 Task: Create an elegant geometric business brochure design.
Action: Mouse moved to (437, 198)
Screenshot: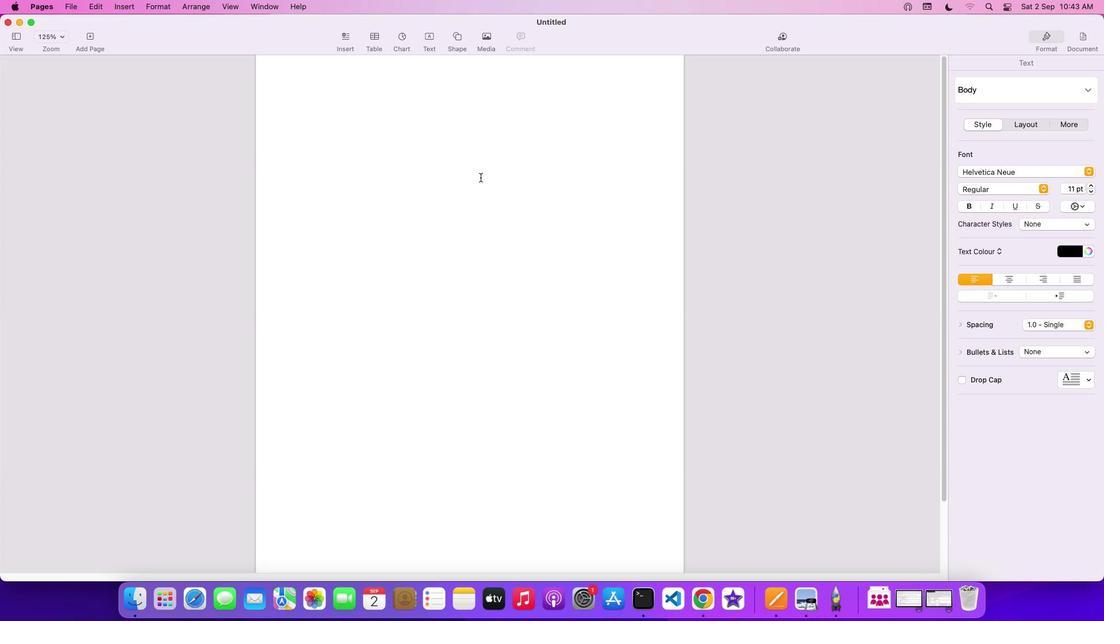 
Action: Mouse pressed left at (437, 198)
Screenshot: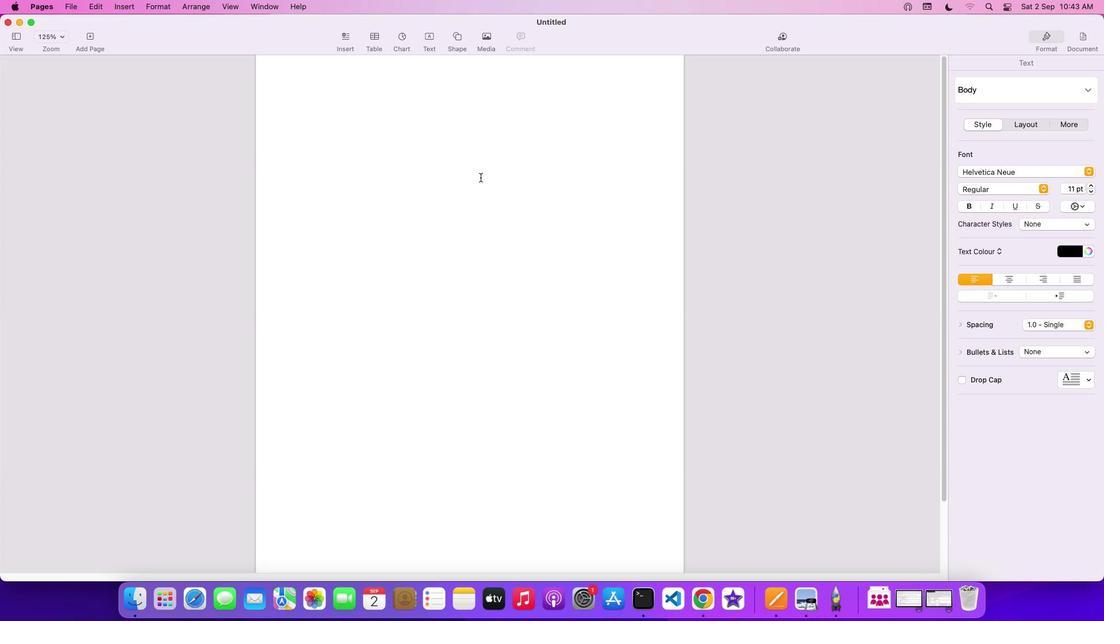
Action: Mouse moved to (413, 183)
Screenshot: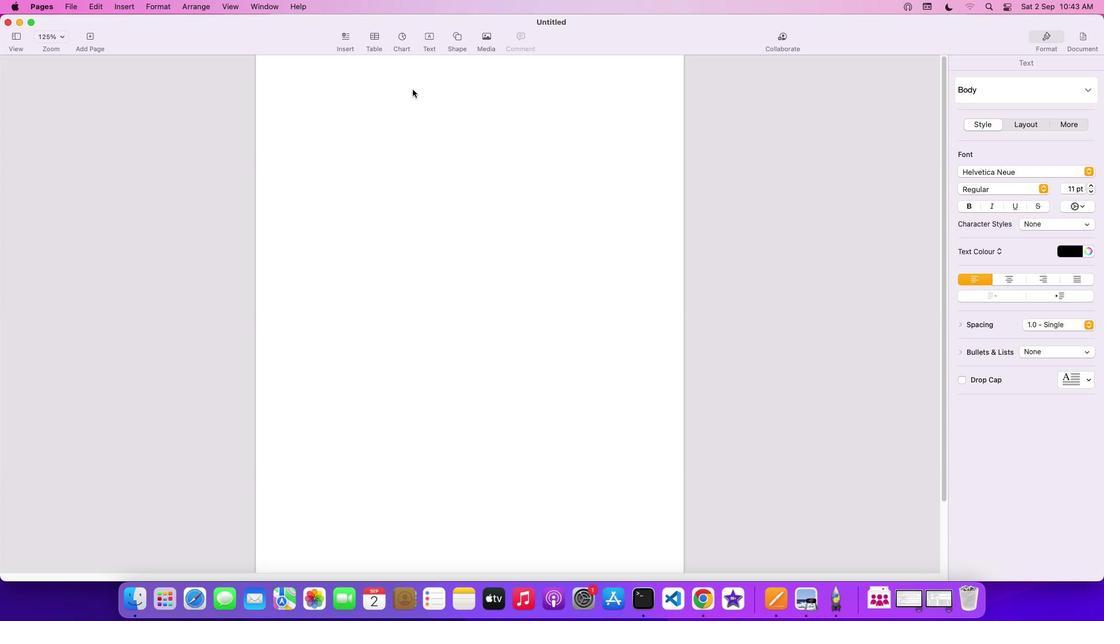 
Action: Mouse scrolled (413, 183) with delta (0, 0)
Screenshot: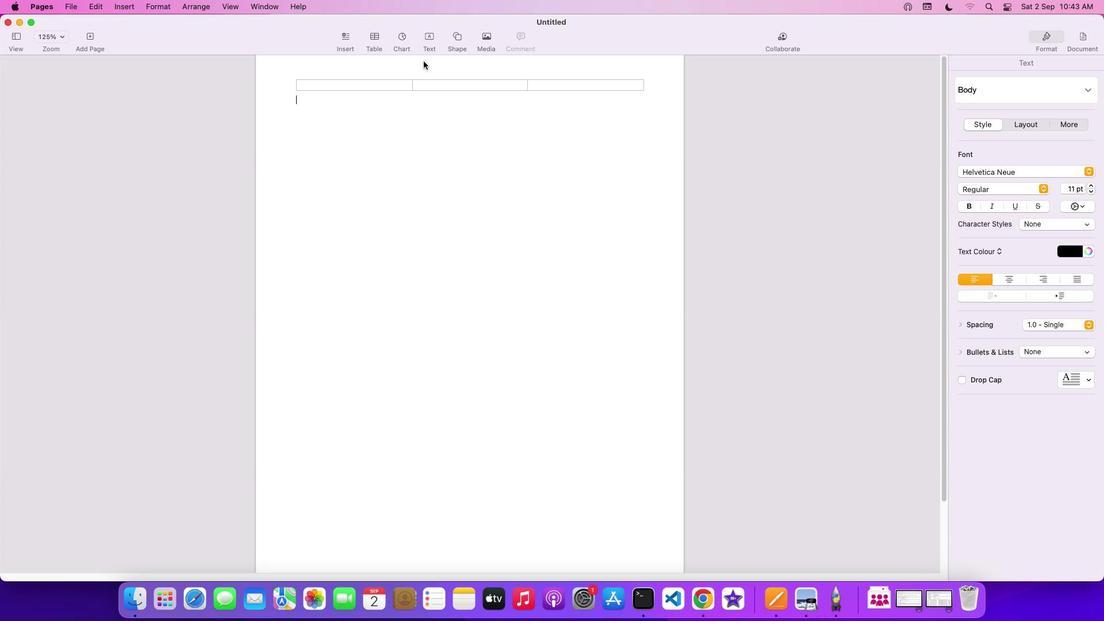 
Action: Mouse scrolled (413, 183) with delta (0, 0)
Screenshot: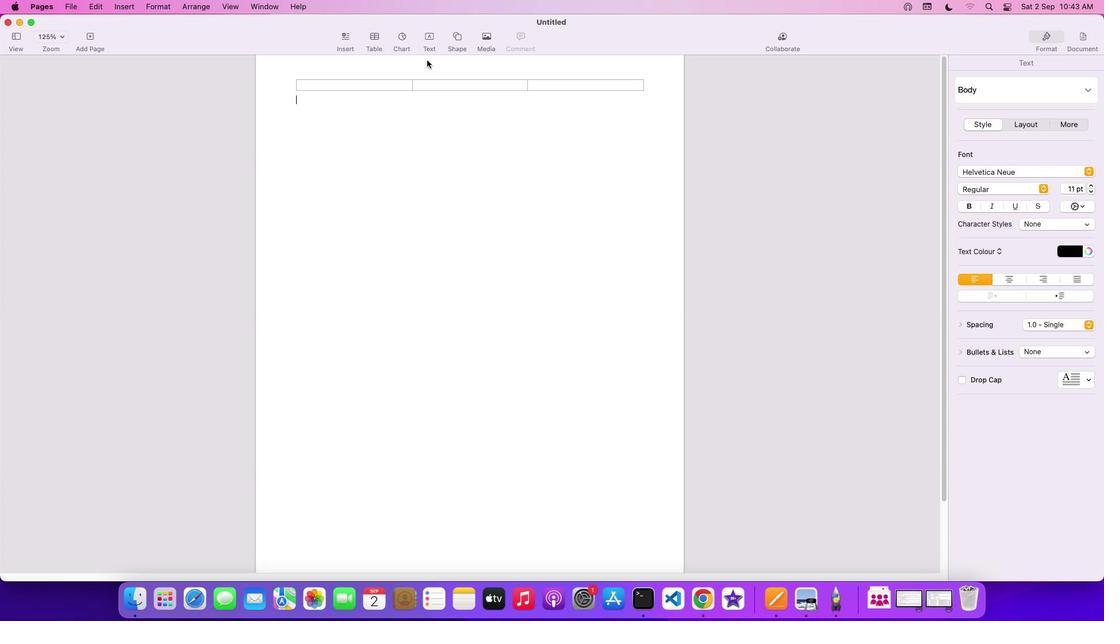 
Action: Mouse scrolled (413, 183) with delta (0, 0)
Screenshot: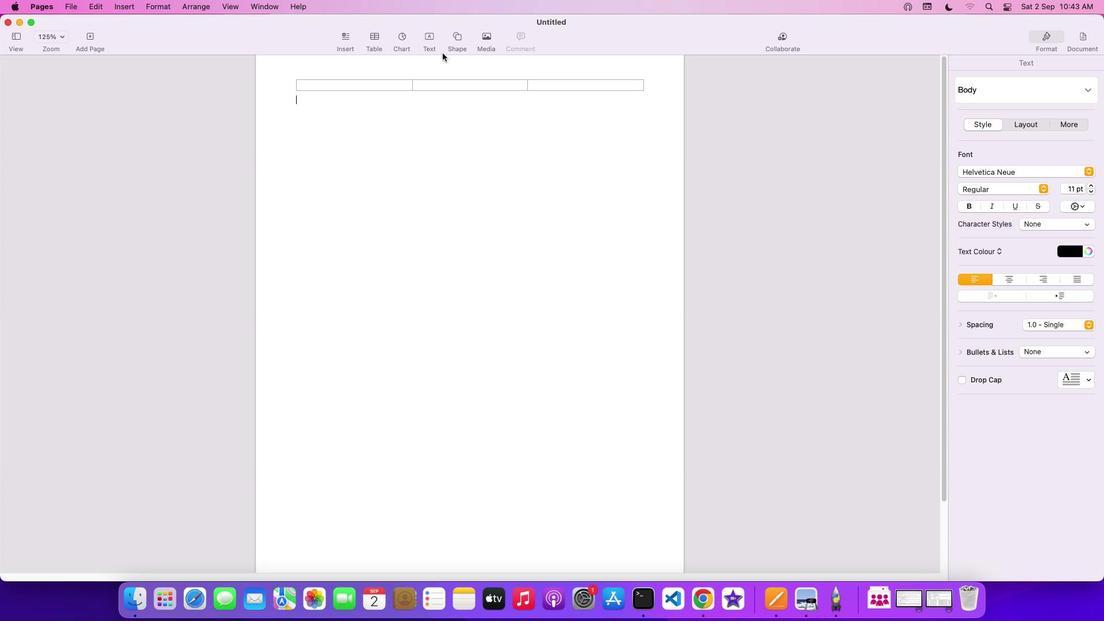 
Action: Mouse moved to (459, 38)
Screenshot: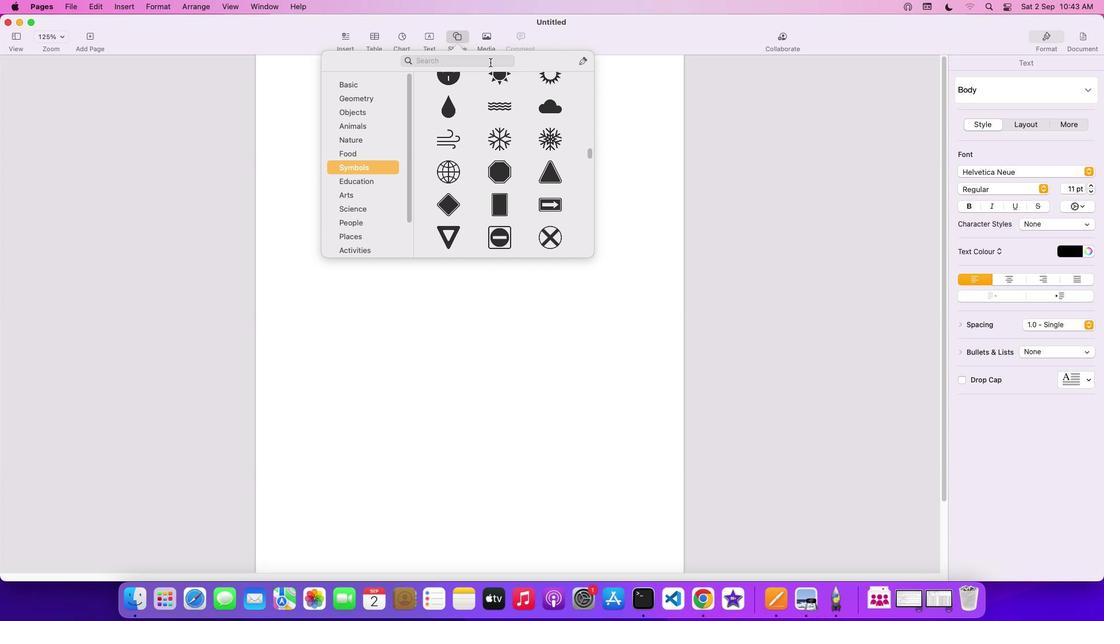
Action: Mouse pressed left at (459, 38)
Screenshot: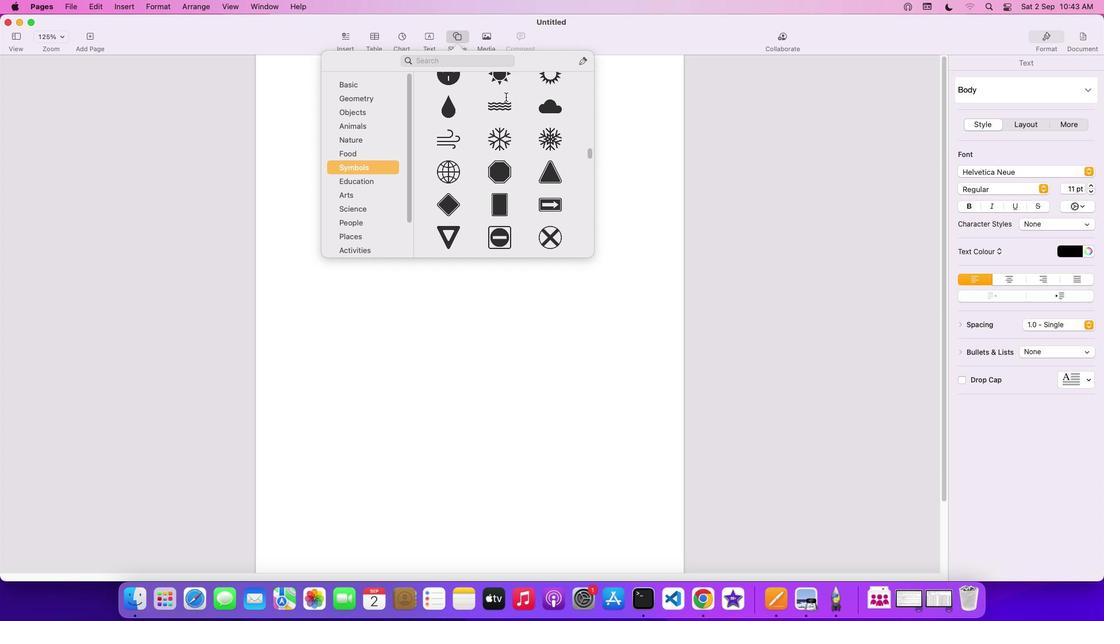 
Action: Mouse moved to (489, 134)
Screenshot: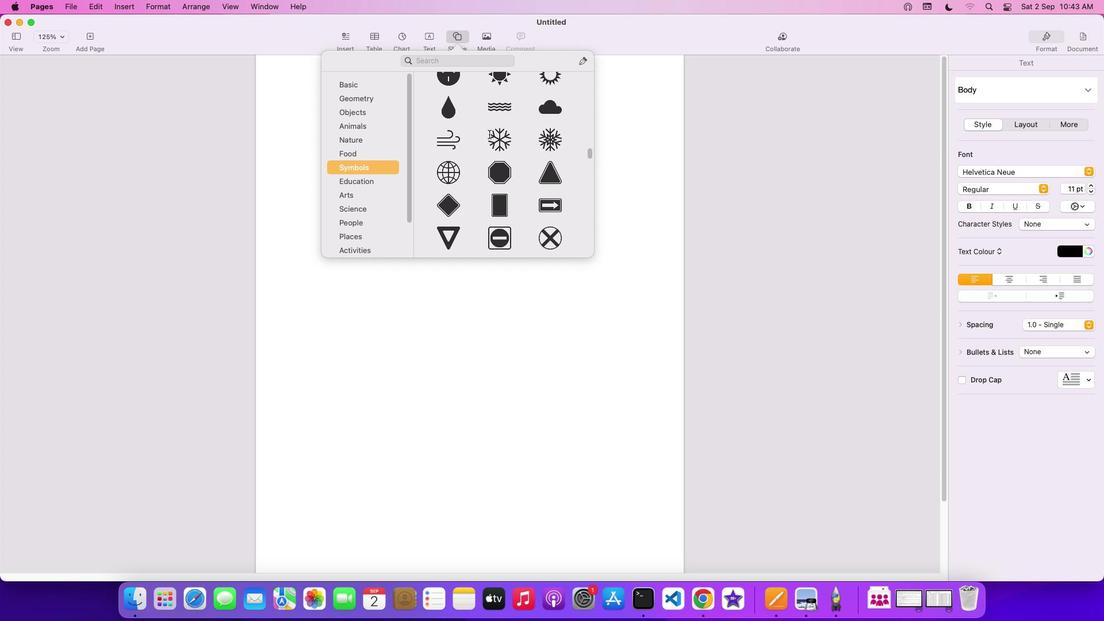 
Action: Mouse scrolled (489, 134) with delta (0, 0)
Screenshot: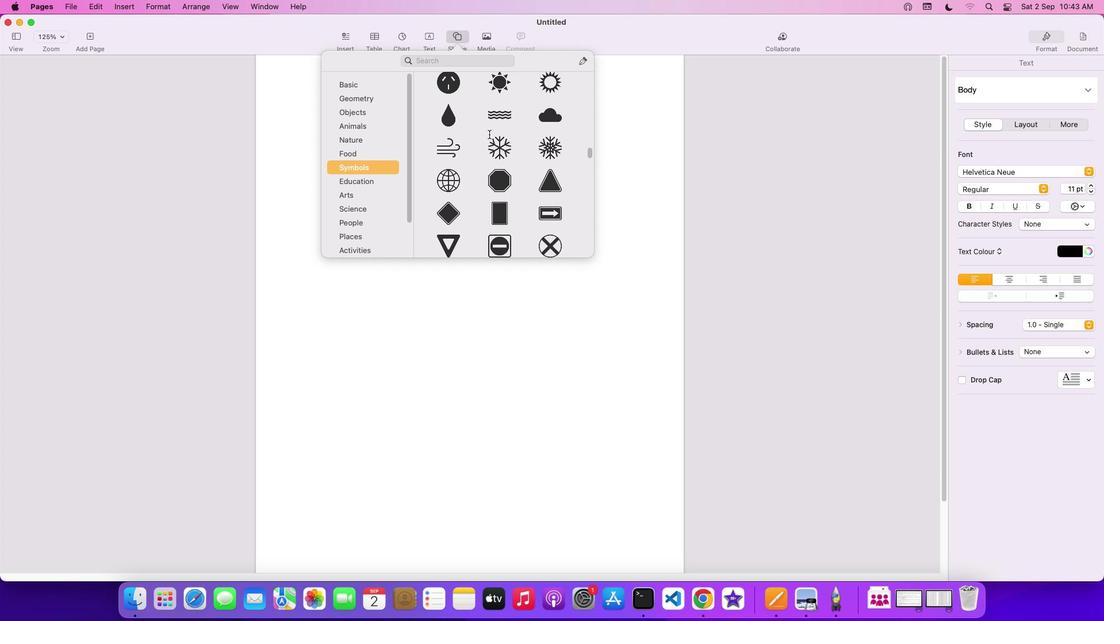 
Action: Mouse scrolled (489, 134) with delta (0, 0)
Screenshot: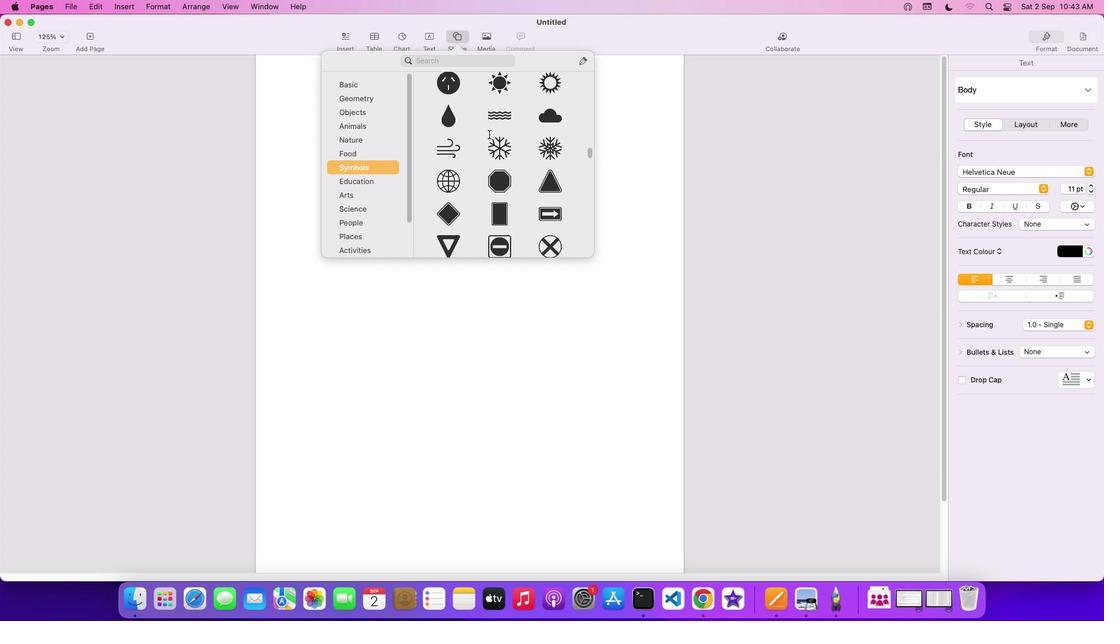 
Action: Mouse scrolled (489, 134) with delta (0, 0)
Screenshot: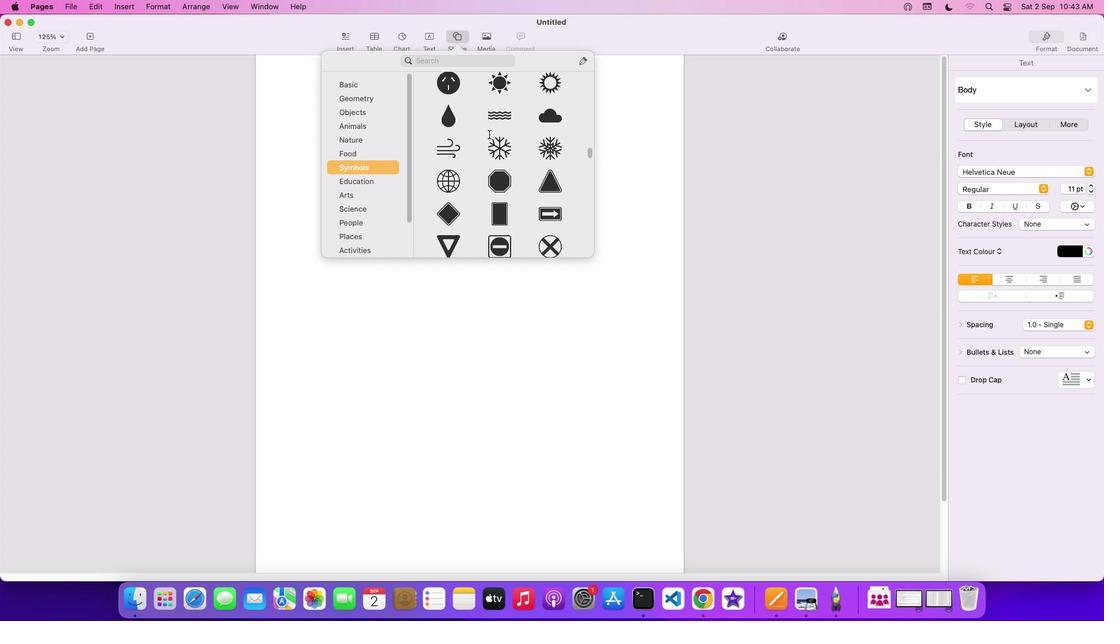 
Action: Mouse scrolled (489, 134) with delta (0, 0)
Screenshot: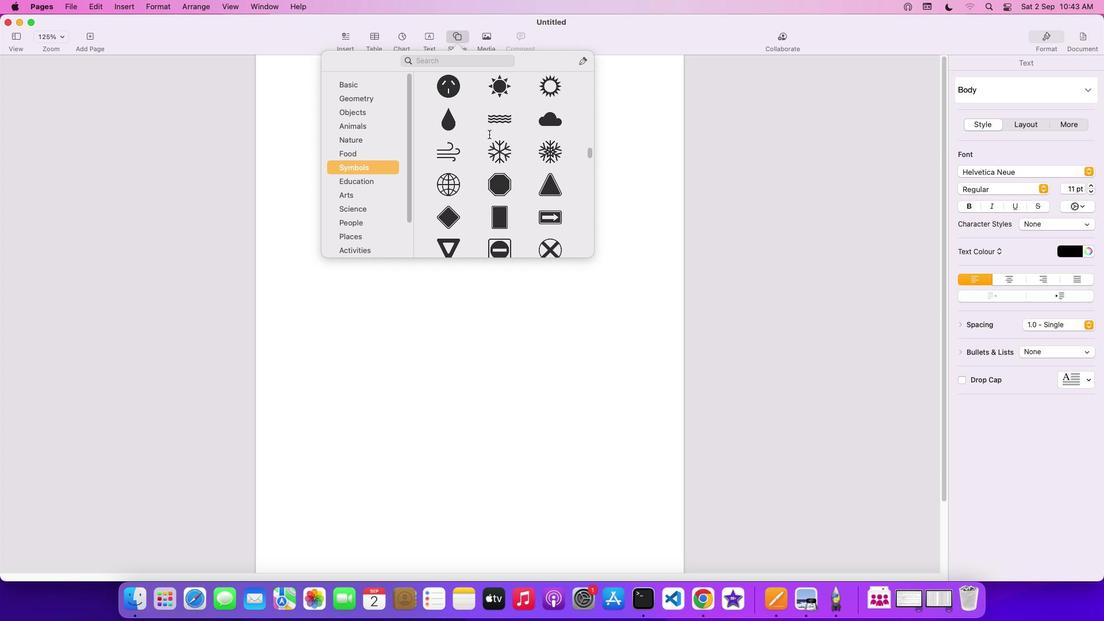 
Action: Mouse scrolled (489, 134) with delta (0, 0)
Screenshot: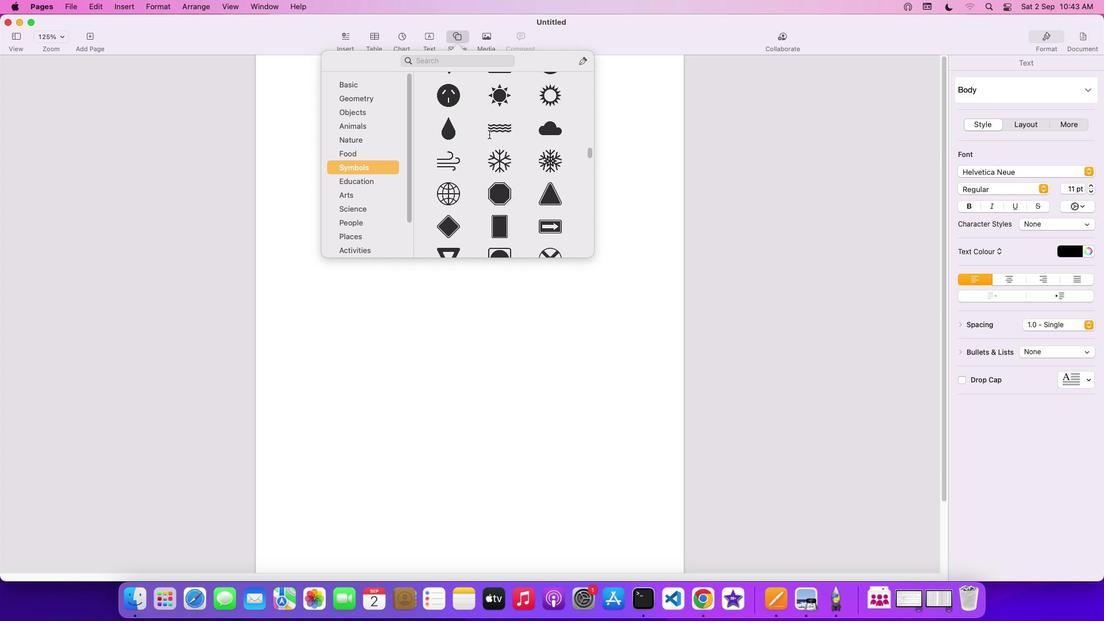 
Action: Mouse scrolled (489, 134) with delta (0, 0)
Screenshot: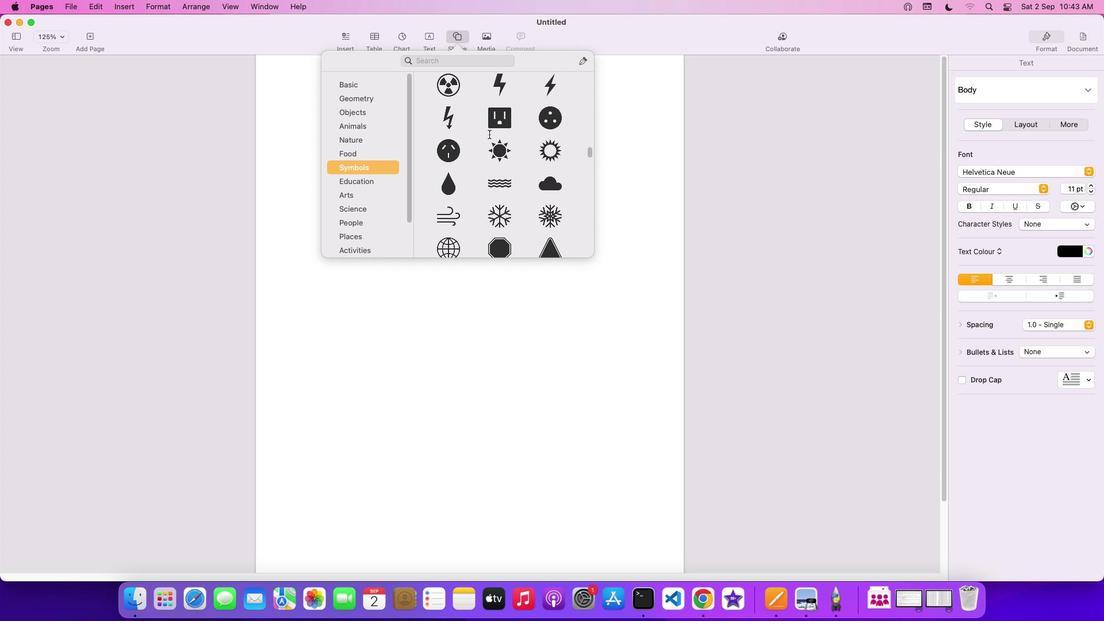 
Action: Mouse scrolled (489, 134) with delta (0, 0)
Screenshot: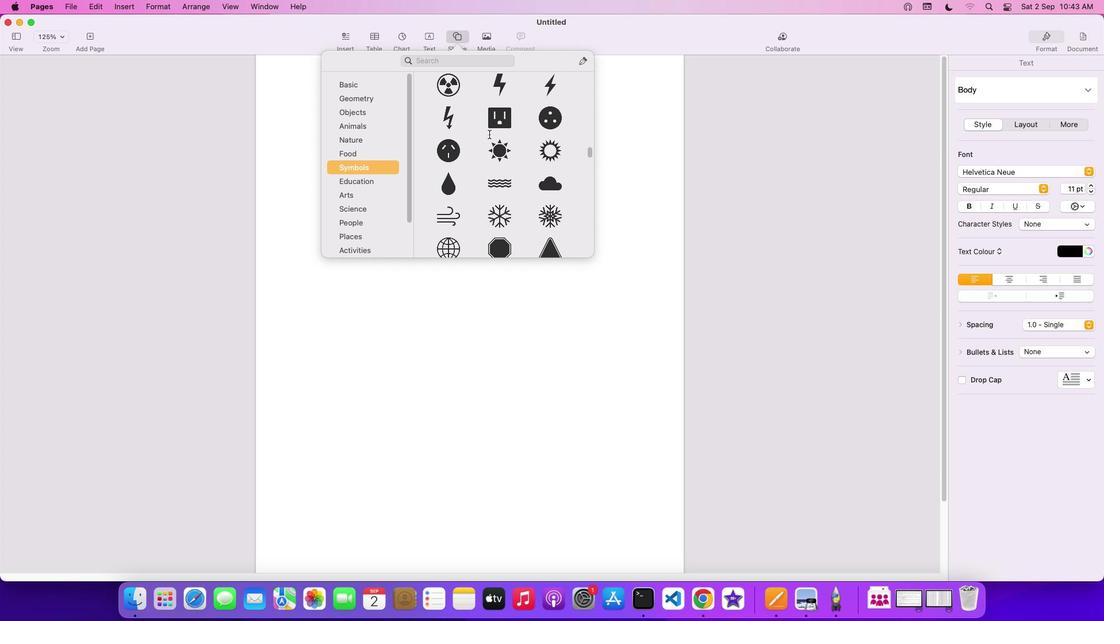 
Action: Mouse scrolled (489, 134) with delta (0, 0)
Screenshot: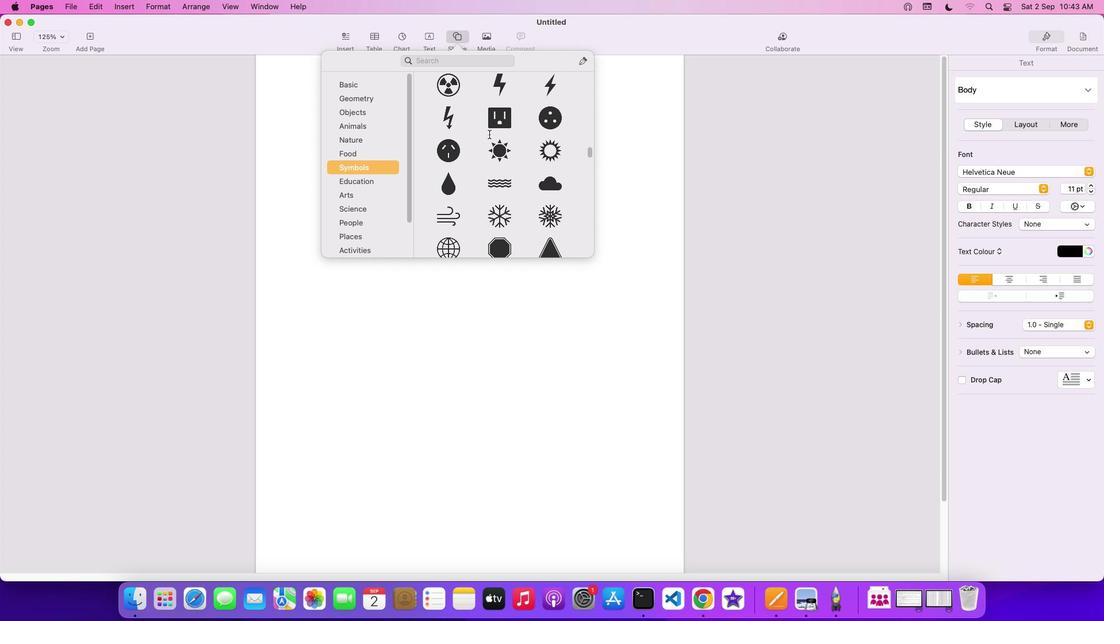 
Action: Mouse scrolled (489, 134) with delta (0, 0)
Screenshot: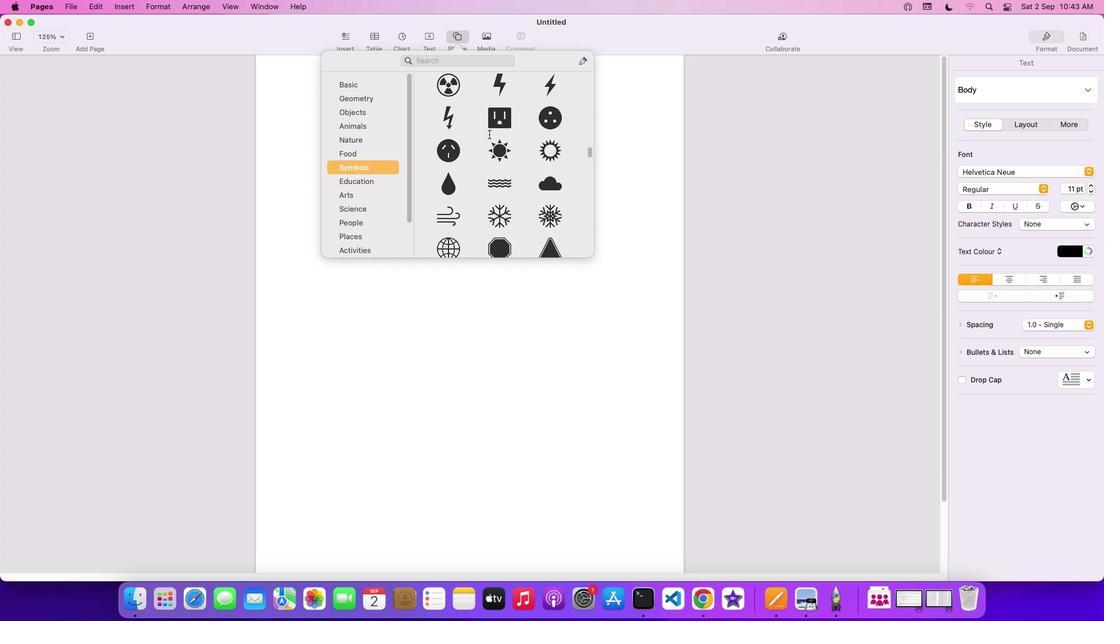 
Action: Mouse scrolled (489, 134) with delta (0, 0)
Screenshot: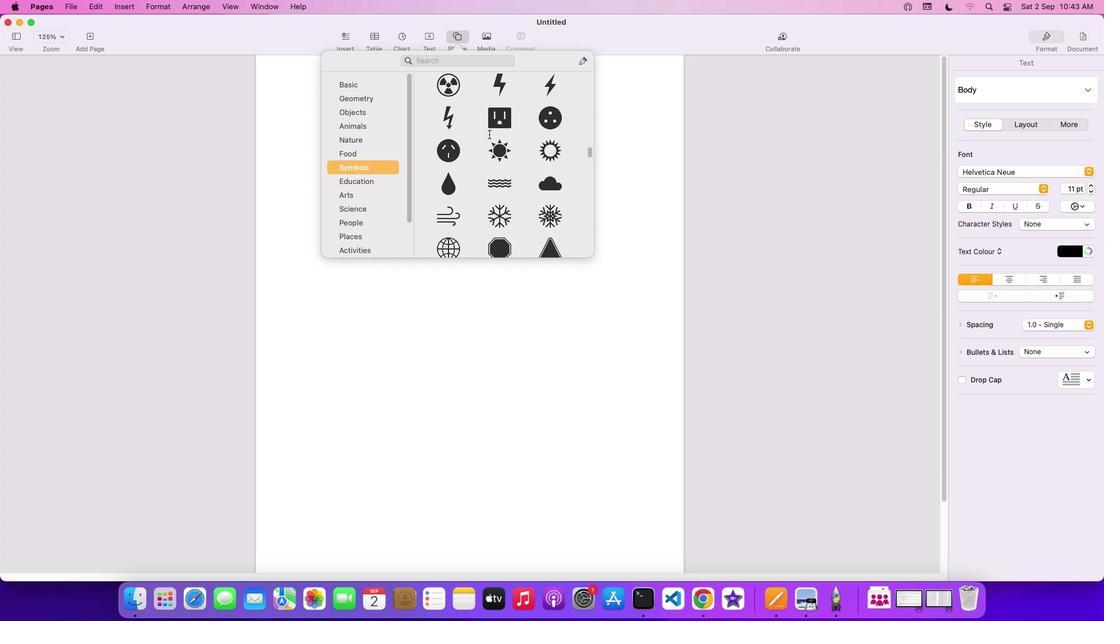 
Action: Mouse scrolled (489, 134) with delta (0, 1)
Screenshot: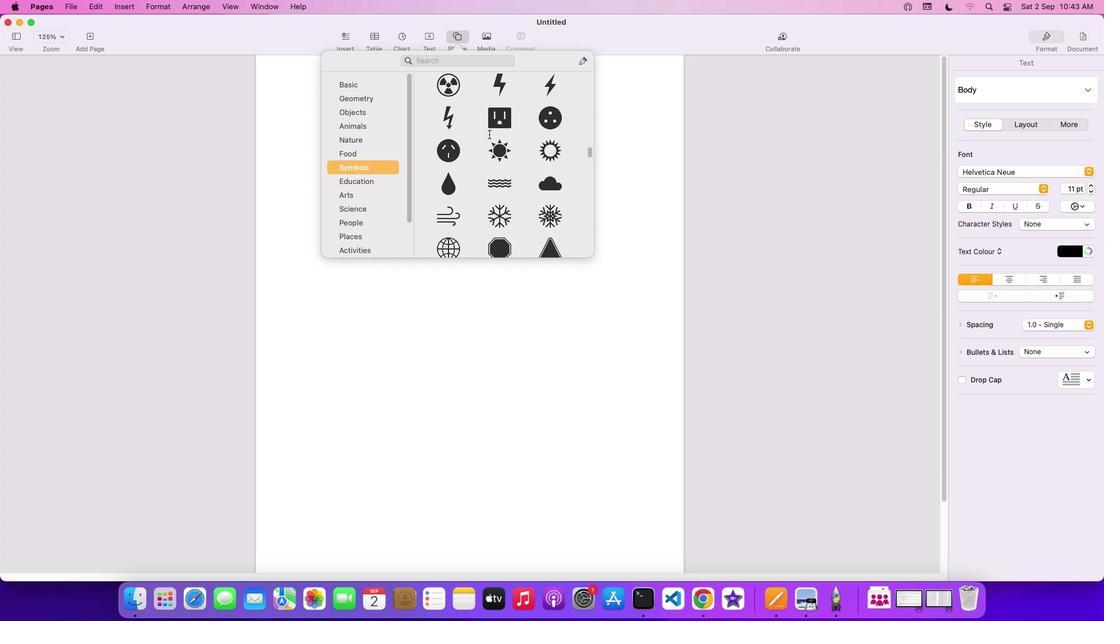 
Action: Mouse scrolled (489, 134) with delta (0, 2)
Screenshot: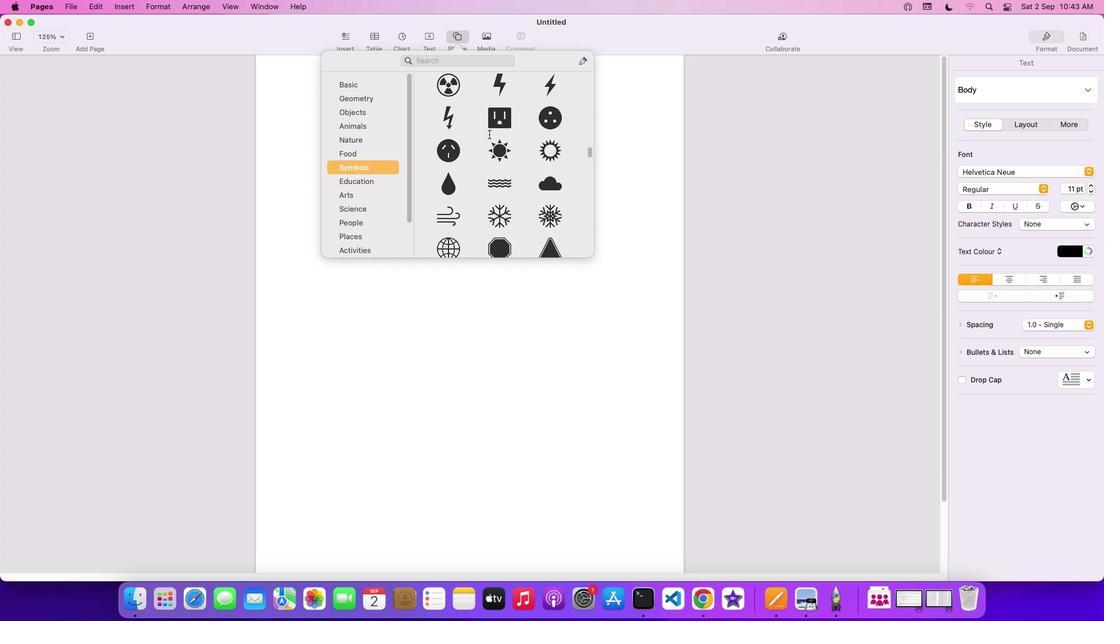 
Action: Mouse scrolled (489, 134) with delta (0, 0)
Screenshot: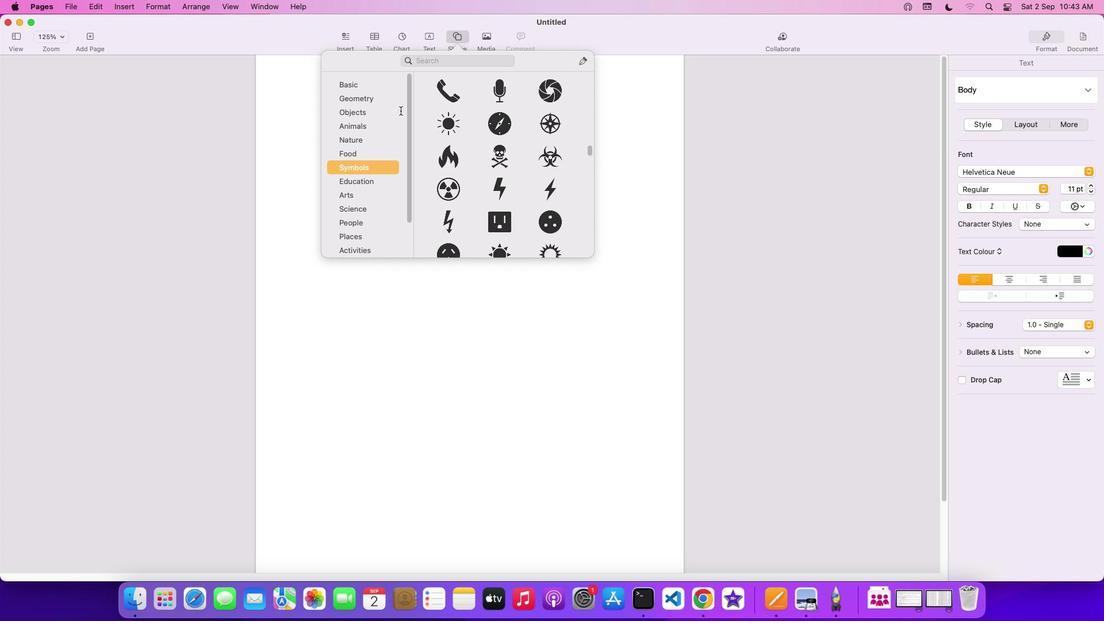 
Action: Mouse scrolled (489, 134) with delta (0, 0)
Screenshot: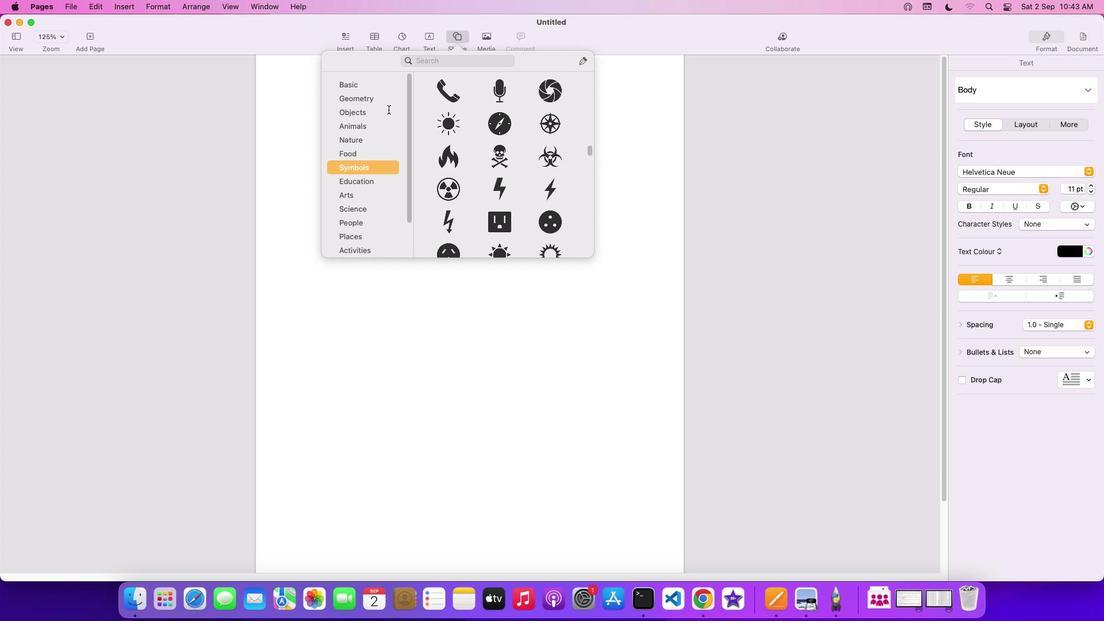 
Action: Mouse scrolled (489, 134) with delta (0, 1)
Screenshot: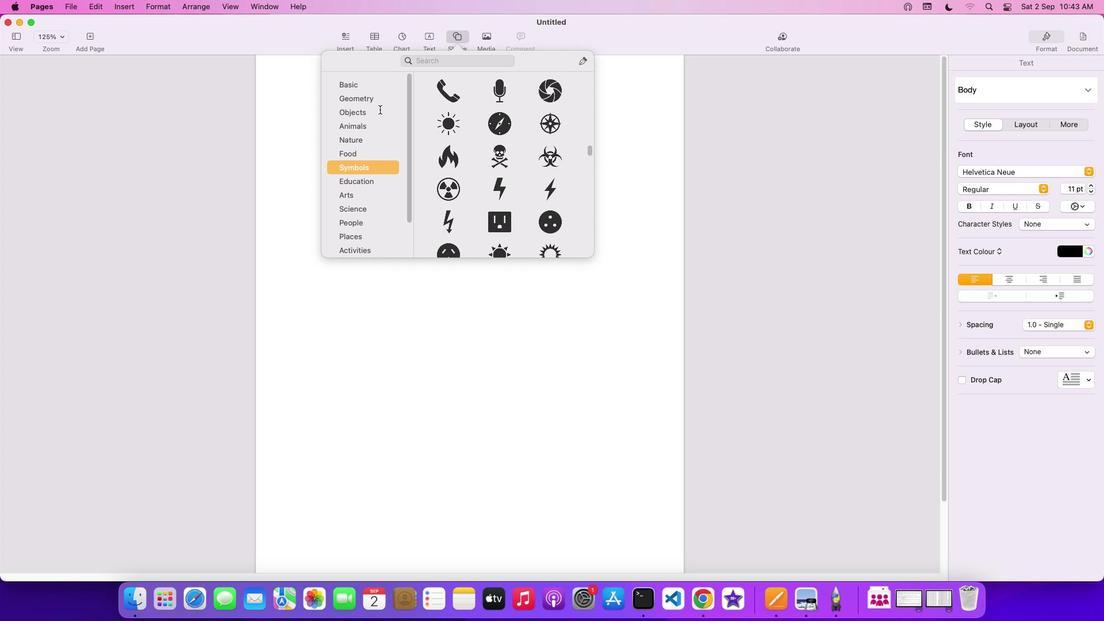 
Action: Mouse scrolled (489, 134) with delta (0, 2)
Screenshot: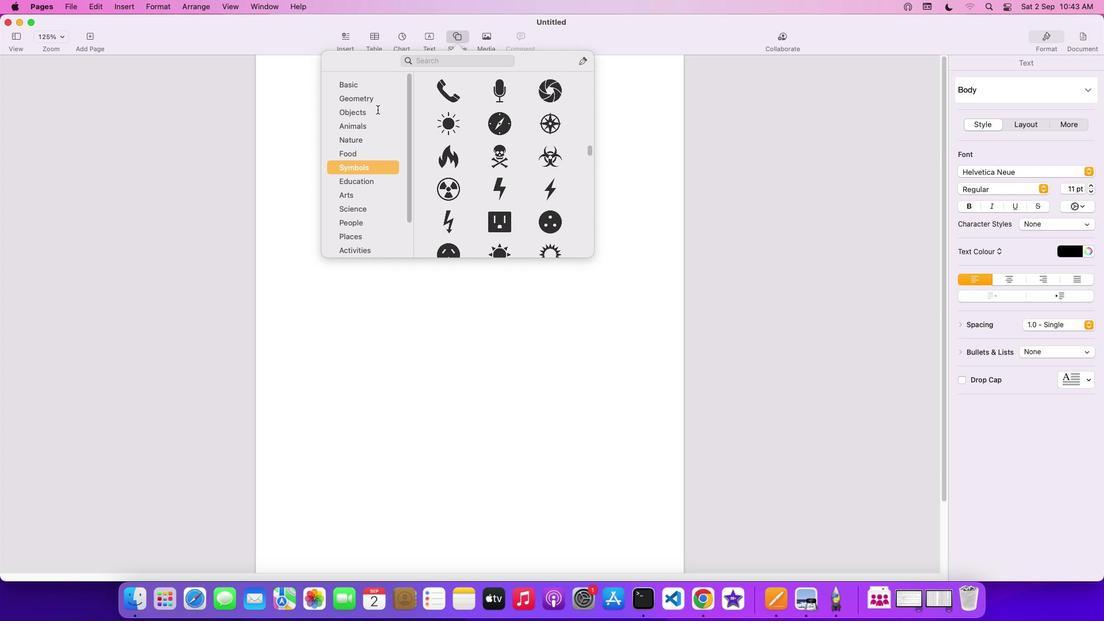 
Action: Mouse scrolled (489, 134) with delta (0, 0)
Screenshot: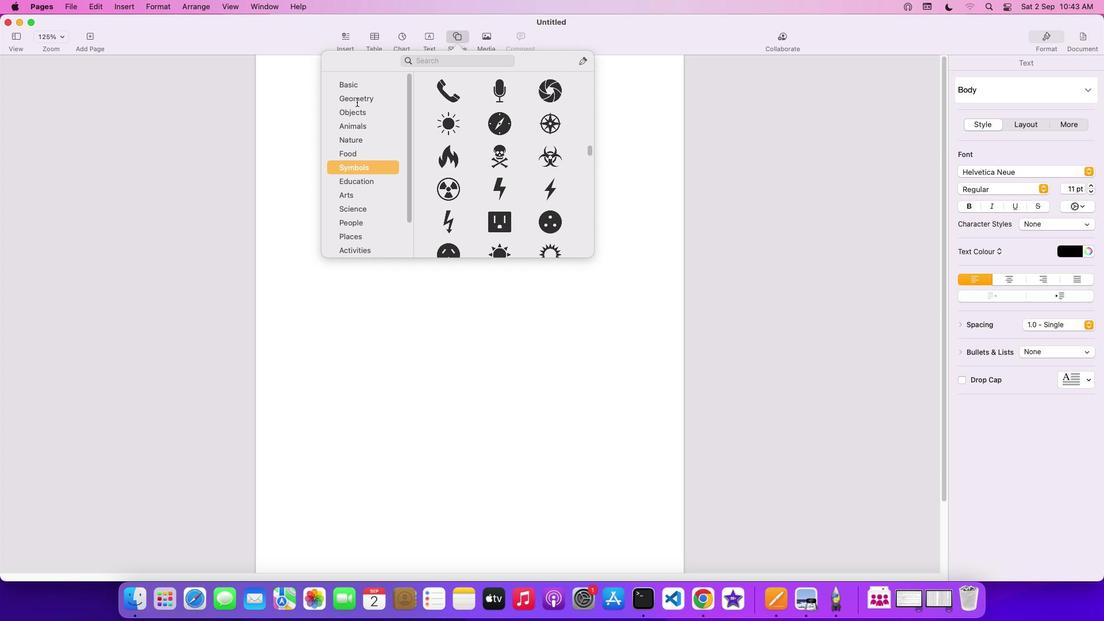 
Action: Mouse scrolled (489, 134) with delta (0, 0)
Screenshot: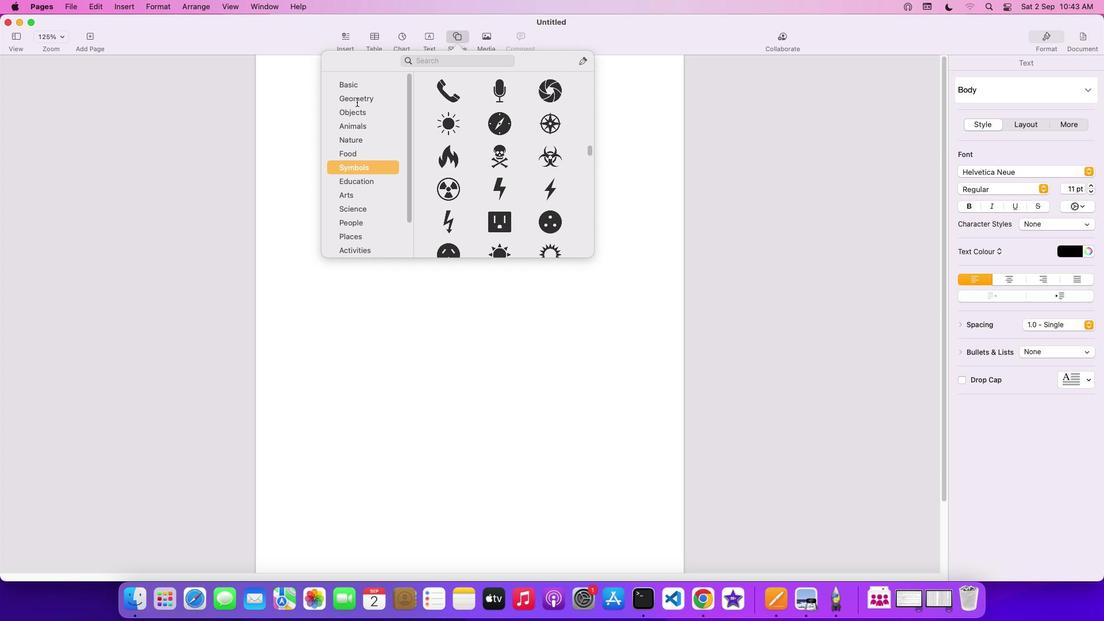 
Action: Mouse scrolled (489, 134) with delta (0, 1)
Screenshot: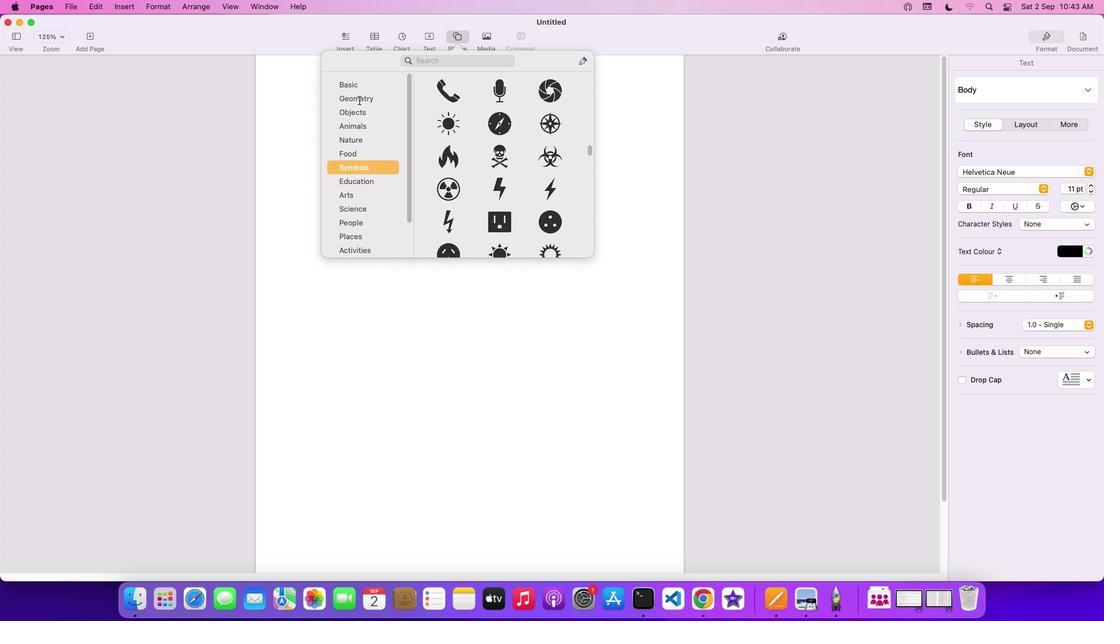 
Action: Mouse scrolled (489, 134) with delta (0, 2)
Screenshot: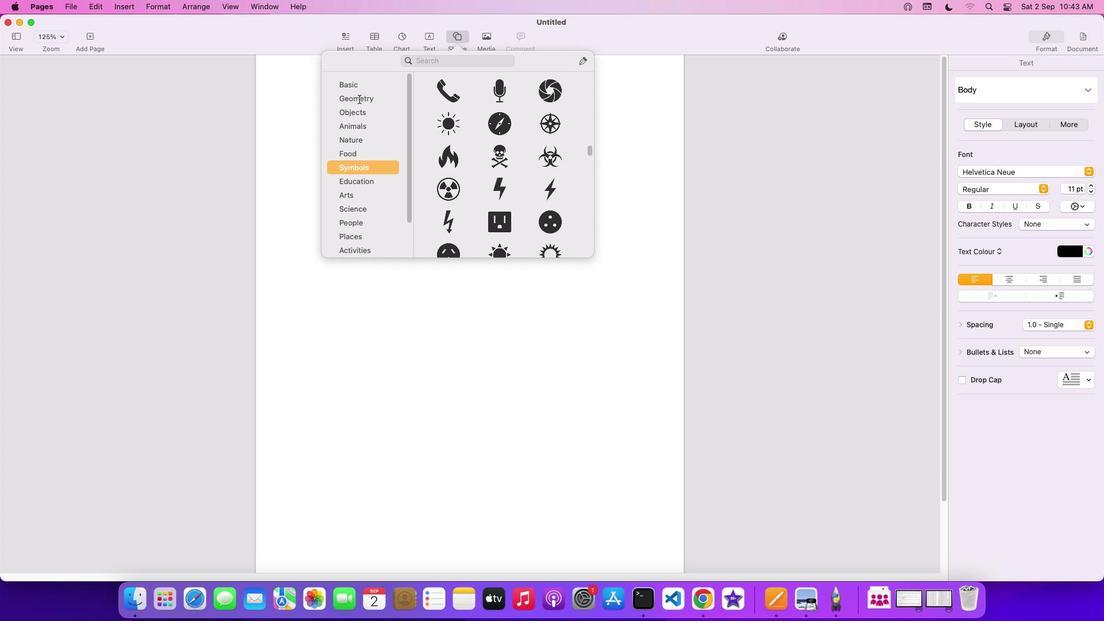 
Action: Mouse moved to (355, 86)
Screenshot: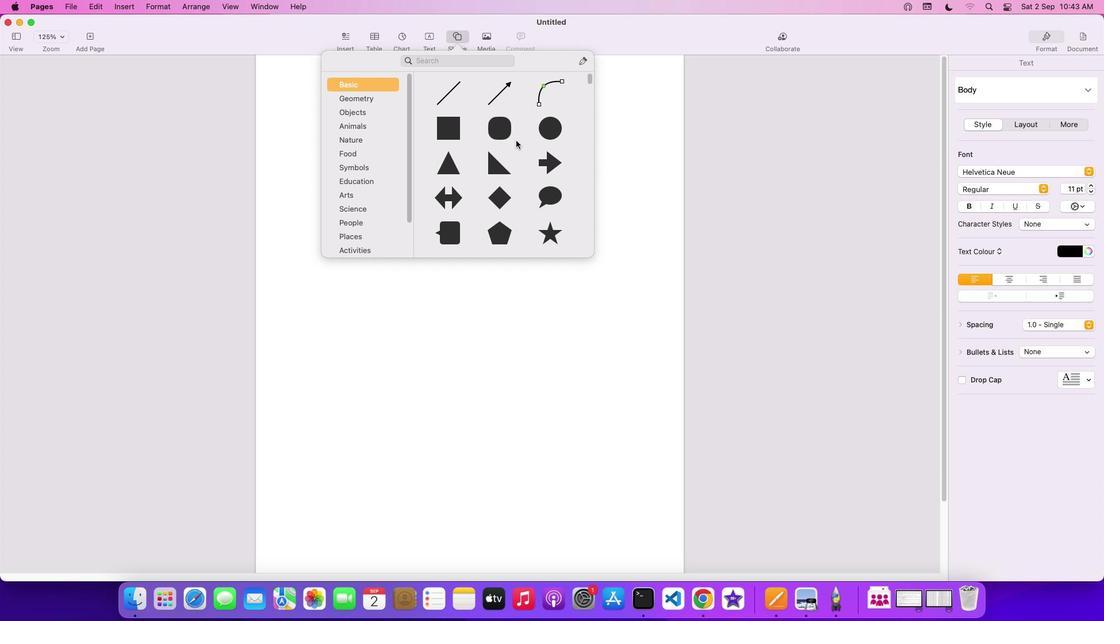 
Action: Mouse pressed left at (355, 86)
Screenshot: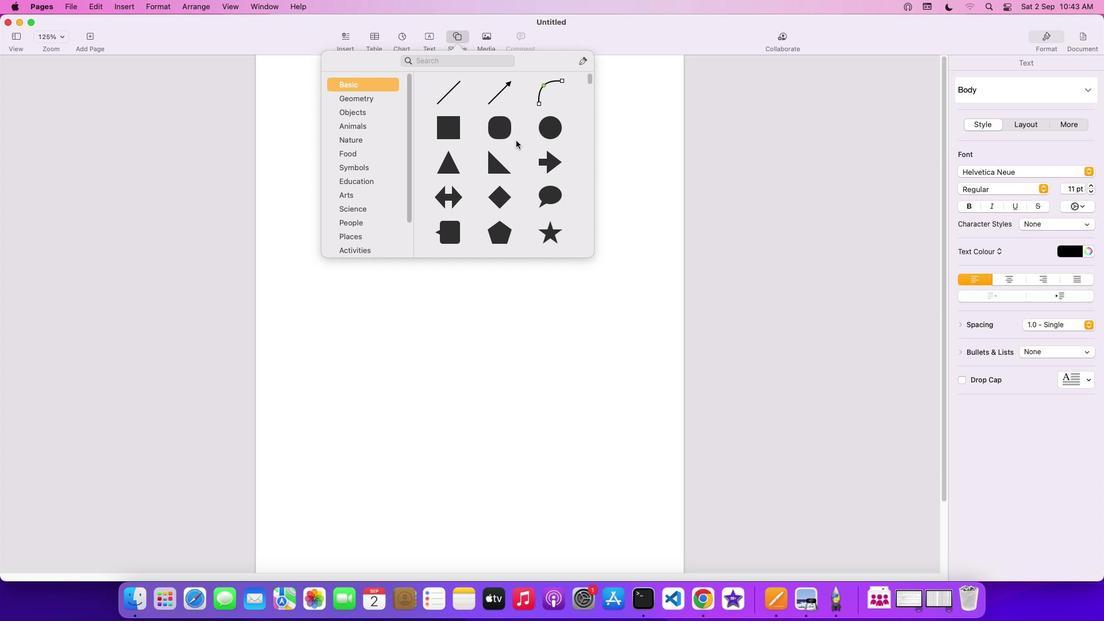 
Action: Mouse moved to (516, 140)
Screenshot: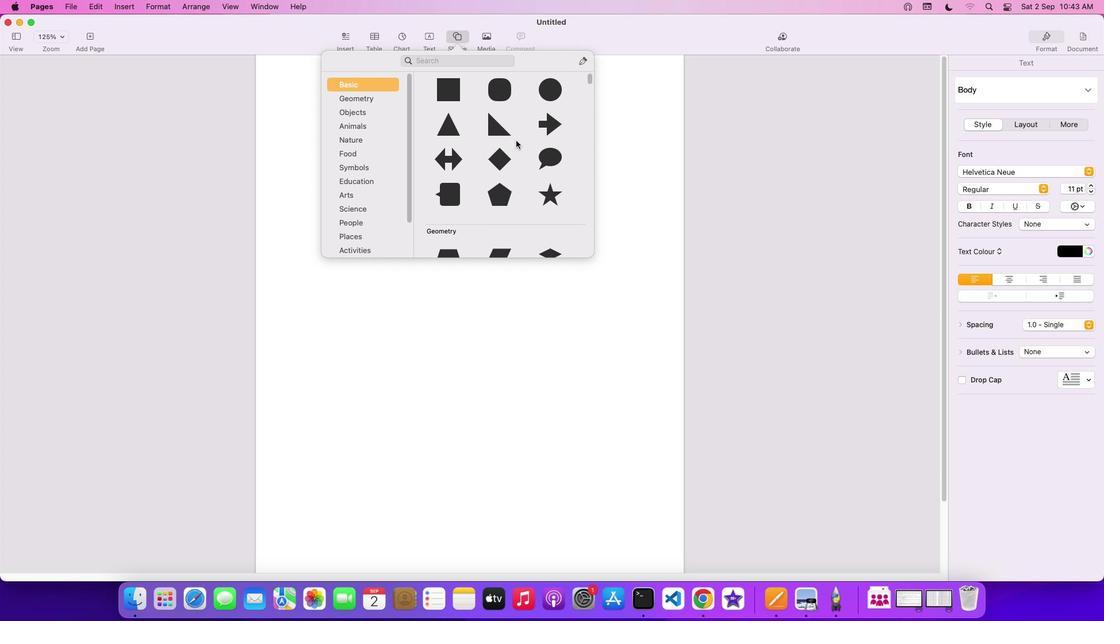 
Action: Mouse scrolled (516, 140) with delta (0, 0)
Screenshot: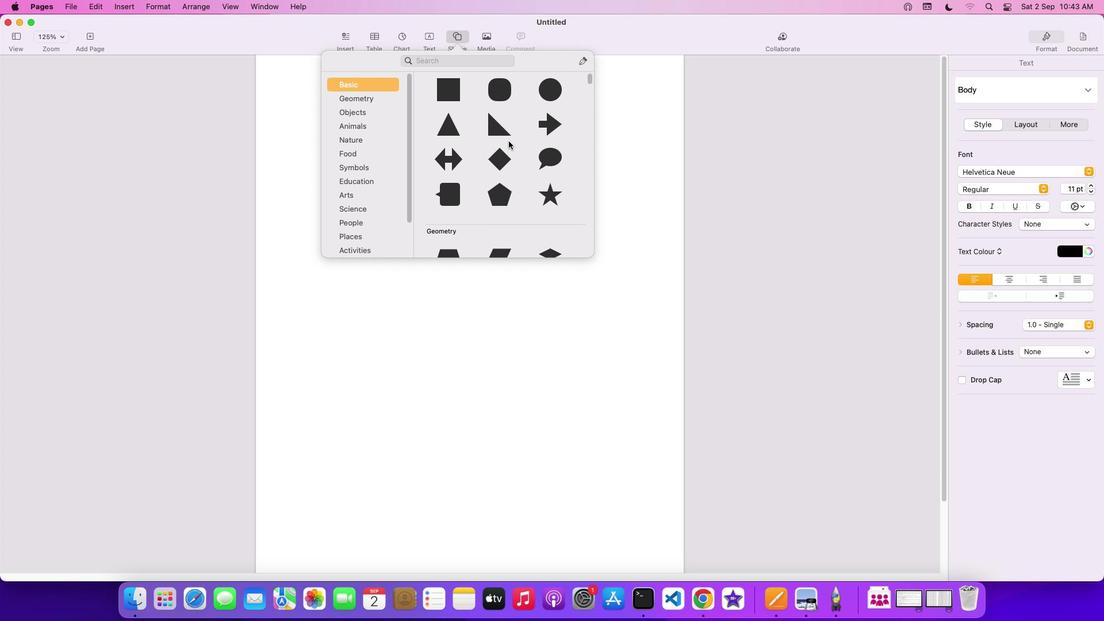 
Action: Mouse scrolled (516, 140) with delta (0, 0)
Screenshot: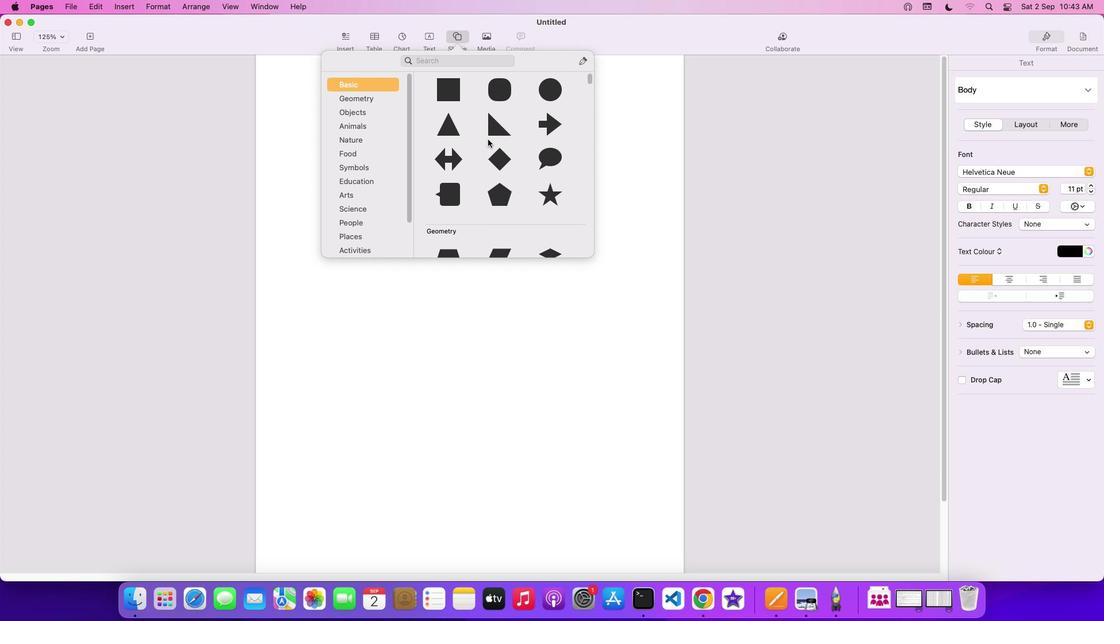 
Action: Mouse scrolled (516, 140) with delta (0, -1)
Screenshot: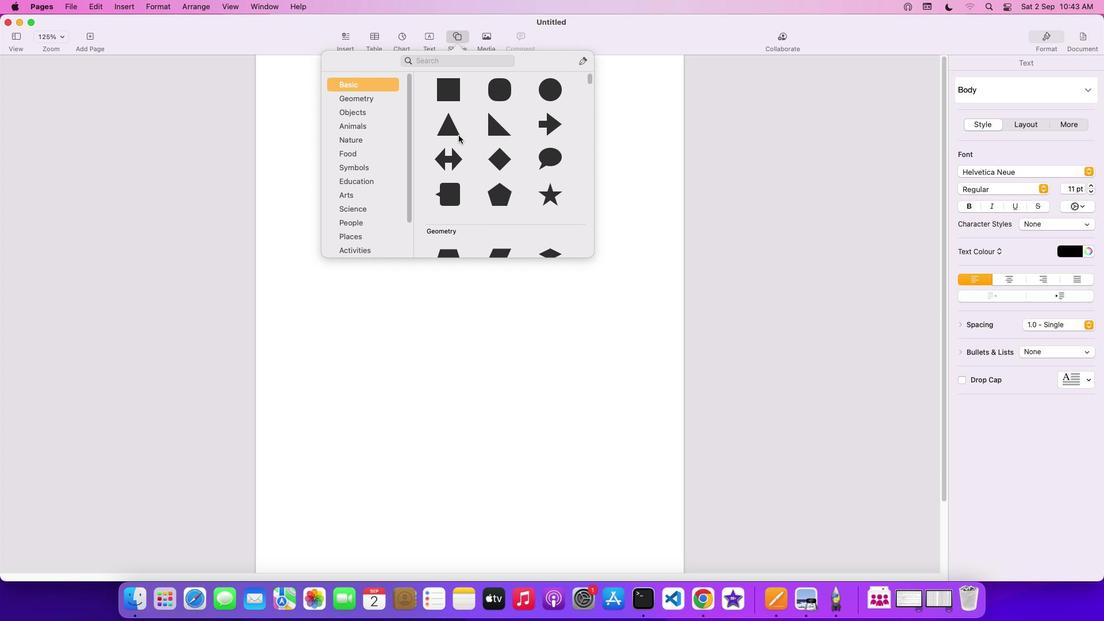 
Action: Mouse scrolled (516, 140) with delta (0, -1)
Screenshot: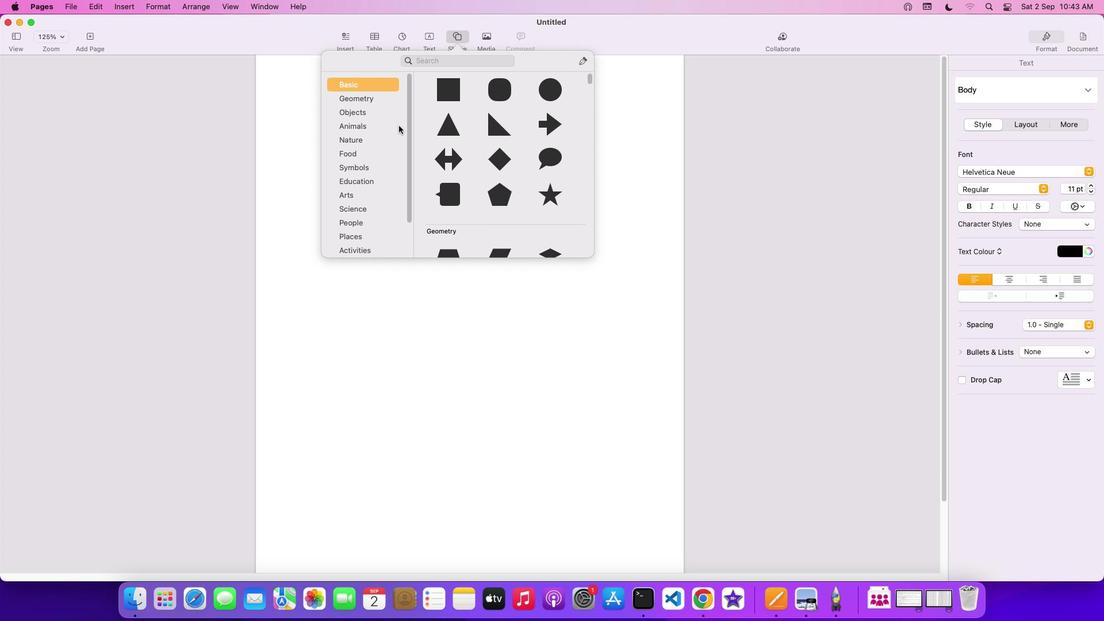 
Action: Mouse moved to (535, 207)
Screenshot: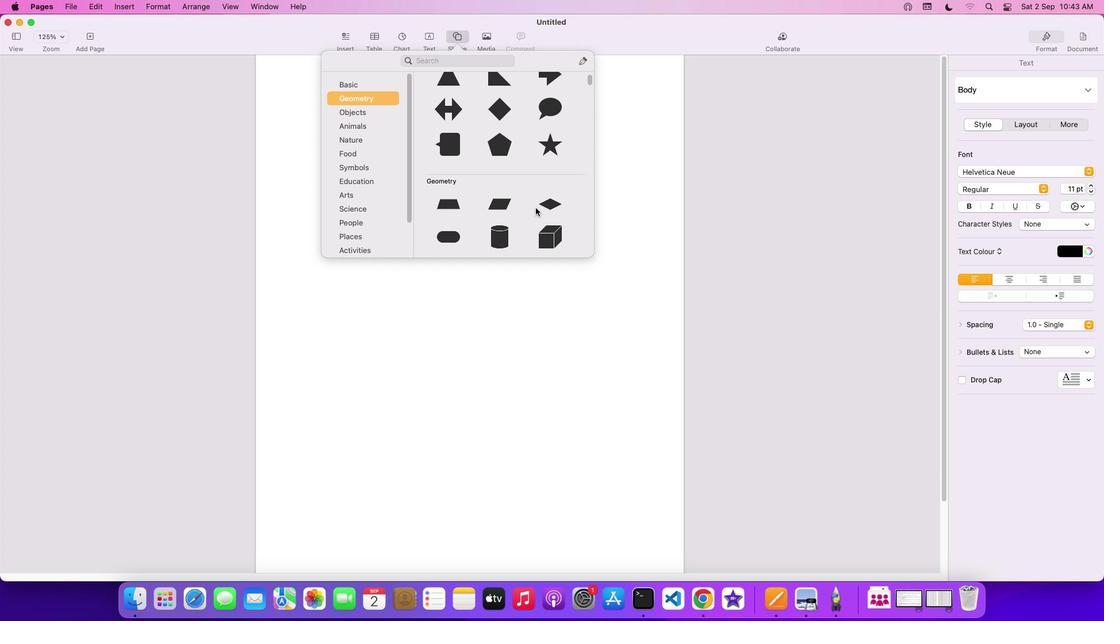 
Action: Mouse scrolled (535, 207) with delta (0, 0)
Screenshot: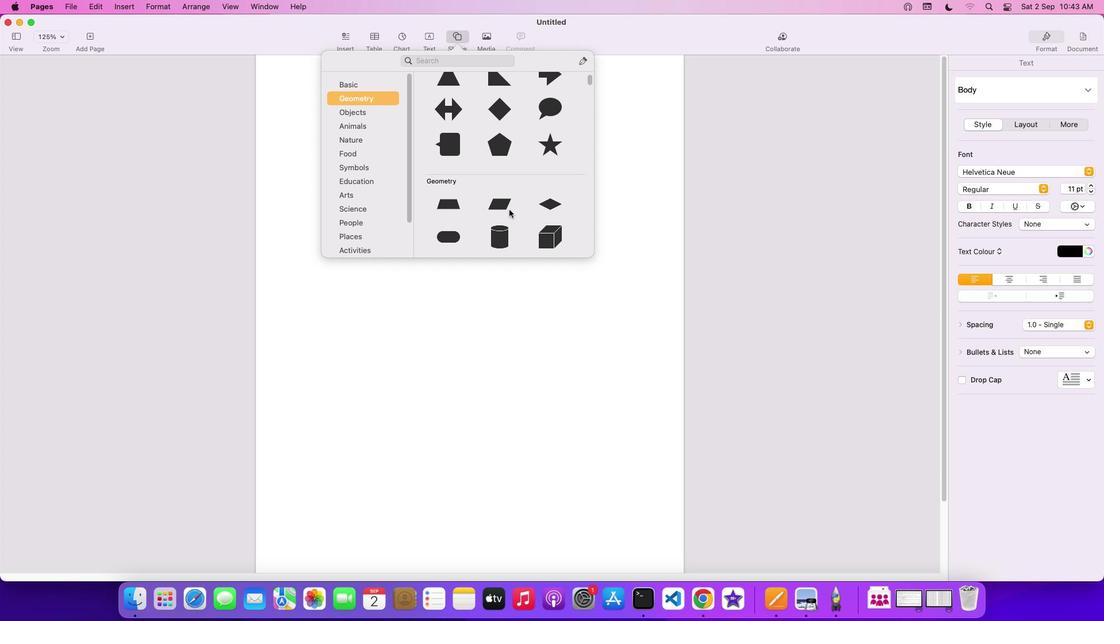 
Action: Mouse scrolled (535, 207) with delta (0, 0)
Screenshot: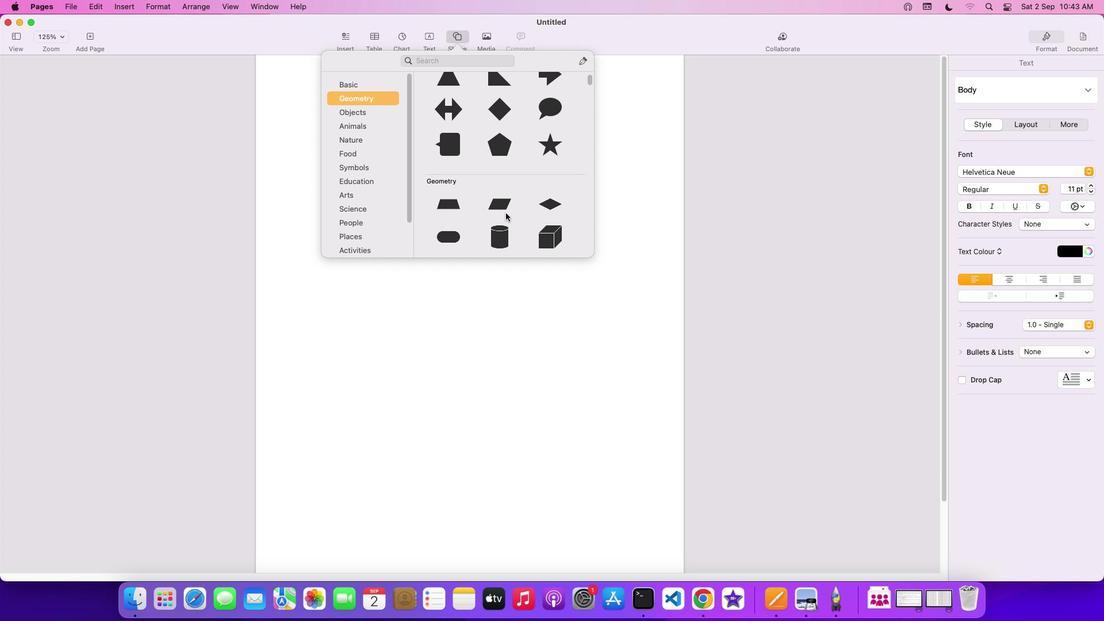 
Action: Mouse scrolled (535, 207) with delta (0, -1)
Screenshot: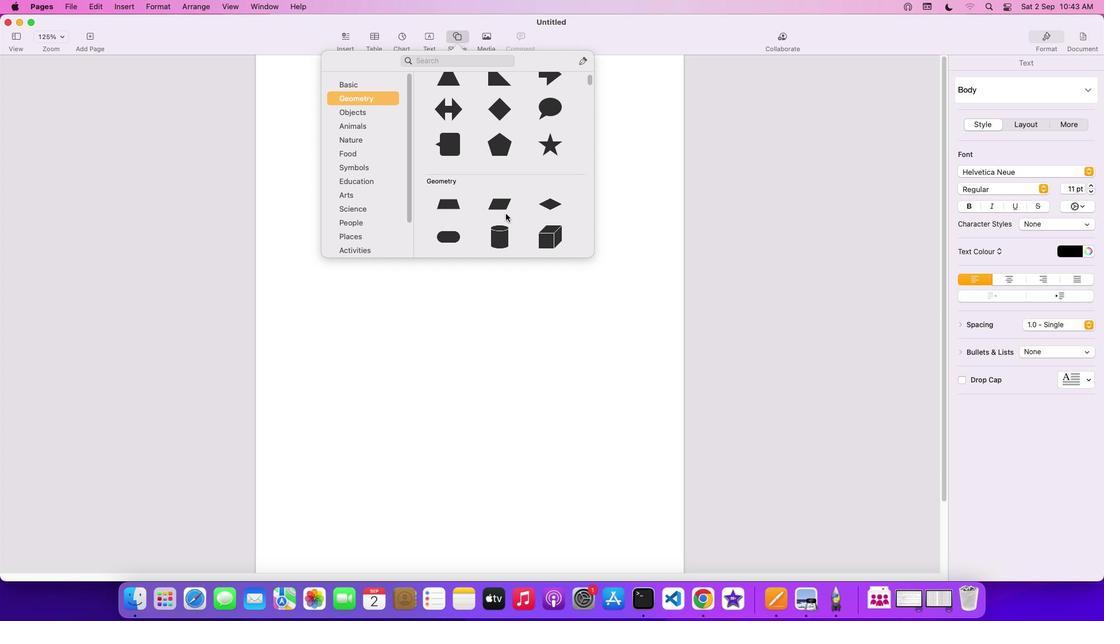 
Action: Mouse scrolled (535, 207) with delta (0, 0)
Screenshot: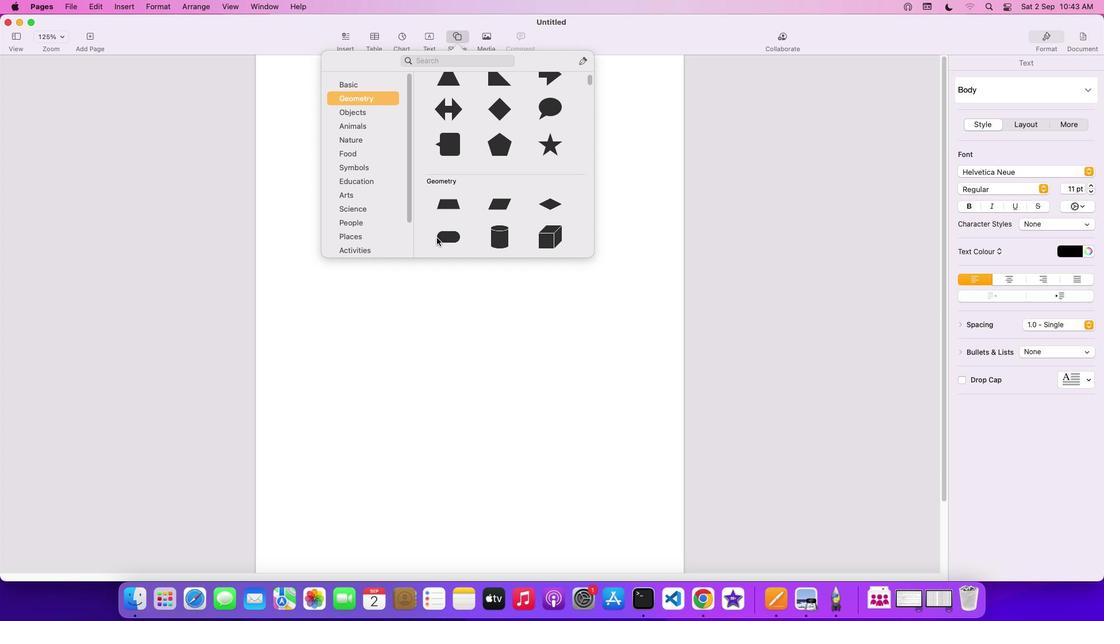 
Action: Mouse scrolled (535, 207) with delta (0, 0)
Screenshot: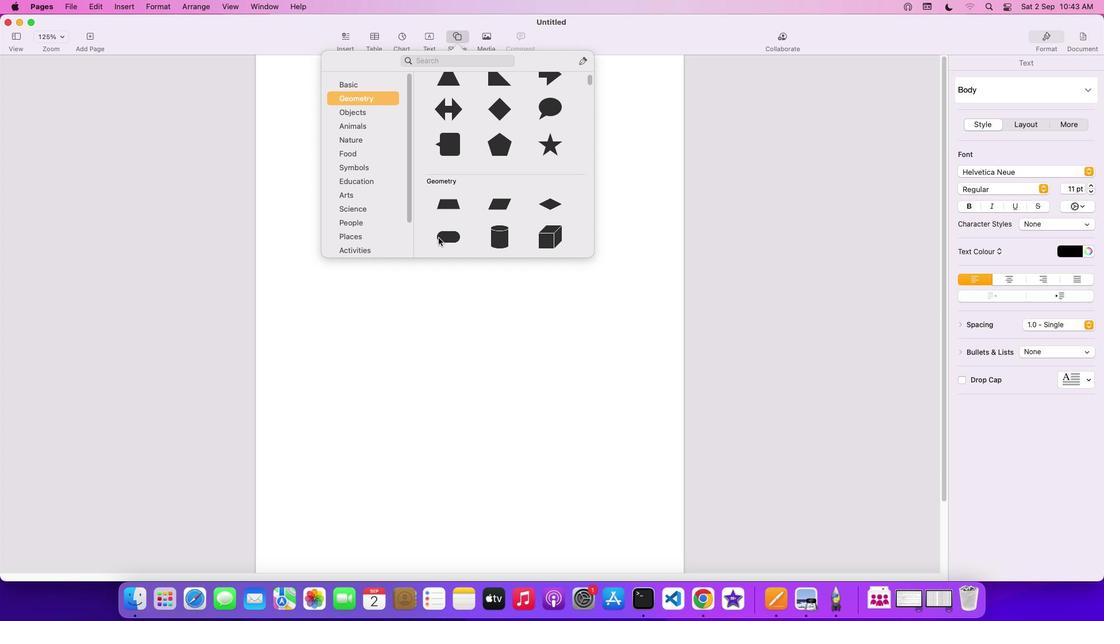 
Action: Mouse scrolled (535, 207) with delta (0, -1)
Screenshot: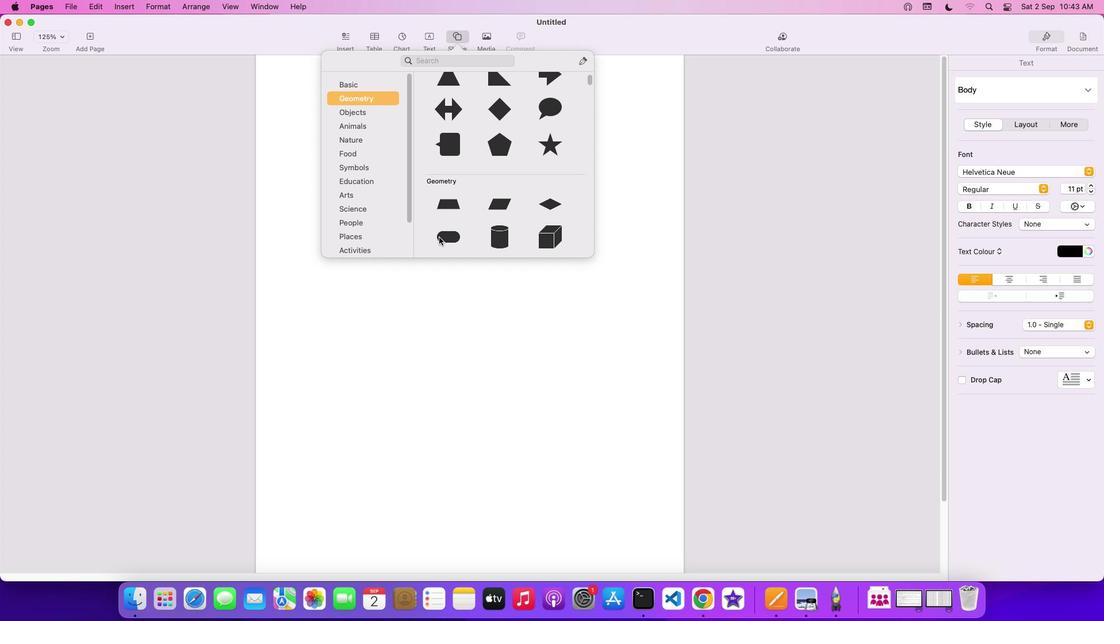
Action: Mouse moved to (440, 237)
Screenshot: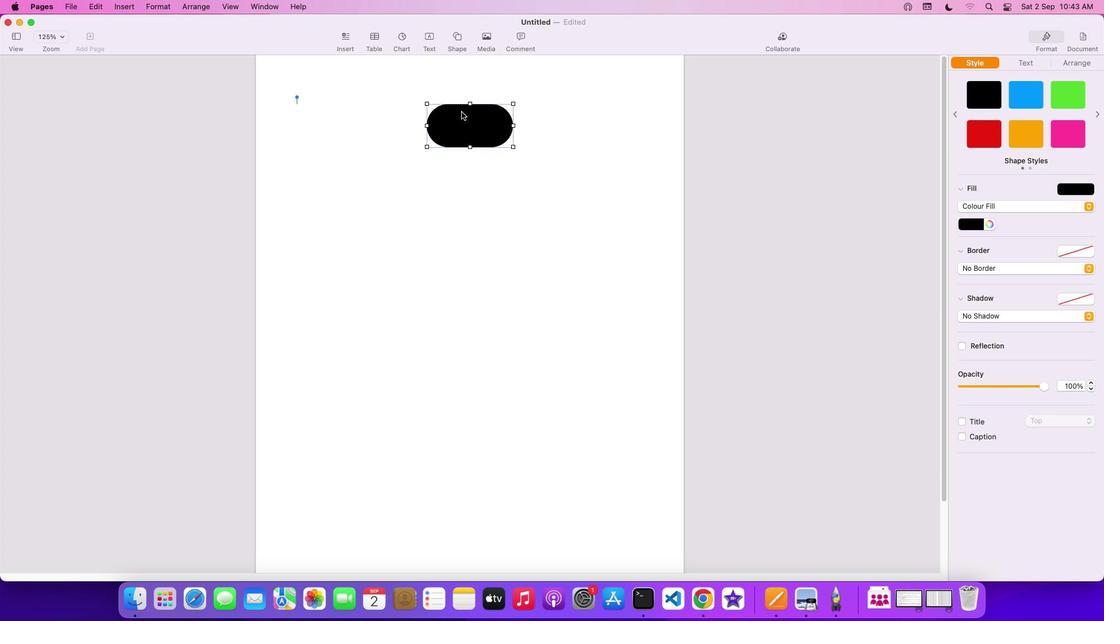 
Action: Mouse pressed left at (440, 237)
Screenshot: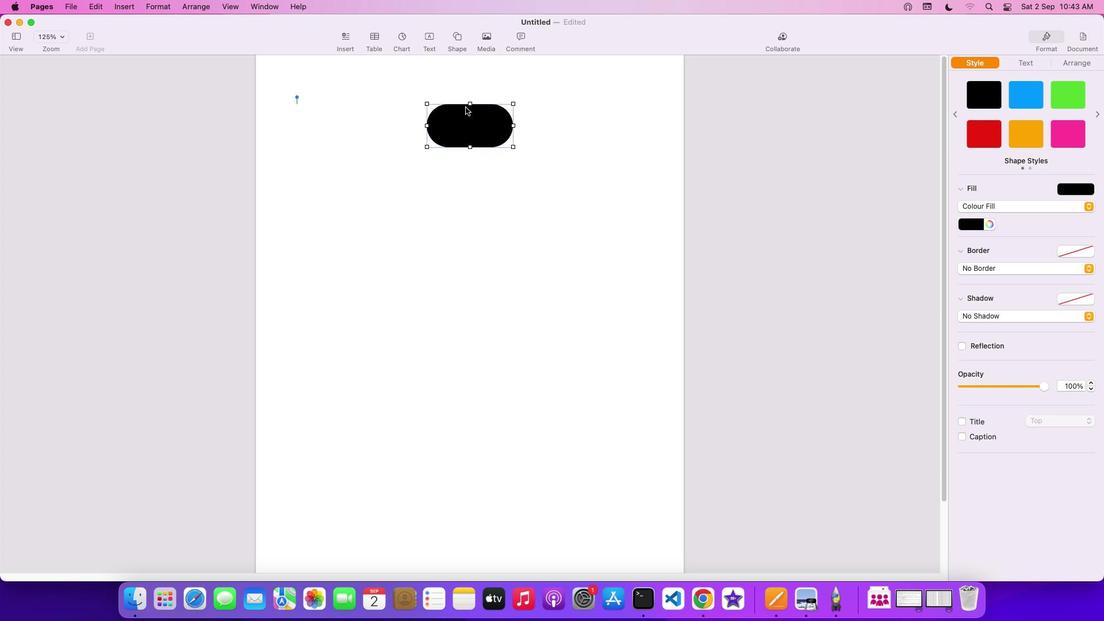 
Action: Mouse moved to (459, 128)
Screenshot: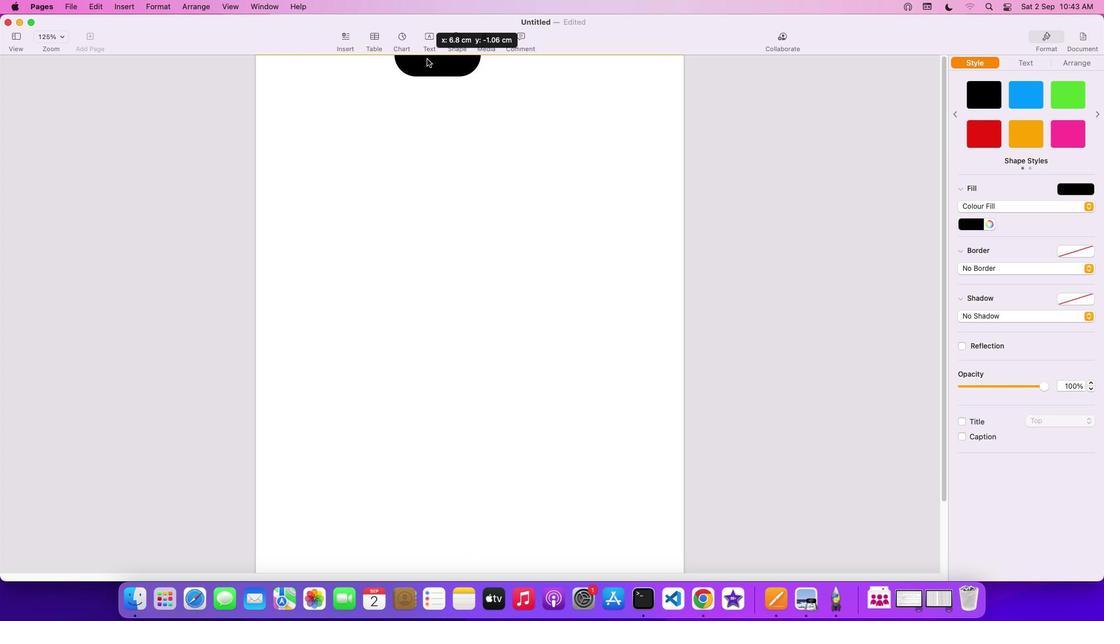 
Action: Mouse pressed left at (459, 128)
Screenshot: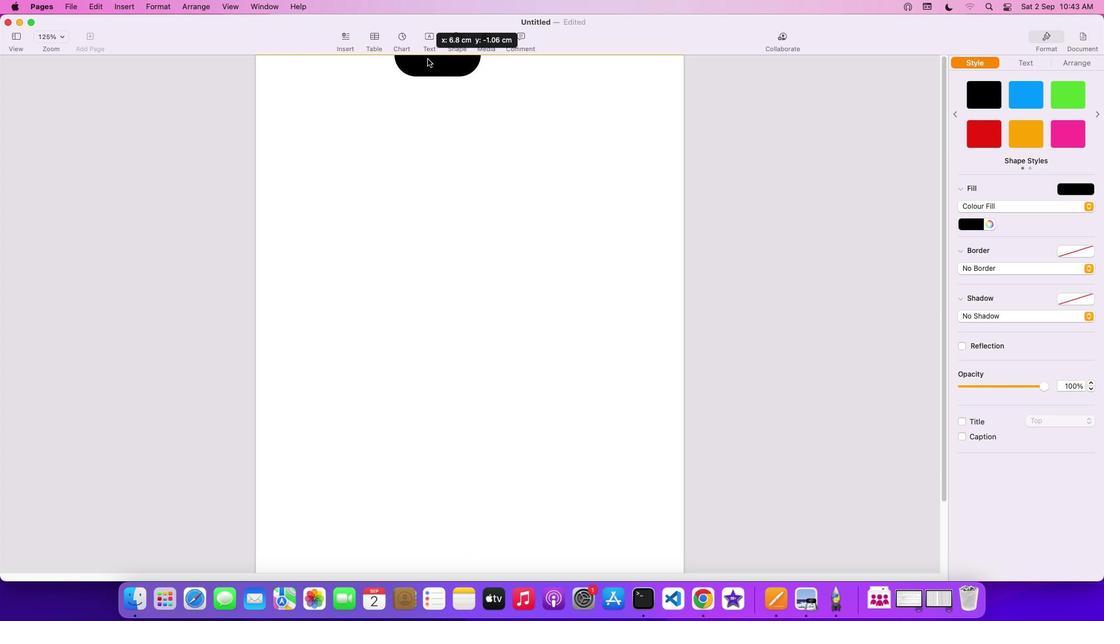 
Action: Mouse moved to (484, 75)
Screenshot: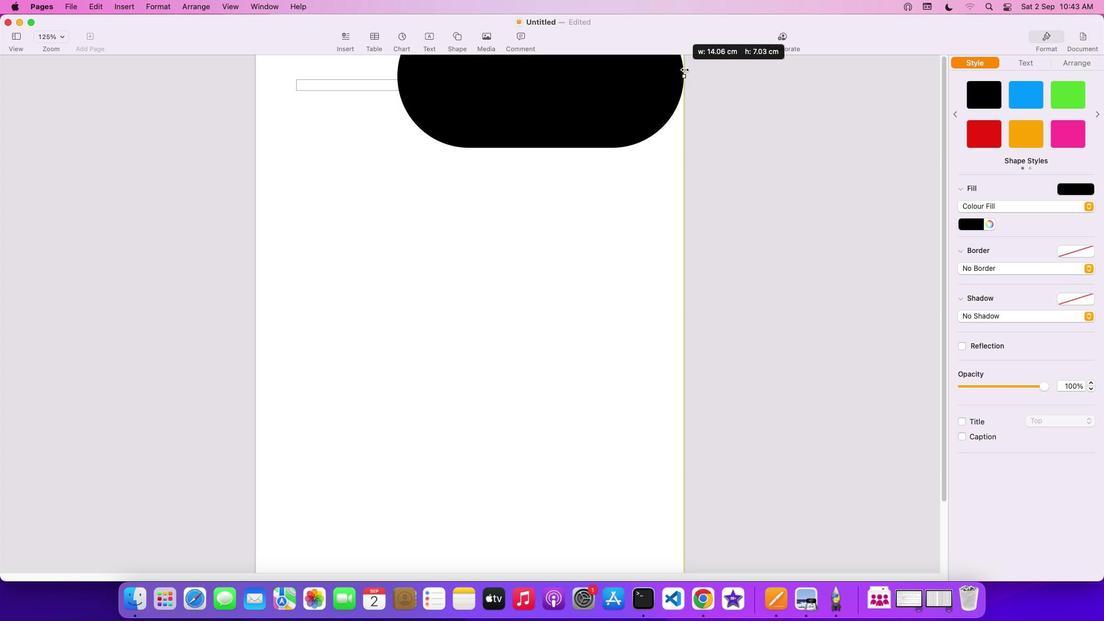
Action: Mouse pressed left at (484, 75)
Screenshot: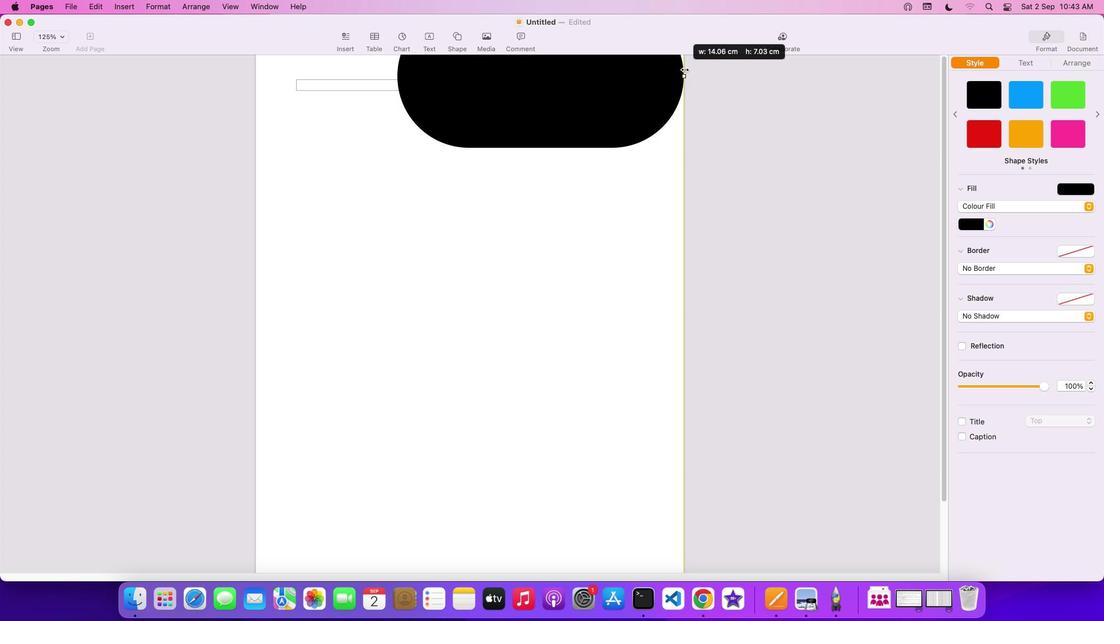 
Action: Mouse moved to (399, 126)
Screenshot: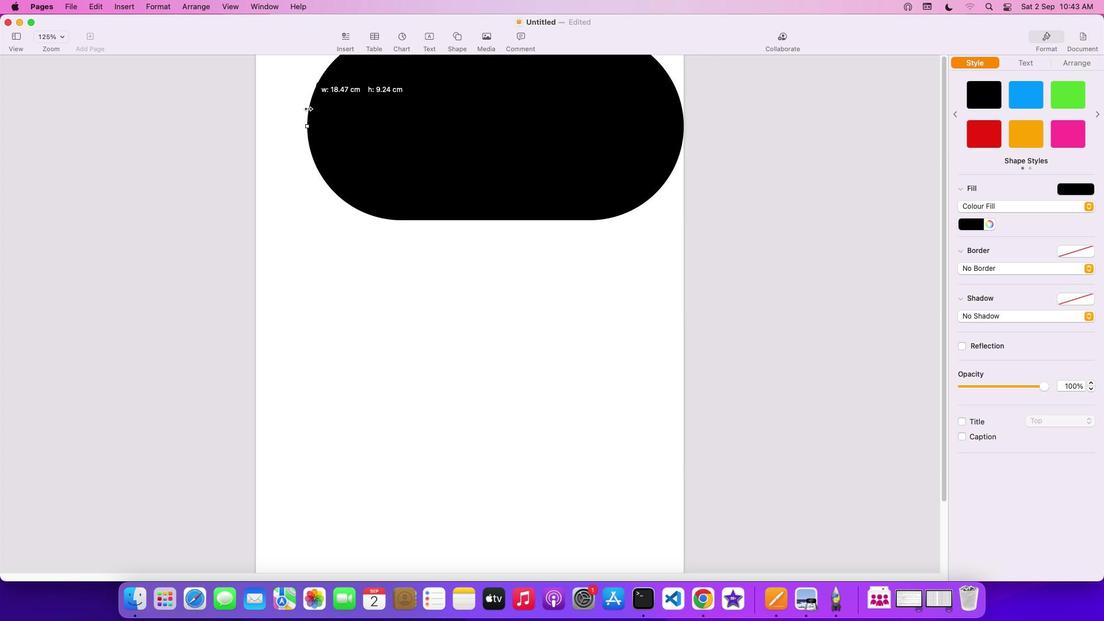 
Action: Mouse pressed left at (399, 126)
Screenshot: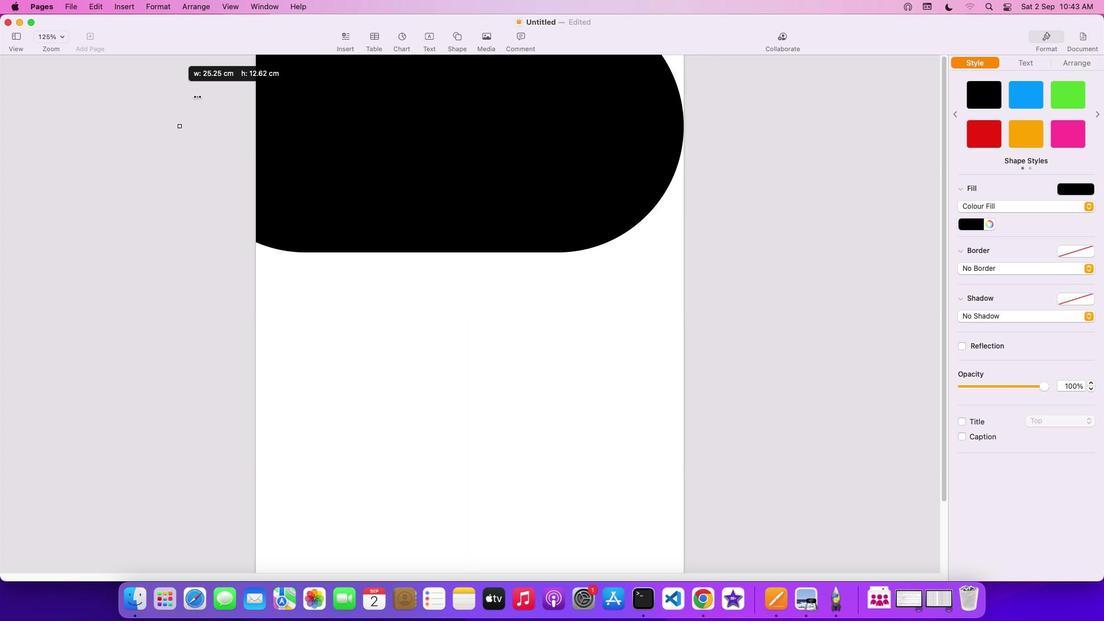 
Action: Mouse moved to (1053, 44)
Screenshot: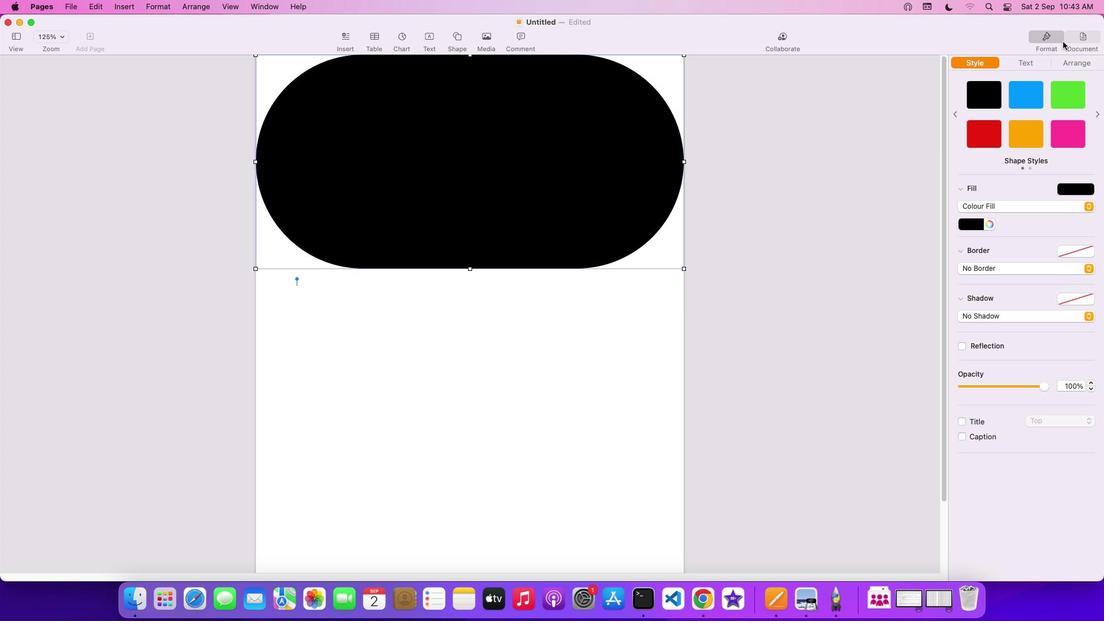 
Action: Mouse pressed left at (1053, 44)
Screenshot: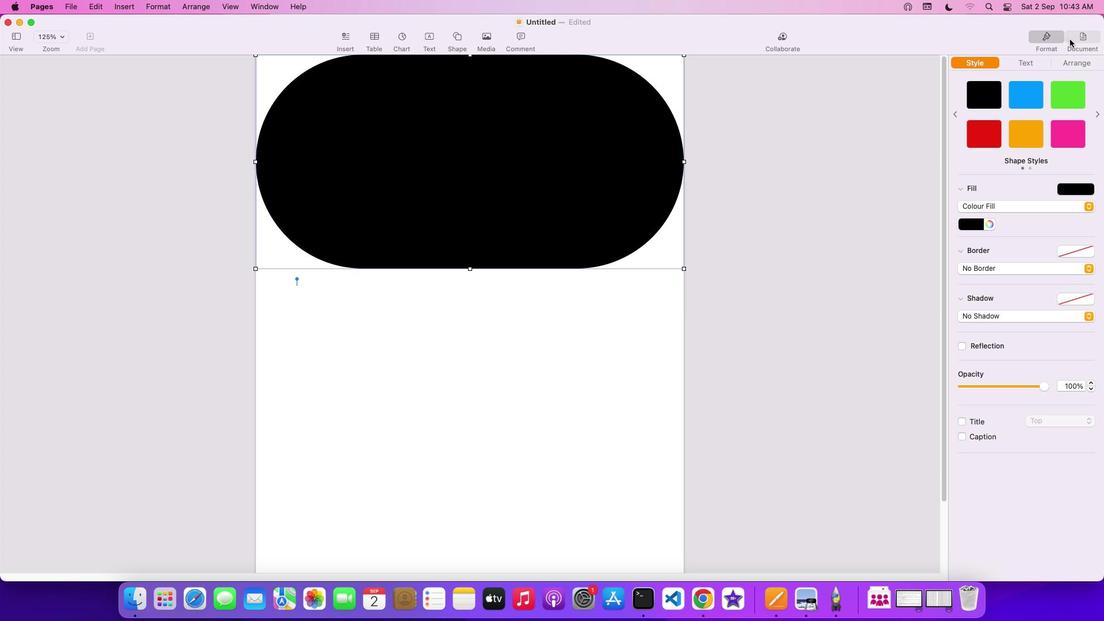 
Action: Mouse moved to (1042, 59)
Screenshot: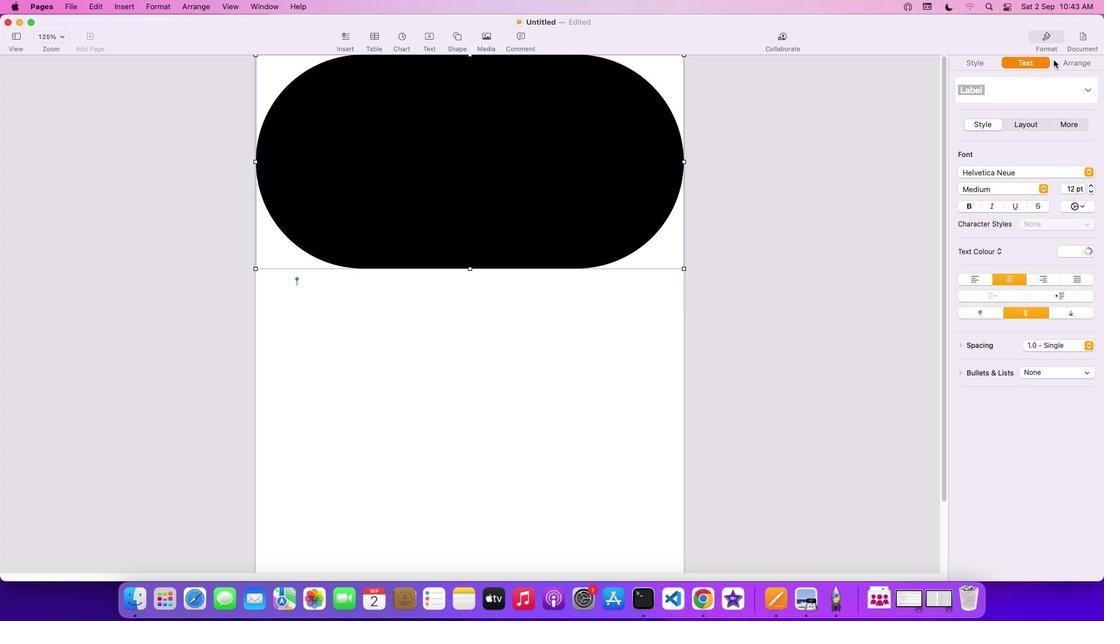 
Action: Mouse pressed left at (1042, 59)
Screenshot: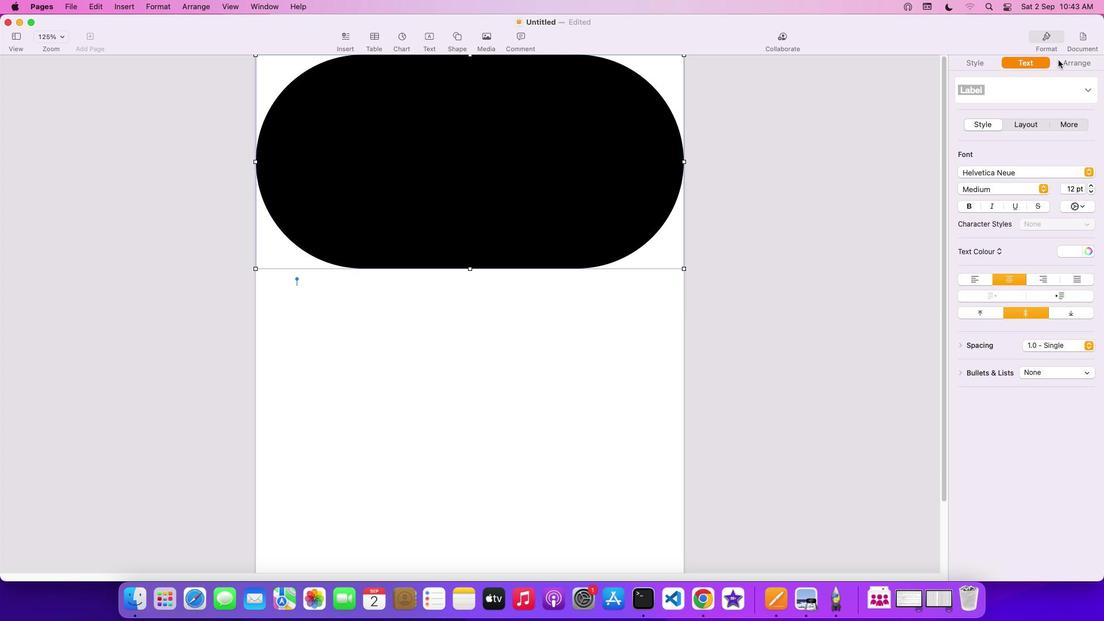 
Action: Mouse moved to (1066, 62)
Screenshot: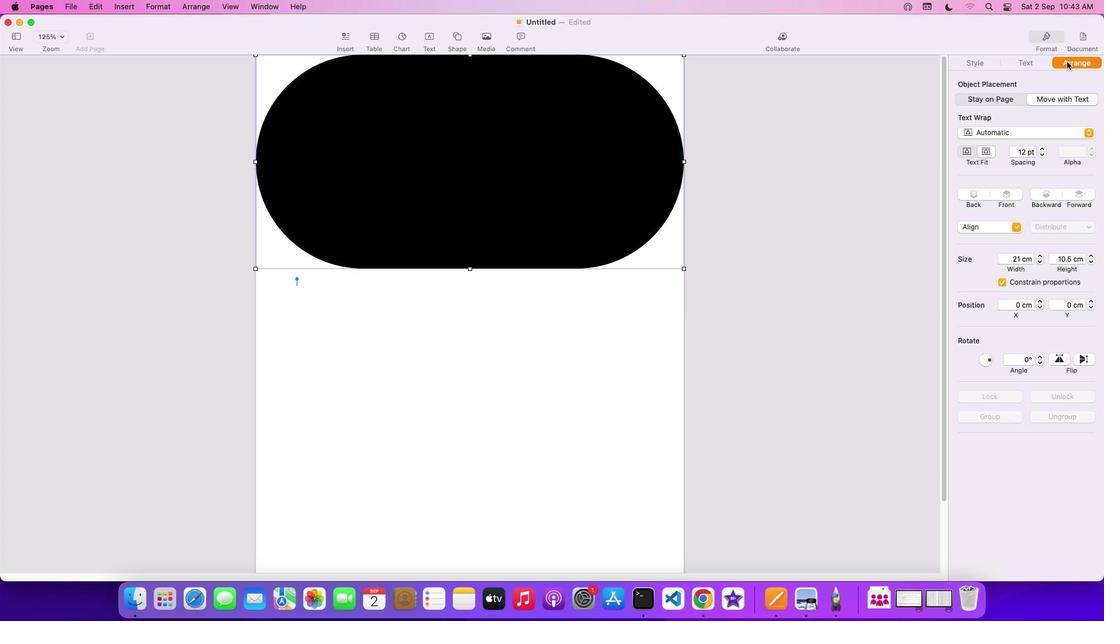 
Action: Mouse pressed left at (1066, 62)
Screenshot: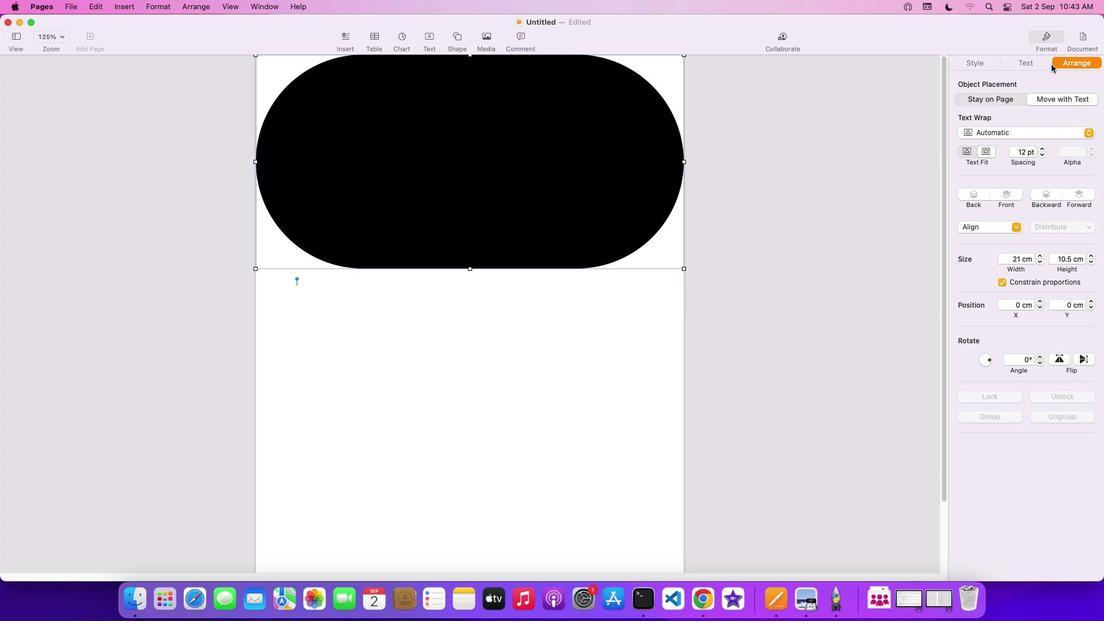 
Action: Mouse moved to (978, 96)
Screenshot: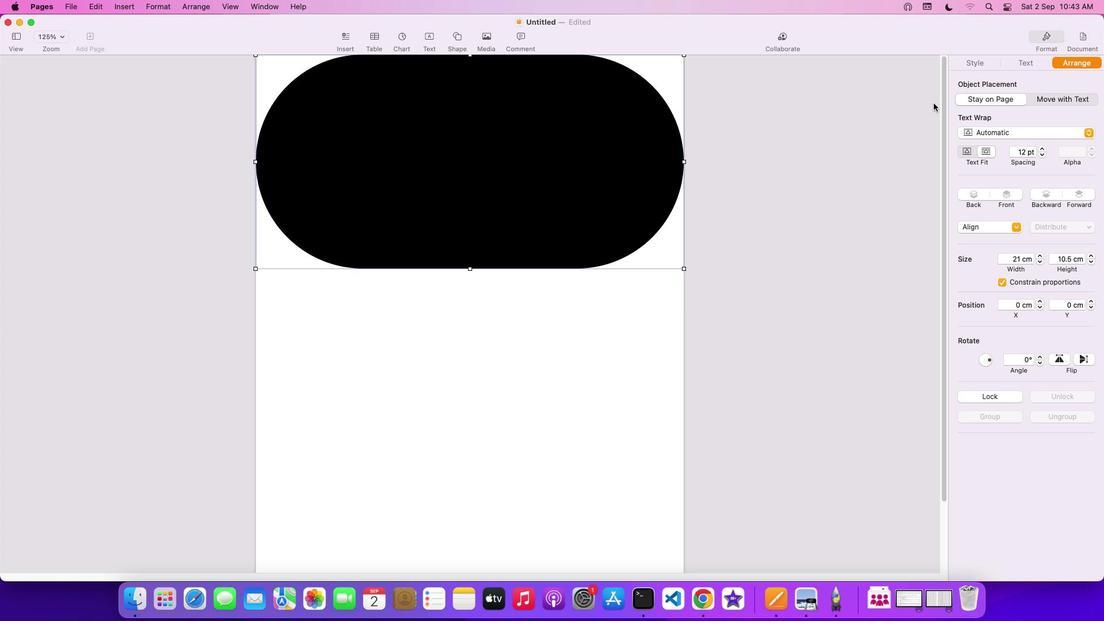 
Action: Mouse pressed left at (978, 96)
Screenshot: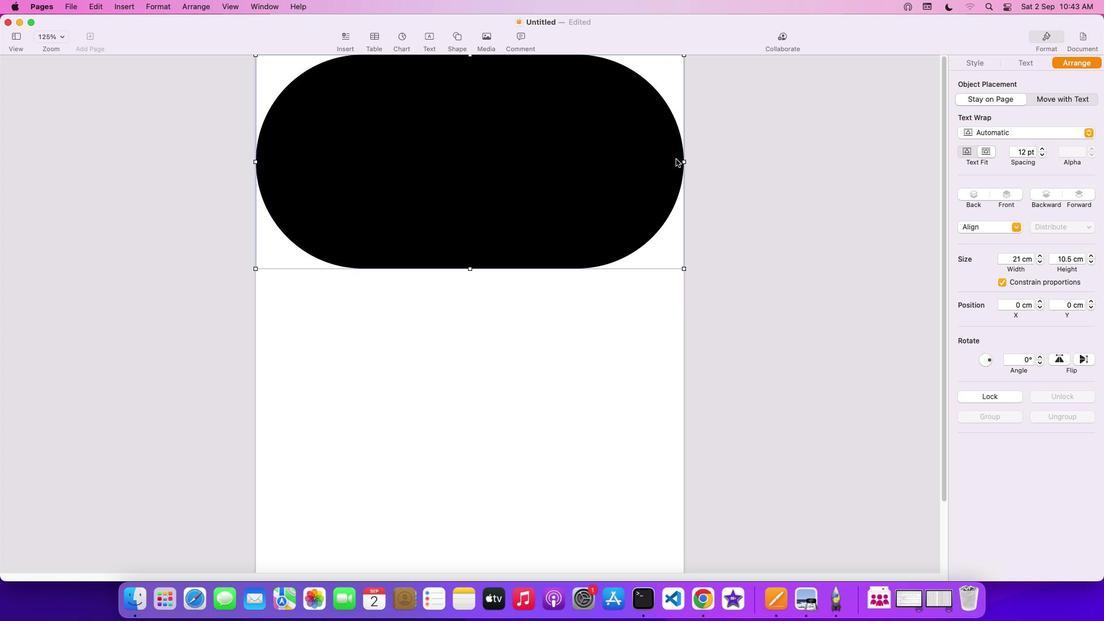 
Action: Mouse moved to (553, 166)
Screenshot: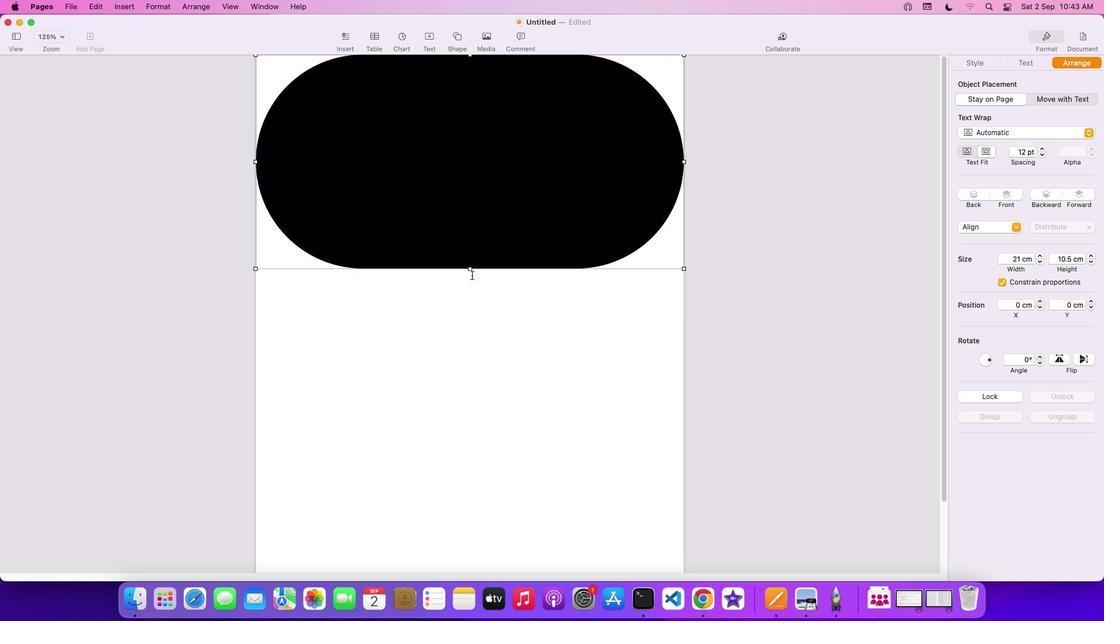 
Action: Mouse pressed left at (553, 166)
Screenshot: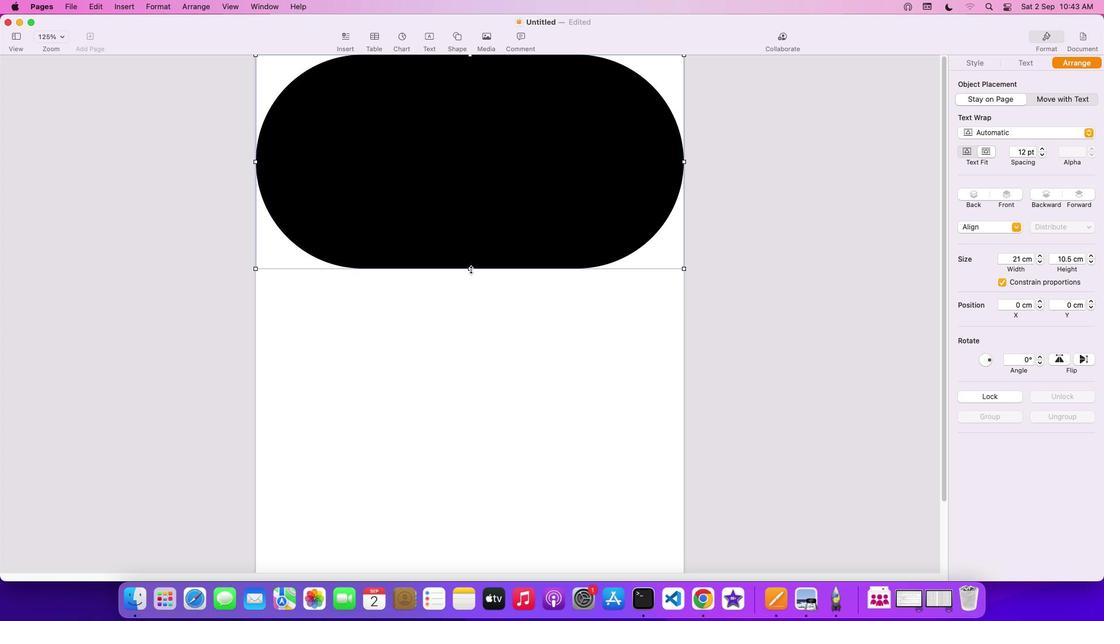 
Action: Mouse moved to (470, 268)
Screenshot: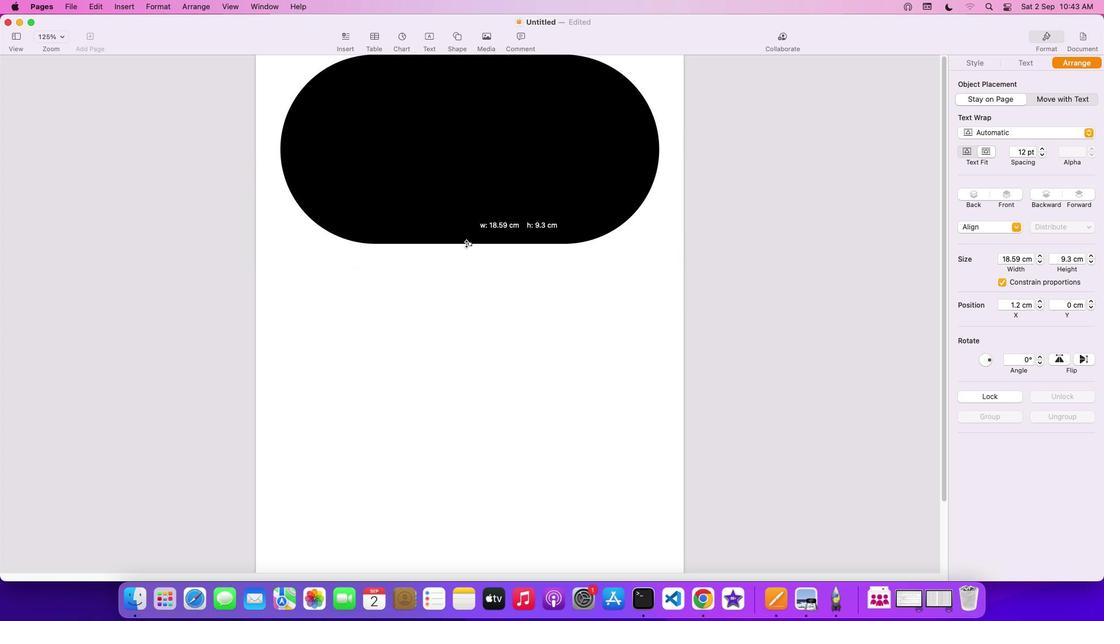 
Action: Mouse pressed left at (470, 268)
Screenshot: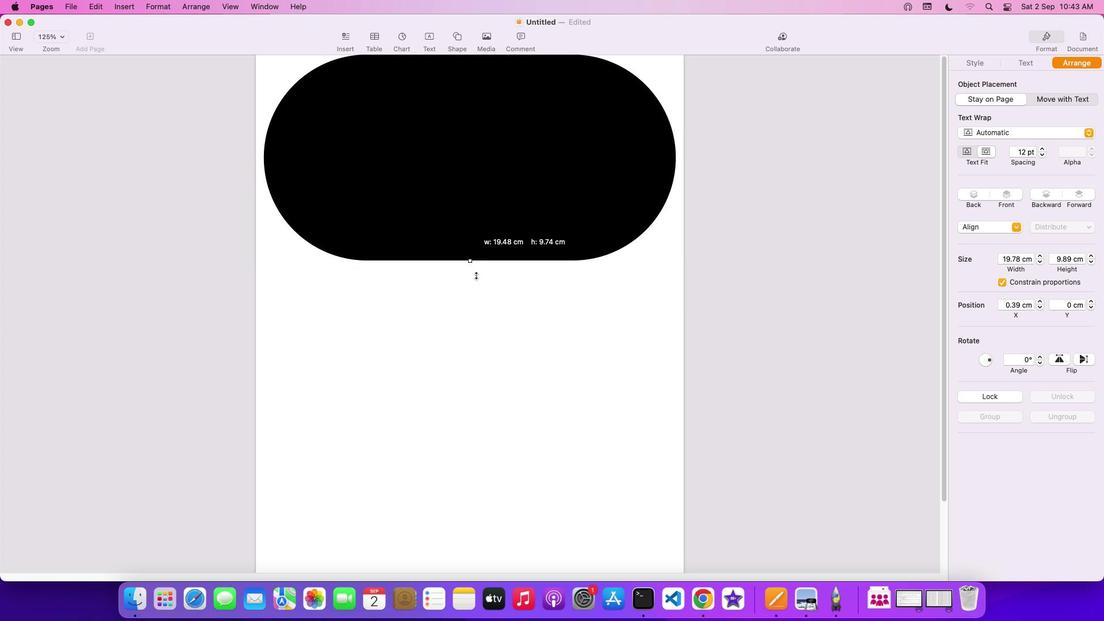 
Action: Mouse moved to (495, 206)
Screenshot: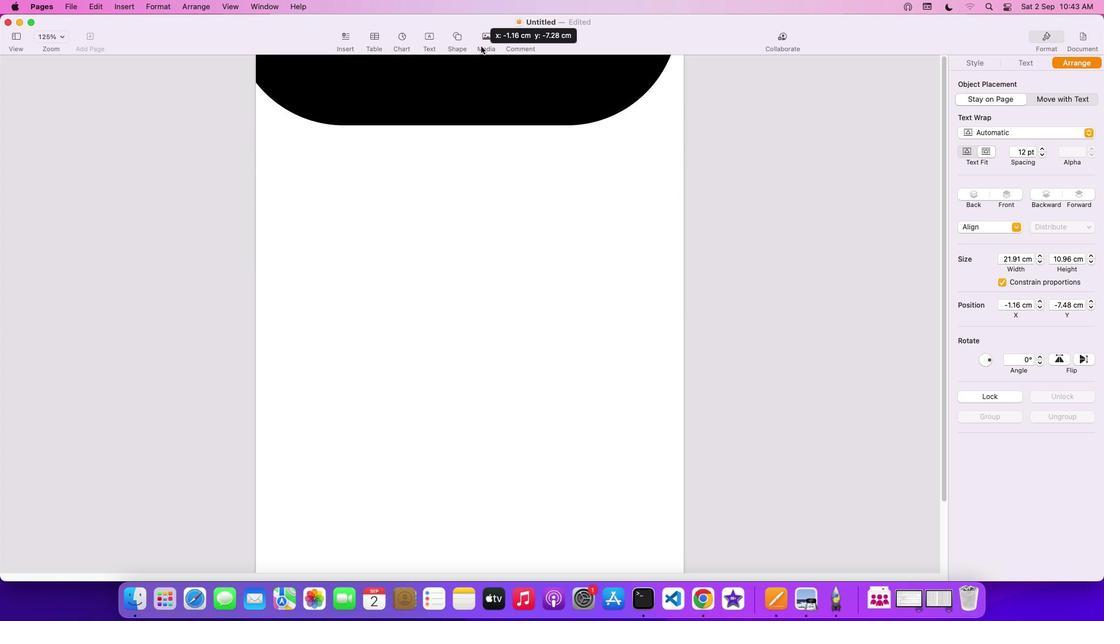 
Action: Mouse pressed left at (495, 206)
Screenshot: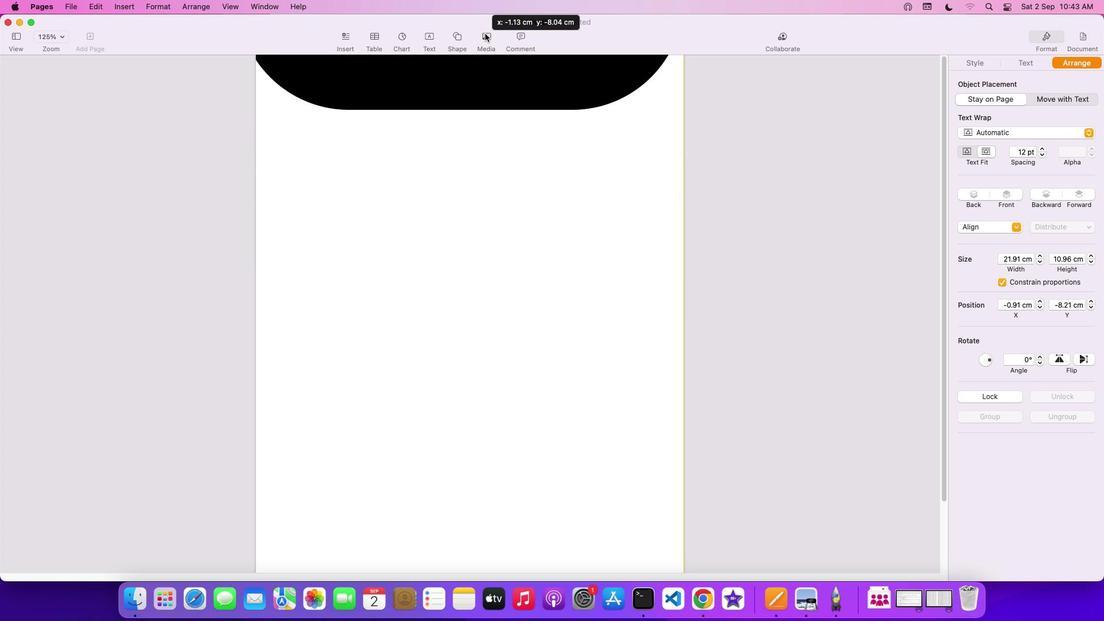 
Action: Mouse moved to (489, 67)
Screenshot: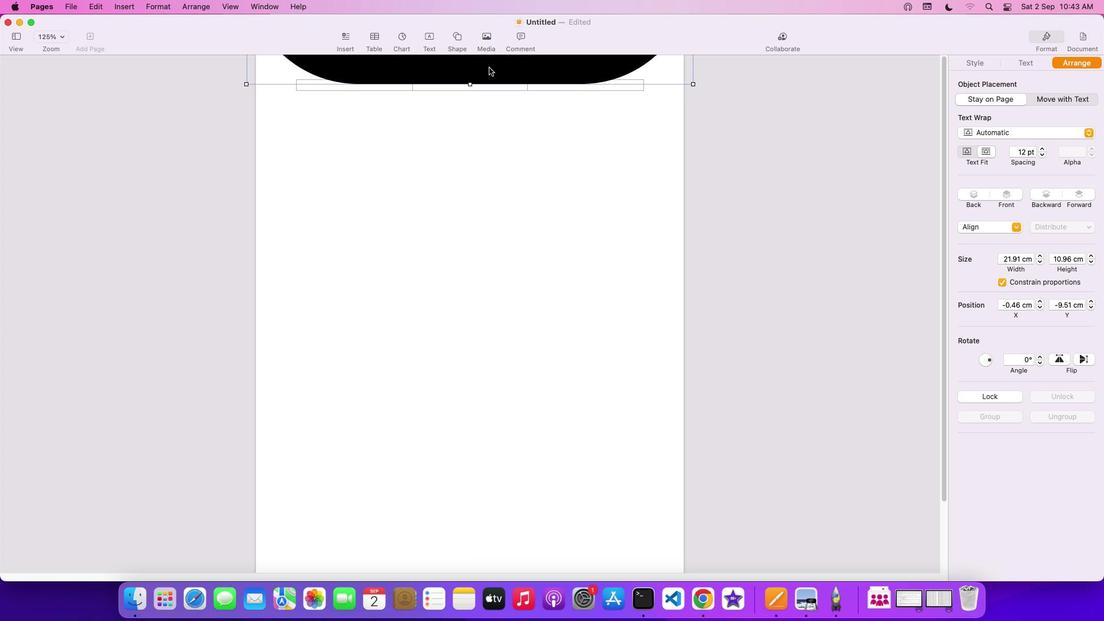 
Action: Mouse pressed left at (489, 67)
Screenshot: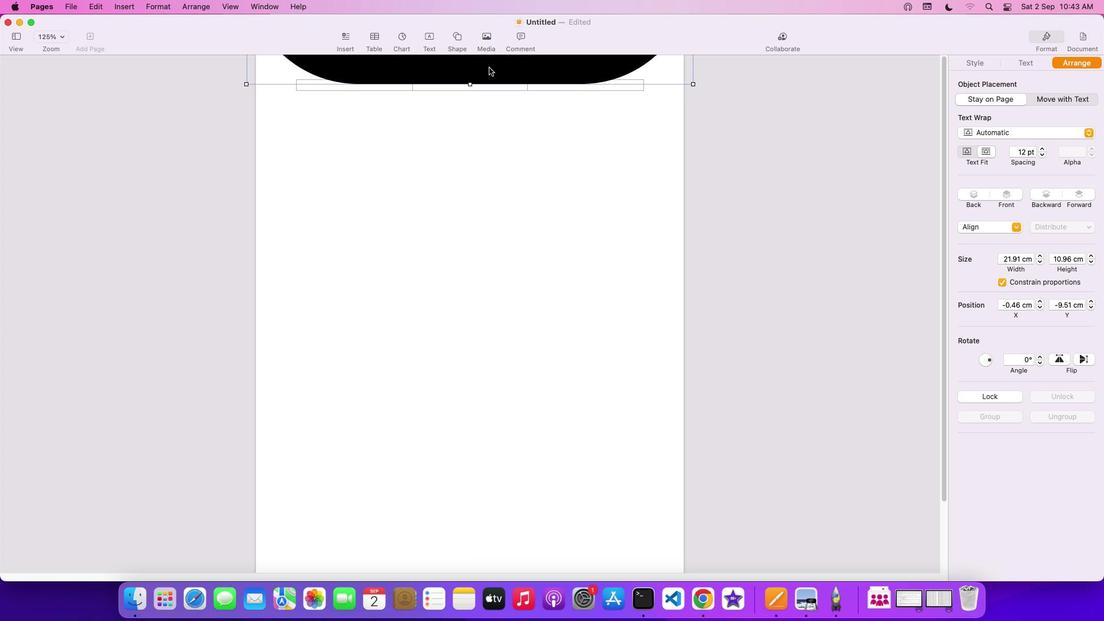 
Action: Mouse pressed left at (489, 67)
Screenshot: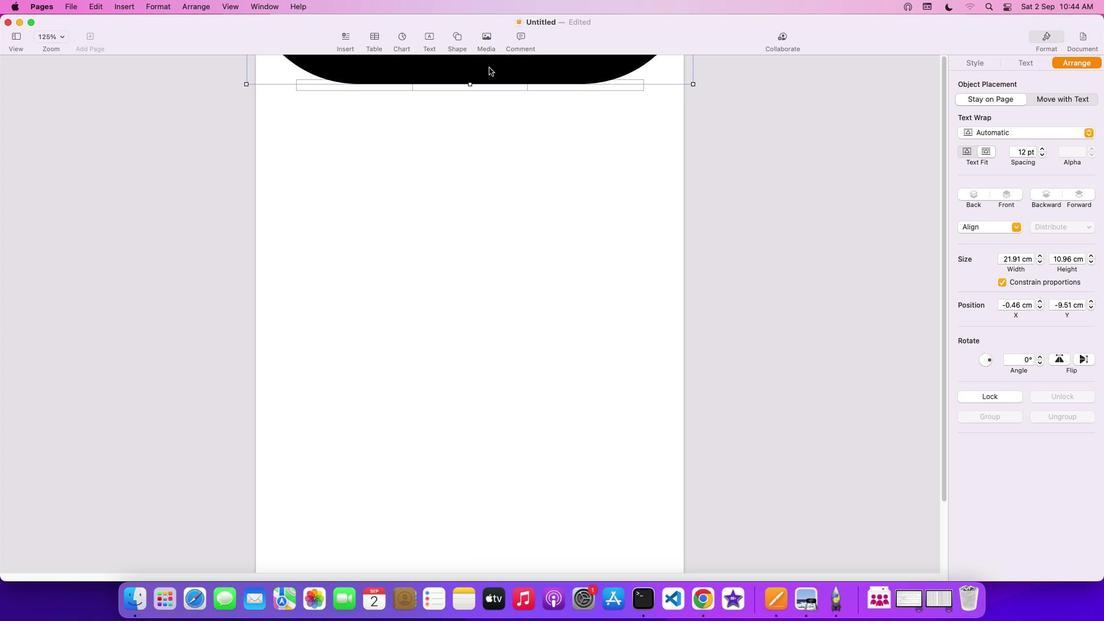 
Action: Mouse pressed left at (489, 67)
Screenshot: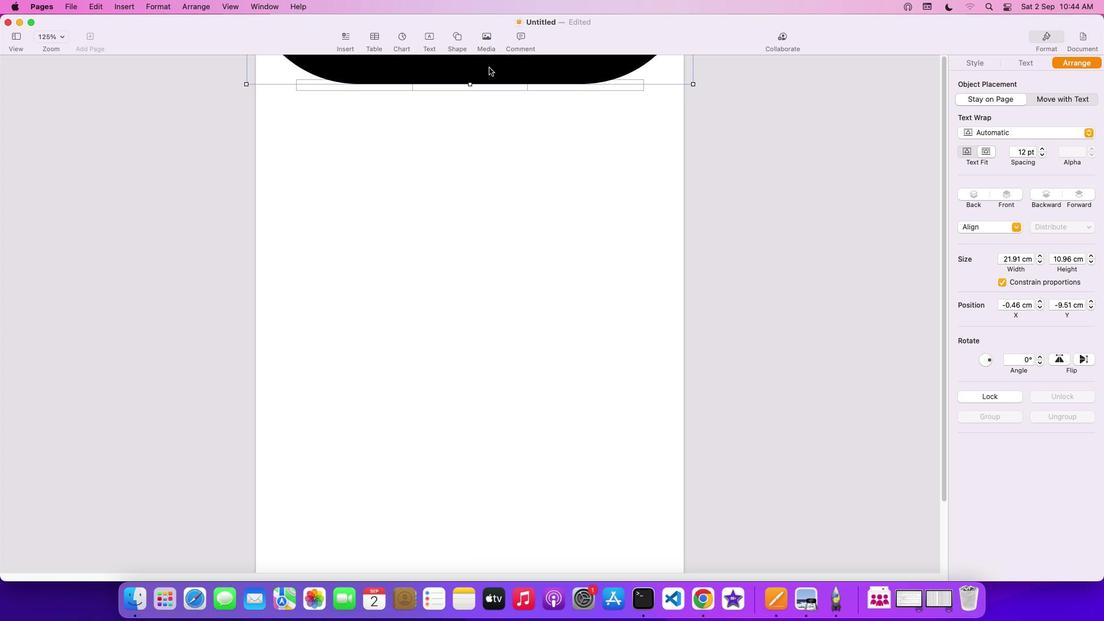 
Action: Mouse moved to (982, 58)
Screenshot: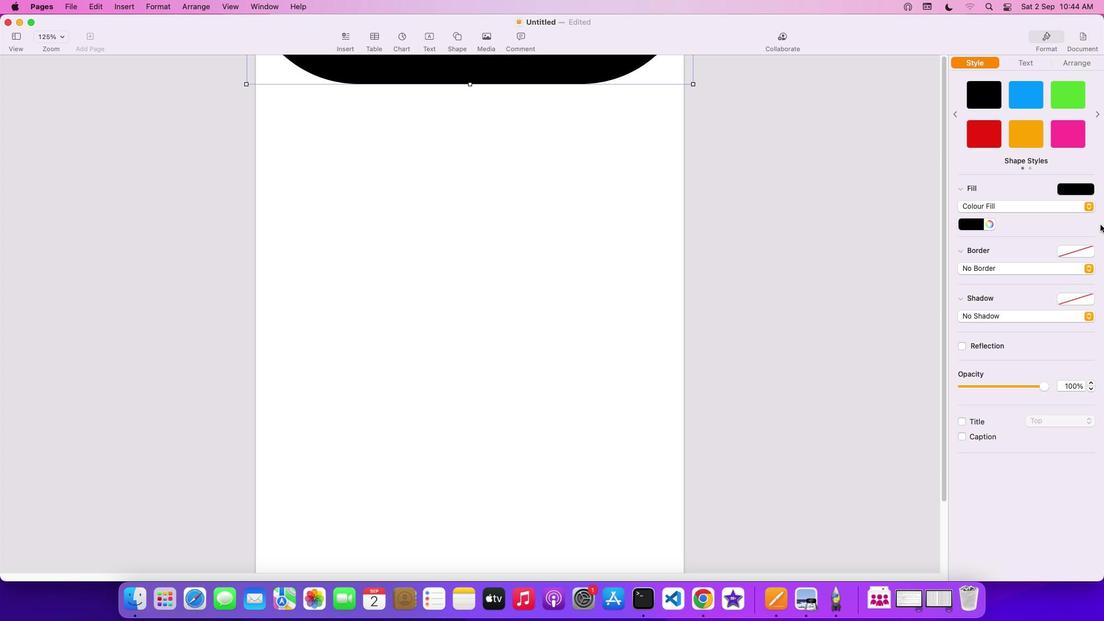 
Action: Mouse pressed left at (982, 58)
Screenshot: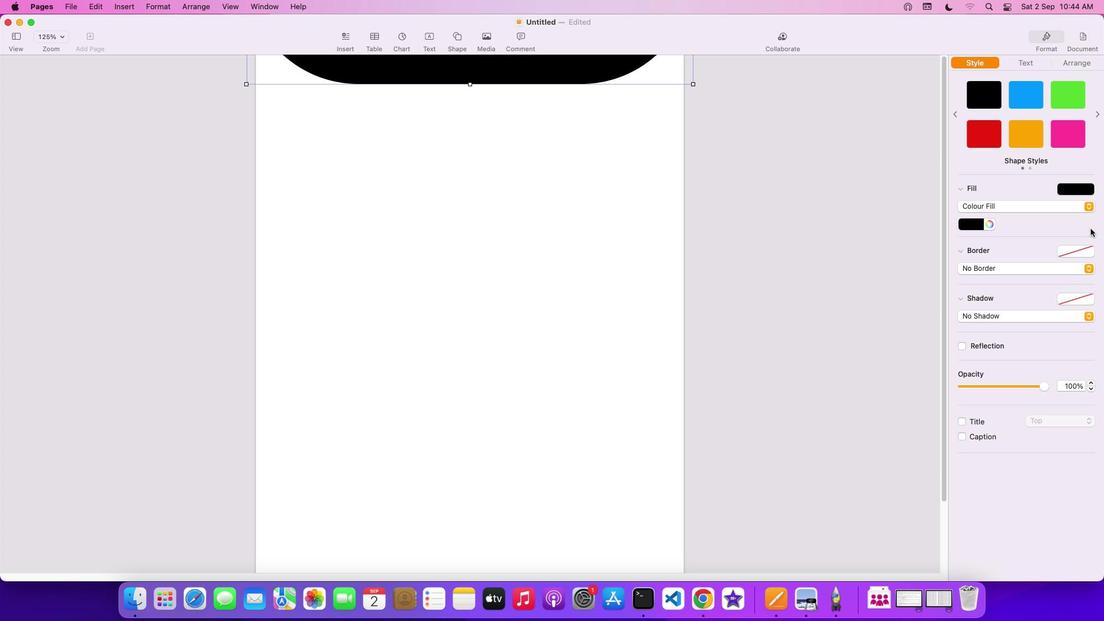 
Action: Mouse moved to (986, 225)
Screenshot: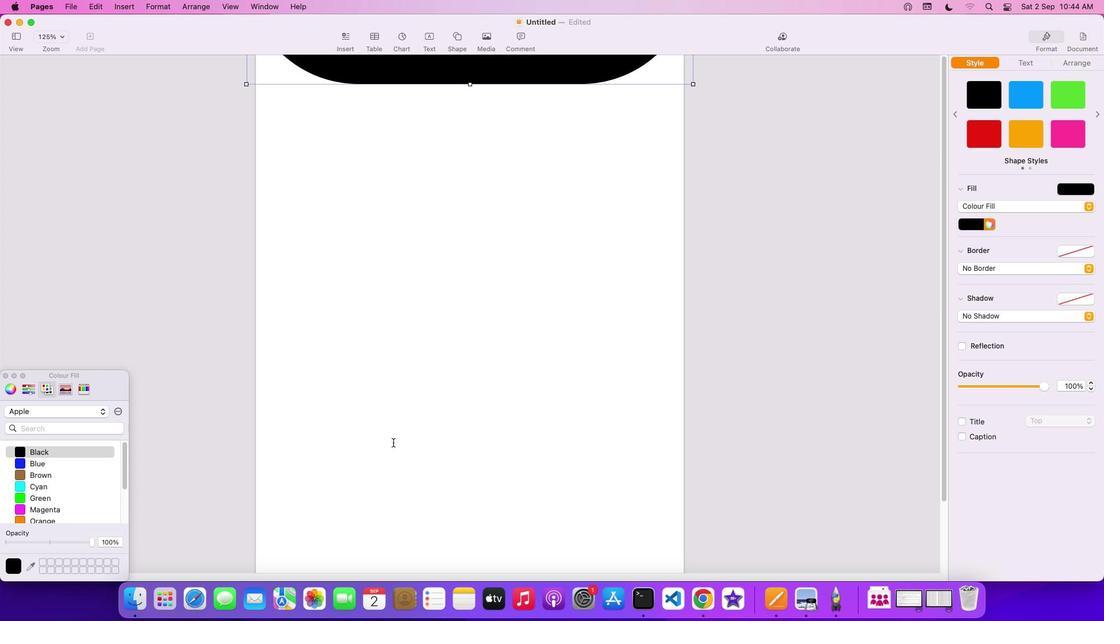 
Action: Mouse pressed left at (986, 225)
Screenshot: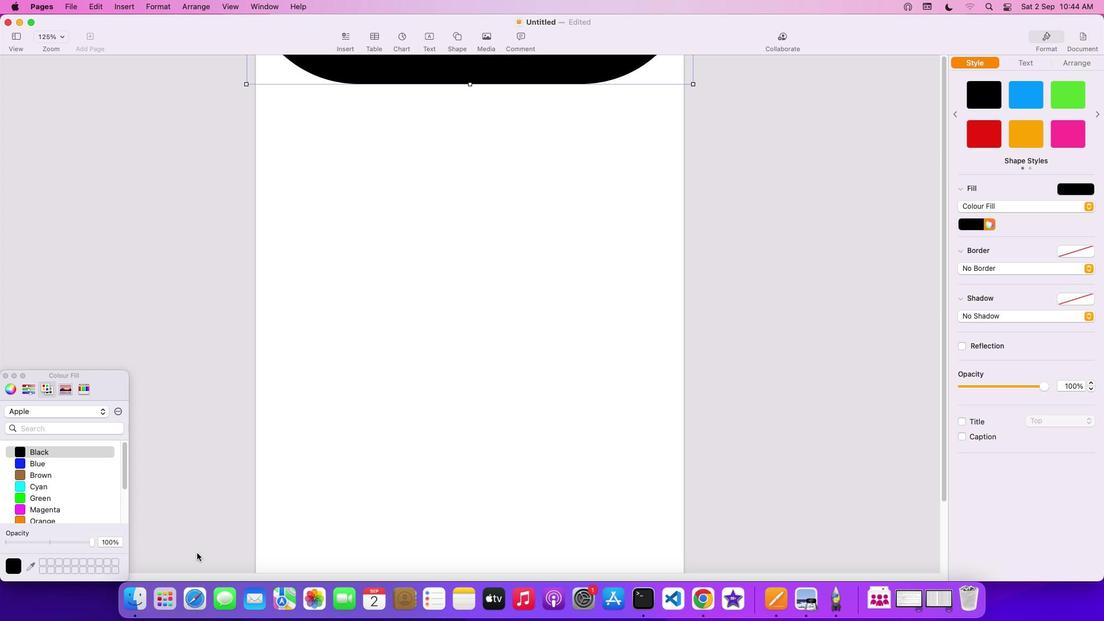 
Action: Mouse moved to (10, 389)
Screenshot: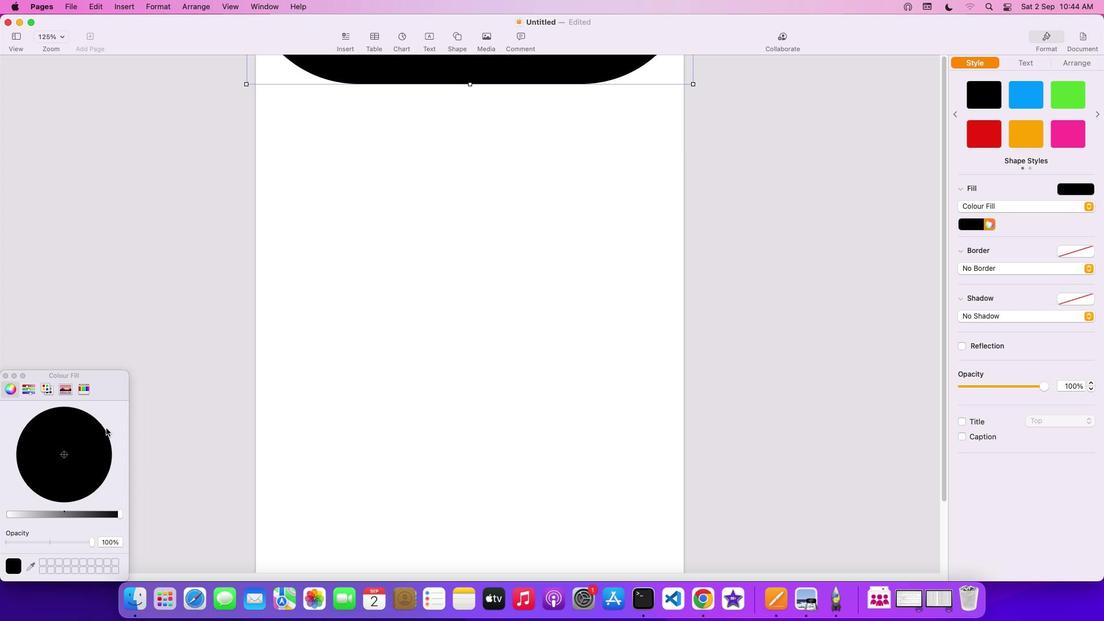 
Action: Mouse pressed left at (10, 389)
Screenshot: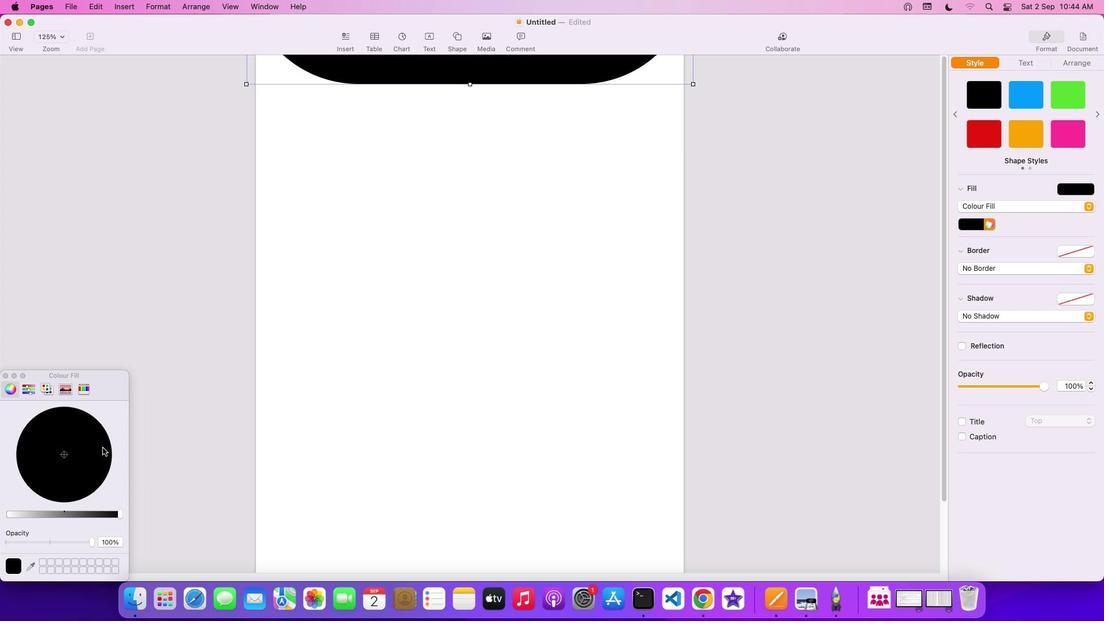 
Action: Mouse moved to (68, 484)
Screenshot: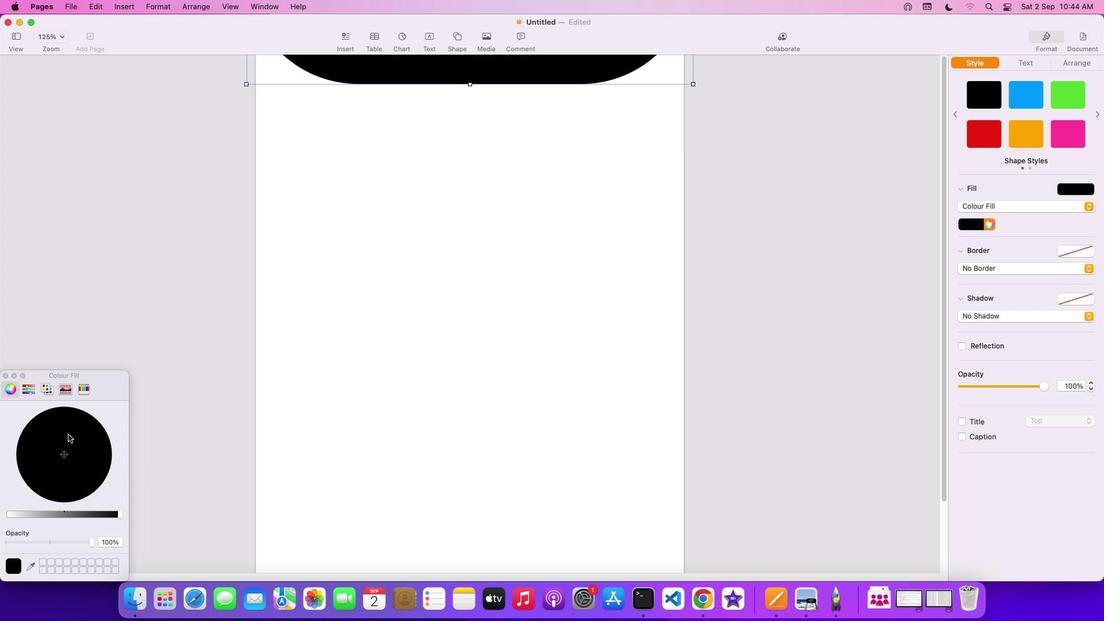 
Action: Mouse scrolled (68, 484) with delta (0, 0)
Screenshot: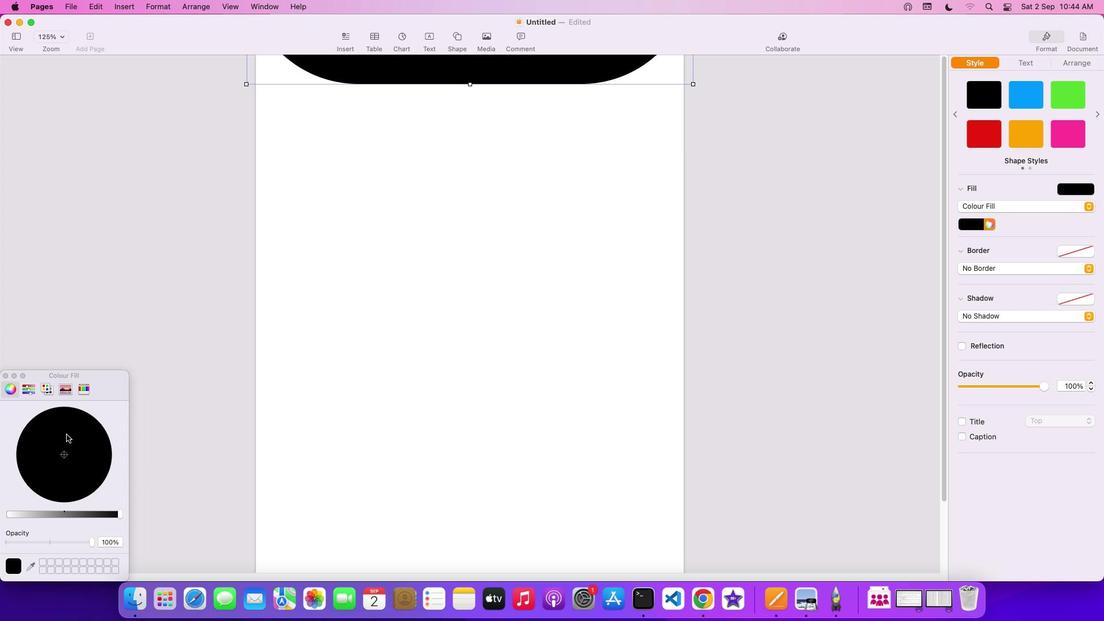 
Action: Mouse scrolled (68, 484) with delta (0, 0)
Screenshot: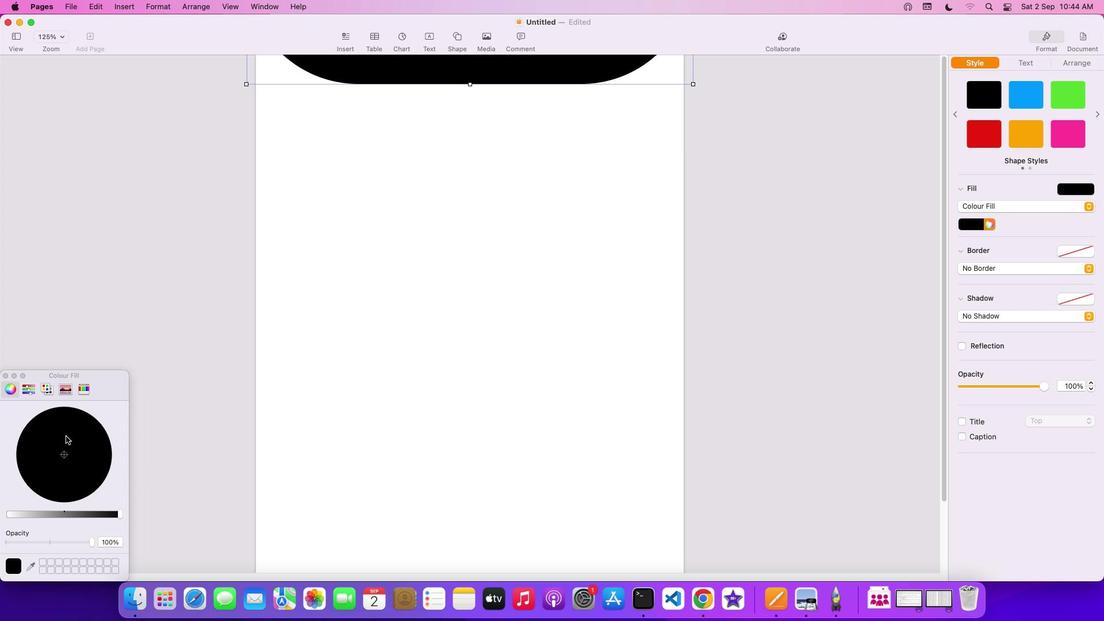 
Action: Mouse scrolled (68, 484) with delta (0, -1)
Screenshot: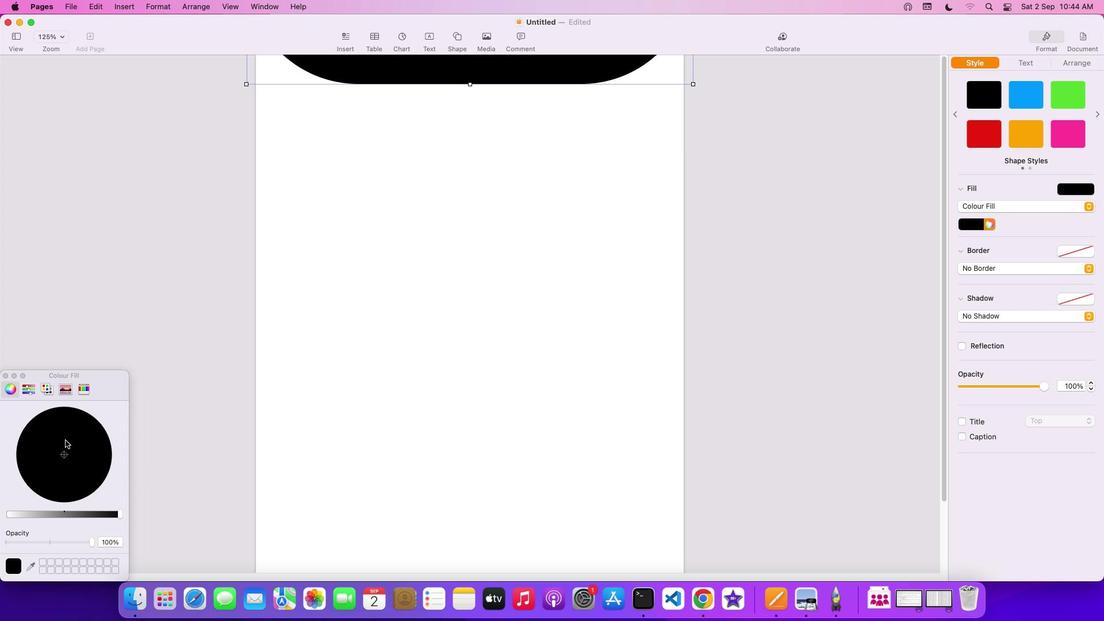 
Action: Mouse moved to (33, 389)
Screenshot: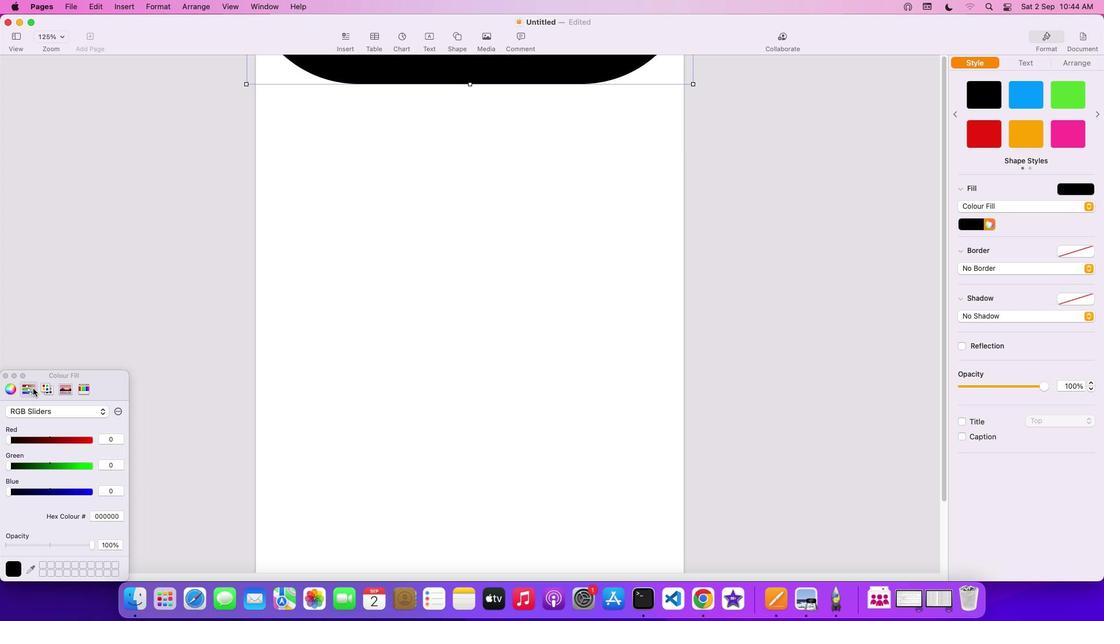 
Action: Mouse pressed left at (33, 389)
Screenshot: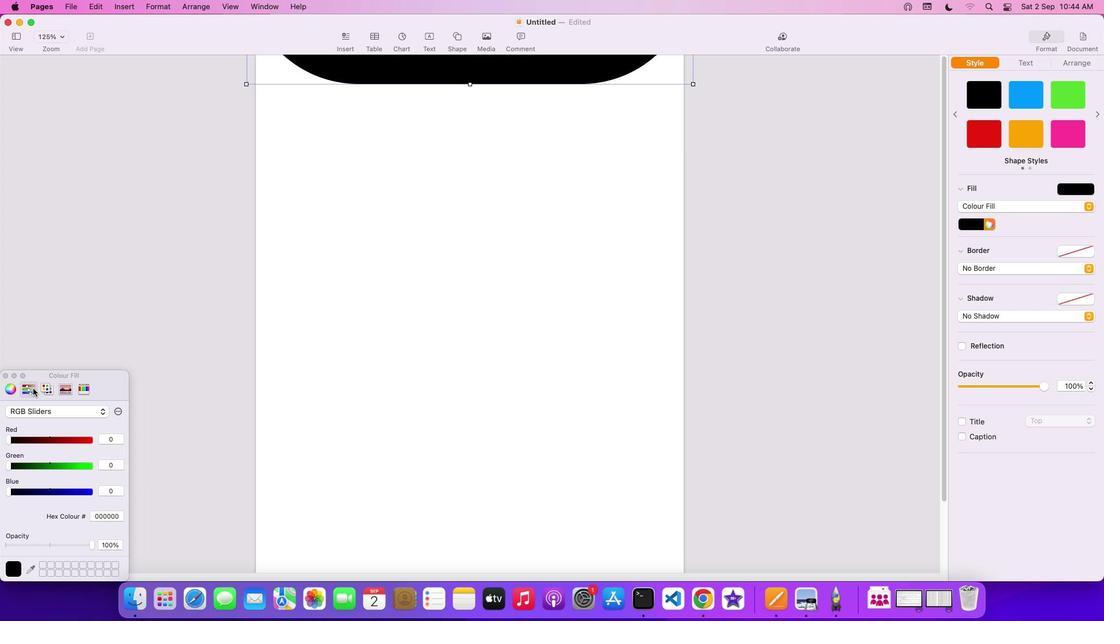
Action: Mouse moved to (51, 387)
Screenshot: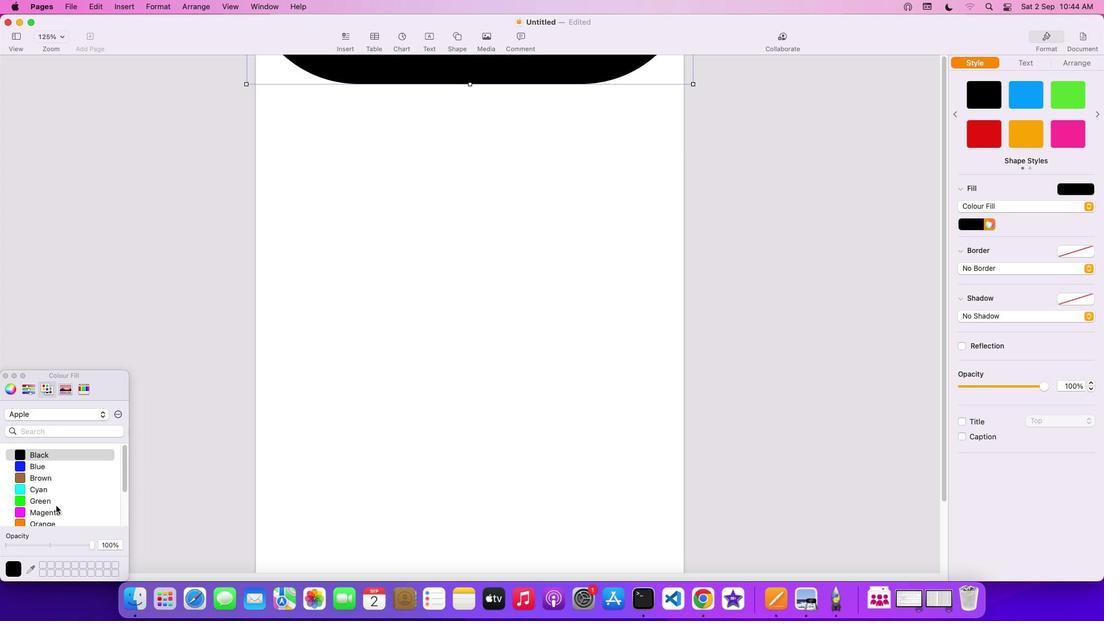
Action: Mouse pressed left at (51, 387)
Screenshot: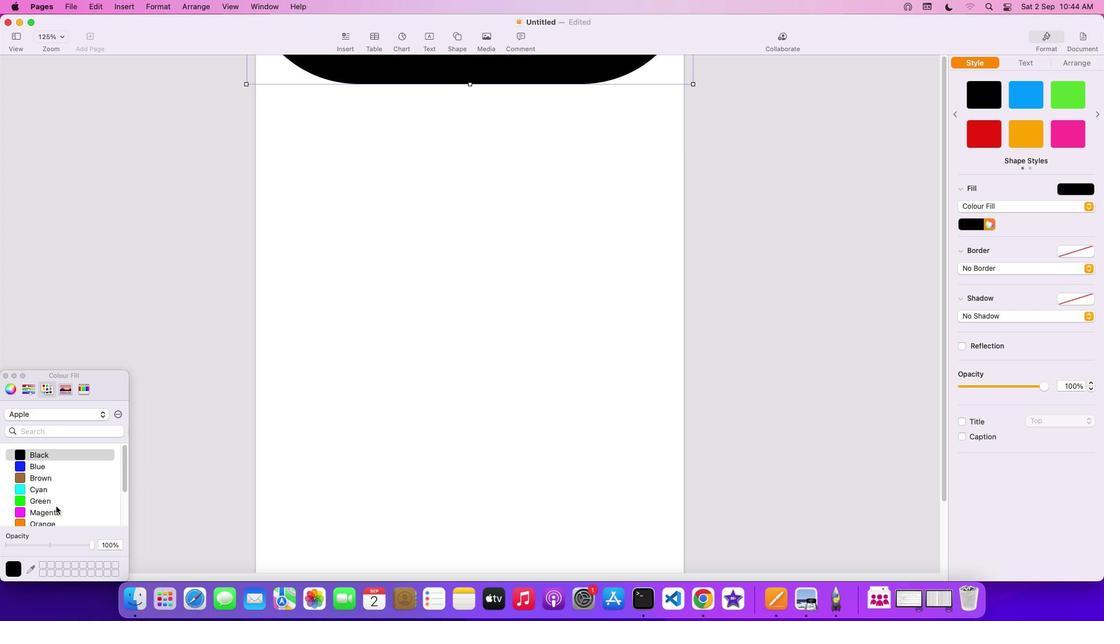
Action: Mouse moved to (52, 513)
Screenshot: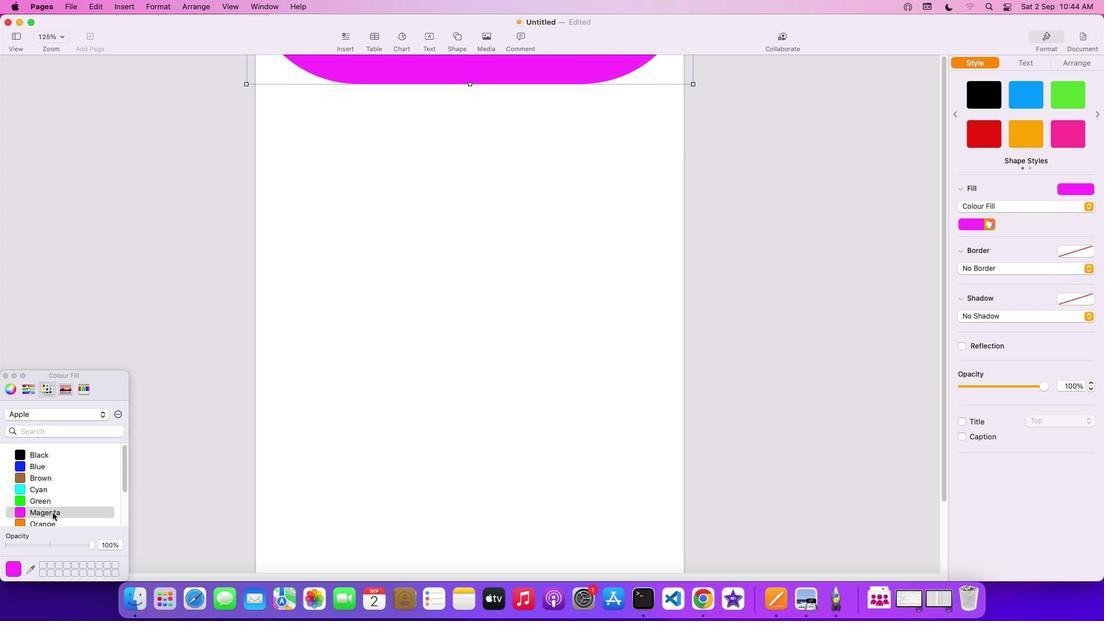 
Action: Mouse pressed left at (52, 513)
Screenshot: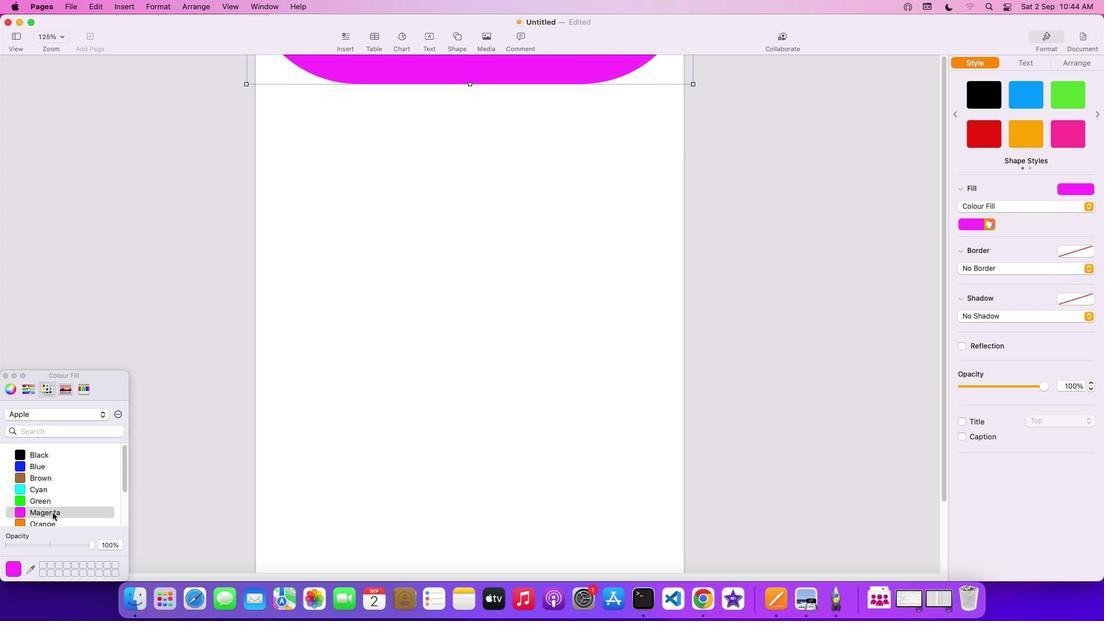 
Action: Mouse moved to (66, 386)
Screenshot: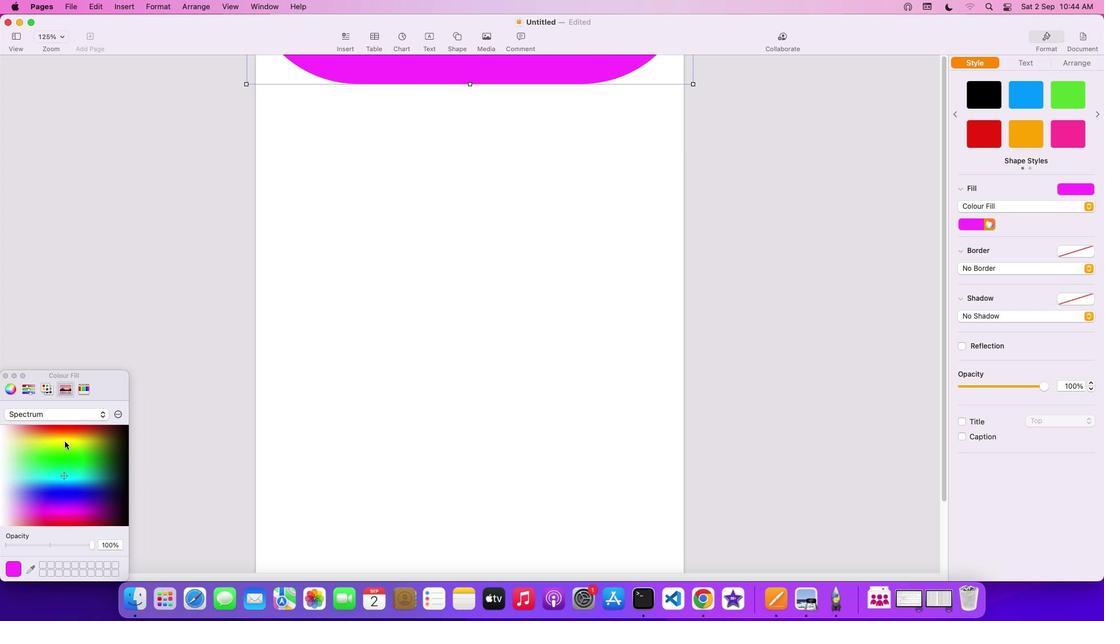 
Action: Mouse pressed left at (66, 386)
Screenshot: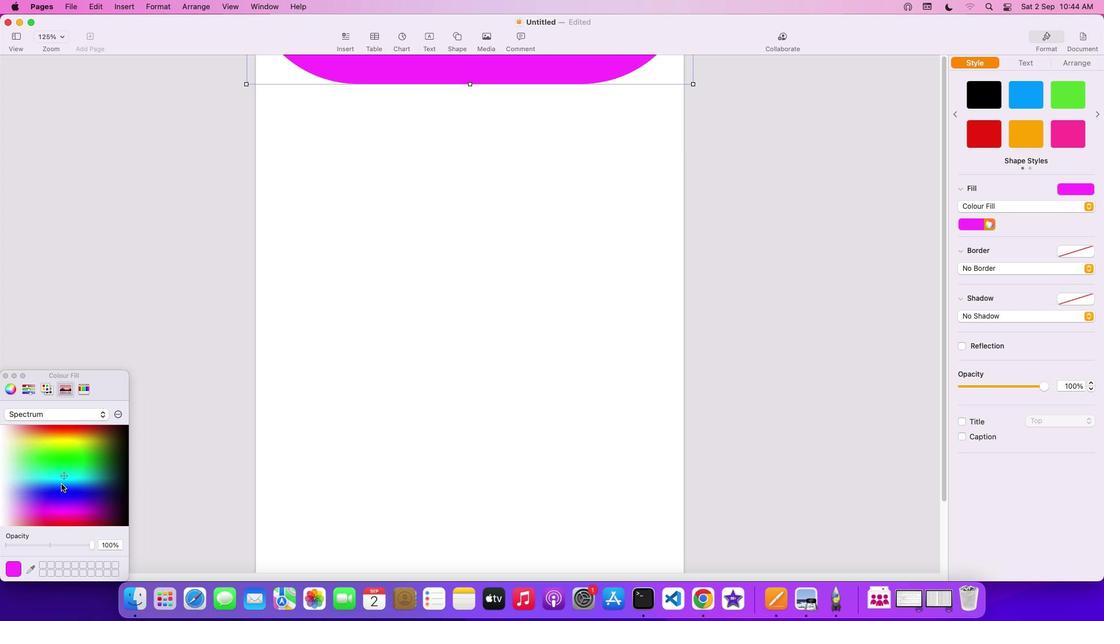 
Action: Mouse moved to (66, 472)
Screenshot: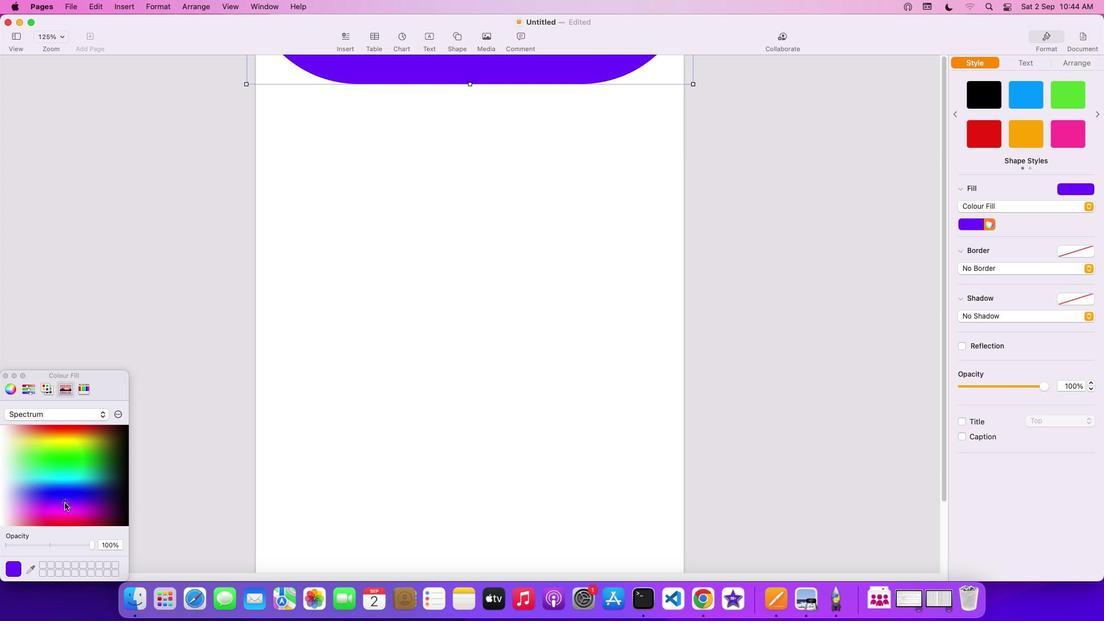 
Action: Mouse pressed left at (66, 472)
Screenshot: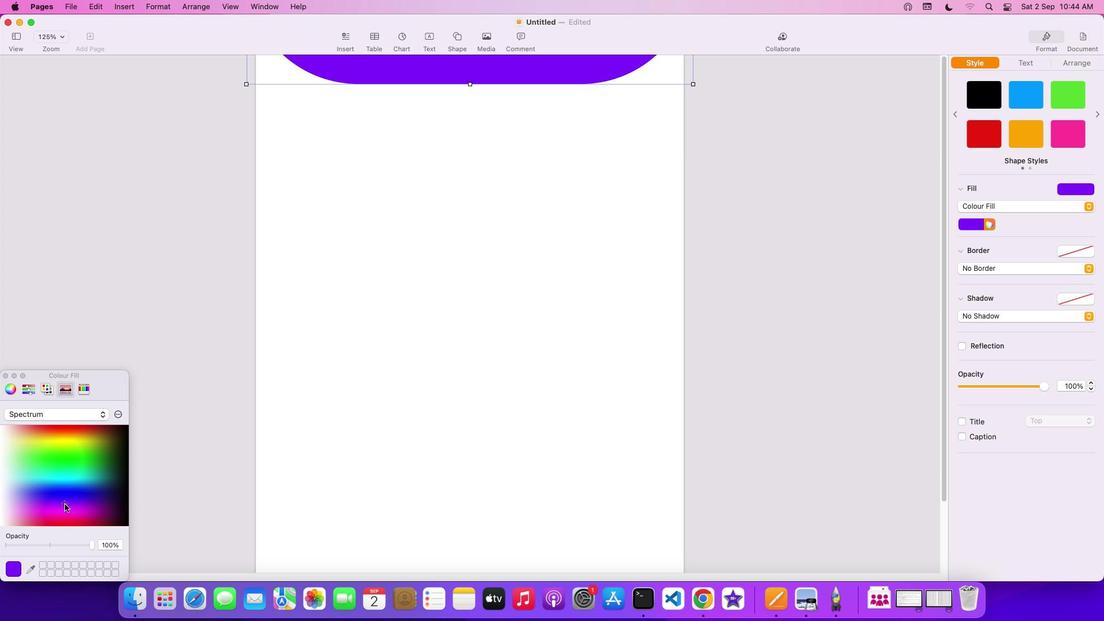 
Action: Mouse moved to (86, 390)
Screenshot: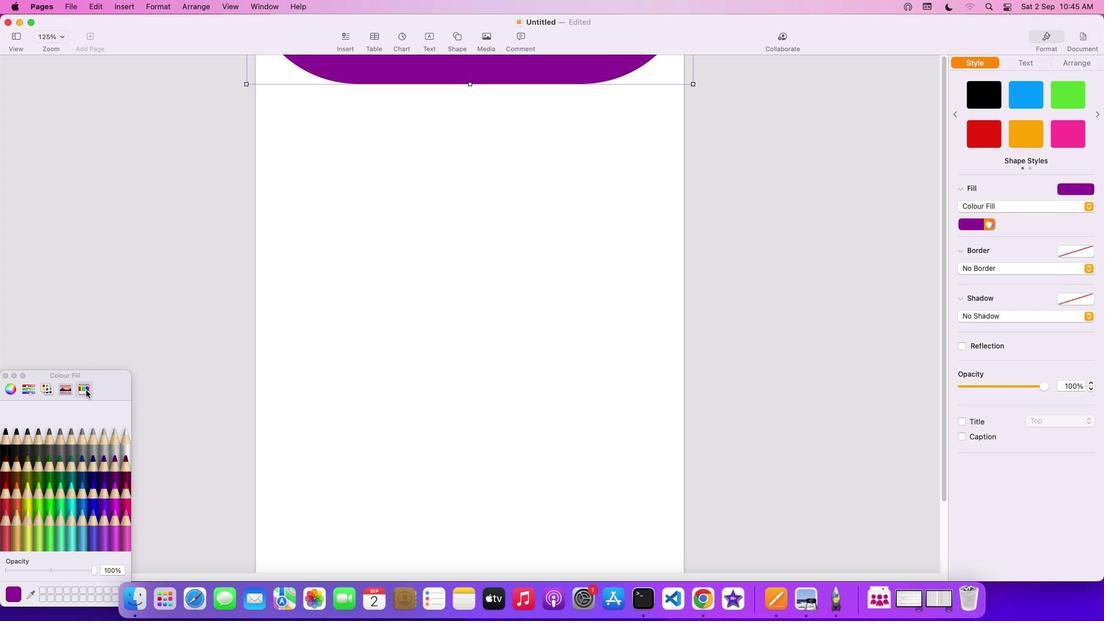 
Action: Mouse pressed left at (86, 390)
Screenshot: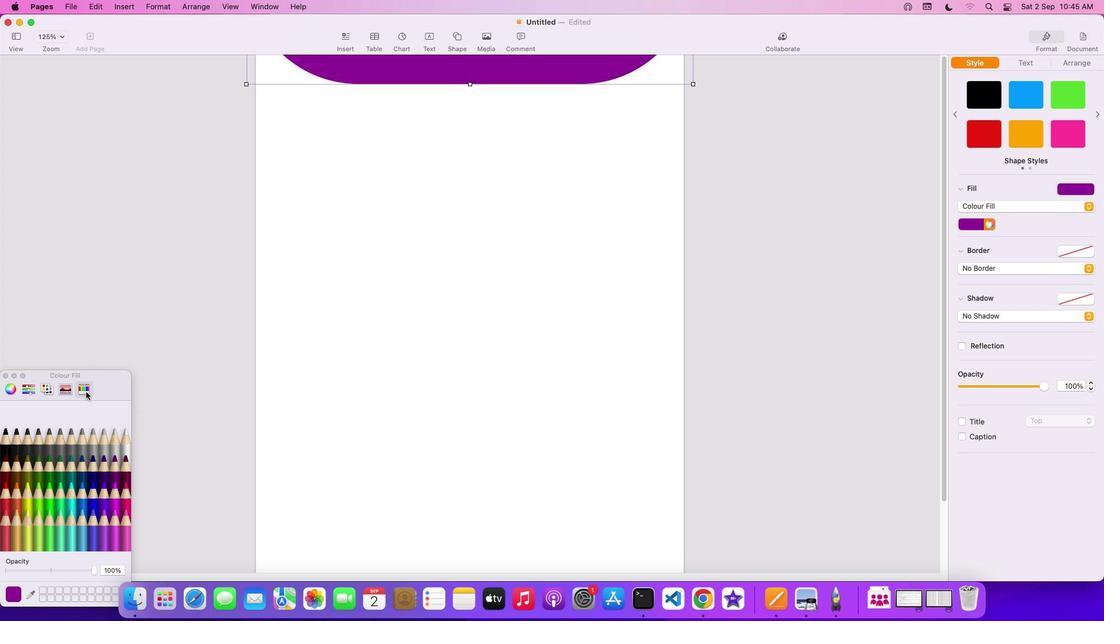 
Action: Mouse moved to (112, 497)
Screenshot: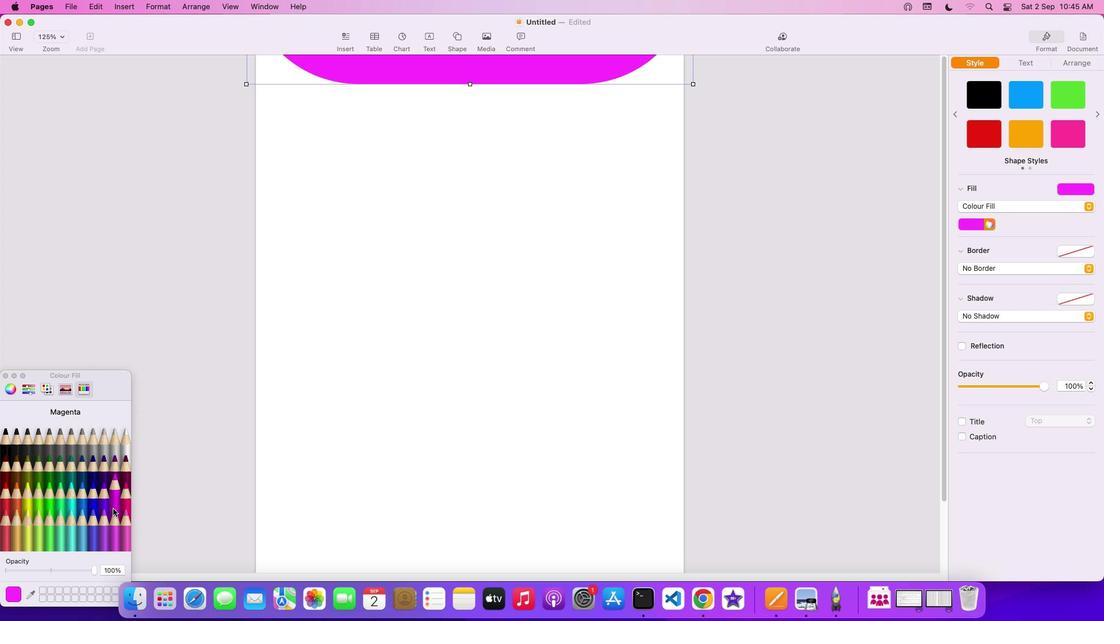 
Action: Mouse pressed left at (112, 497)
Screenshot: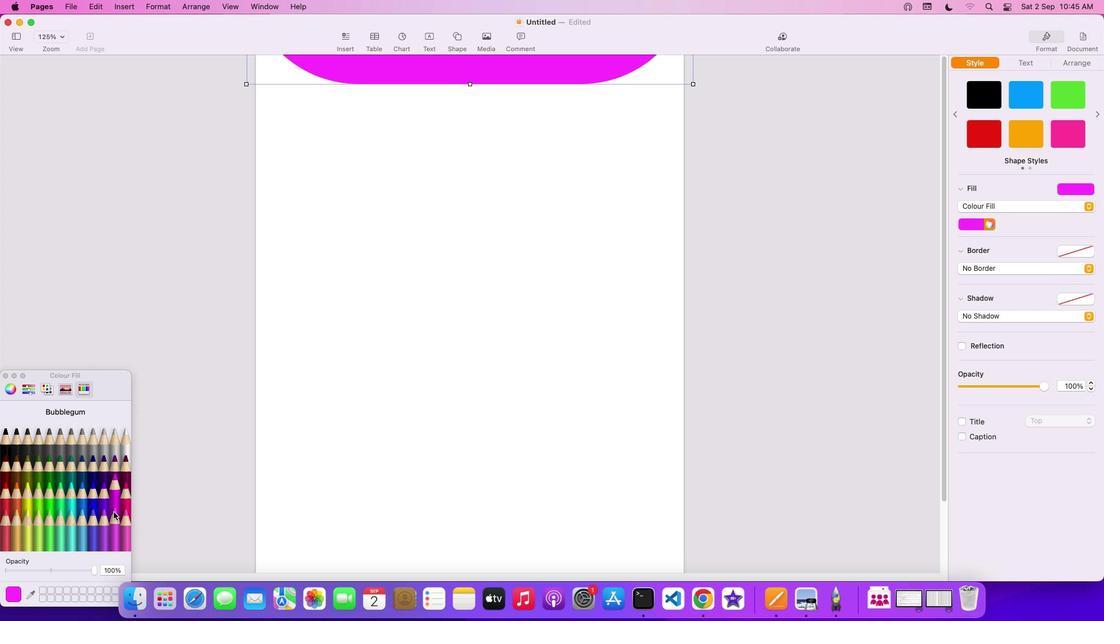 
Action: Mouse moved to (112, 523)
Screenshot: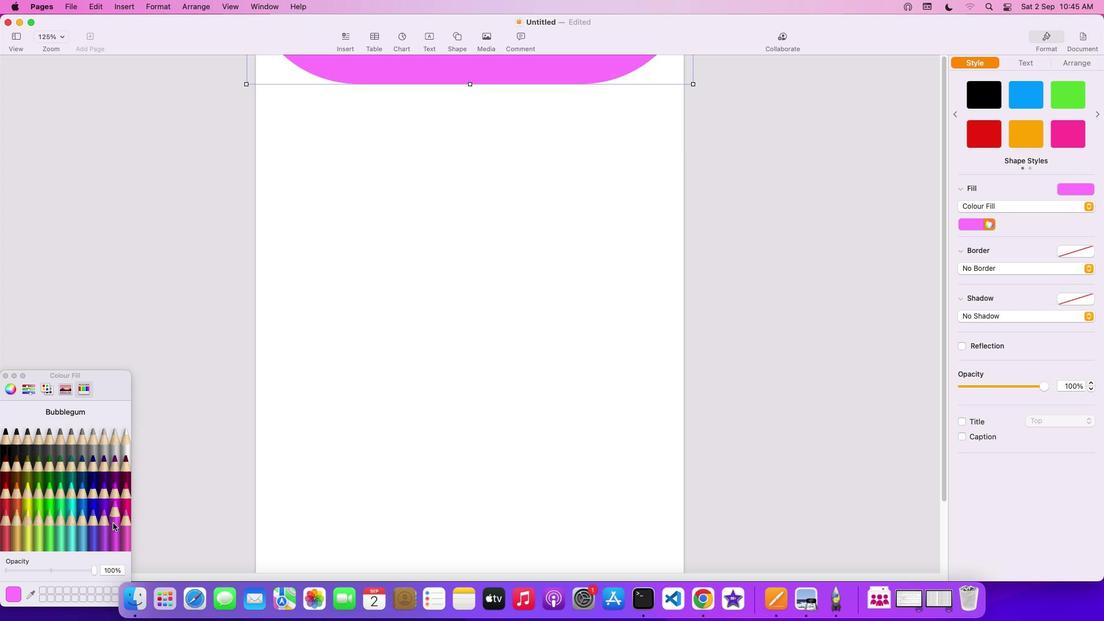 
Action: Mouse pressed left at (112, 523)
Screenshot: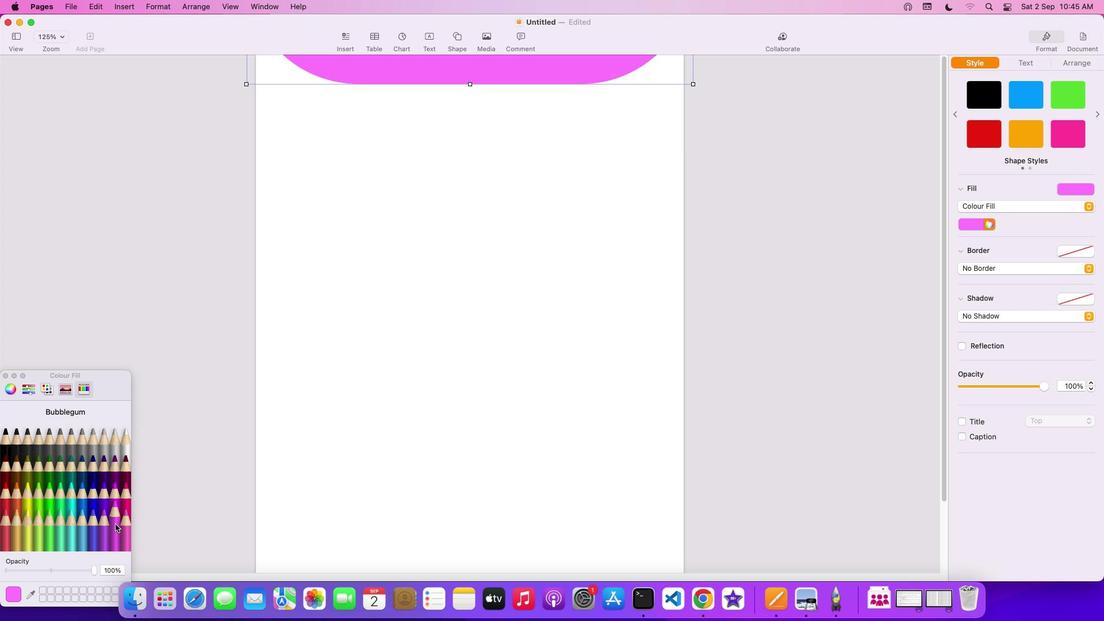 
Action: Mouse moved to (105, 530)
Screenshot: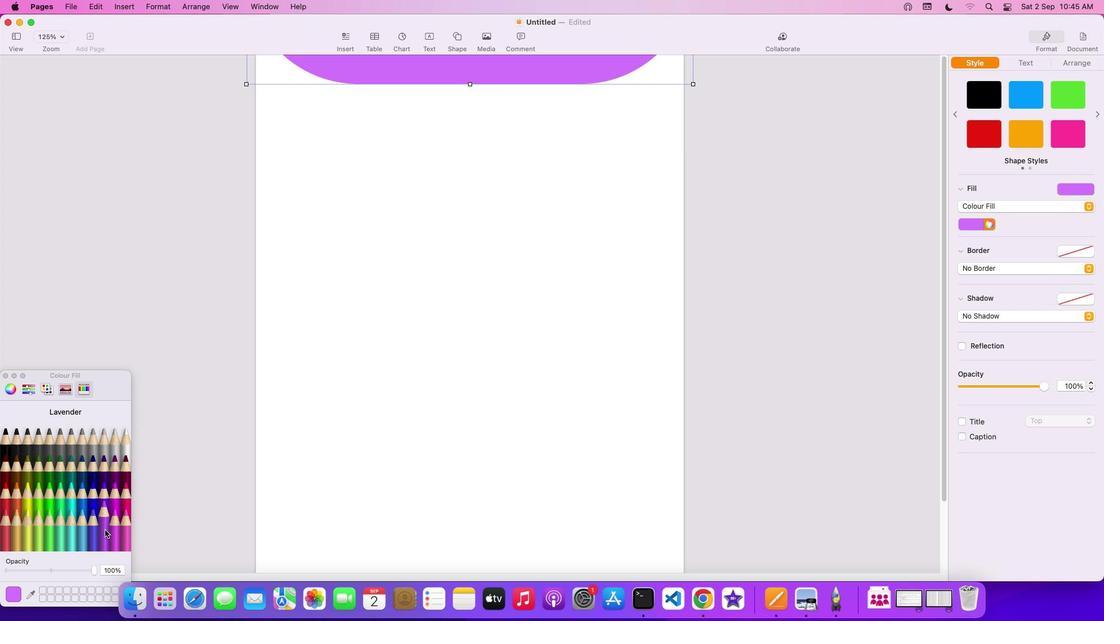 
Action: Mouse pressed left at (105, 530)
Screenshot: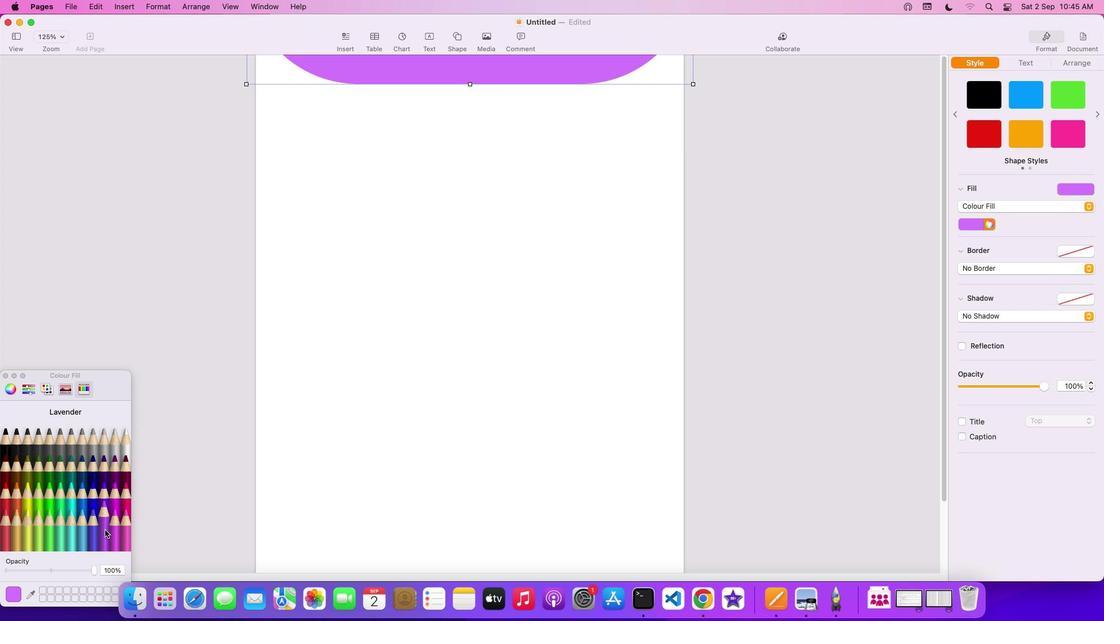 
Action: Mouse moved to (122, 532)
Screenshot: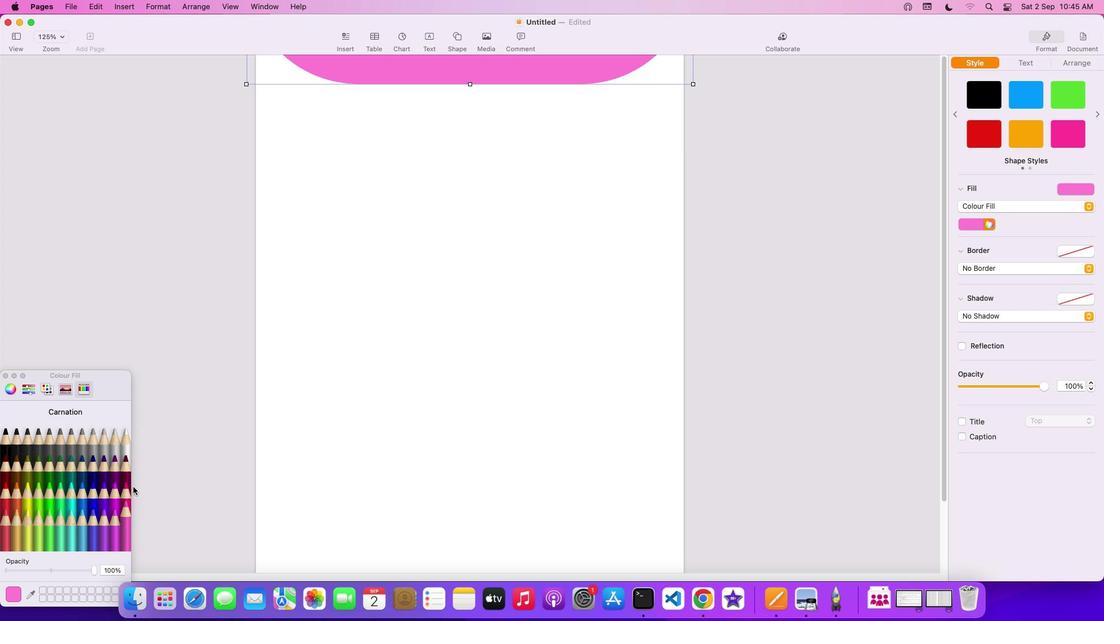 
Action: Mouse pressed left at (122, 532)
Screenshot: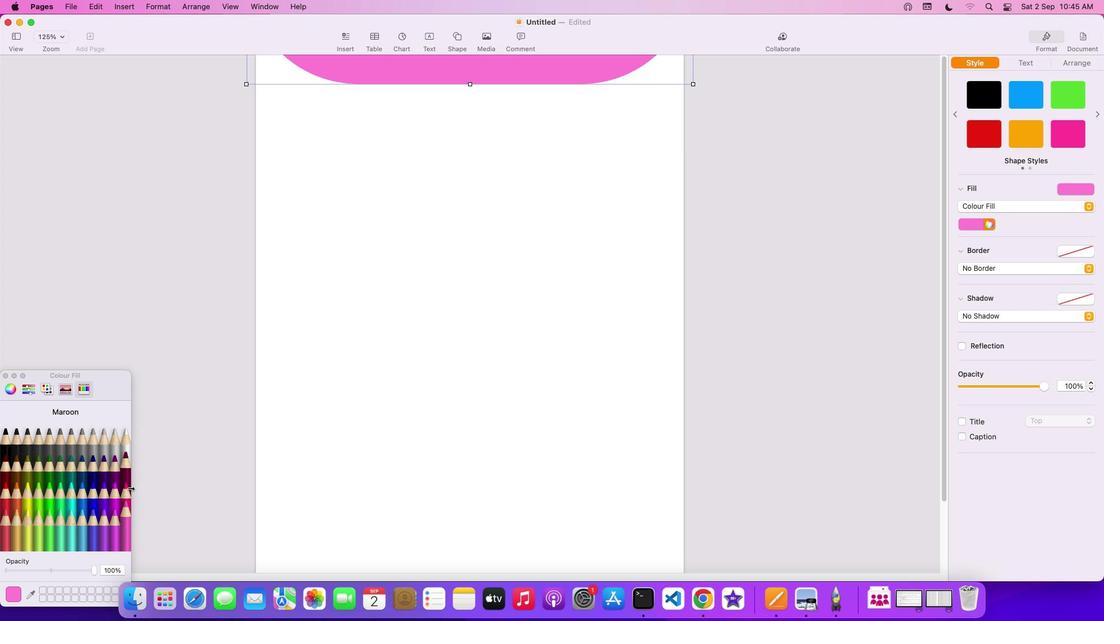 
Action: Mouse moved to (125, 491)
Screenshot: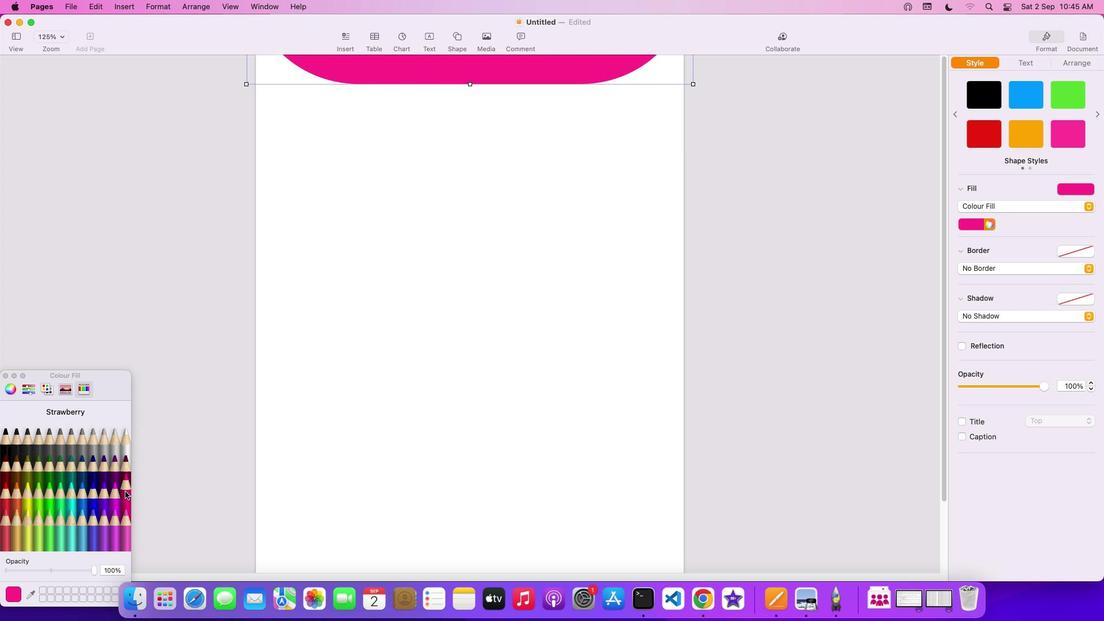 
Action: Mouse pressed left at (125, 491)
Screenshot: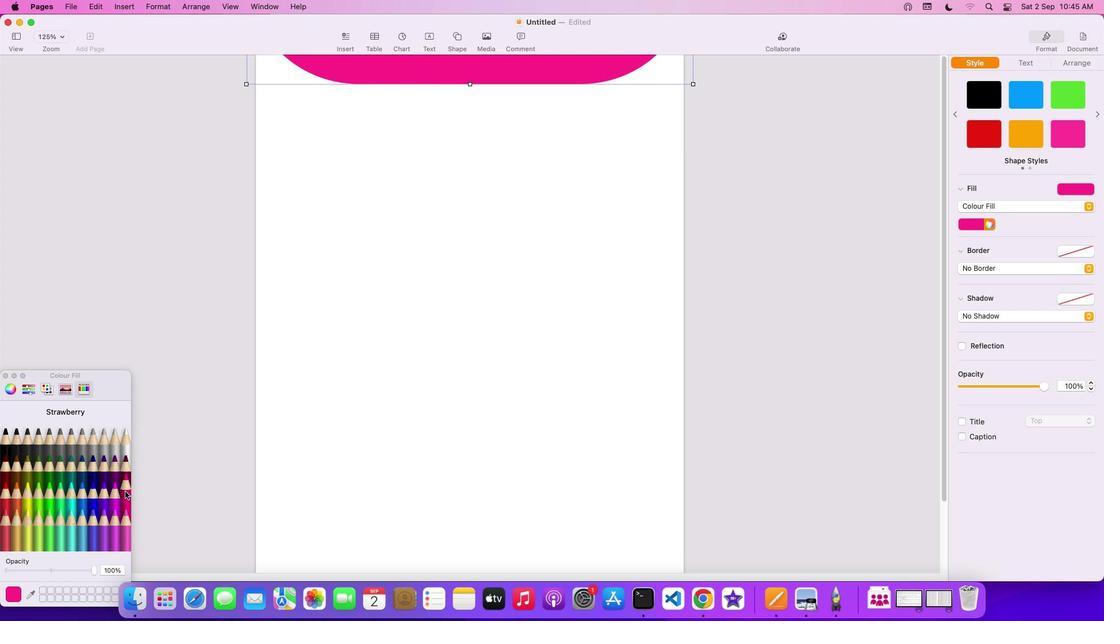 
Action: Mouse moved to (123, 490)
Screenshot: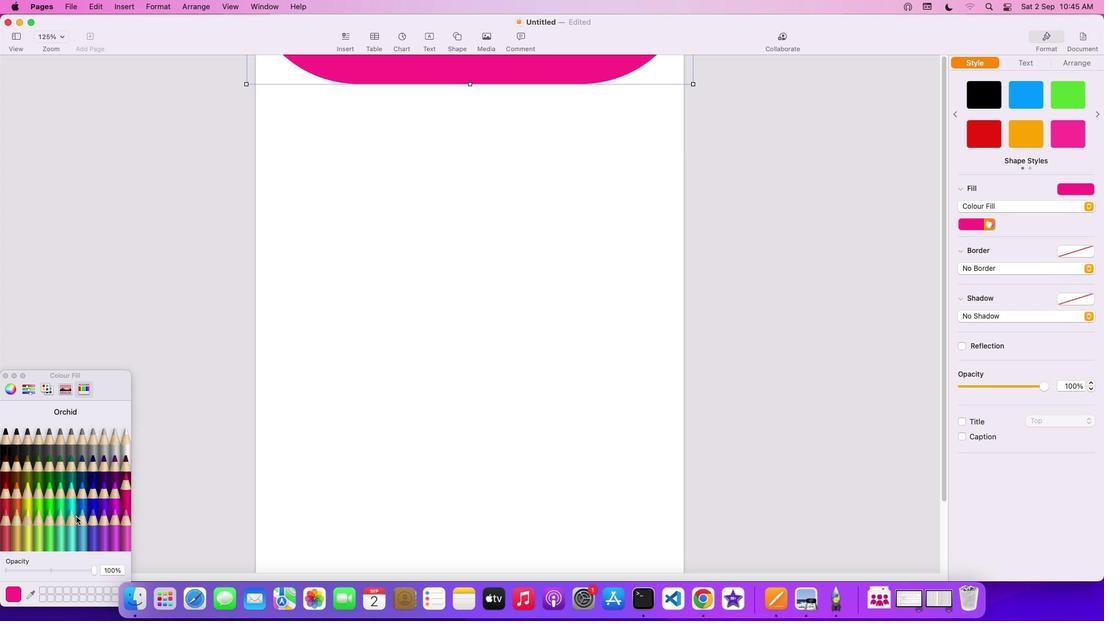 
Action: Mouse pressed left at (123, 490)
Screenshot: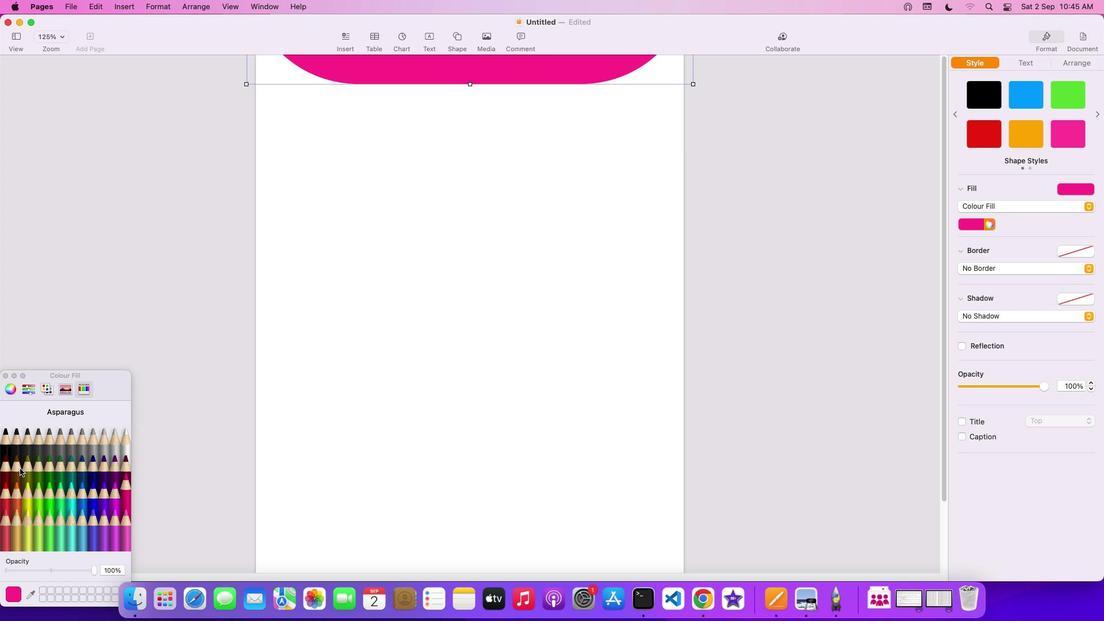 
Action: Mouse moved to (1043, 385)
Screenshot: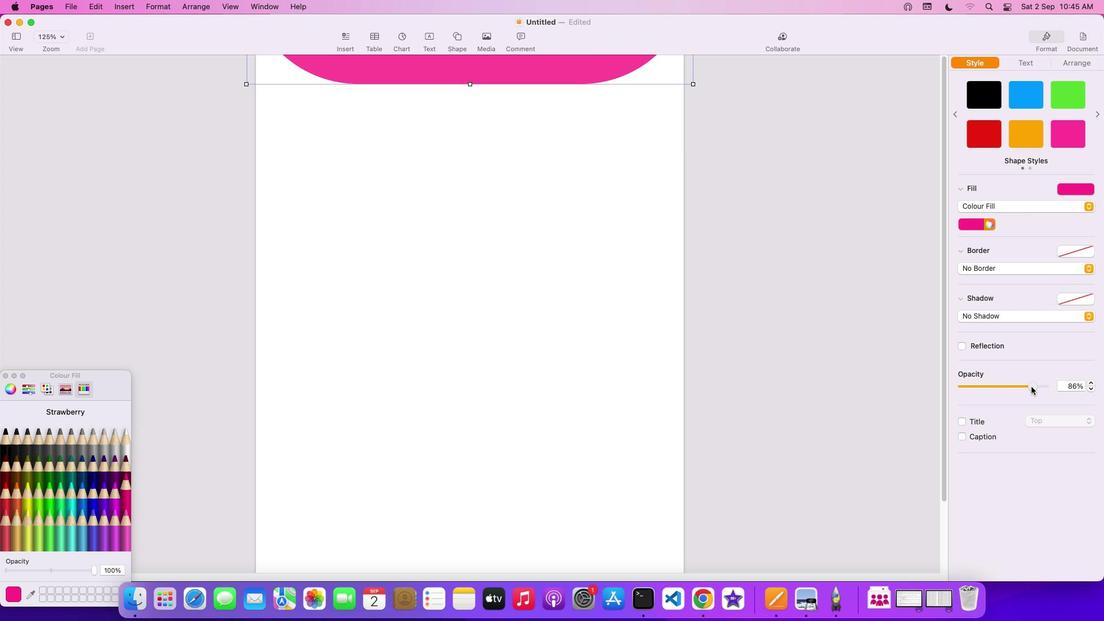 
Action: Mouse pressed left at (1043, 385)
Screenshot: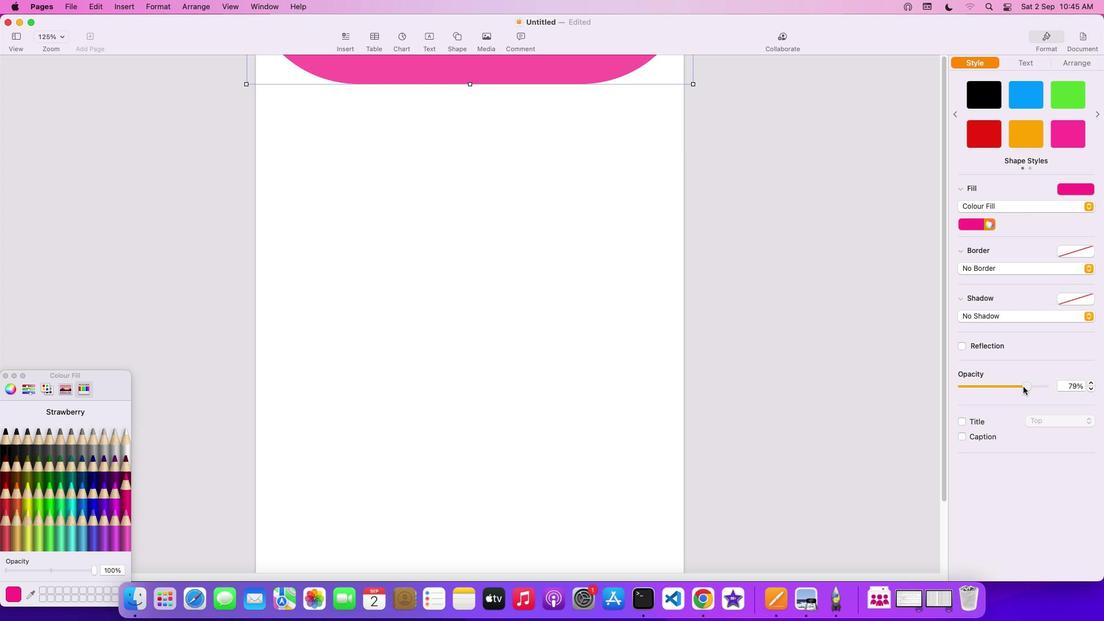 
Action: Mouse moved to (1088, 208)
Screenshot: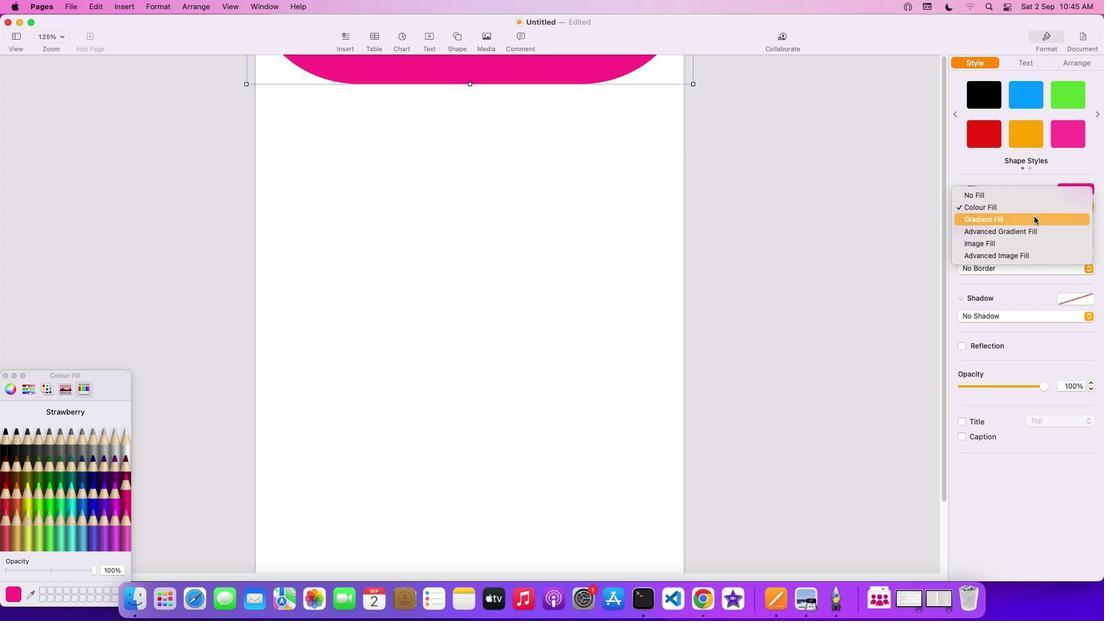 
Action: Mouse pressed left at (1088, 208)
Screenshot: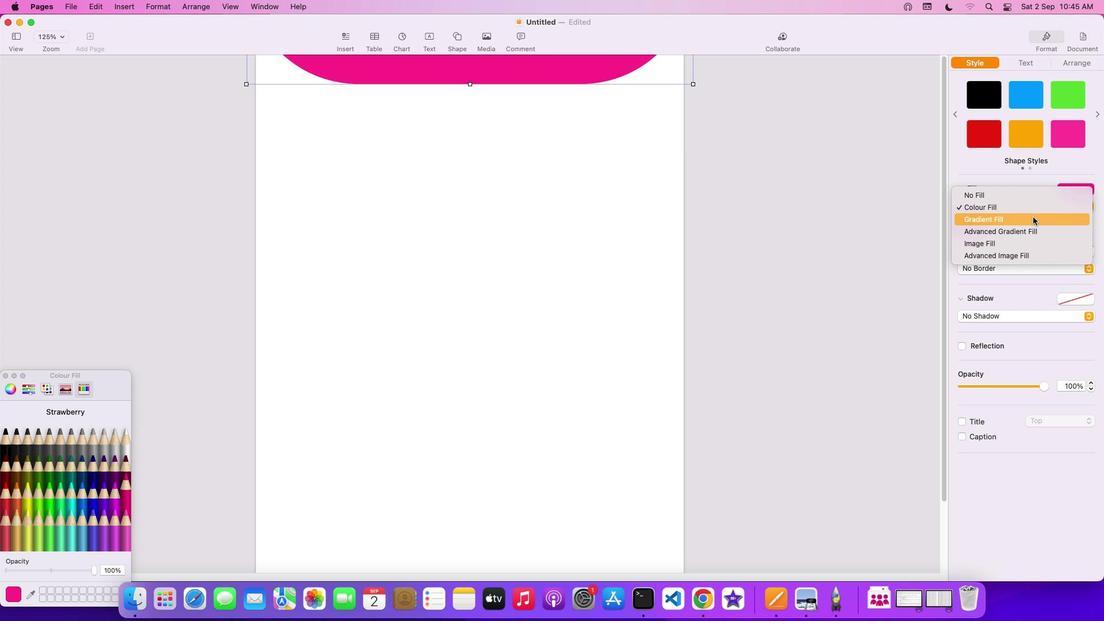 
Action: Mouse moved to (1032, 219)
Screenshot: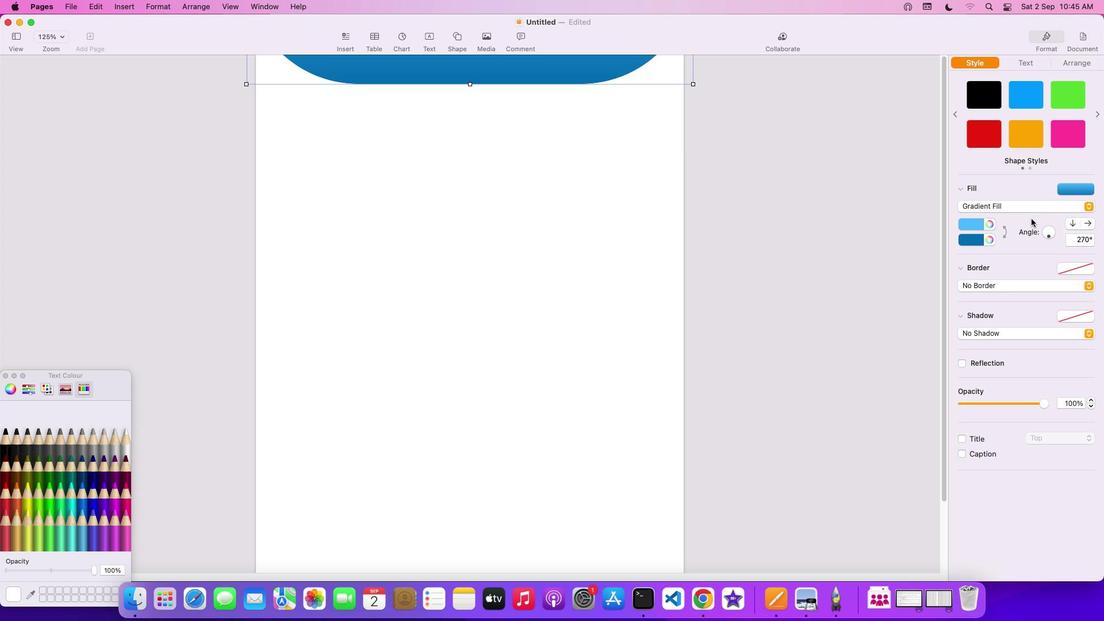 
Action: Mouse pressed left at (1032, 219)
Screenshot: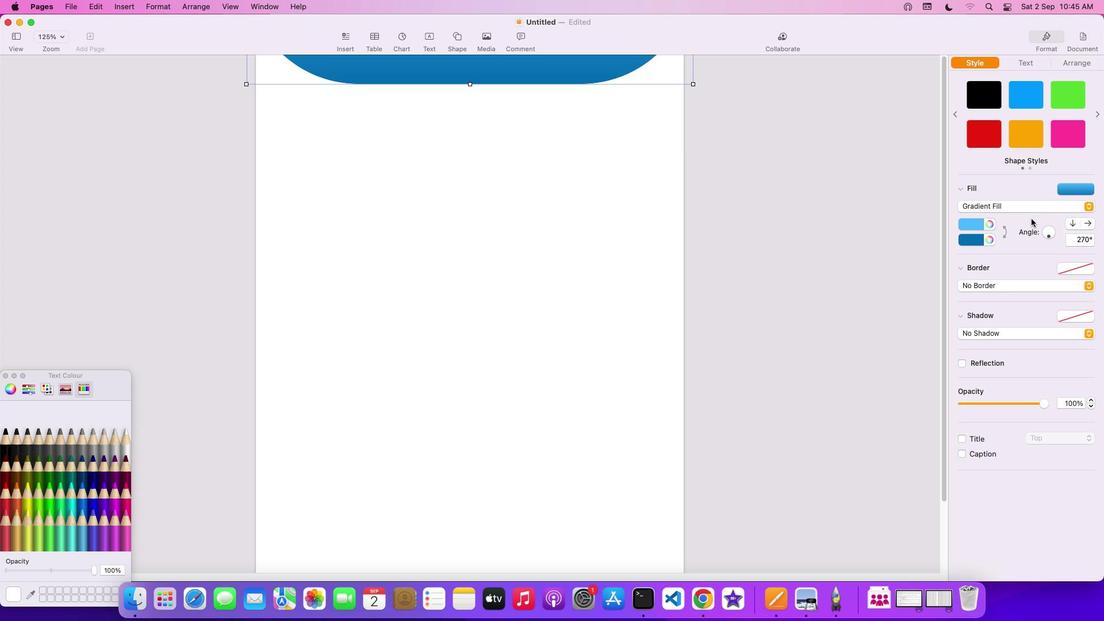 
Action: Mouse moved to (1089, 205)
Screenshot: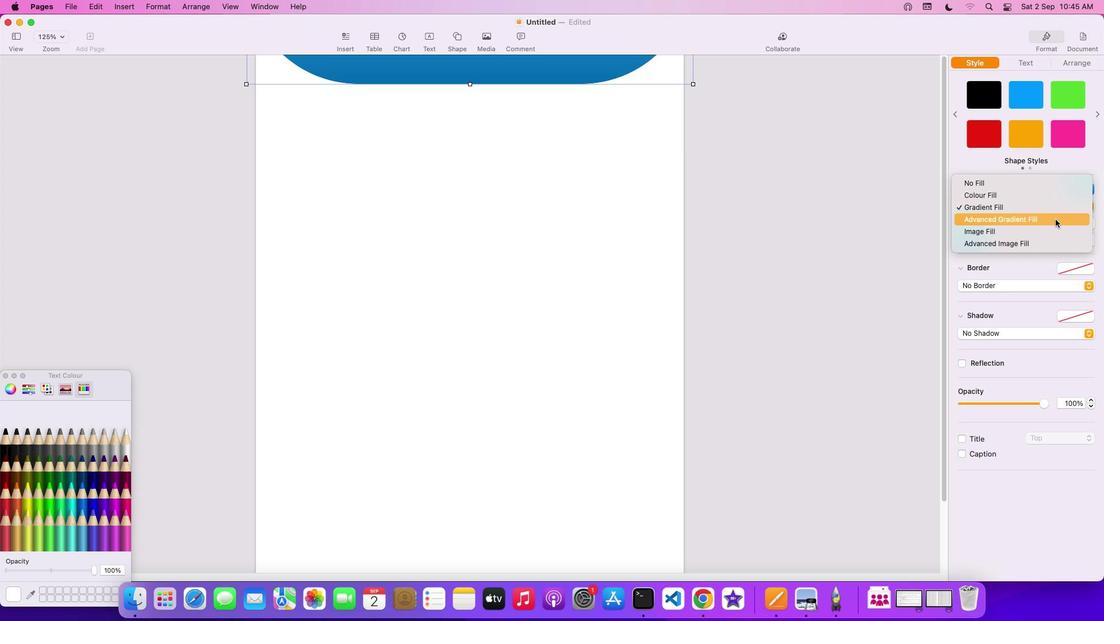 
Action: Mouse pressed left at (1089, 205)
Screenshot: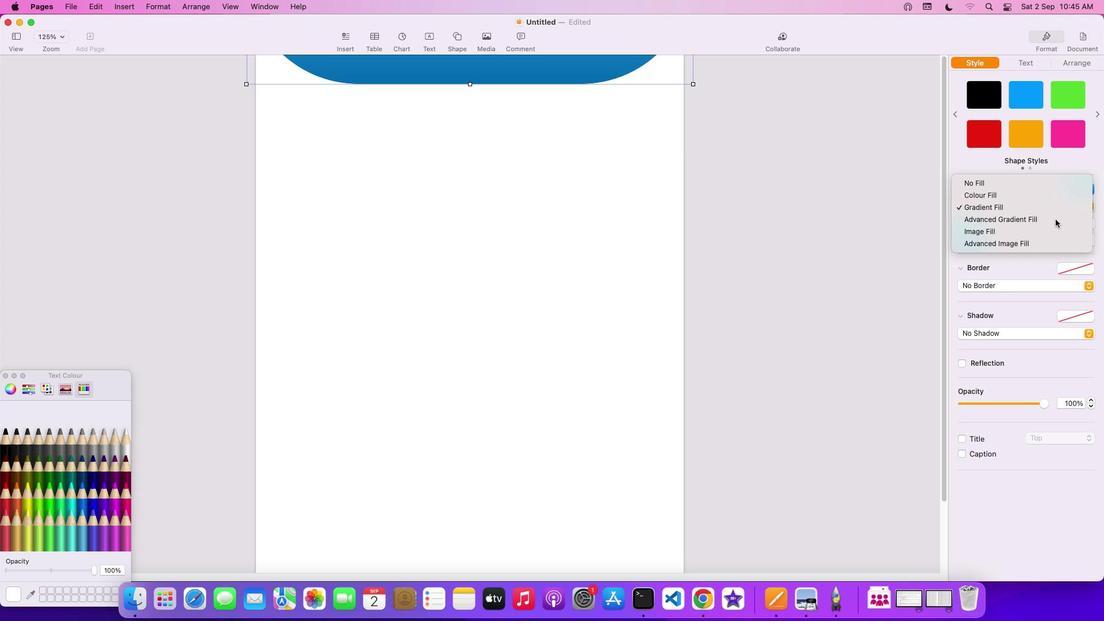 
Action: Mouse moved to (1056, 219)
Screenshot: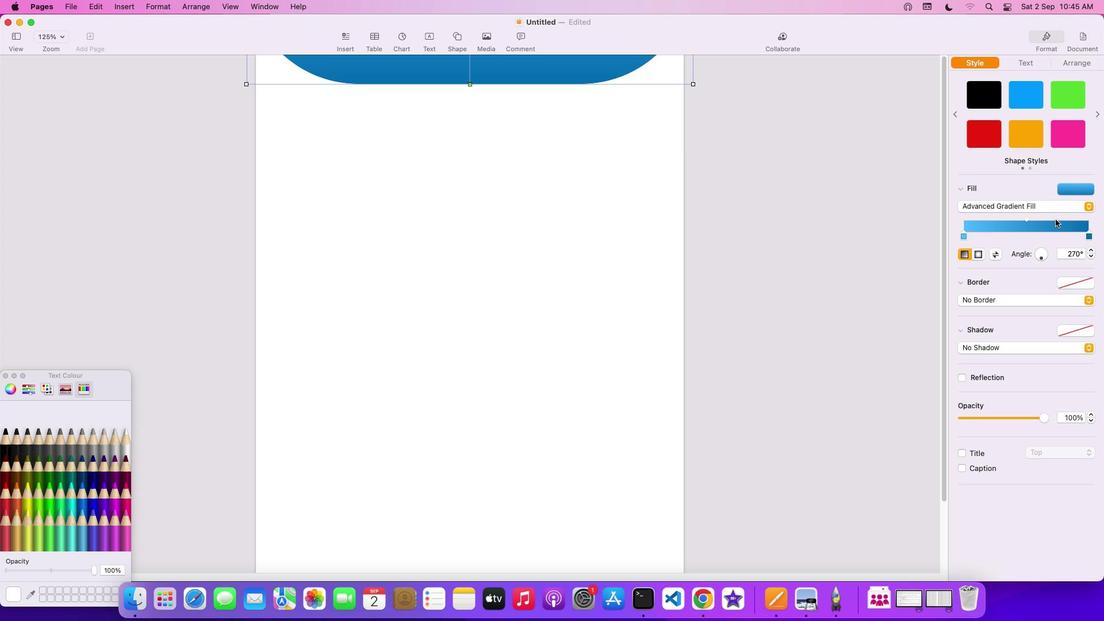 
Action: Mouse pressed left at (1056, 219)
Screenshot: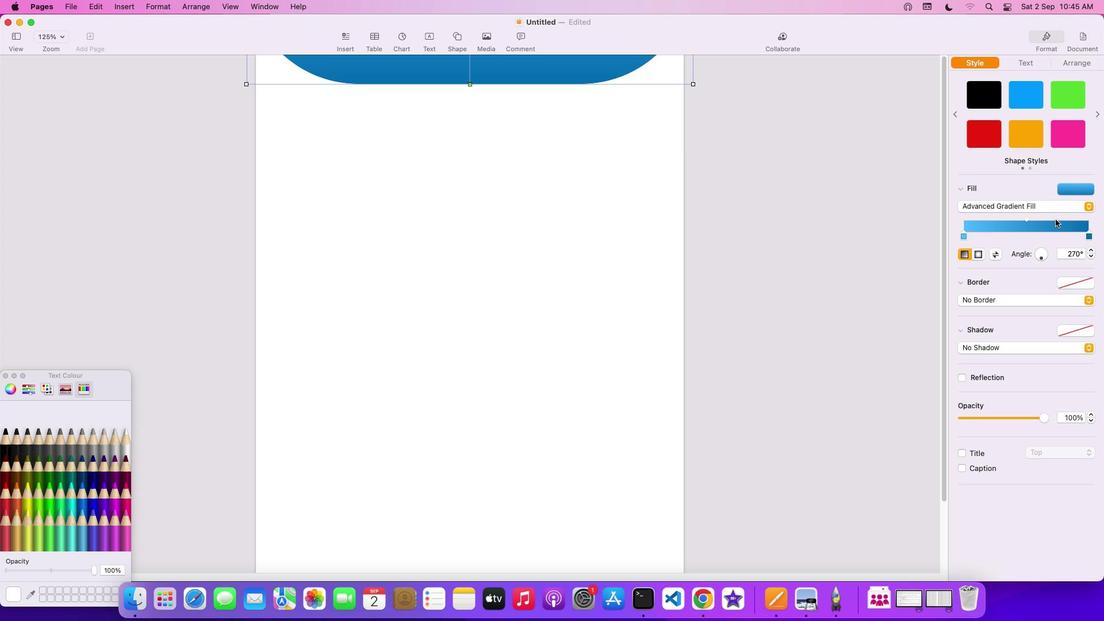 
Action: Mouse moved to (1008, 251)
Screenshot: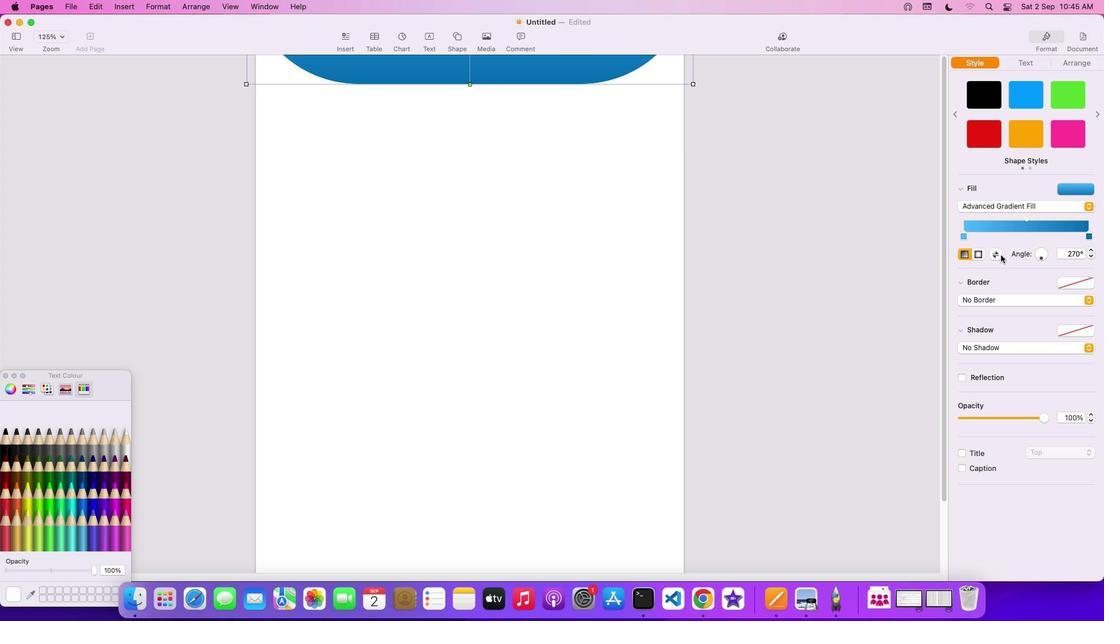 
Action: Mouse pressed left at (1008, 251)
Screenshot: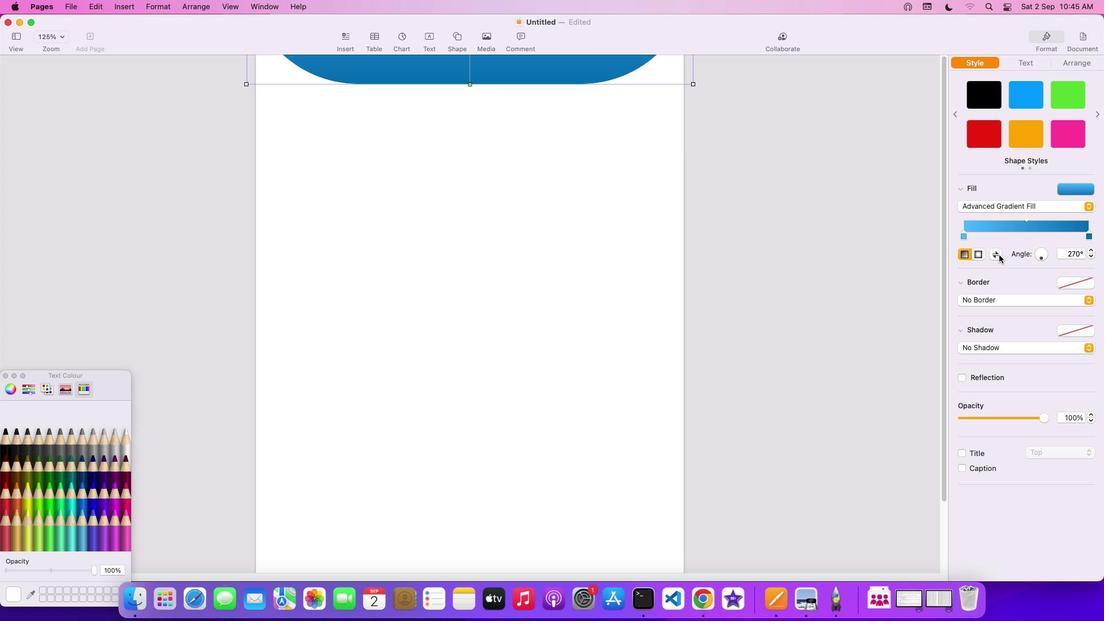 
Action: Mouse moved to (1022, 254)
Screenshot: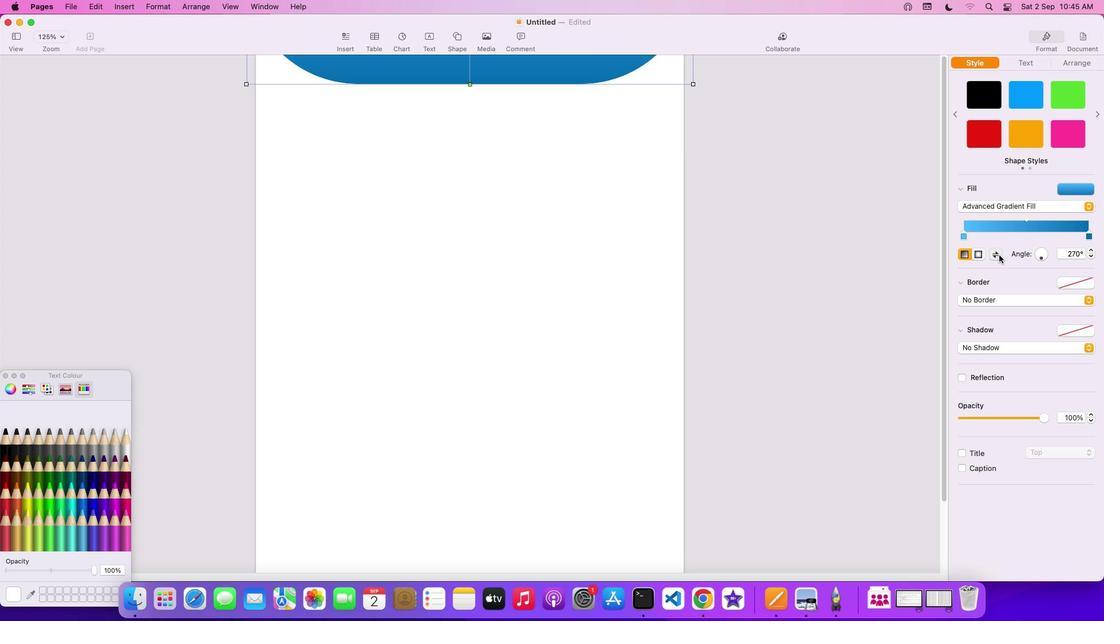 
Action: Mouse pressed left at (1022, 254)
Screenshot: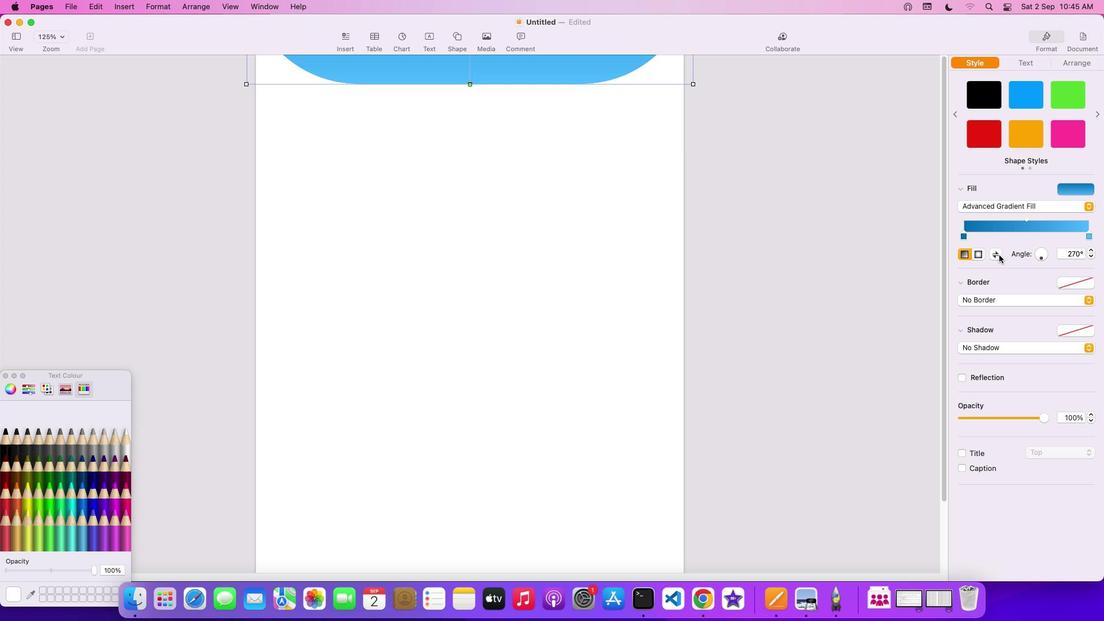 
Action: Mouse moved to (999, 254)
Screenshot: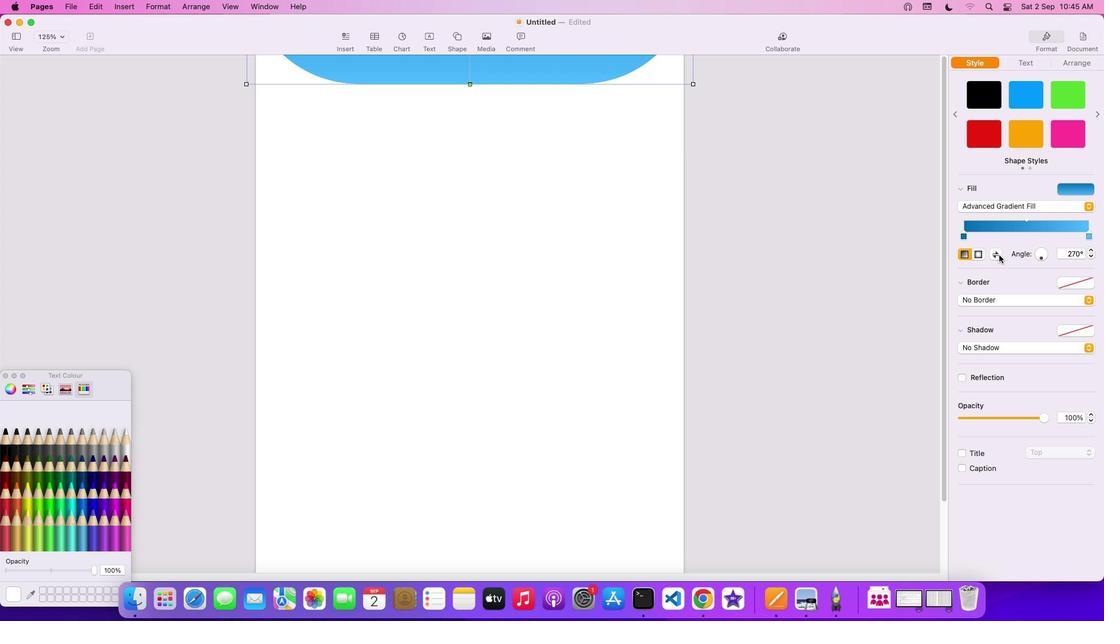 
Action: Mouse pressed left at (999, 254)
Screenshot: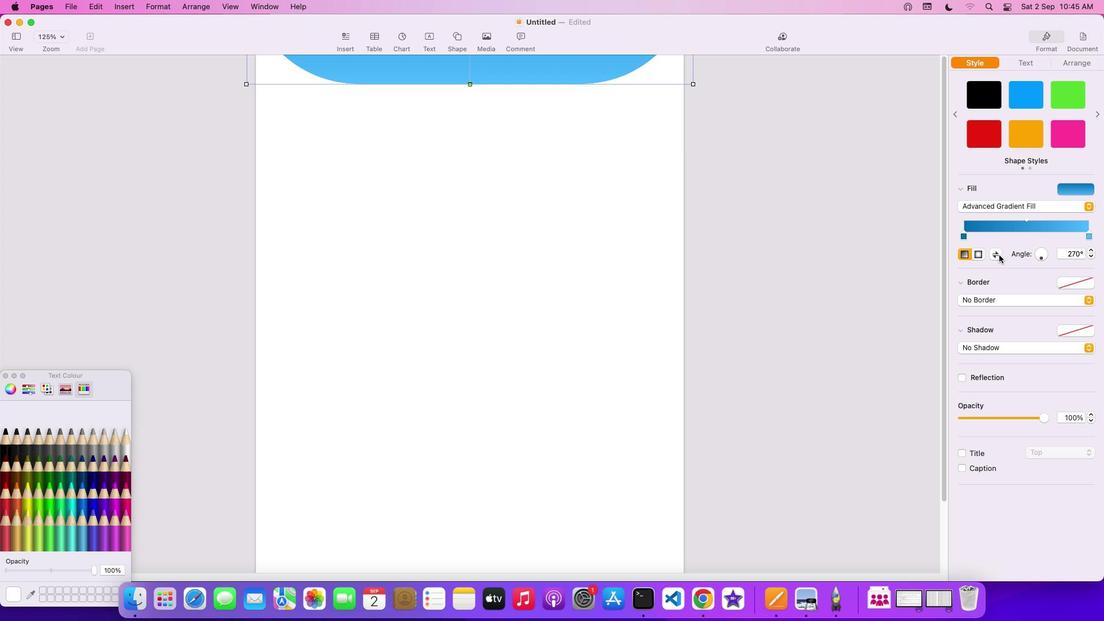 
Action: Mouse moved to (985, 257)
Screenshot: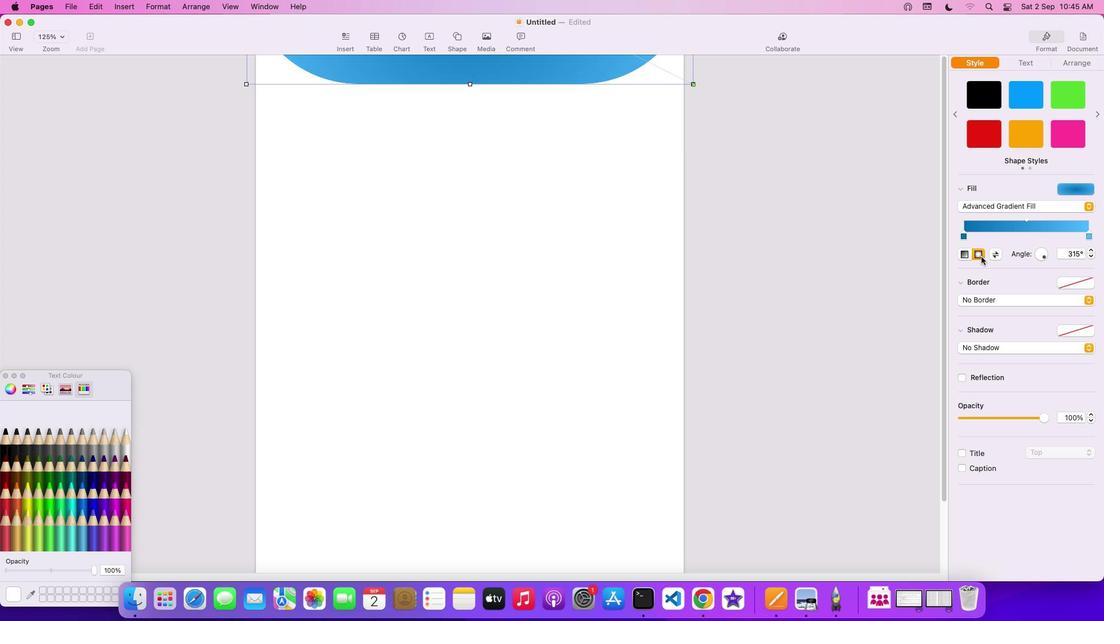 
Action: Mouse pressed left at (985, 257)
Screenshot: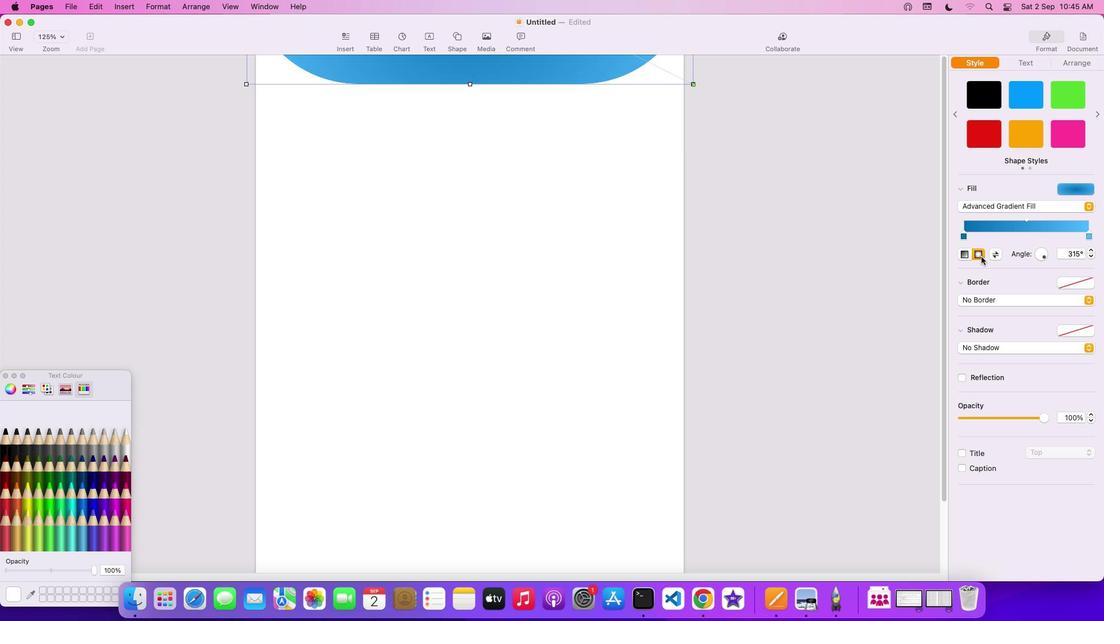 
Action: Mouse moved to (963, 253)
Screenshot: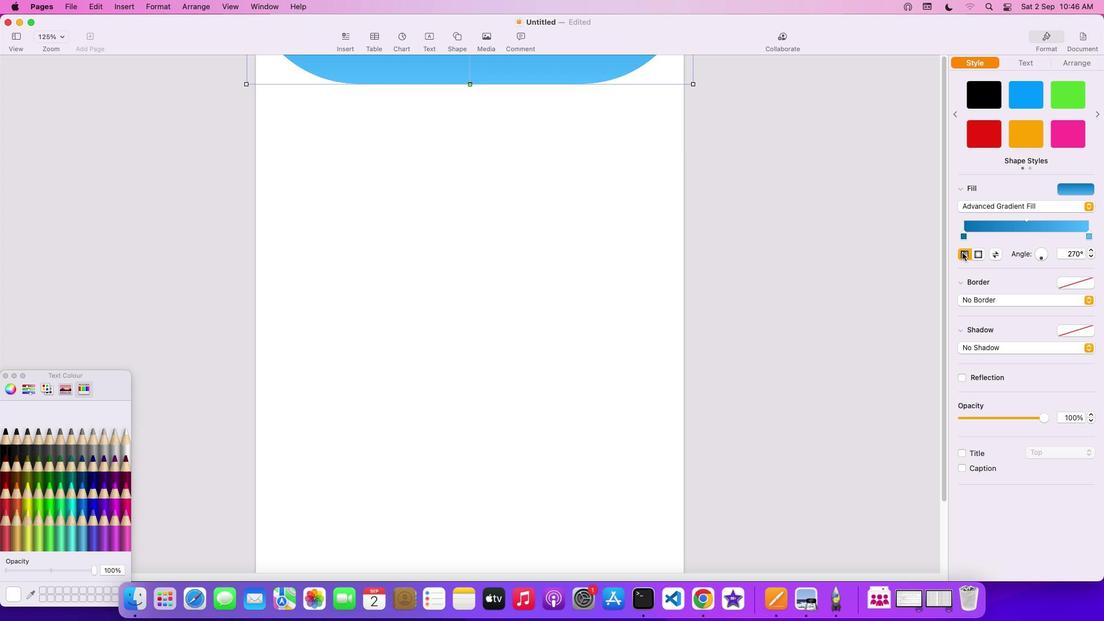 
Action: Mouse pressed left at (963, 253)
Screenshot: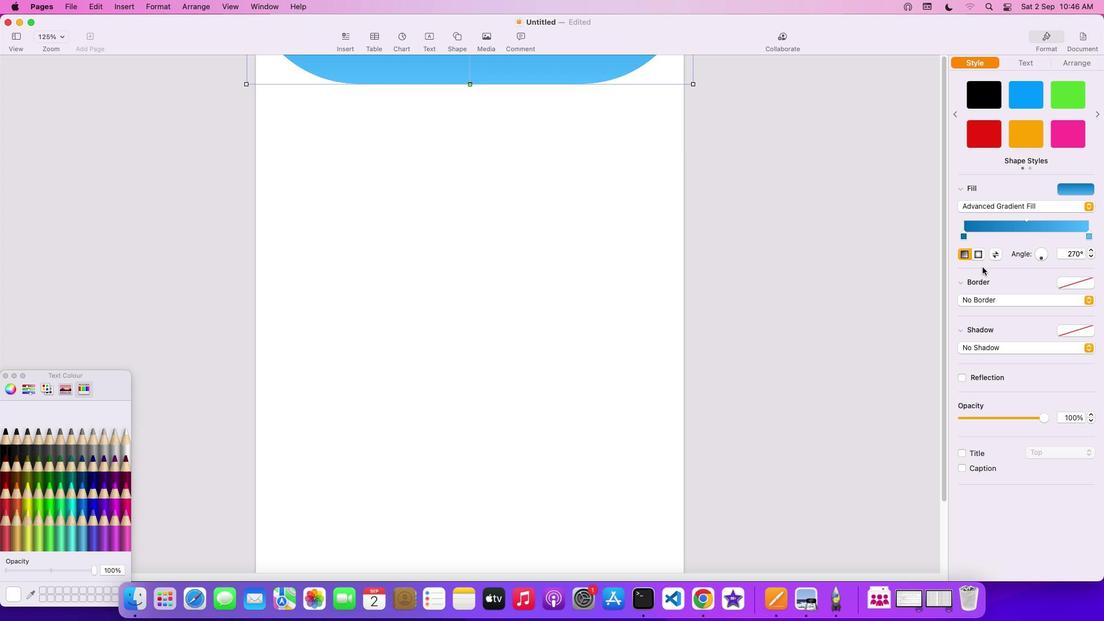 
Action: Mouse moved to (125, 498)
Screenshot: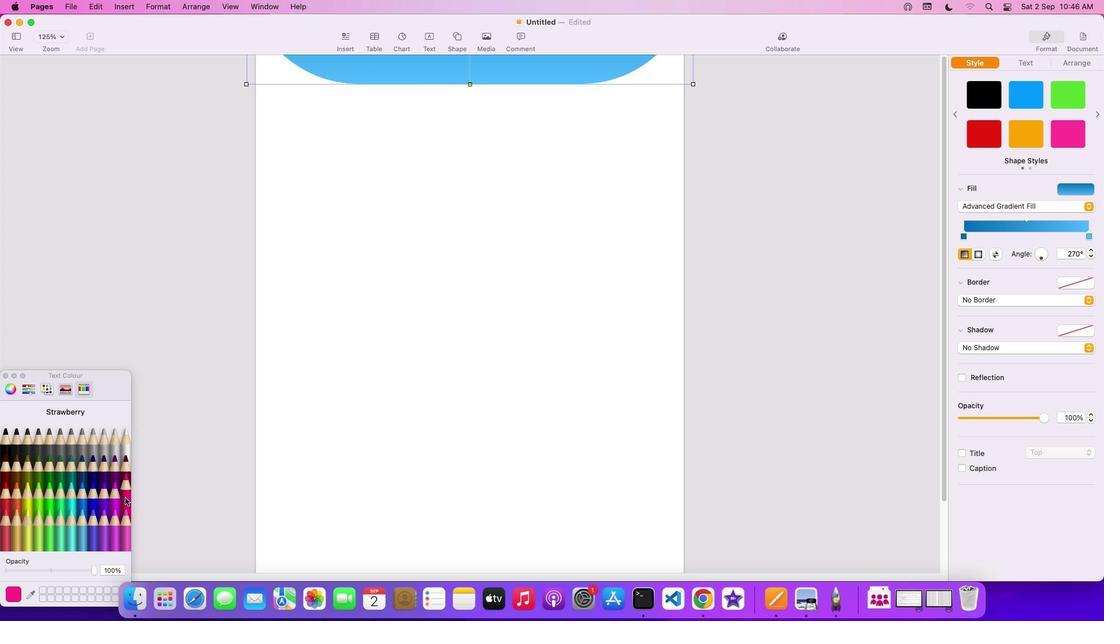 
Action: Mouse pressed left at (125, 498)
Screenshot: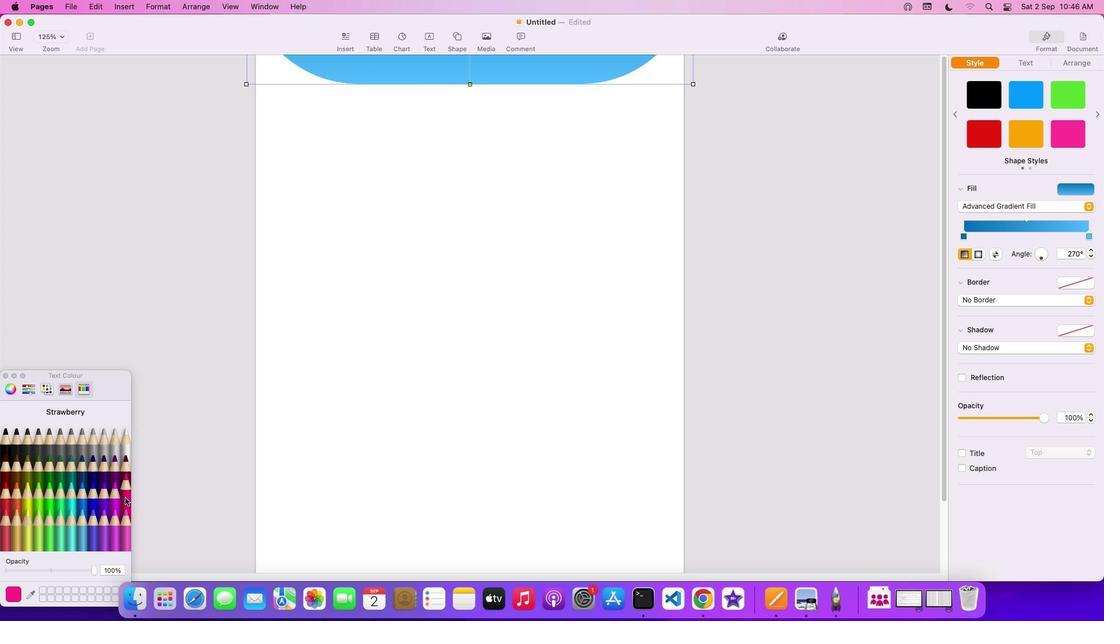 
Action: Mouse pressed left at (125, 498)
Screenshot: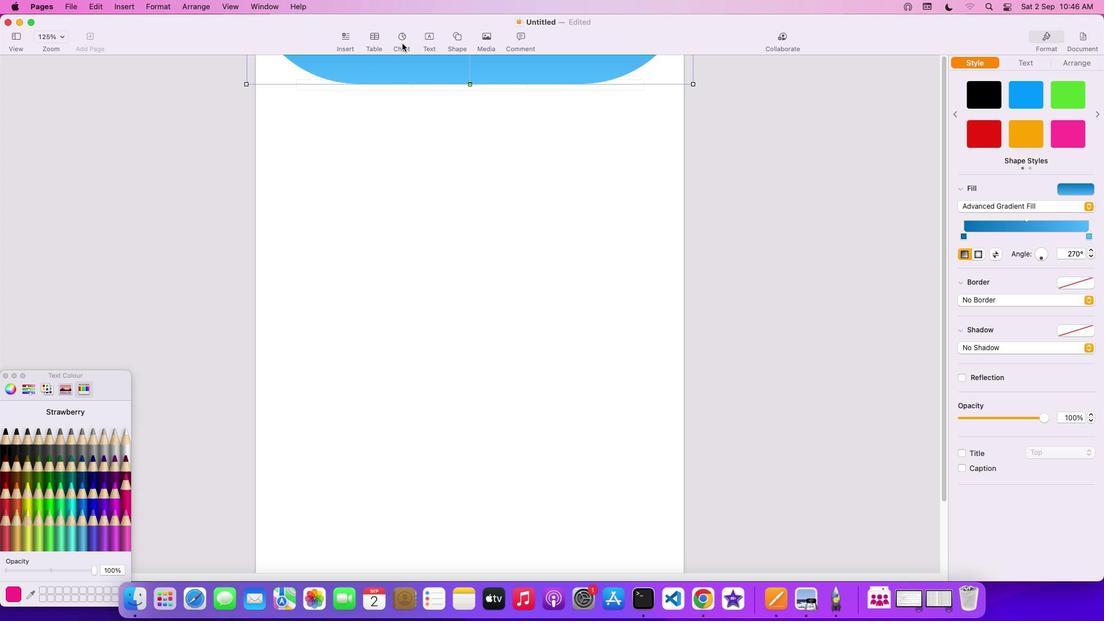 
Action: Mouse moved to (385, 73)
Screenshot: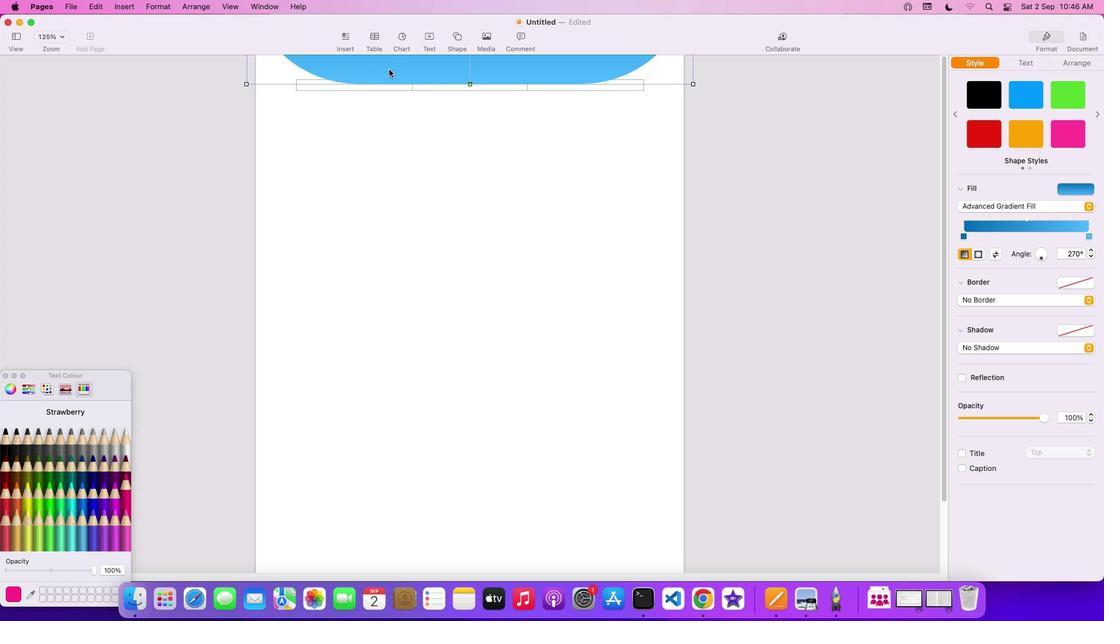 
Action: Mouse pressed left at (385, 73)
Screenshot: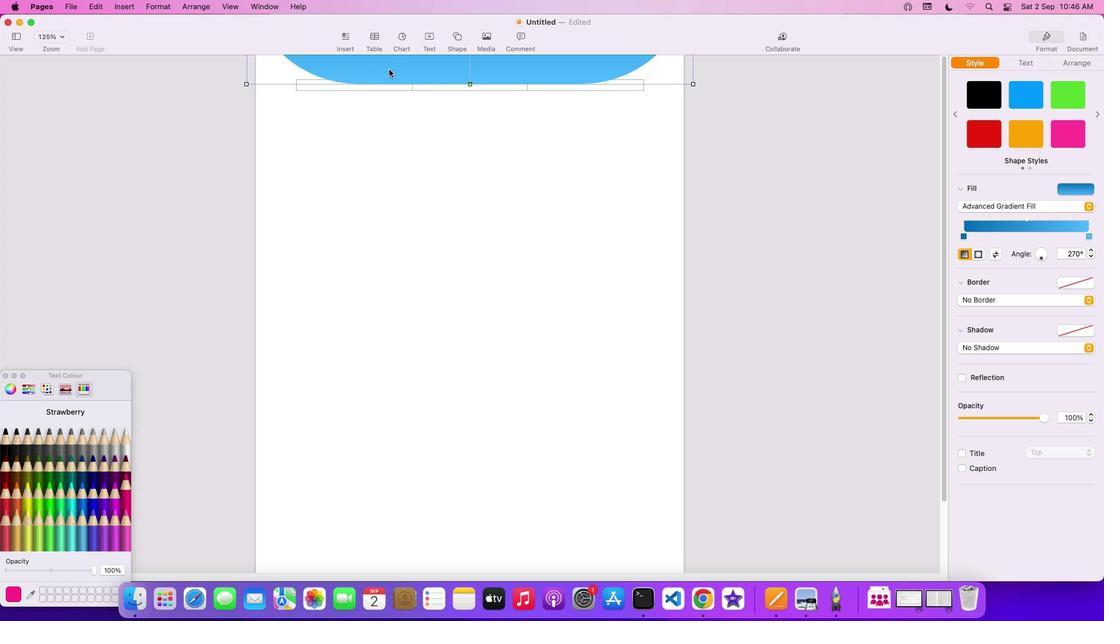 
Action: Mouse moved to (389, 70)
Screenshot: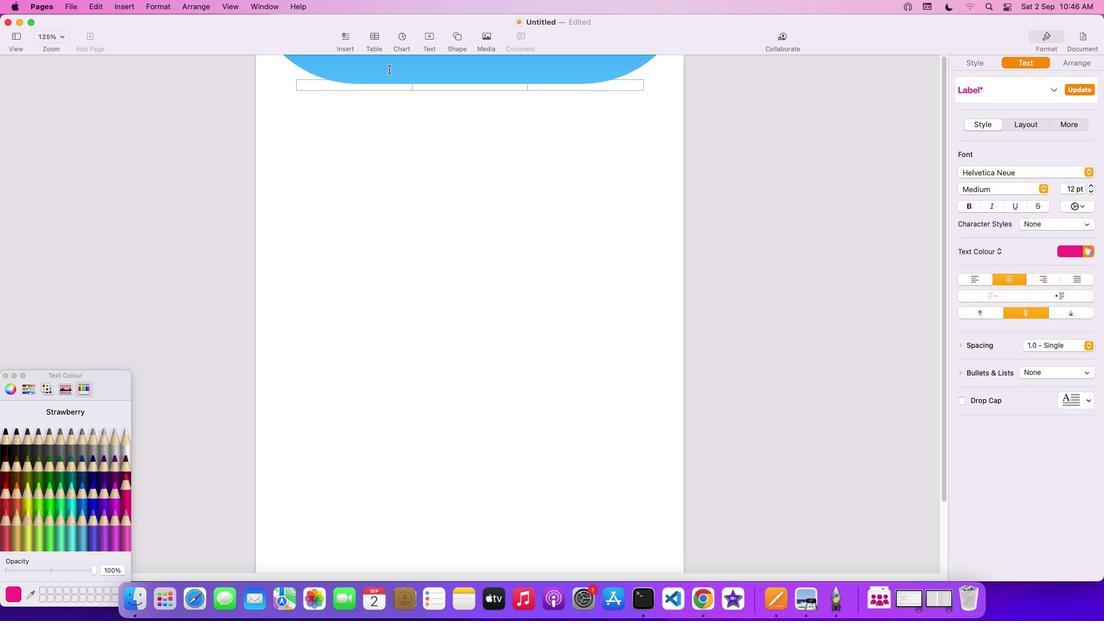 
Action: Mouse pressed left at (389, 70)
Screenshot: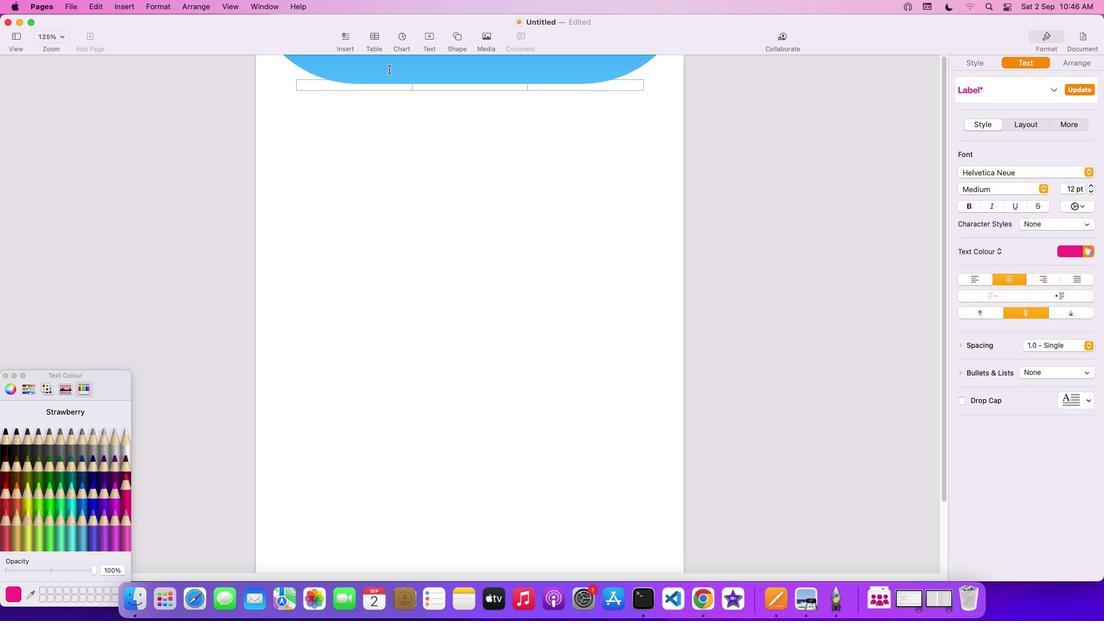 
Action: Mouse moved to (389, 69)
Screenshot: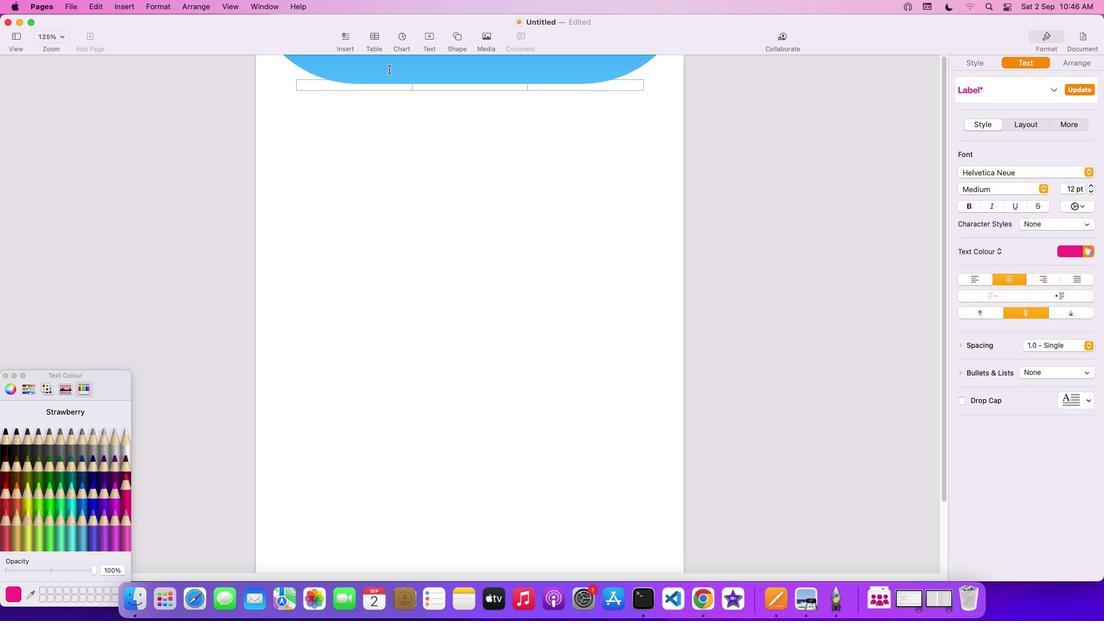 
Action: Mouse pressed left at (389, 69)
Screenshot: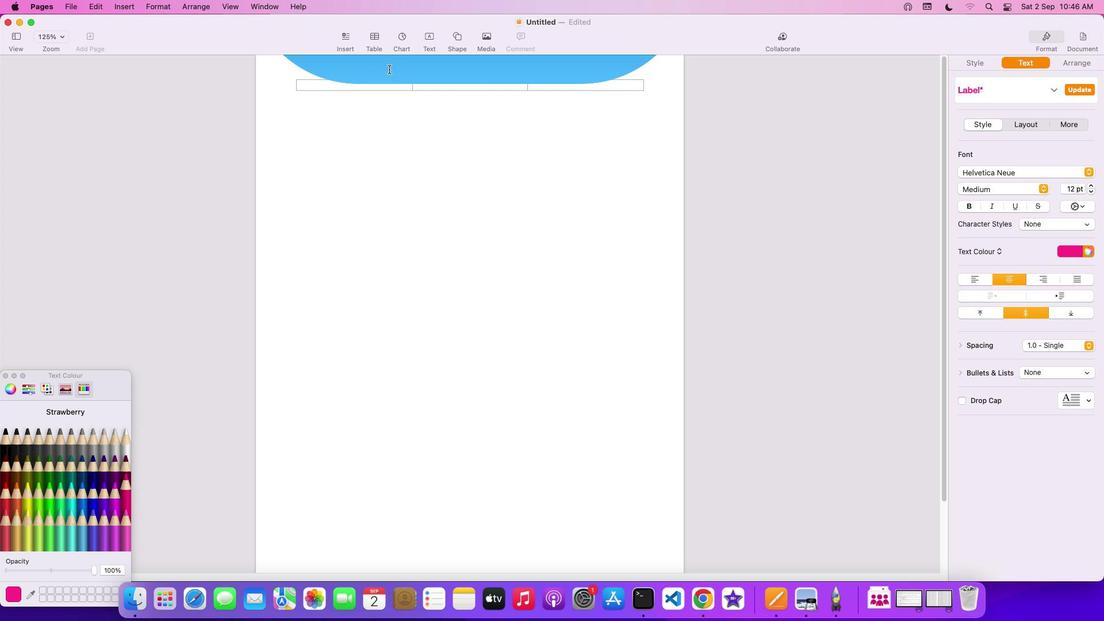 
Action: Mouse pressed left at (389, 69)
Screenshot: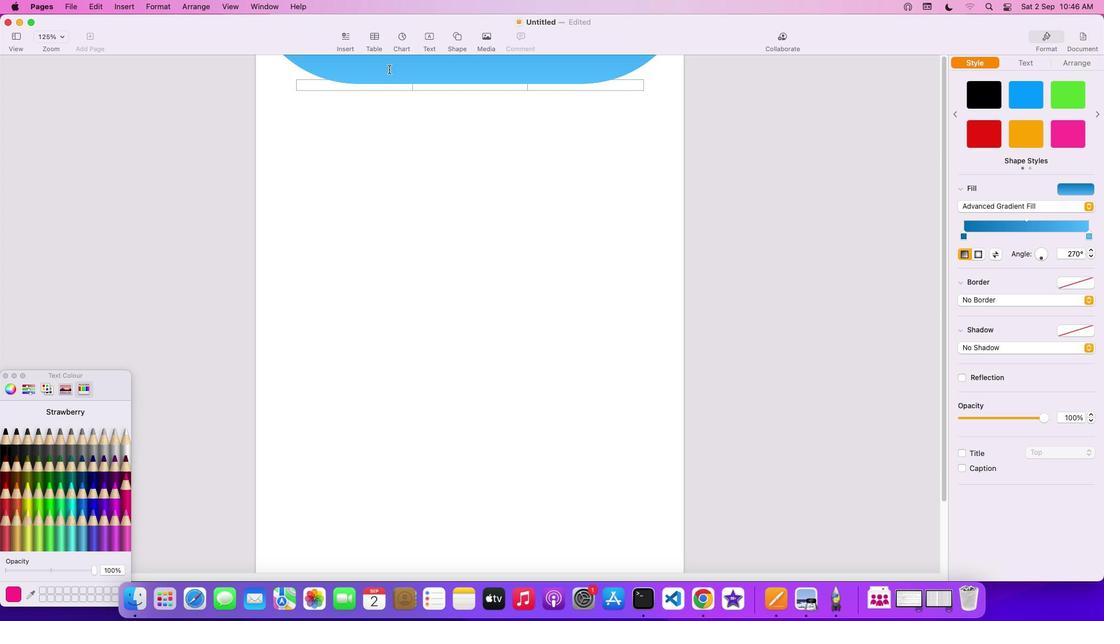 
Action: Mouse moved to (123, 484)
Screenshot: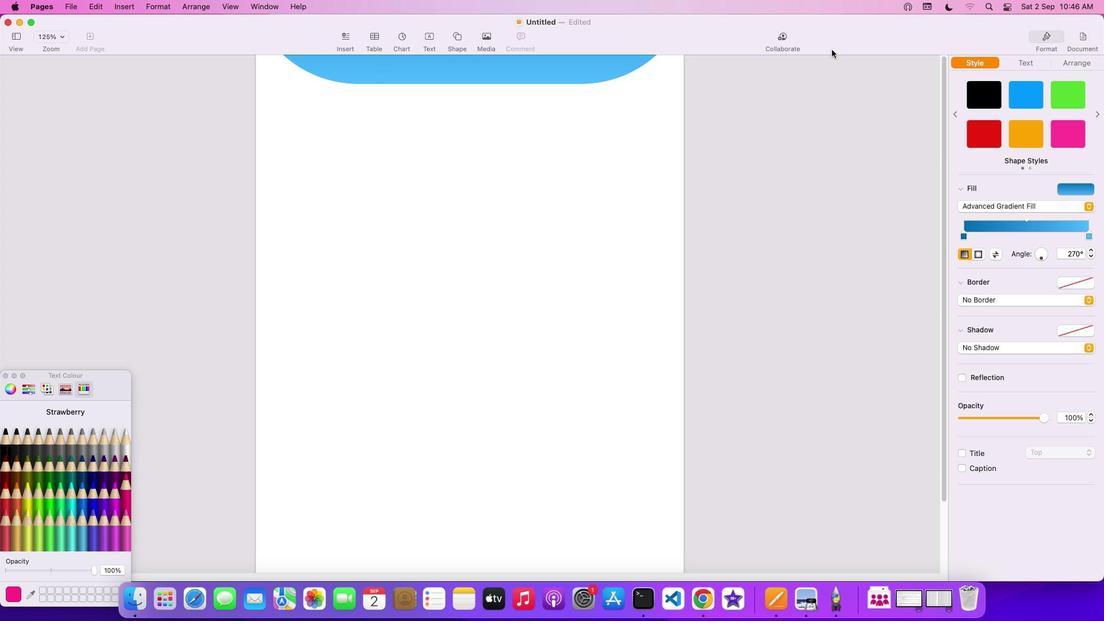 
Action: Mouse pressed left at (123, 484)
Screenshot: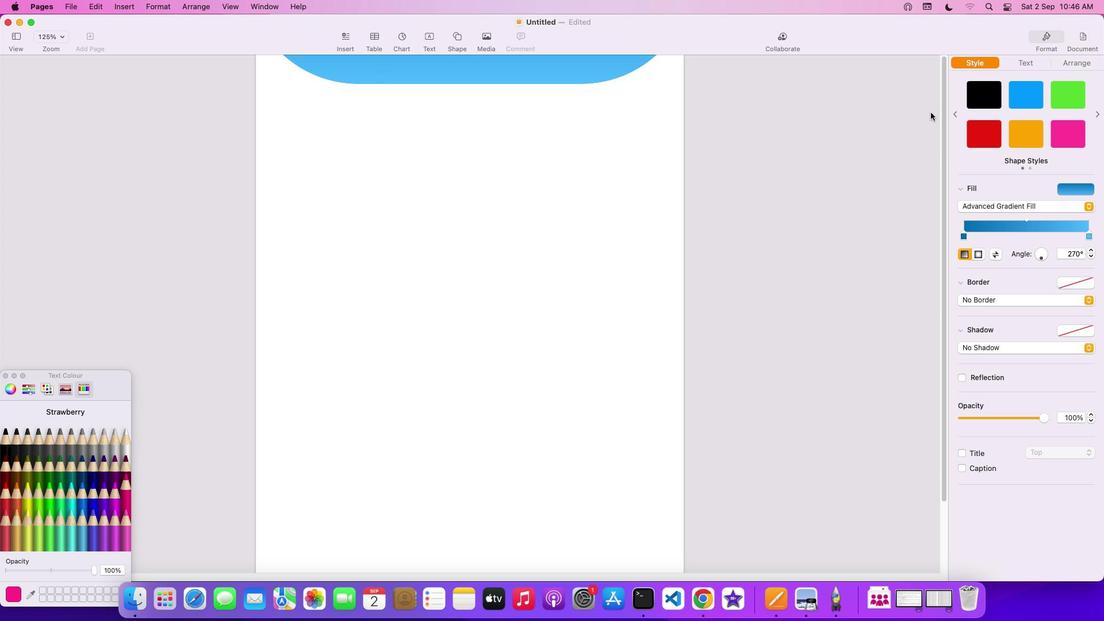 
Action: Mouse moved to (1079, 188)
Screenshot: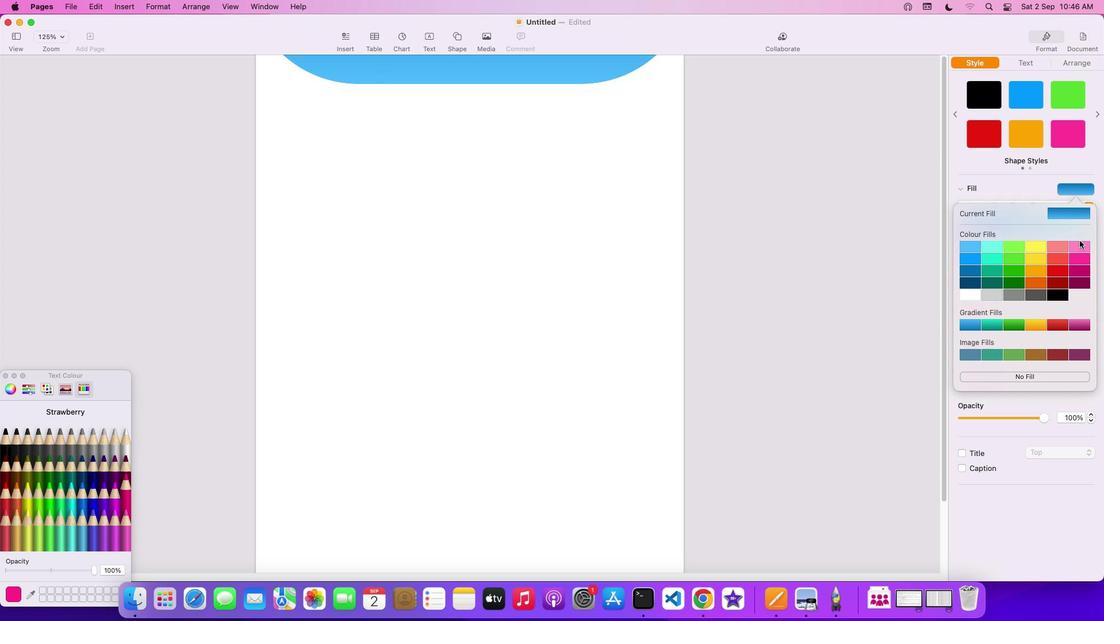 
Action: Mouse pressed left at (1079, 188)
Screenshot: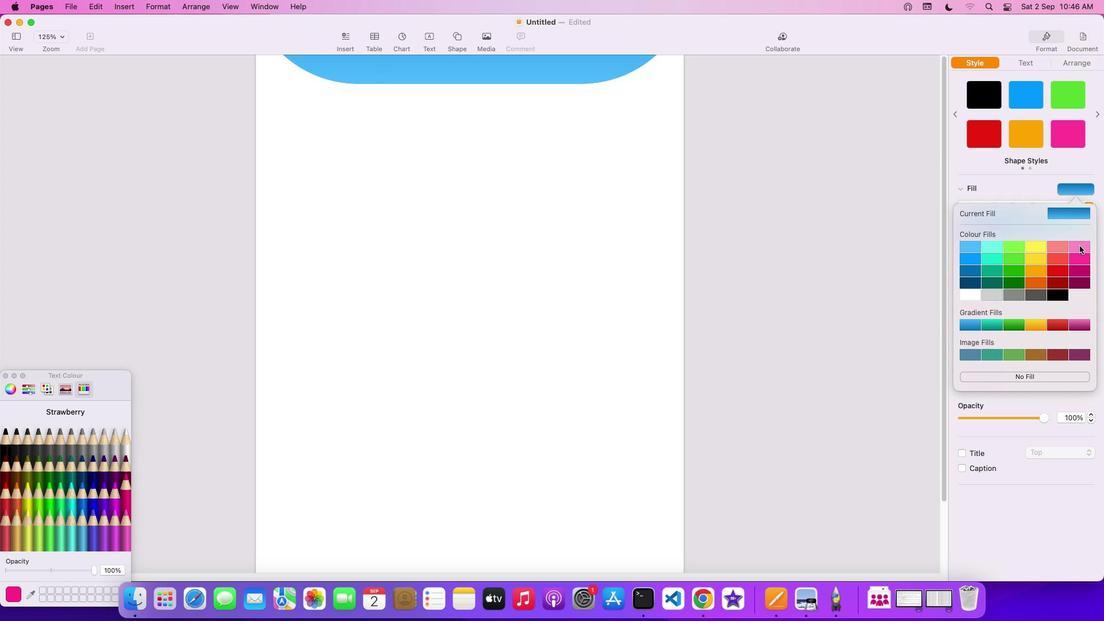 
Action: Mouse moved to (1079, 269)
Screenshot: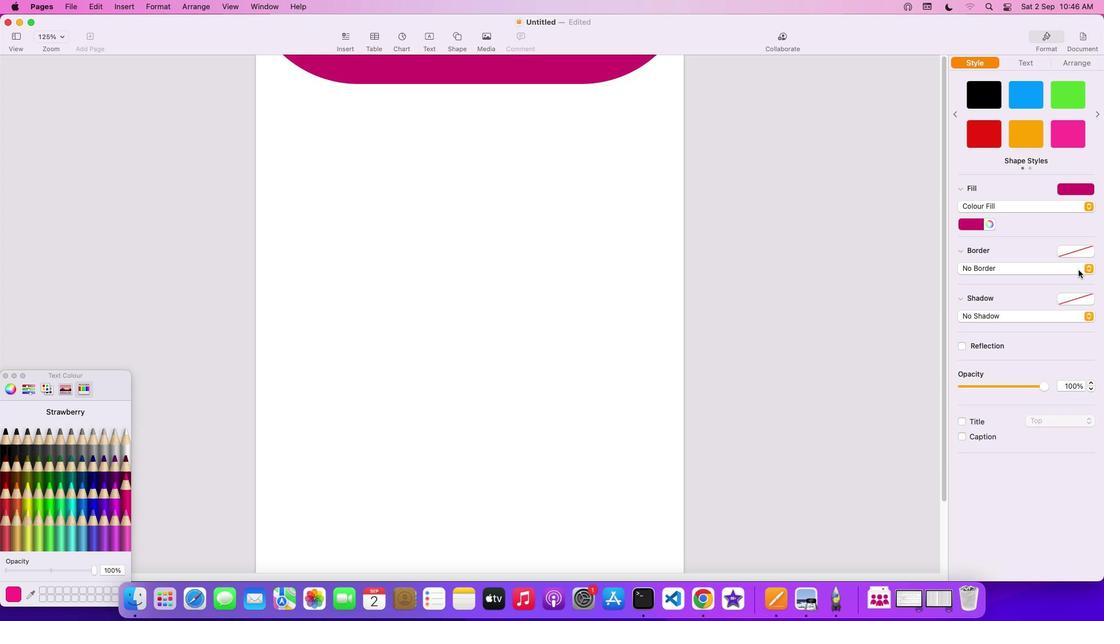 
Action: Mouse pressed left at (1079, 269)
Screenshot: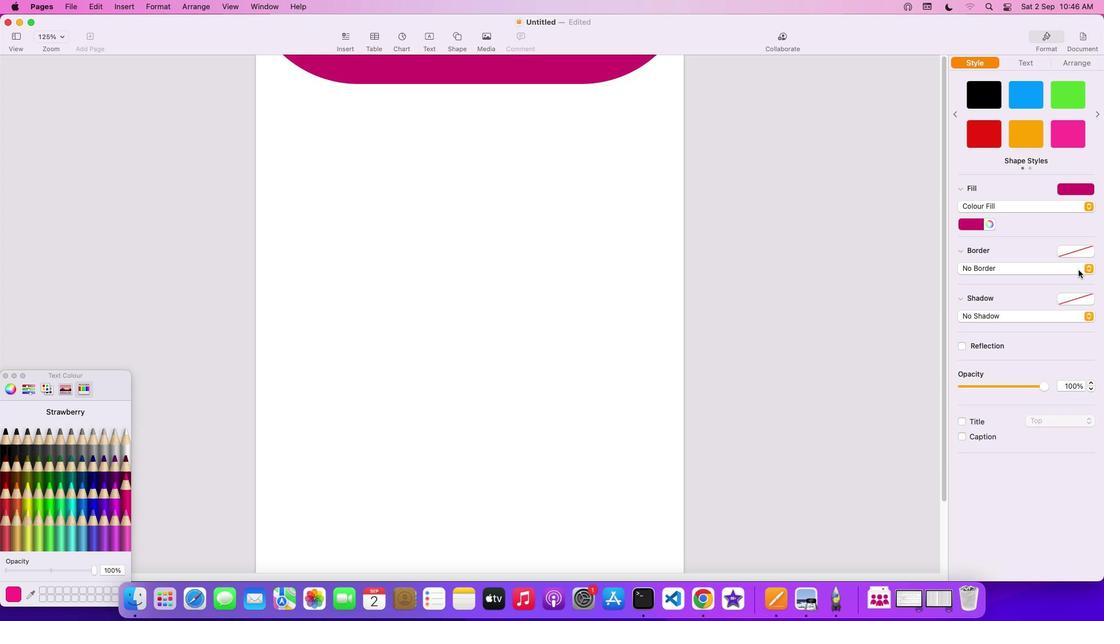 
Action: Mouse moved to (1090, 207)
Screenshot: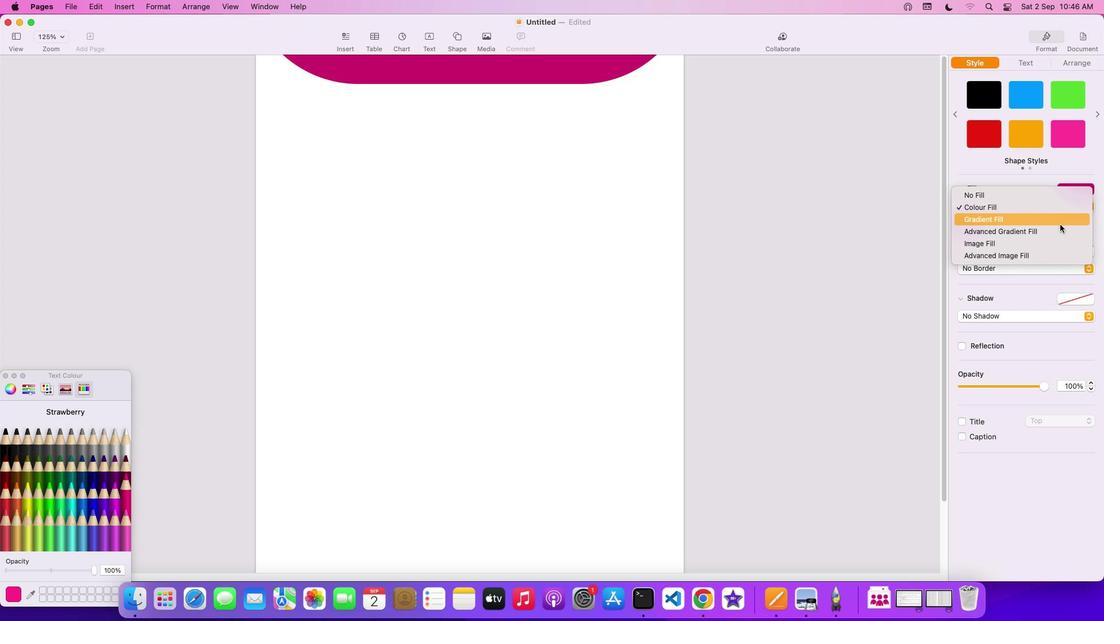 
Action: Mouse pressed left at (1090, 207)
Screenshot: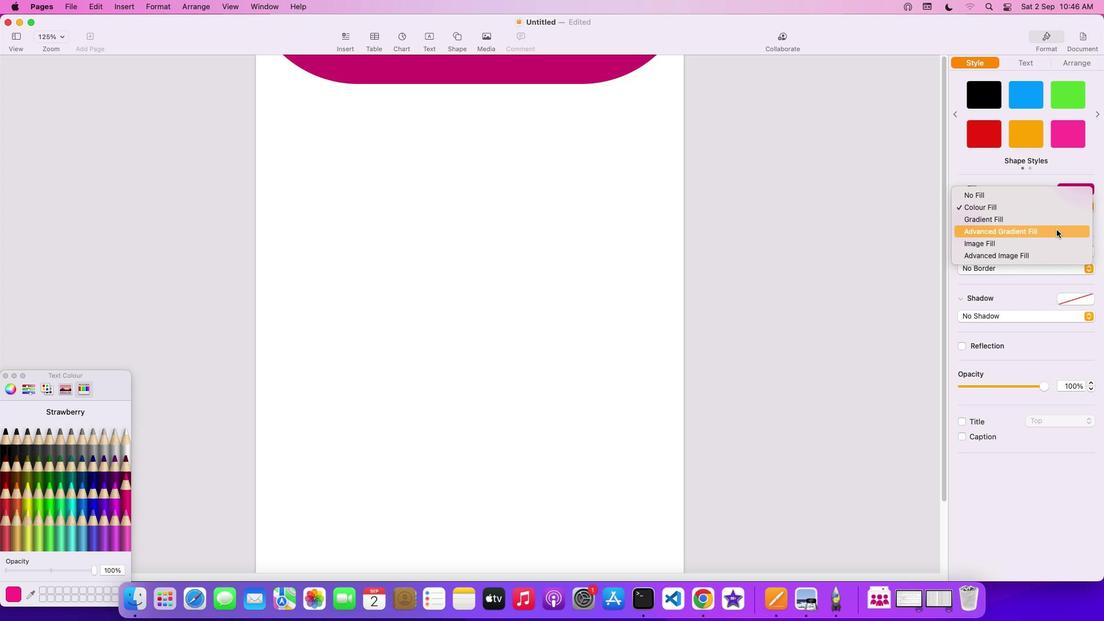
Action: Mouse moved to (1057, 230)
Screenshot: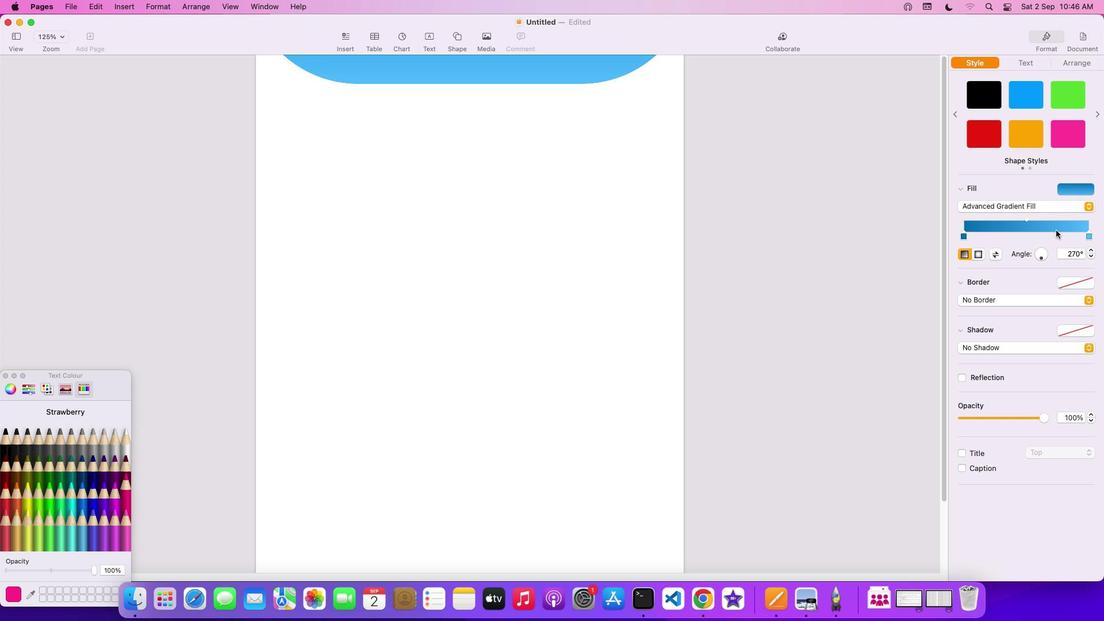 
Action: Mouse pressed left at (1057, 230)
Screenshot: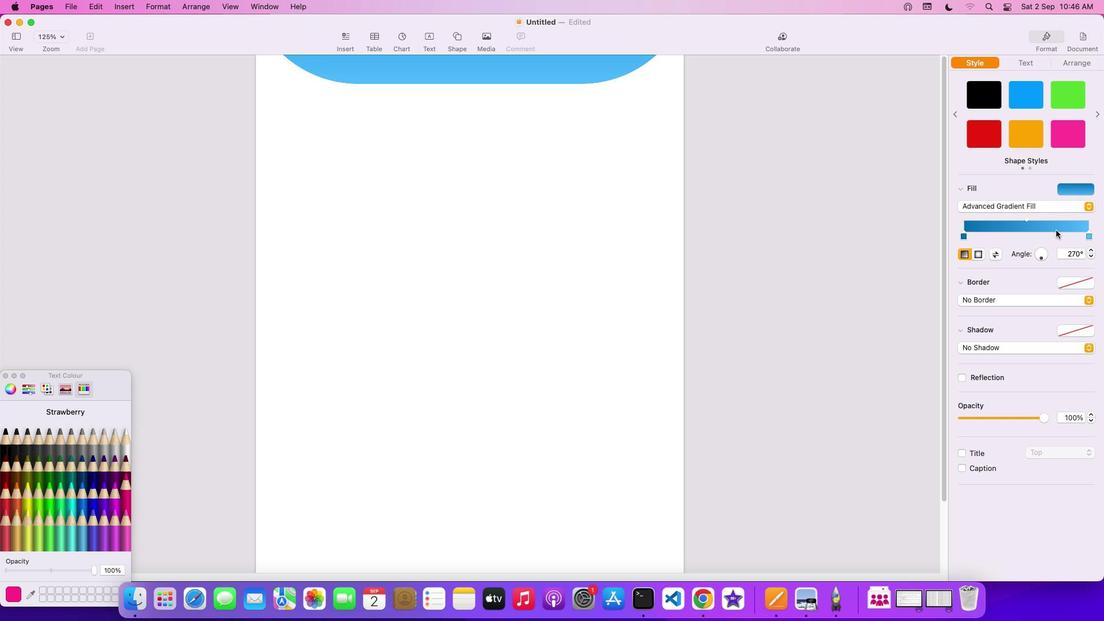 
Action: Mouse moved to (1087, 189)
Screenshot: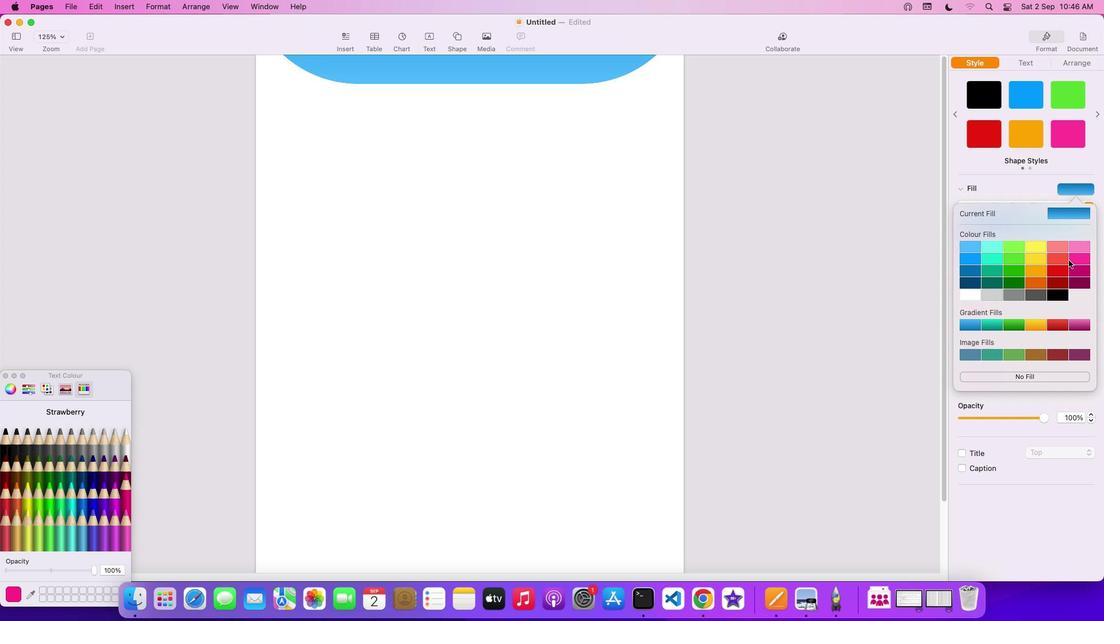 
Action: Mouse pressed left at (1087, 189)
Screenshot: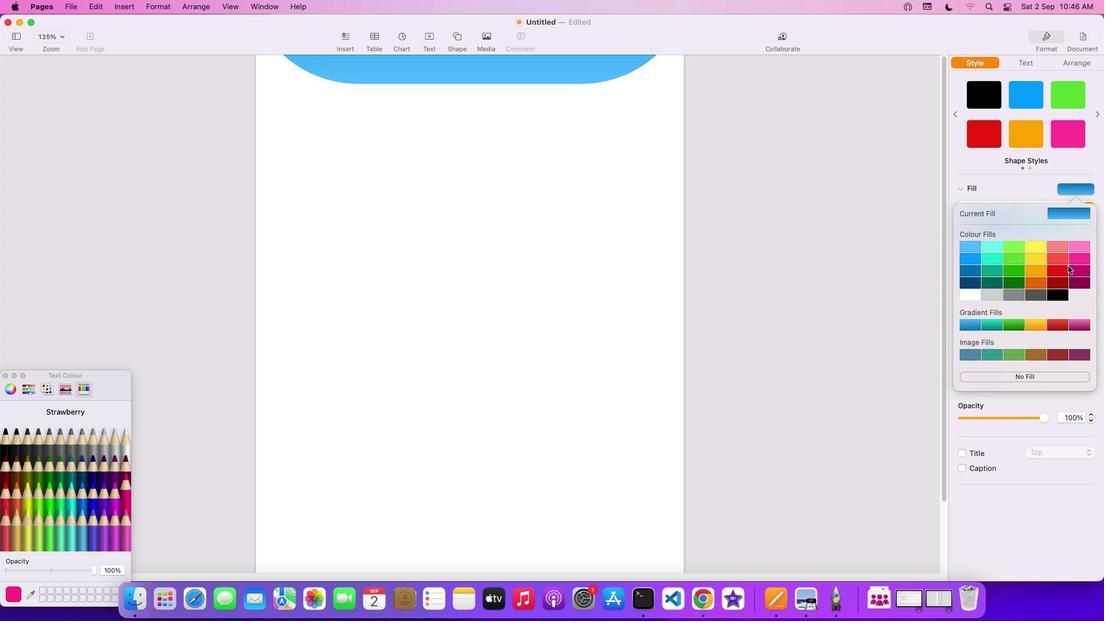 
Action: Mouse moved to (1071, 271)
Screenshot: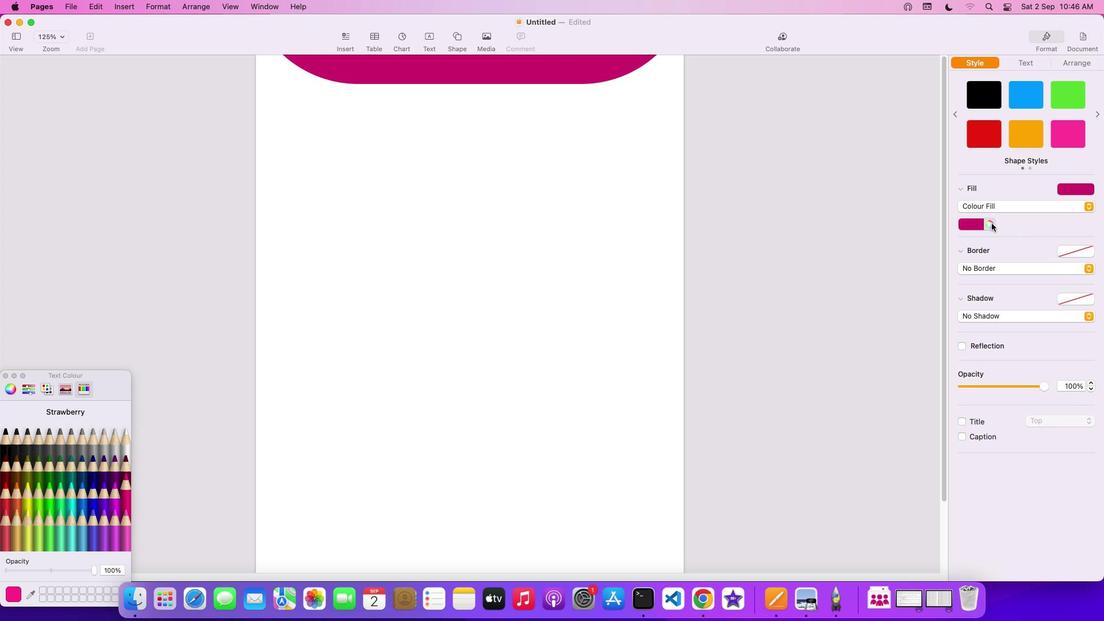 
Action: Mouse pressed left at (1071, 271)
Screenshot: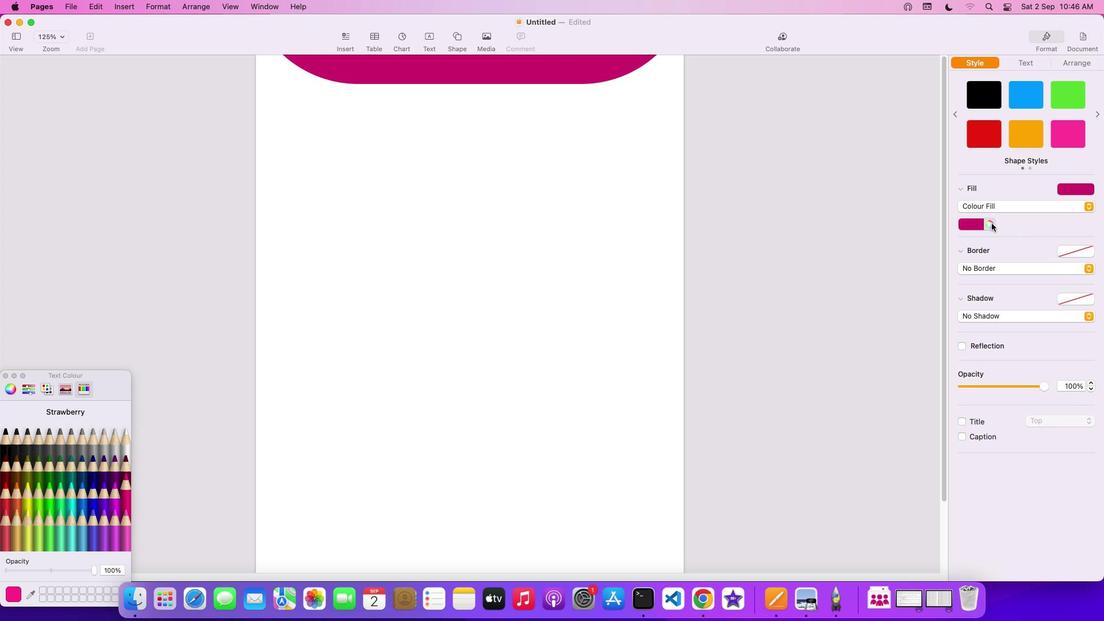 
Action: Mouse moved to (1087, 207)
Screenshot: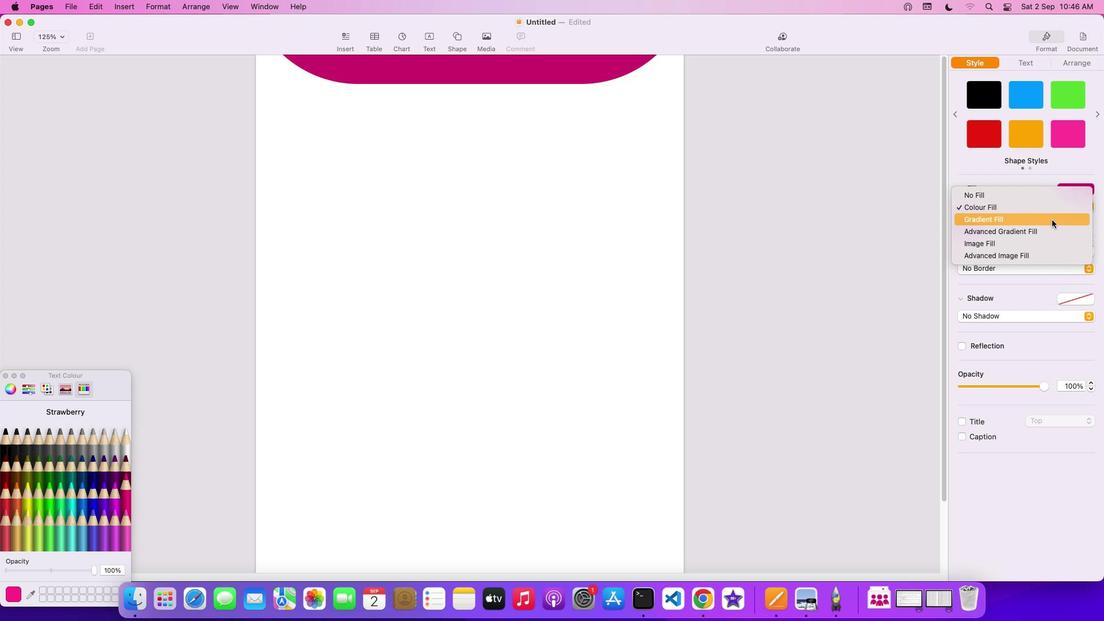 
Action: Mouse pressed left at (1087, 207)
Screenshot: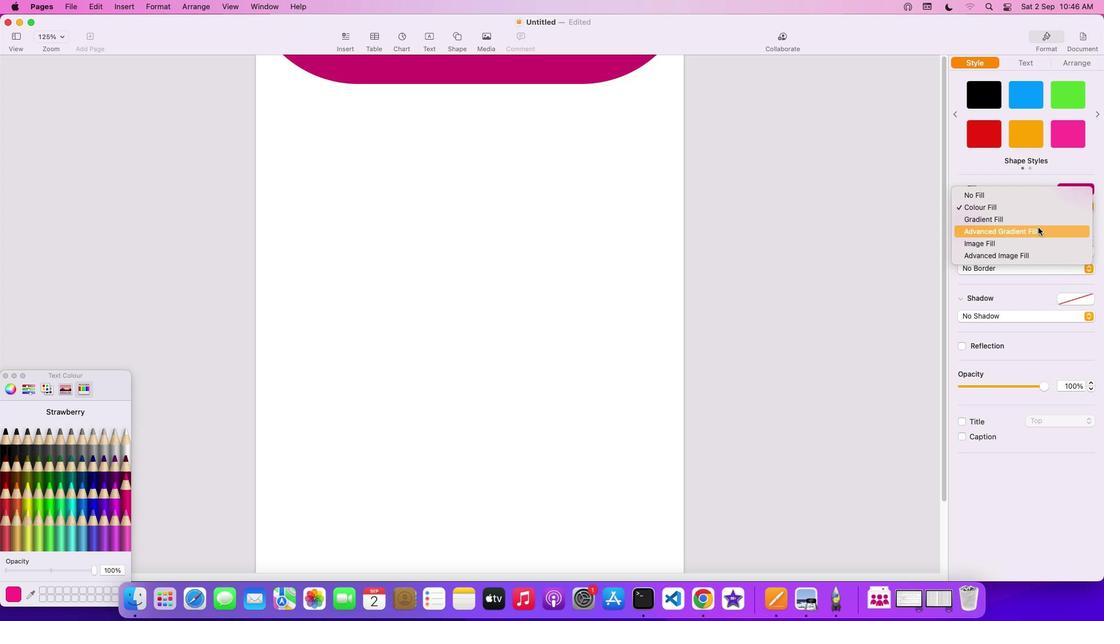 
Action: Mouse moved to (1036, 244)
Screenshot: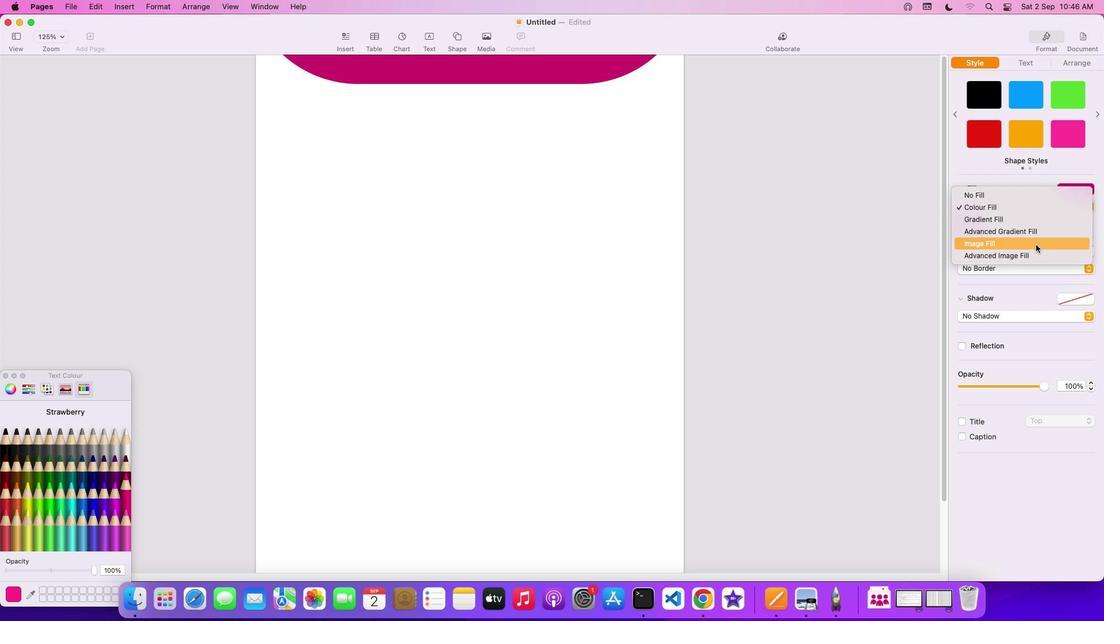 
Action: Mouse pressed left at (1036, 244)
Screenshot: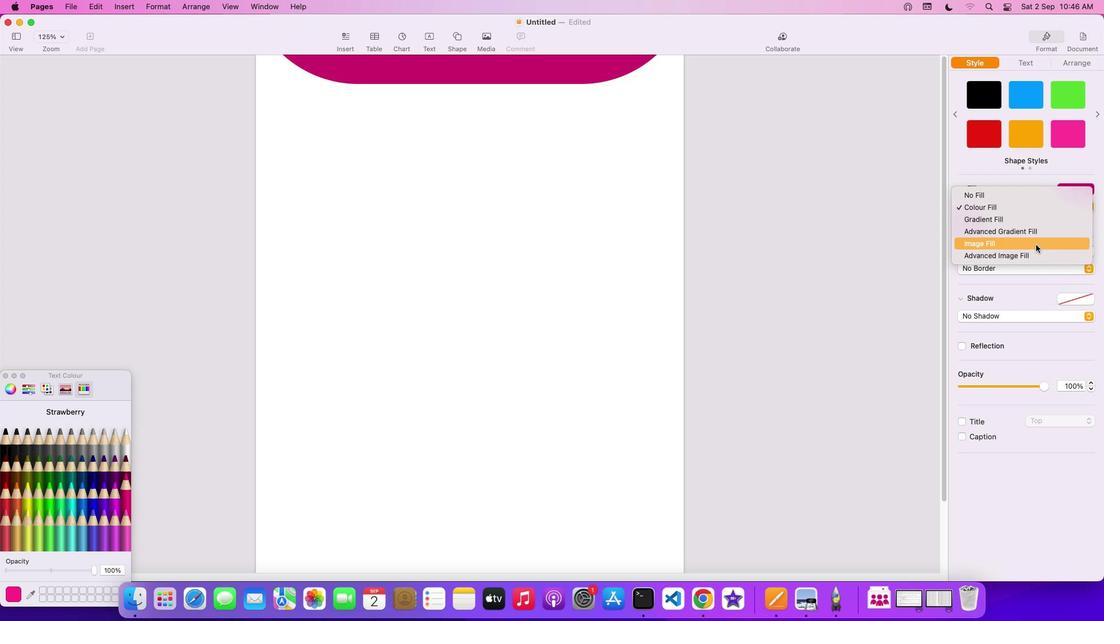 
Action: Mouse moved to (964, 236)
Screenshot: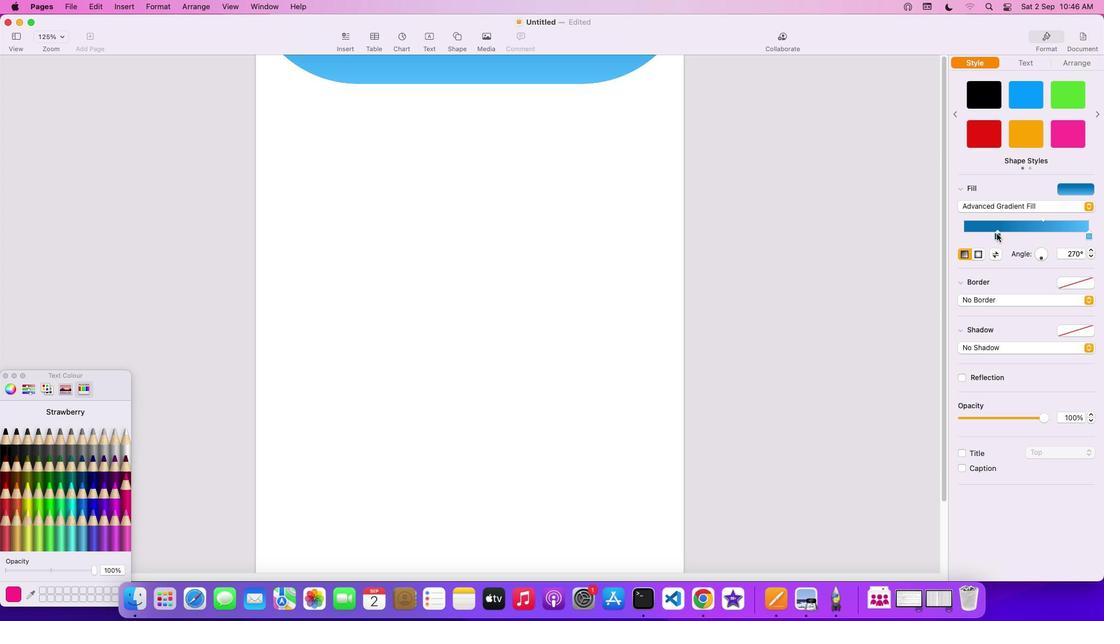 
Action: Mouse pressed left at (964, 236)
Screenshot: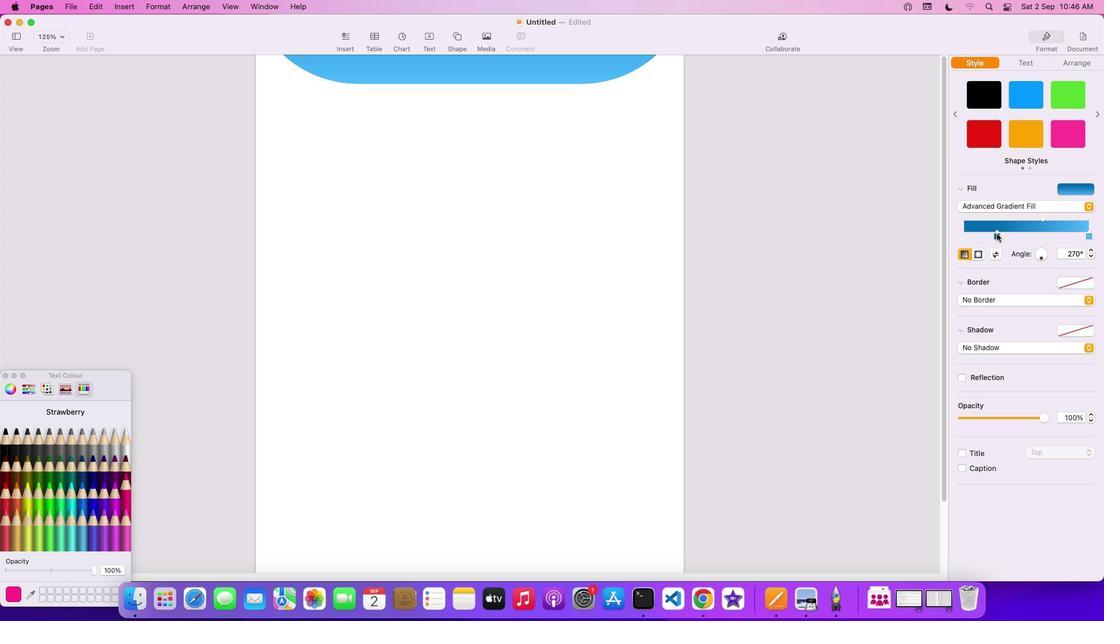 
Action: Mouse moved to (1088, 234)
Screenshot: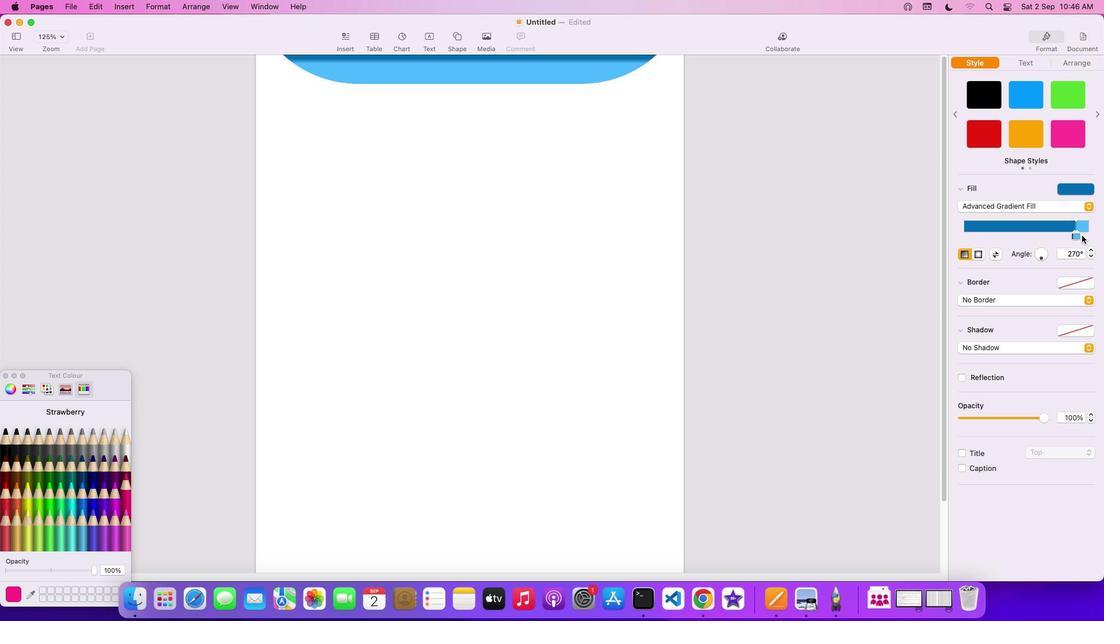 
Action: Mouse pressed left at (1088, 234)
Screenshot: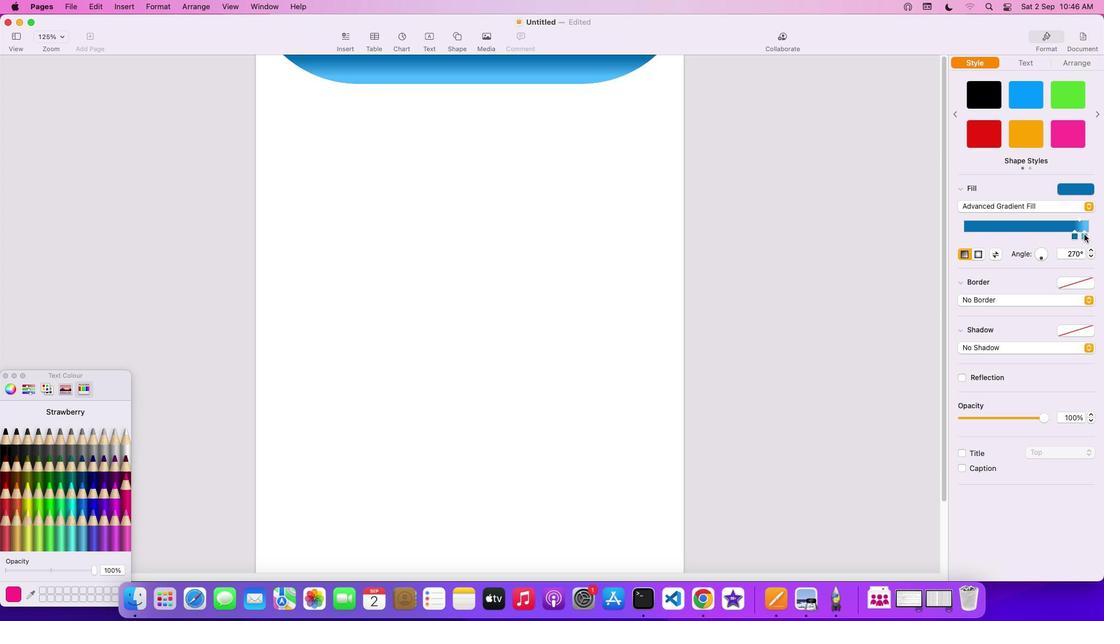 
Action: Mouse moved to (1073, 236)
Screenshot: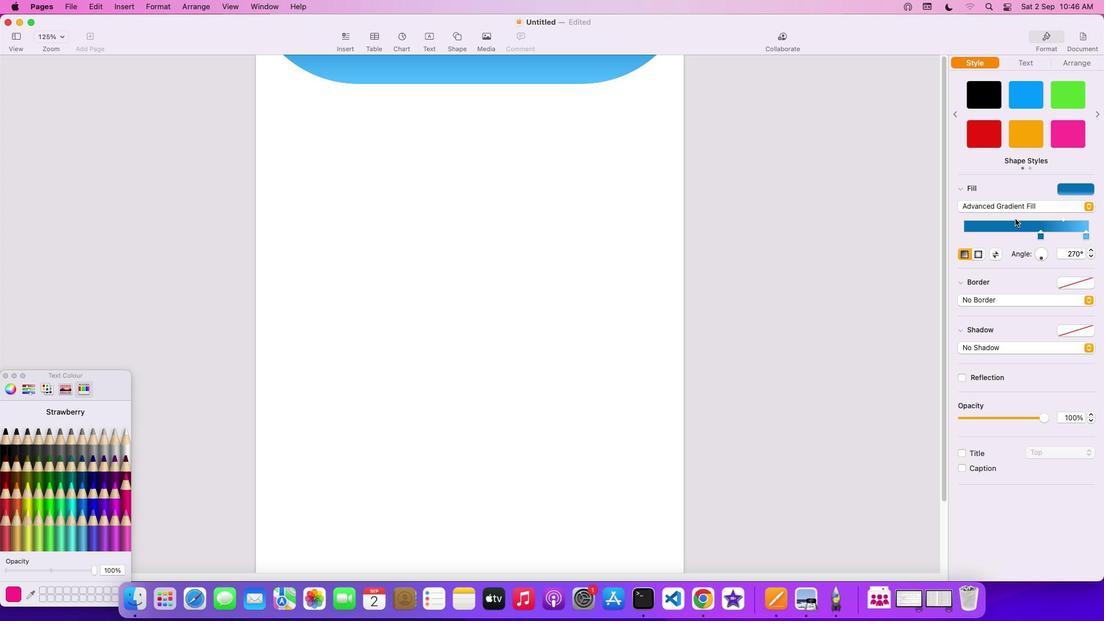 
Action: Mouse pressed left at (1073, 236)
Screenshot: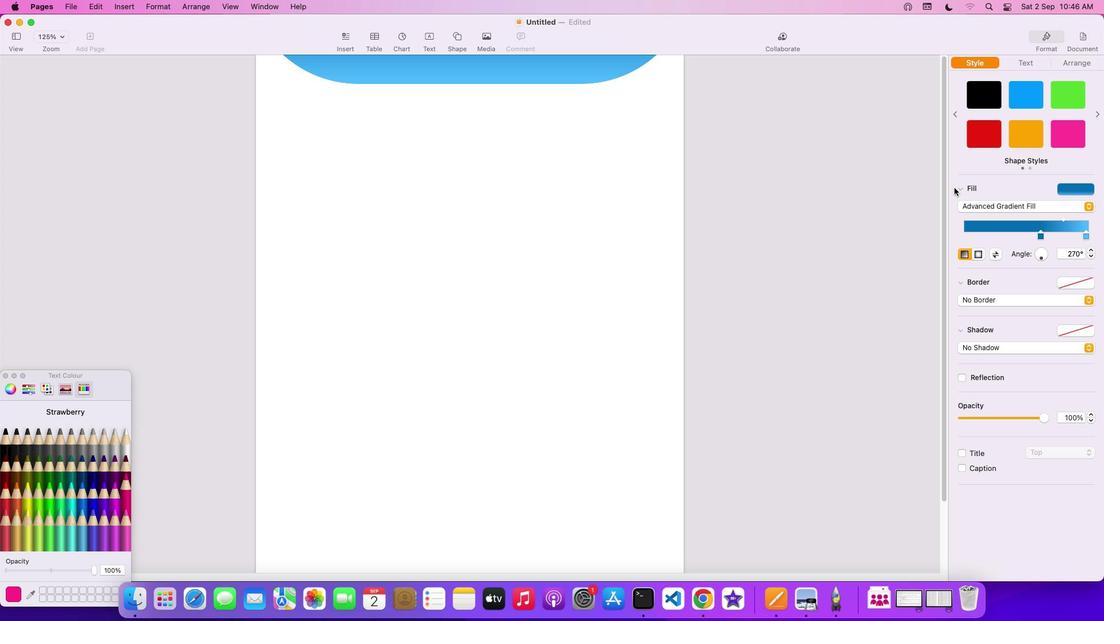 
Action: Mouse moved to (960, 188)
Screenshot: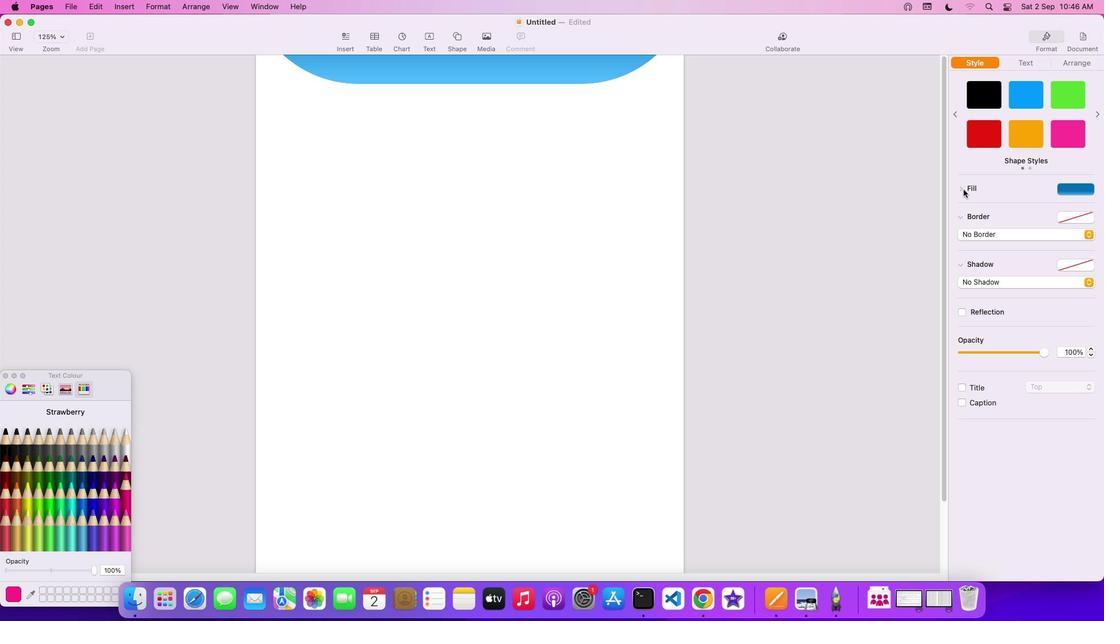 
Action: Mouse pressed left at (960, 188)
Screenshot: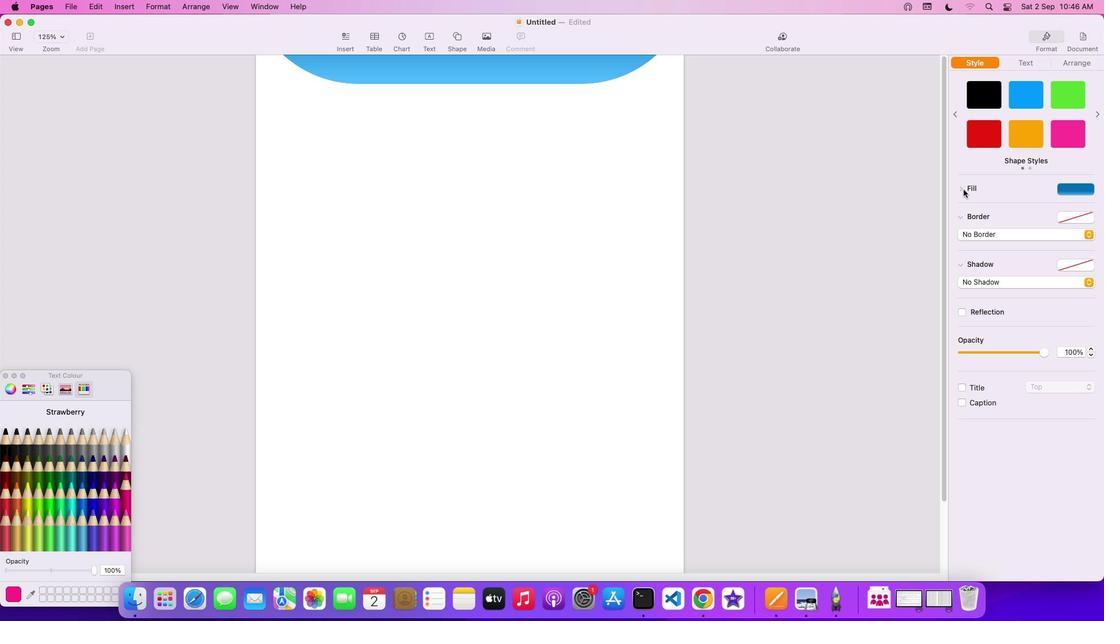 
Action: Mouse moved to (963, 189)
Screenshot: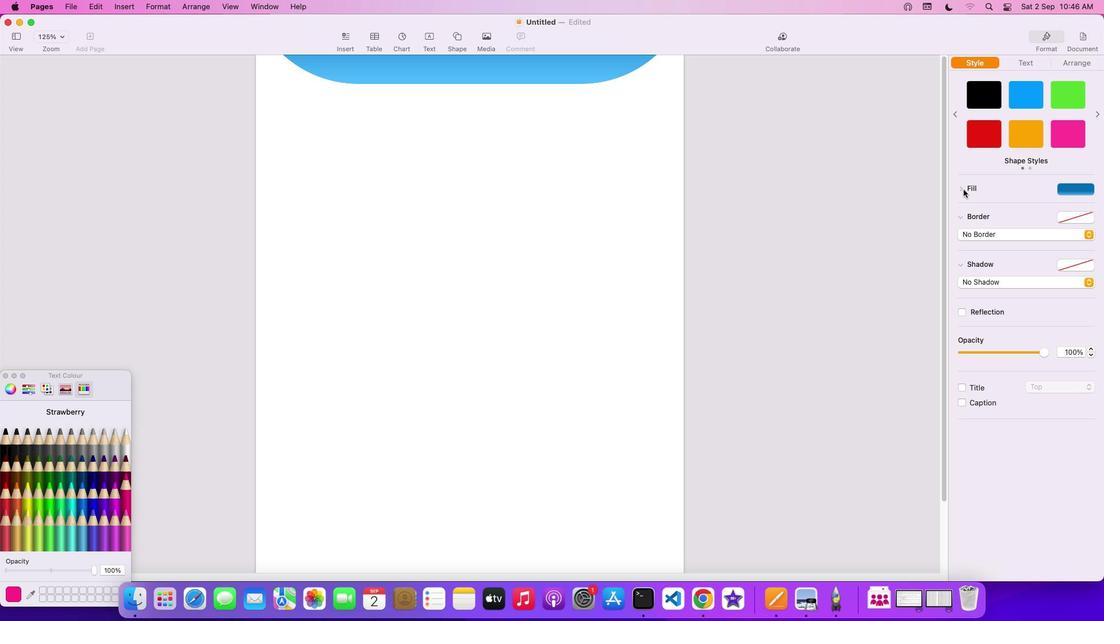 
Action: Mouse pressed left at (963, 189)
Screenshot: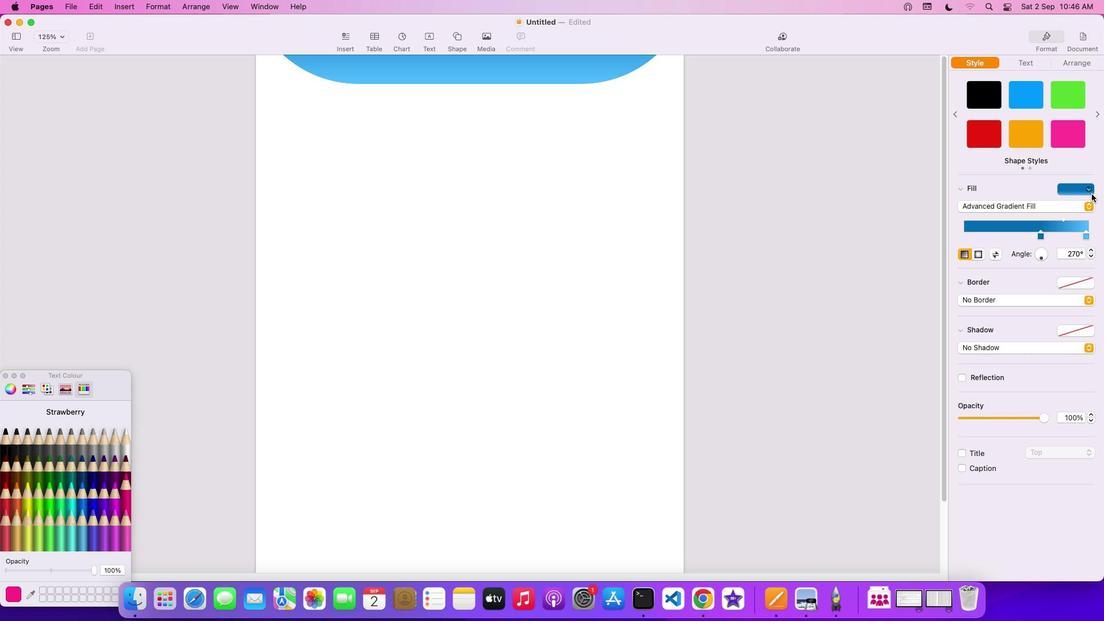 
Action: Mouse moved to (1092, 192)
Screenshot: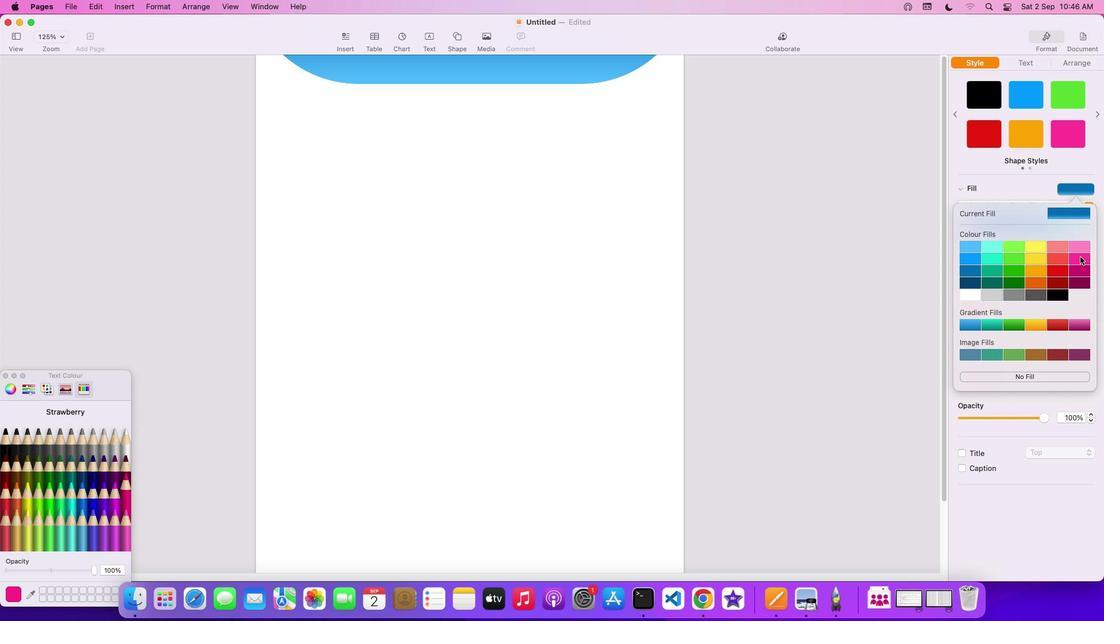 
Action: Mouse pressed left at (1092, 192)
Screenshot: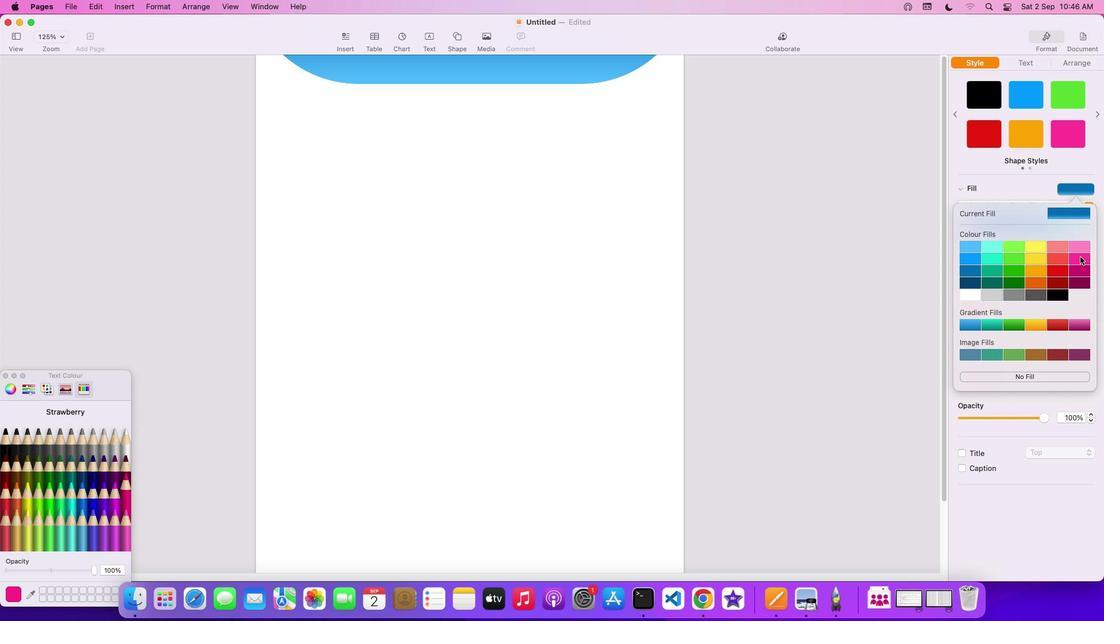 
Action: Mouse moved to (1081, 257)
Screenshot: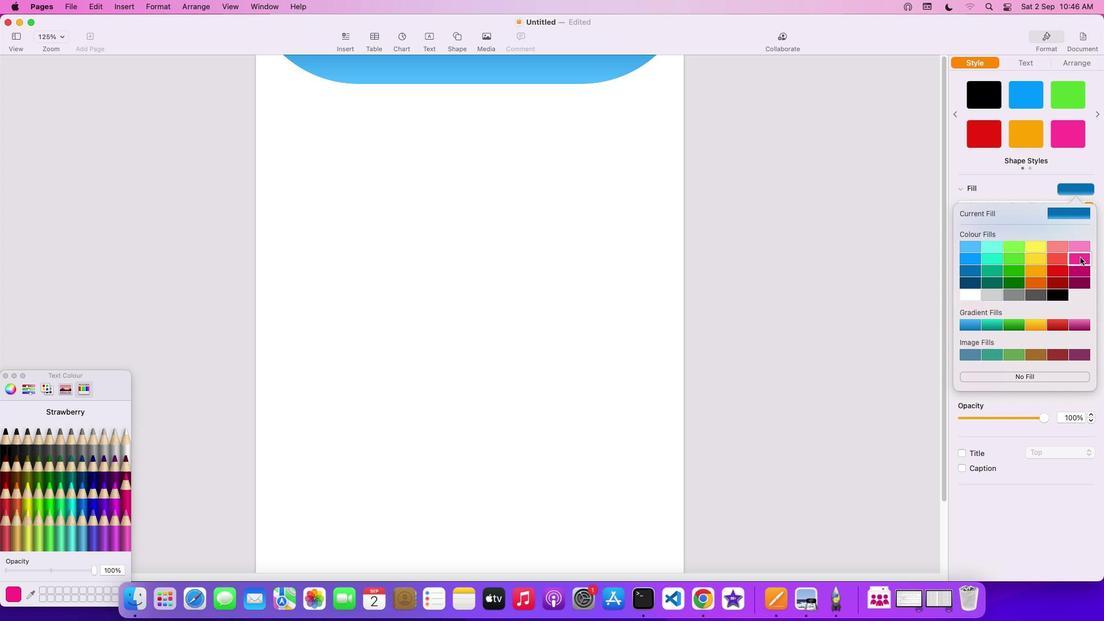 
Action: Mouse pressed left at (1081, 257)
Screenshot: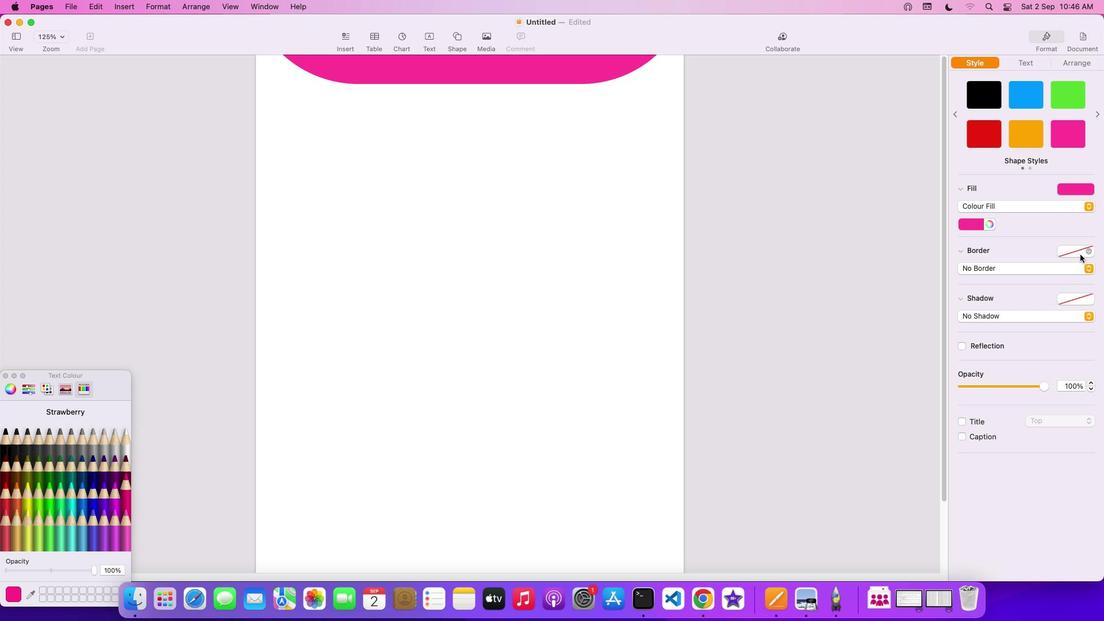
Action: Mouse moved to (988, 221)
Screenshot: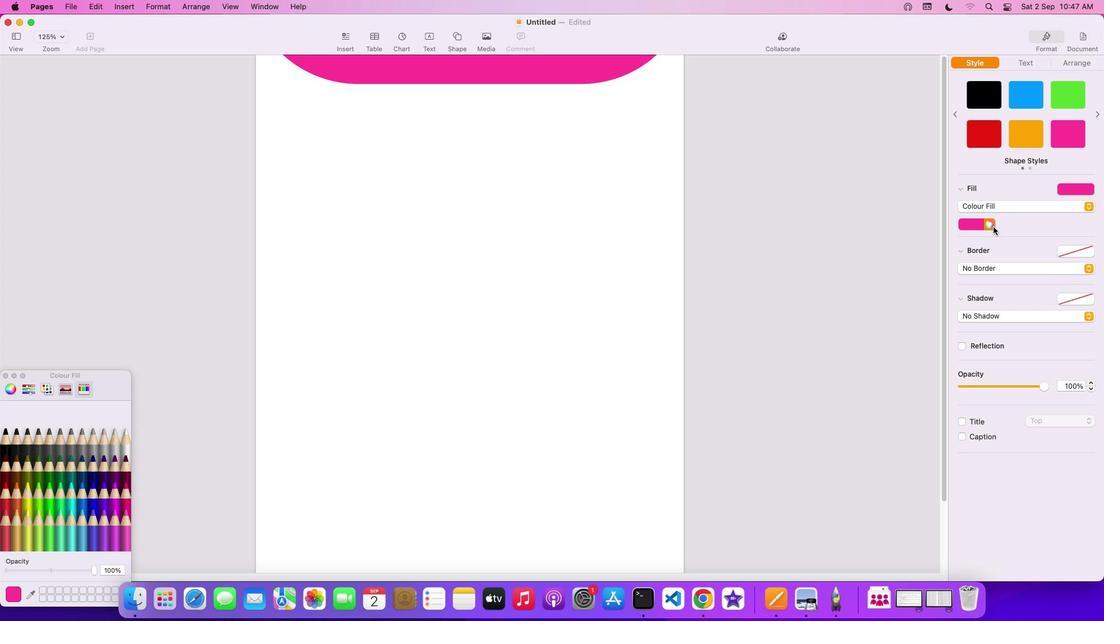 
Action: Mouse pressed left at (988, 221)
Screenshot: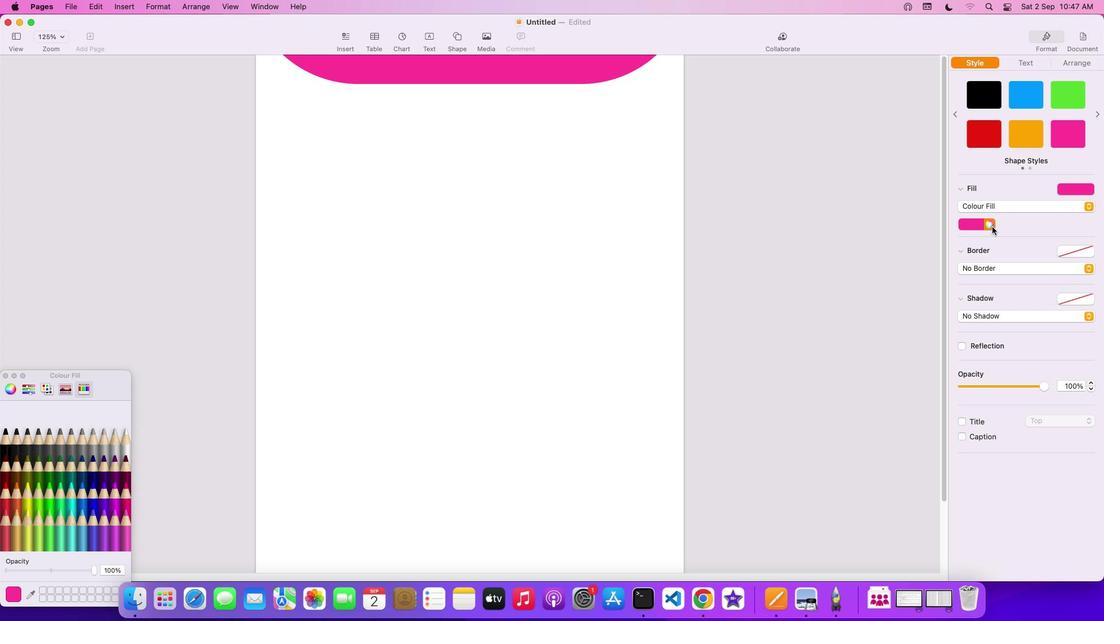 
Action: Mouse moved to (992, 226)
Screenshot: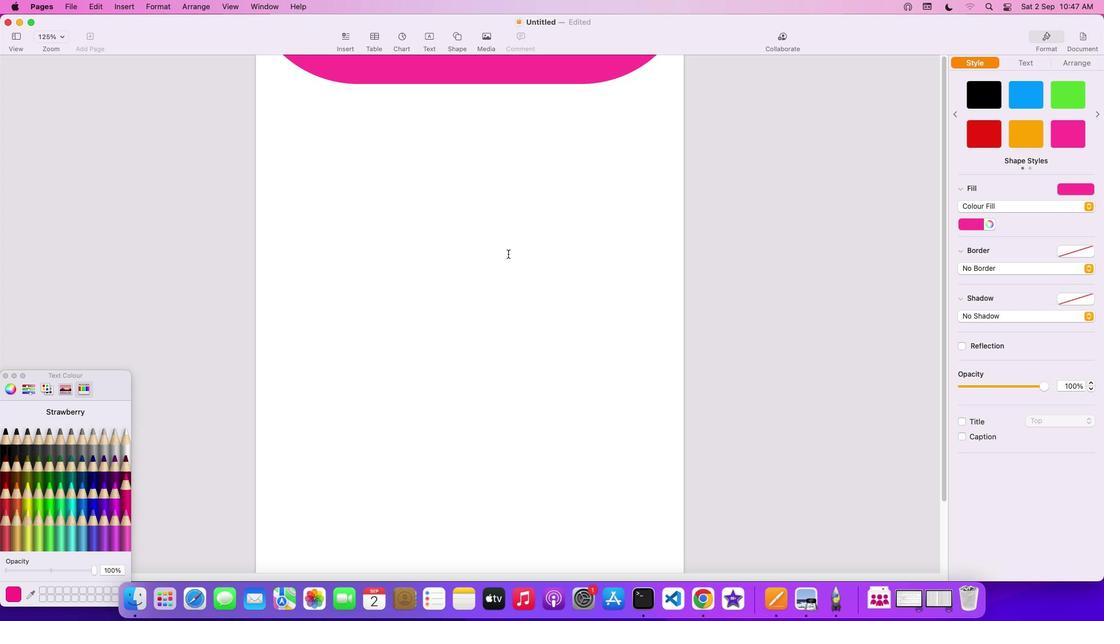 
Action: Mouse pressed left at (992, 226)
Screenshot: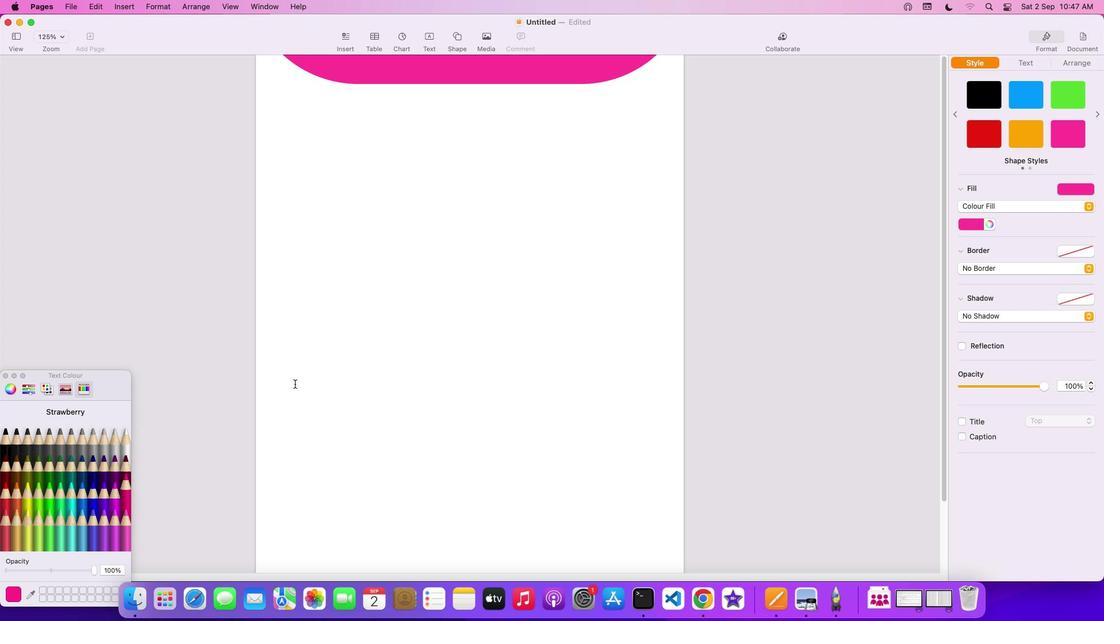 
Action: Mouse moved to (126, 498)
Screenshot: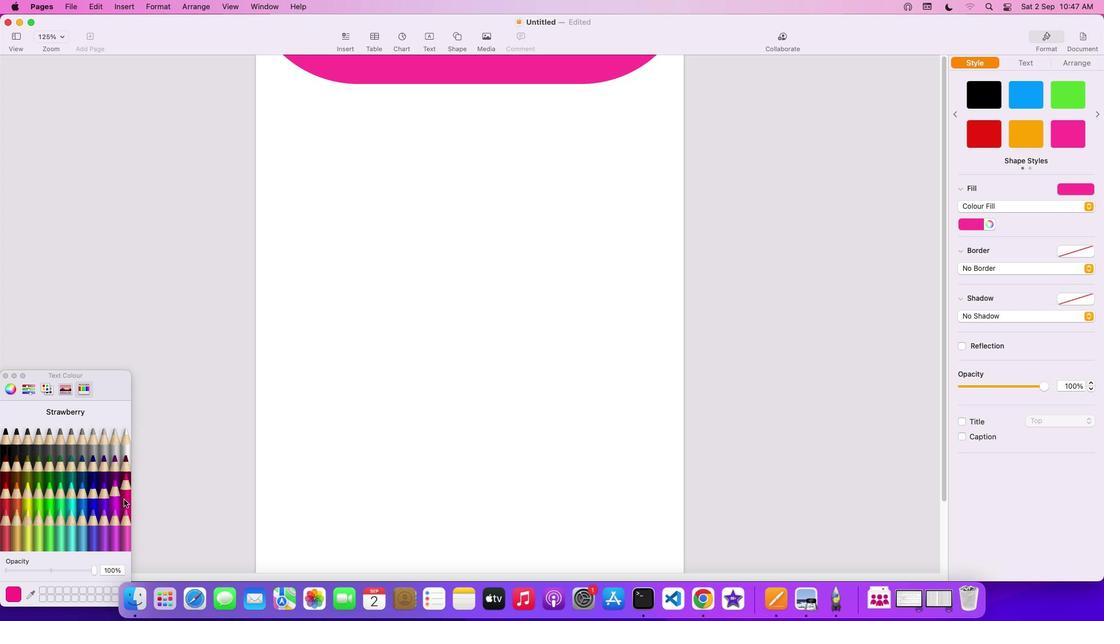 
Action: Mouse pressed left at (126, 498)
Screenshot: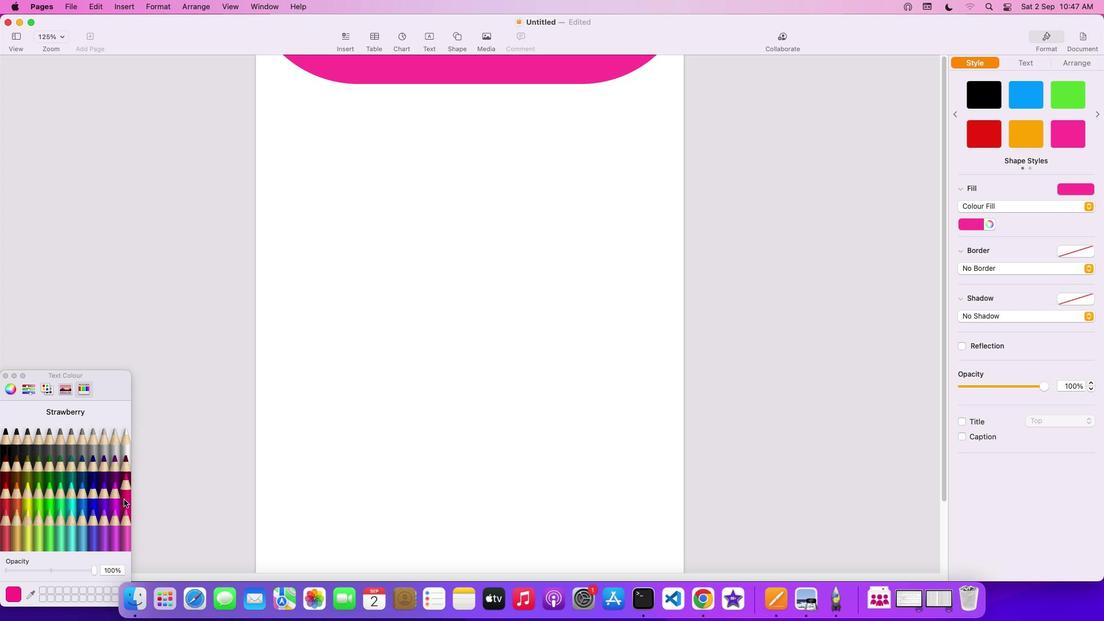 
Action: Mouse moved to (123, 499)
Screenshot: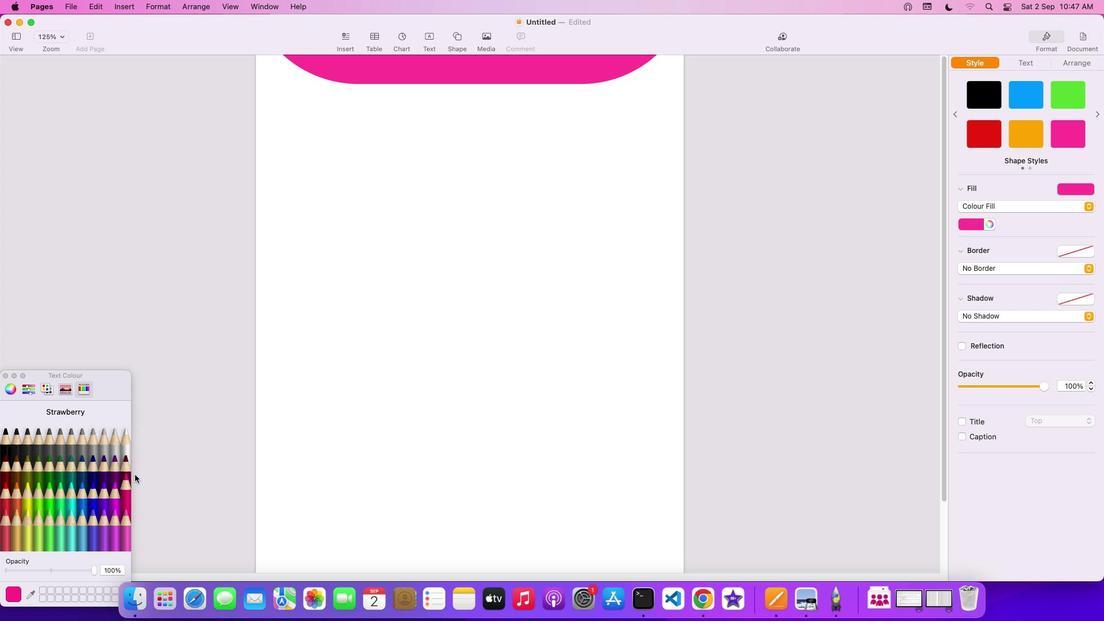 
Action: Mouse pressed left at (123, 499)
Screenshot: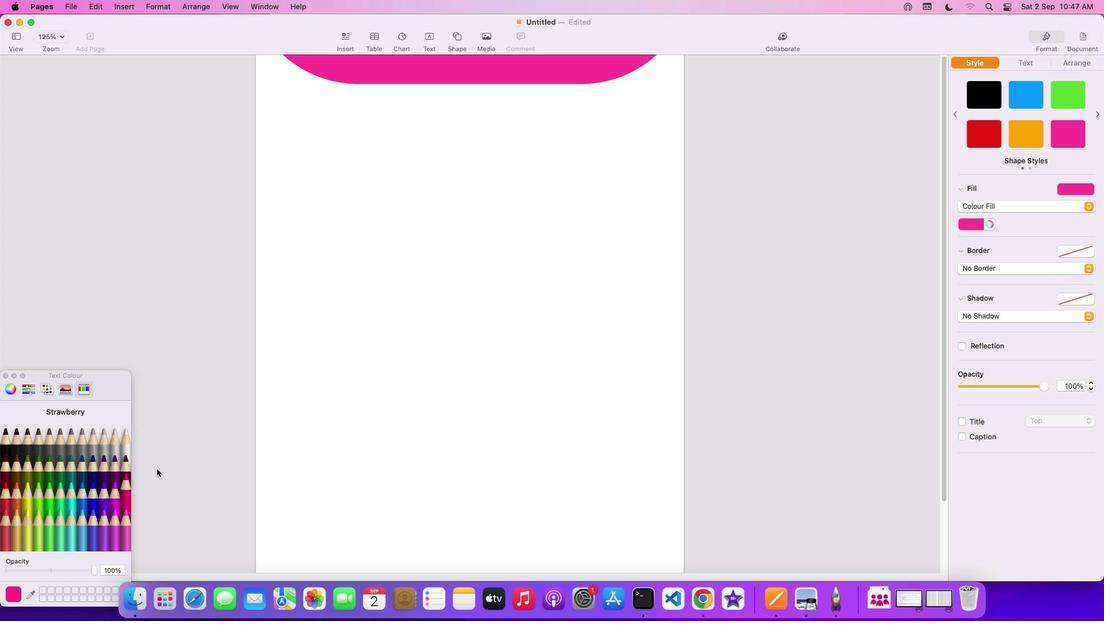 
Action: Mouse moved to (1092, 206)
Screenshot: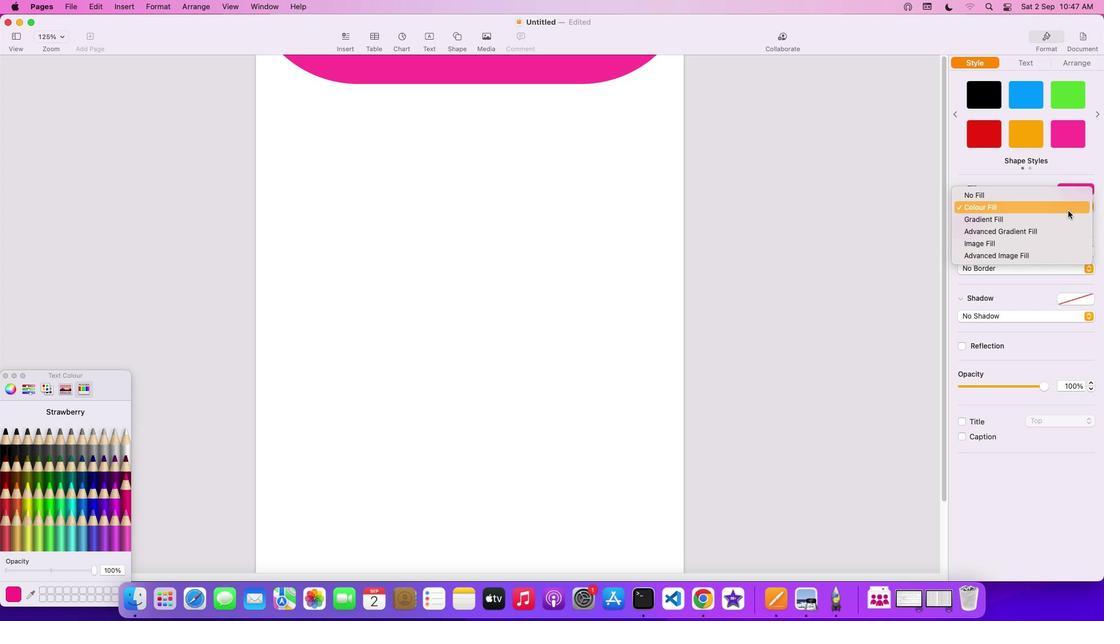 
Action: Mouse pressed left at (1092, 206)
Screenshot: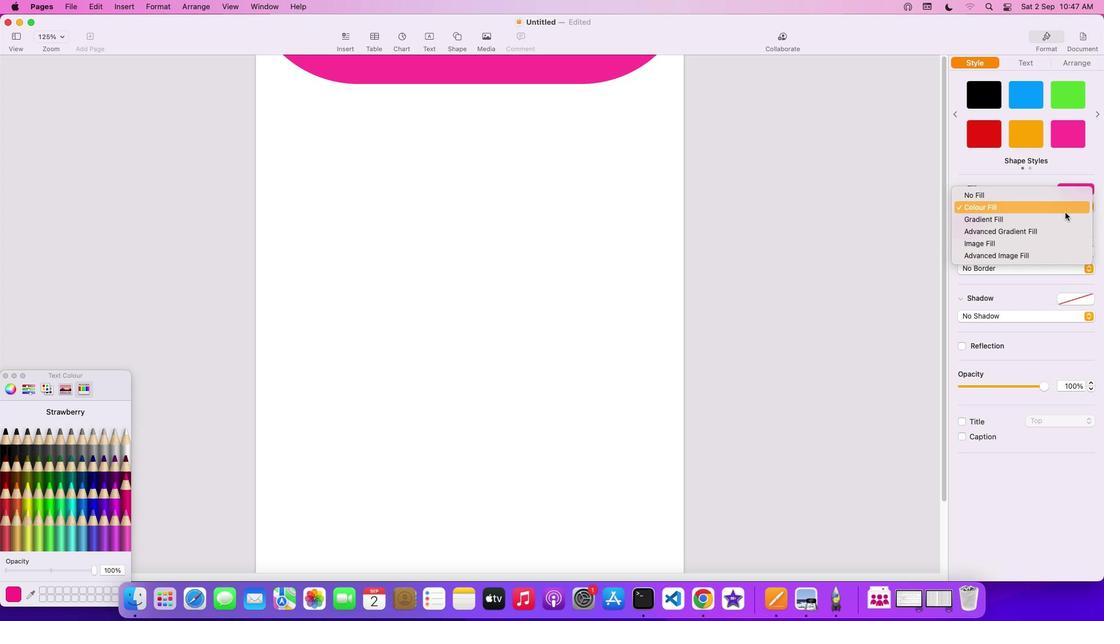 
Action: Mouse moved to (1063, 214)
Screenshot: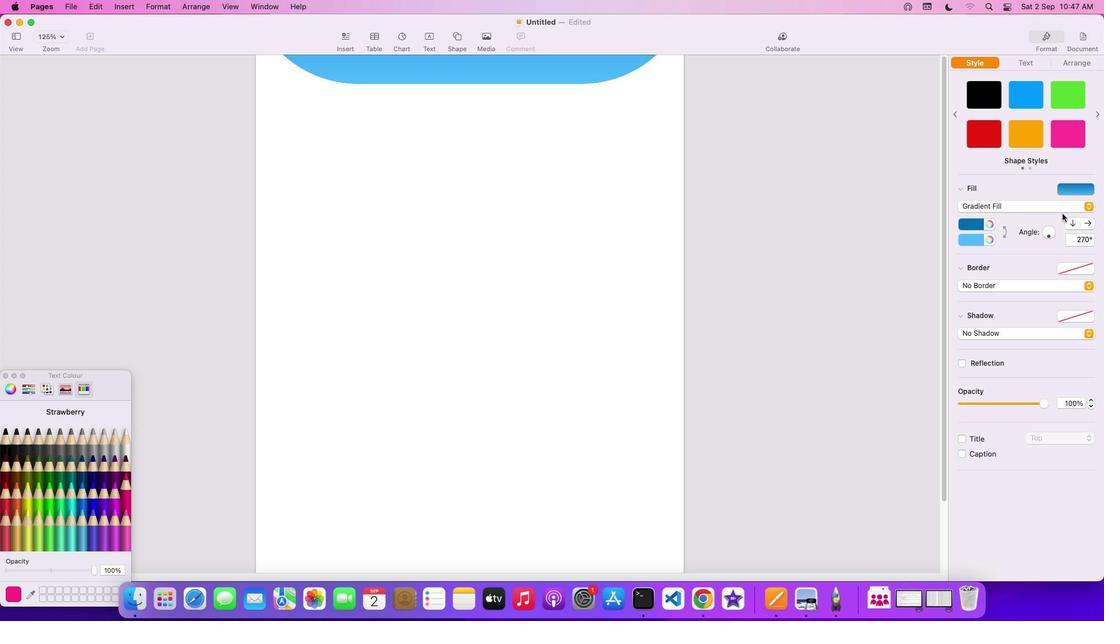 
Action: Mouse pressed left at (1063, 214)
Screenshot: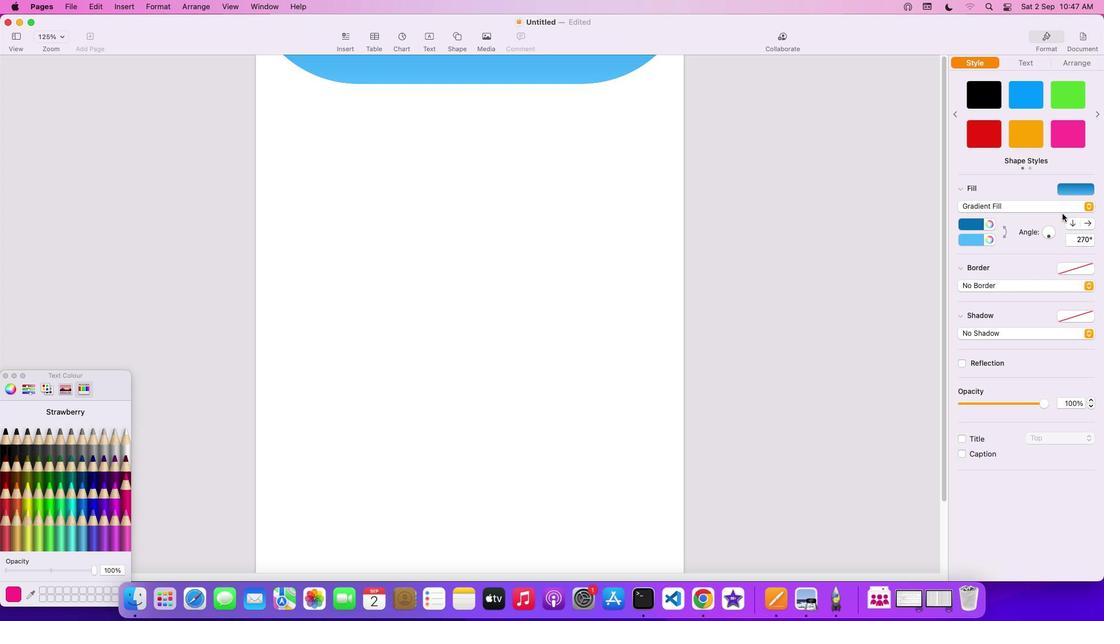 
Action: Mouse moved to (992, 225)
Screenshot: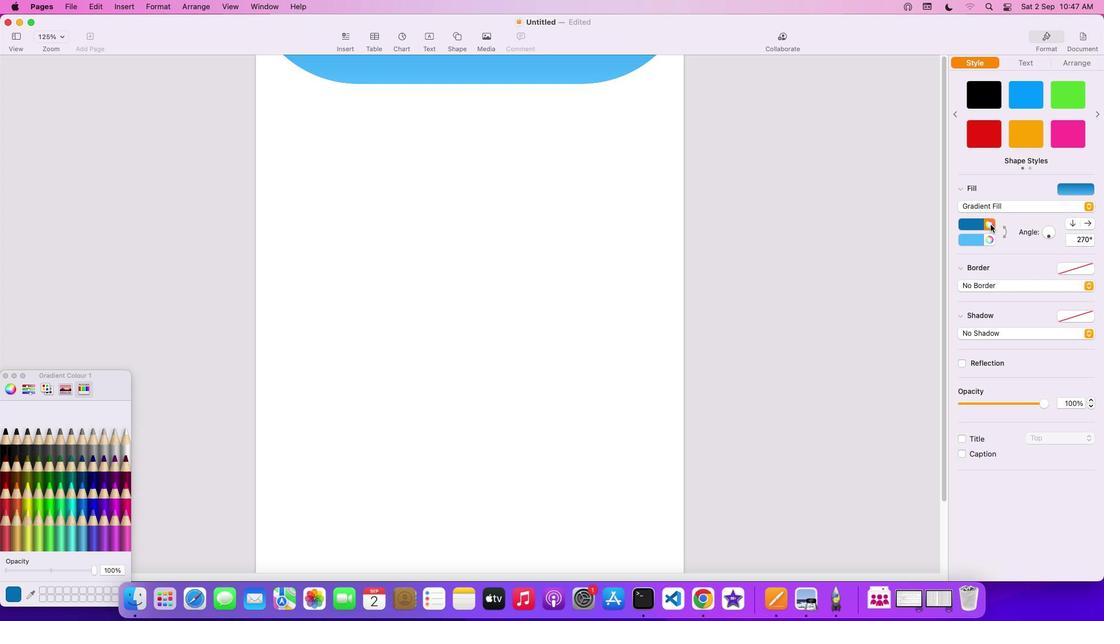 
Action: Mouse pressed left at (992, 225)
Screenshot: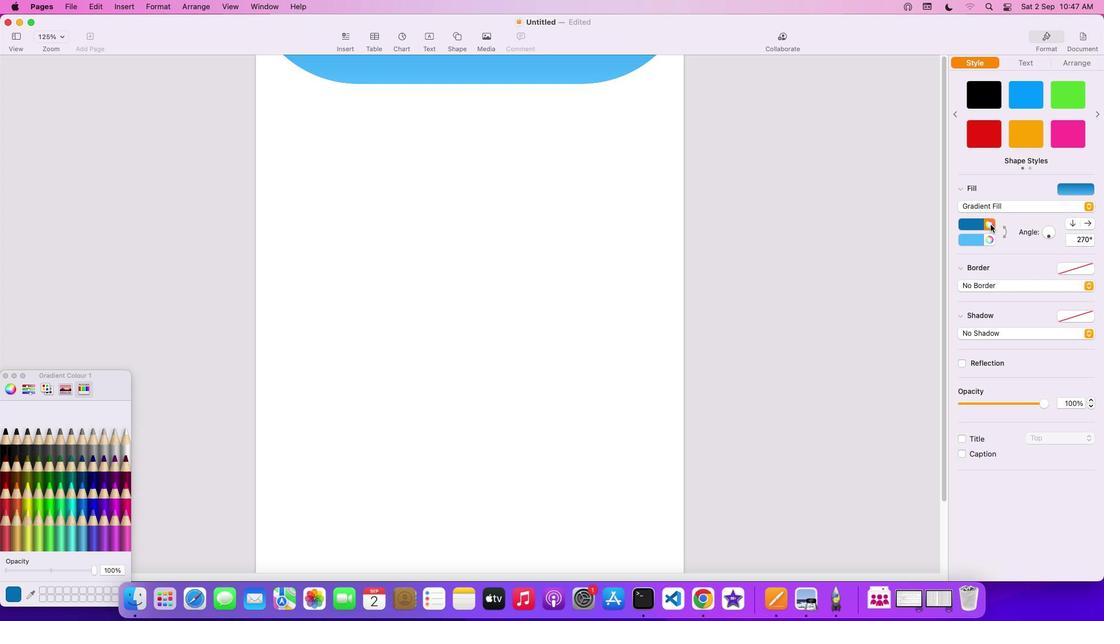 
Action: Mouse moved to (991, 224)
Screenshot: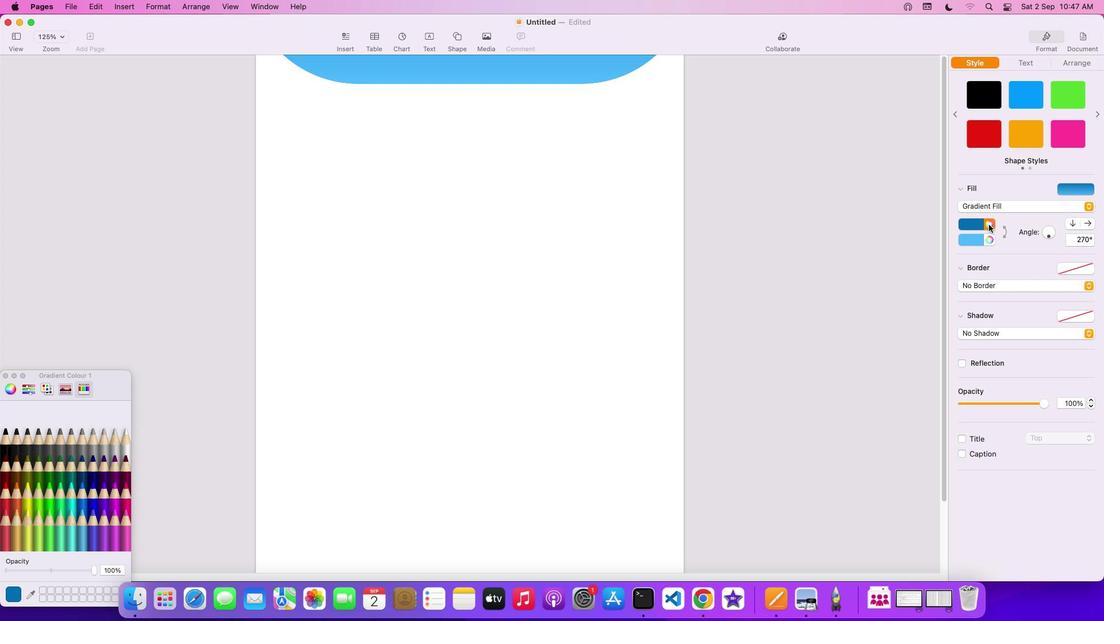 
Action: Mouse pressed left at (991, 224)
Screenshot: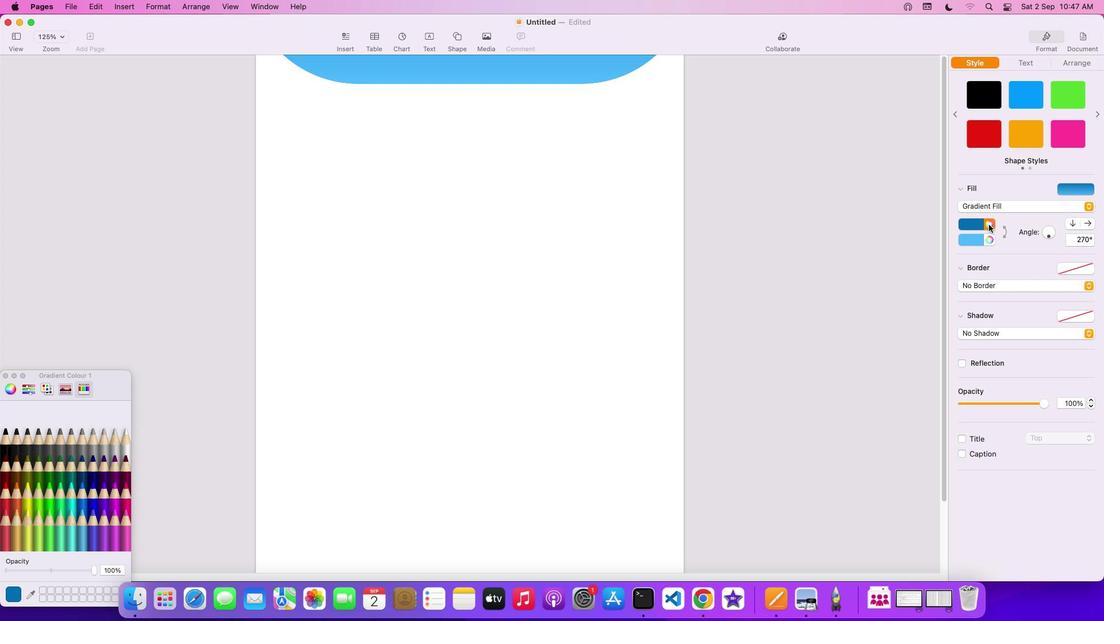 
Action: Mouse moved to (989, 224)
Screenshot: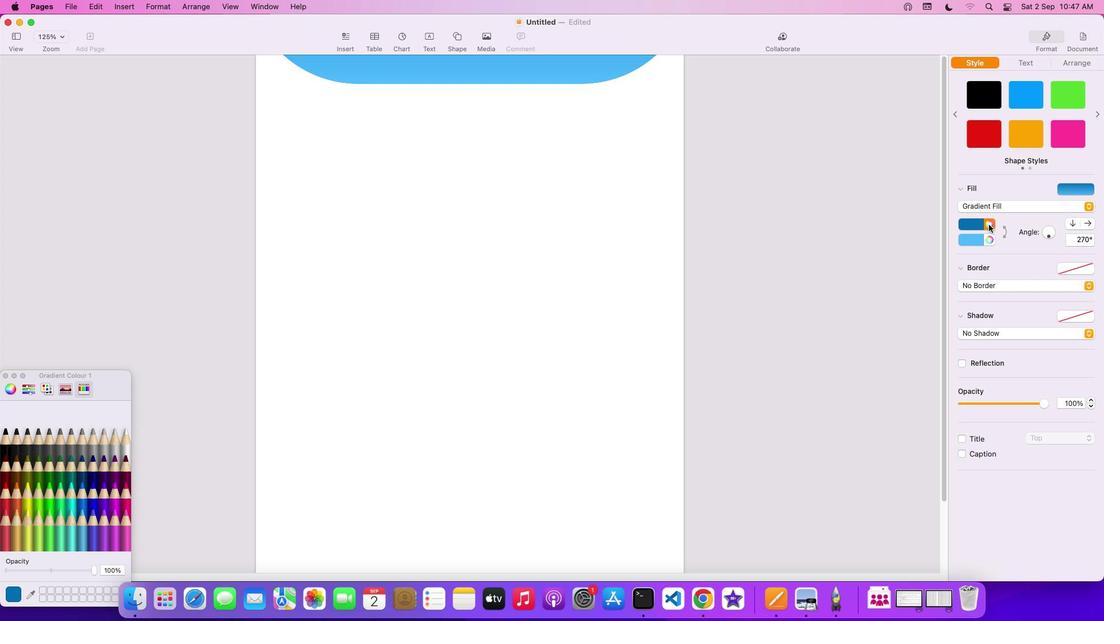 
Action: Mouse pressed left at (989, 224)
Screenshot: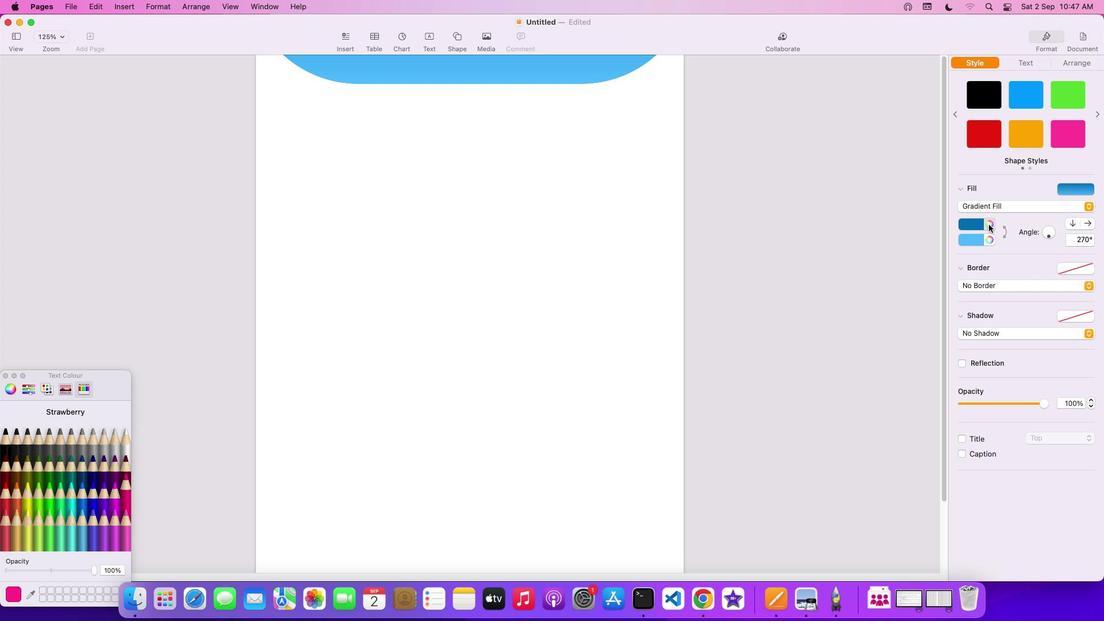 
Action: Mouse pressed left at (989, 224)
Screenshot: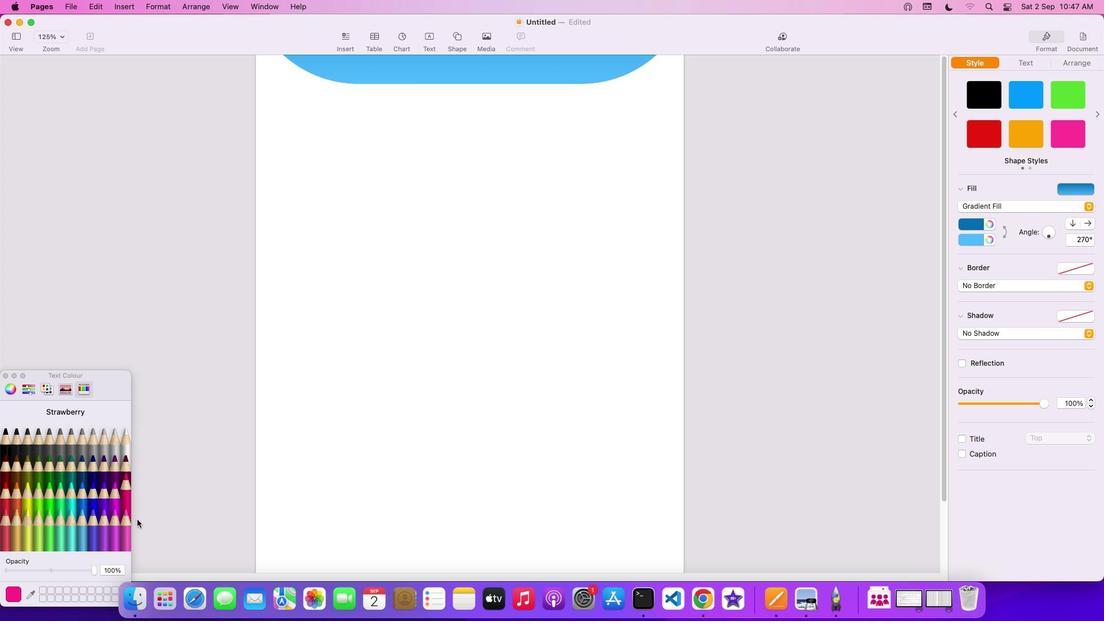 
Action: Mouse moved to (124, 494)
Screenshot: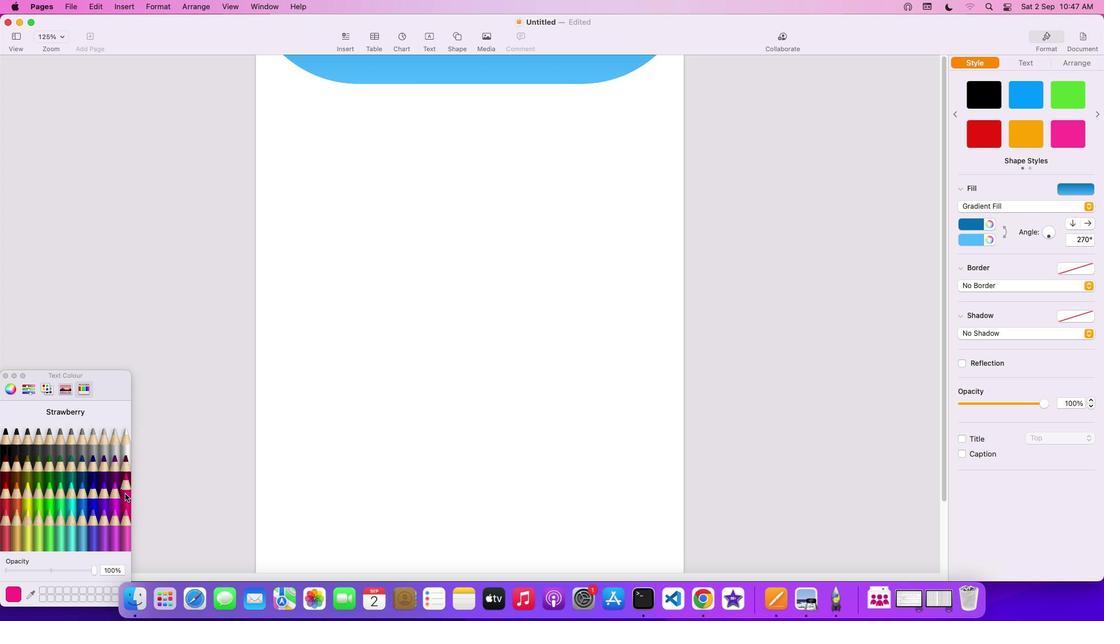 
Action: Mouse pressed left at (124, 494)
Screenshot: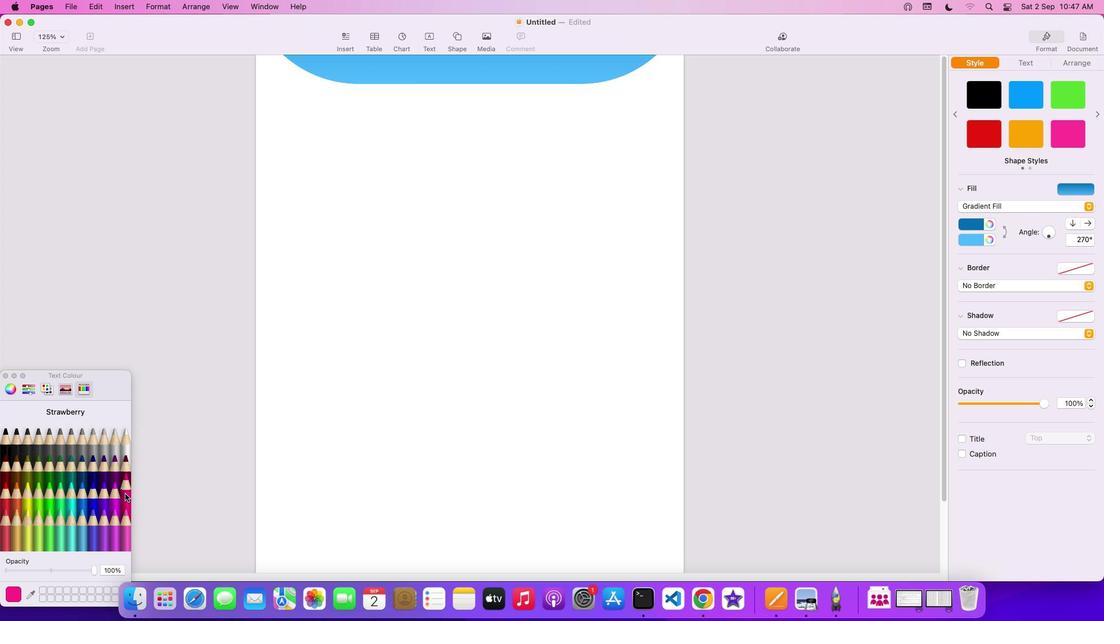 
Action: Mouse moved to (124, 493)
Screenshot: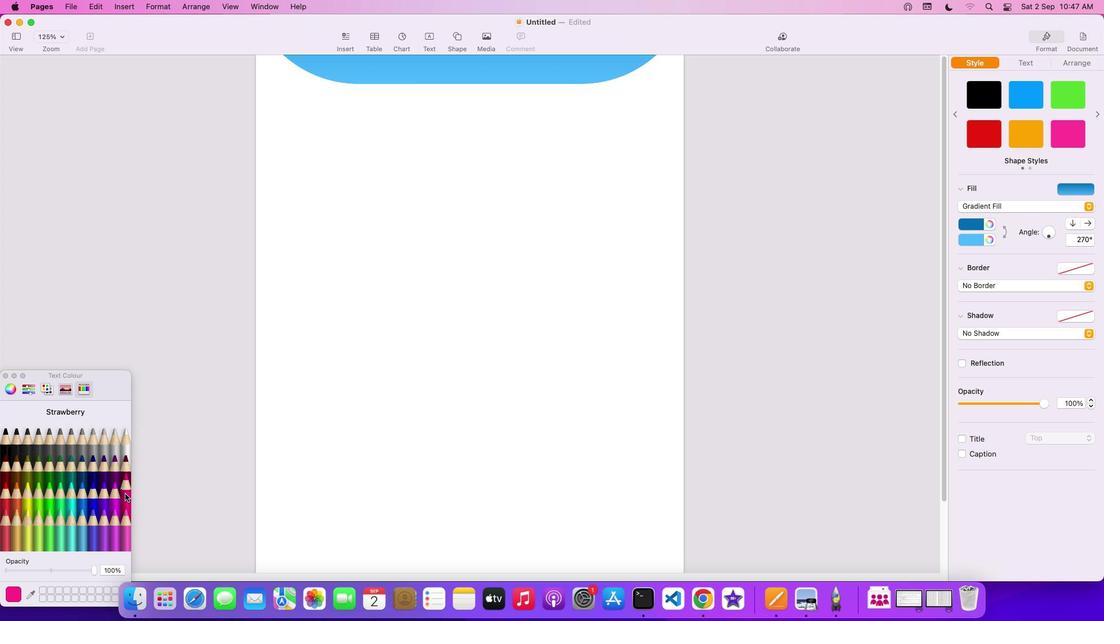 
Action: Mouse pressed left at (124, 493)
Screenshot: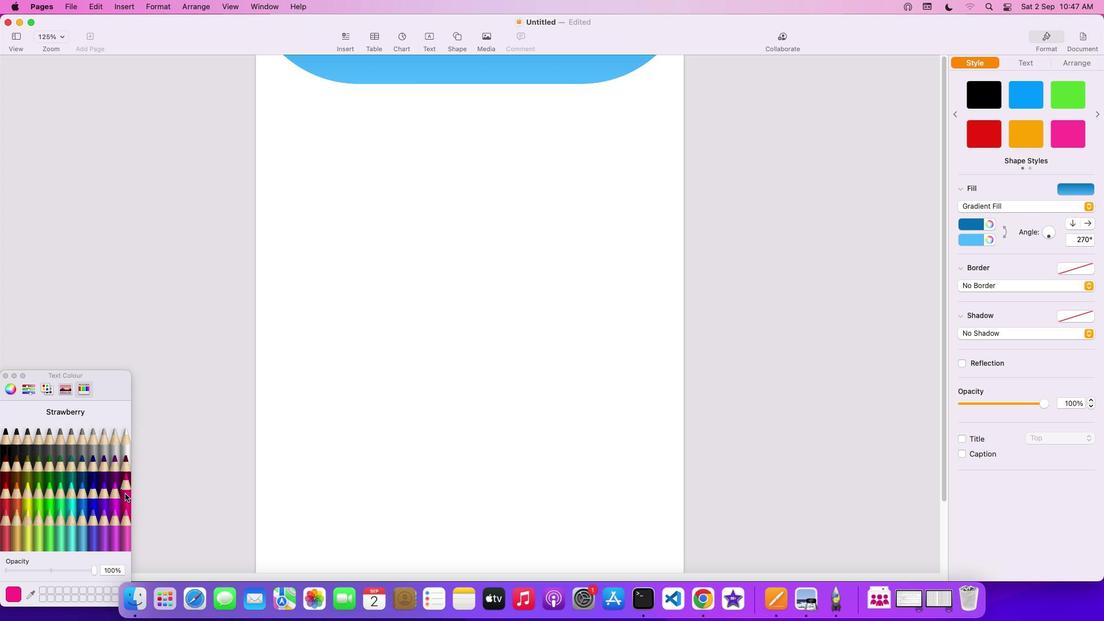 
Action: Mouse pressed left at (124, 493)
Screenshot: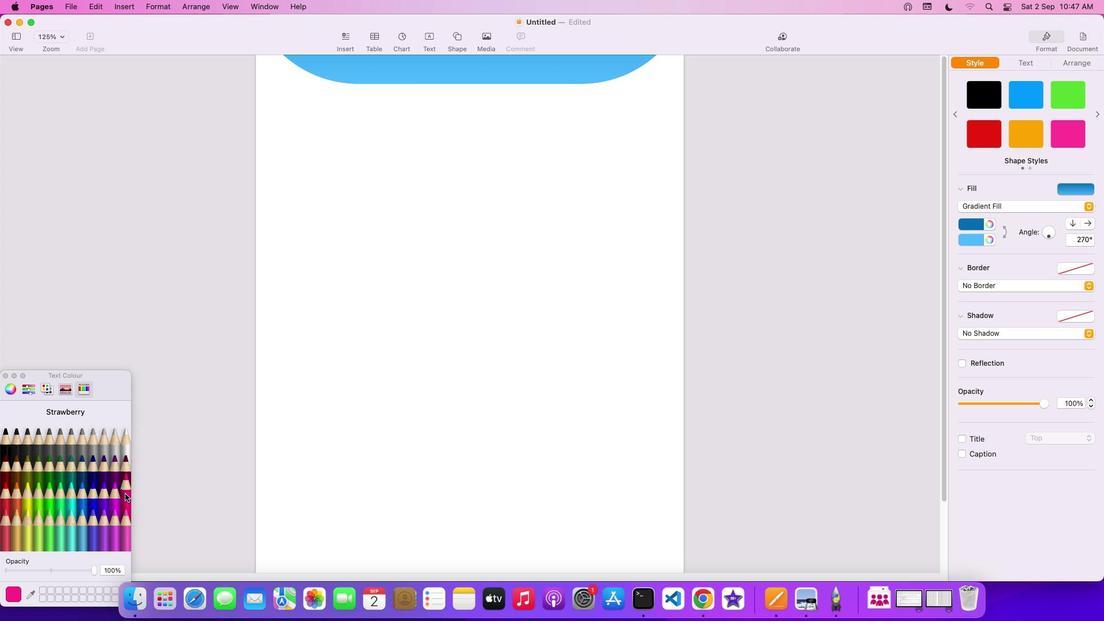 
Action: Mouse pressed left at (124, 493)
Screenshot: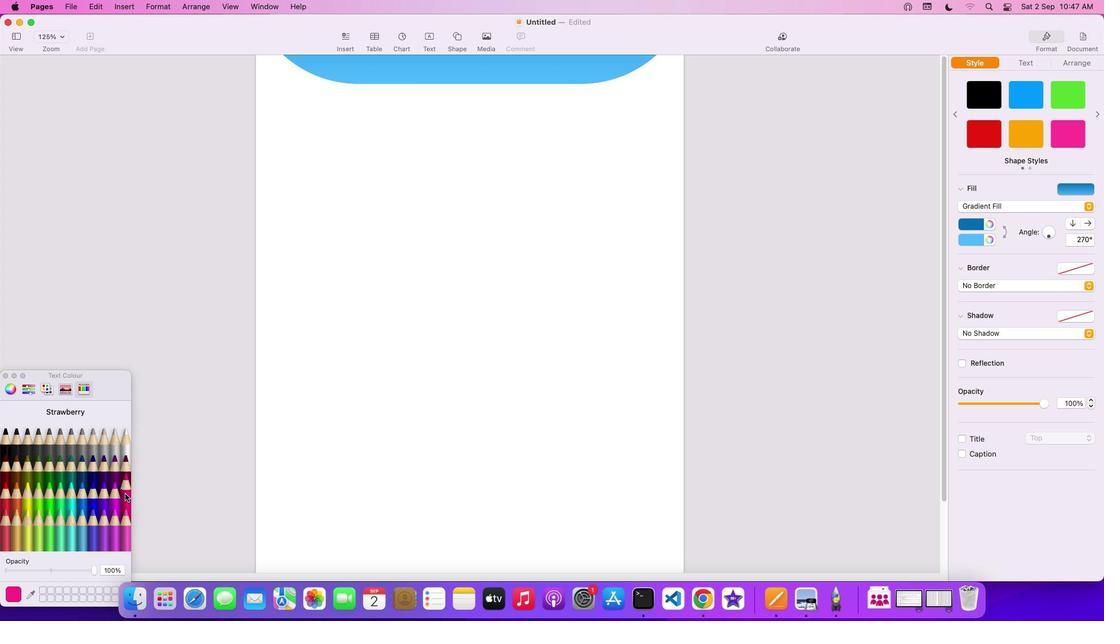 
Action: Mouse moved to (989, 239)
Screenshot: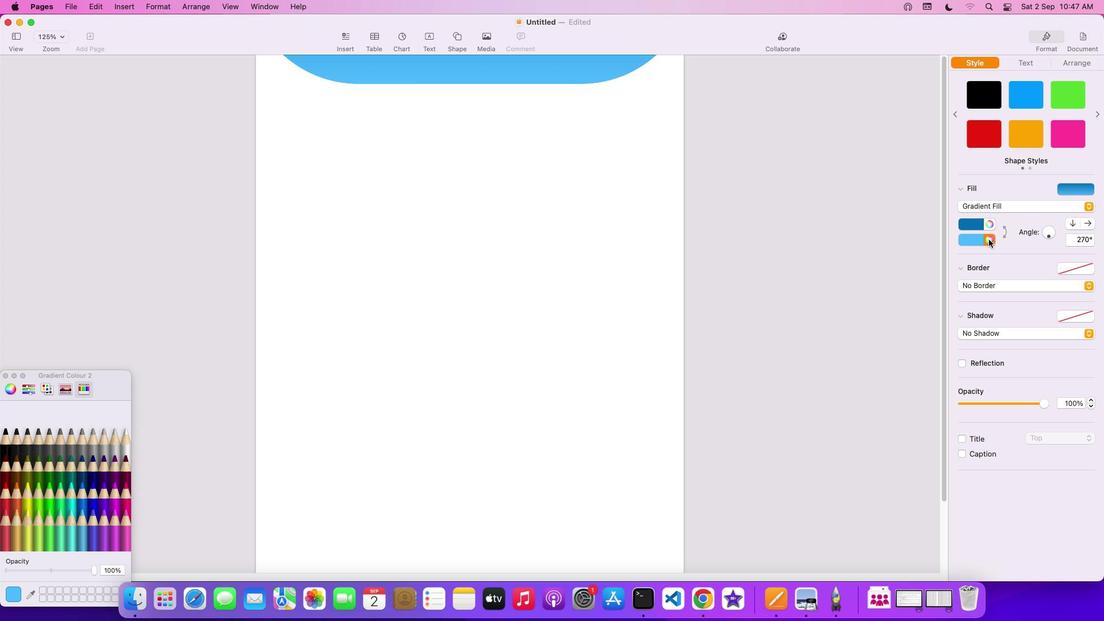 
Action: Mouse pressed left at (989, 239)
Screenshot: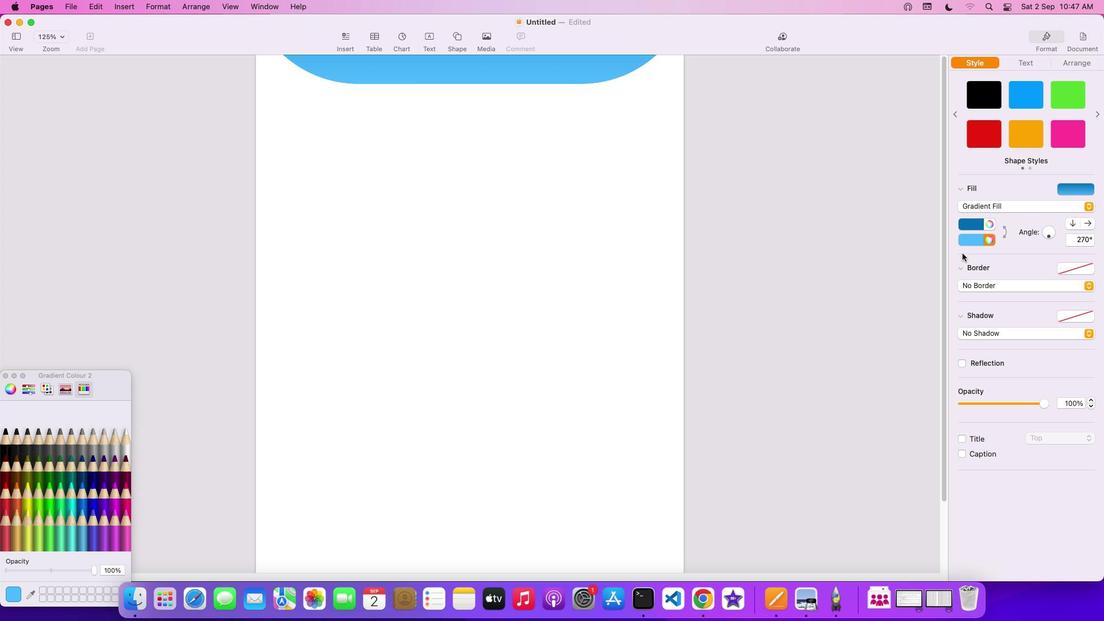 
Action: Mouse moved to (113, 516)
Screenshot: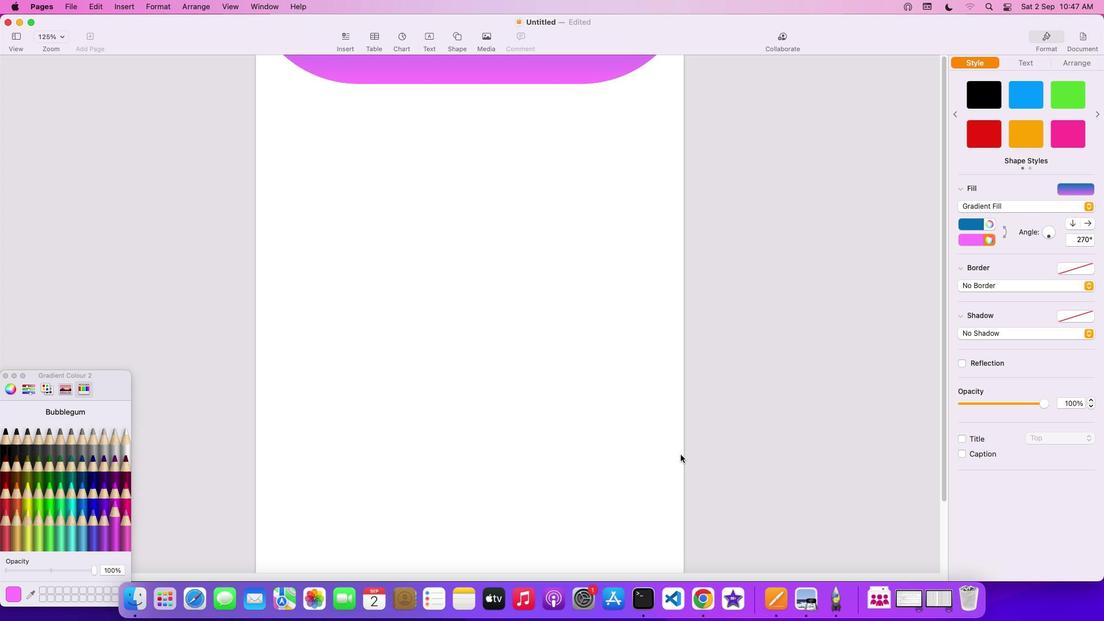 
Action: Mouse pressed left at (113, 516)
Screenshot: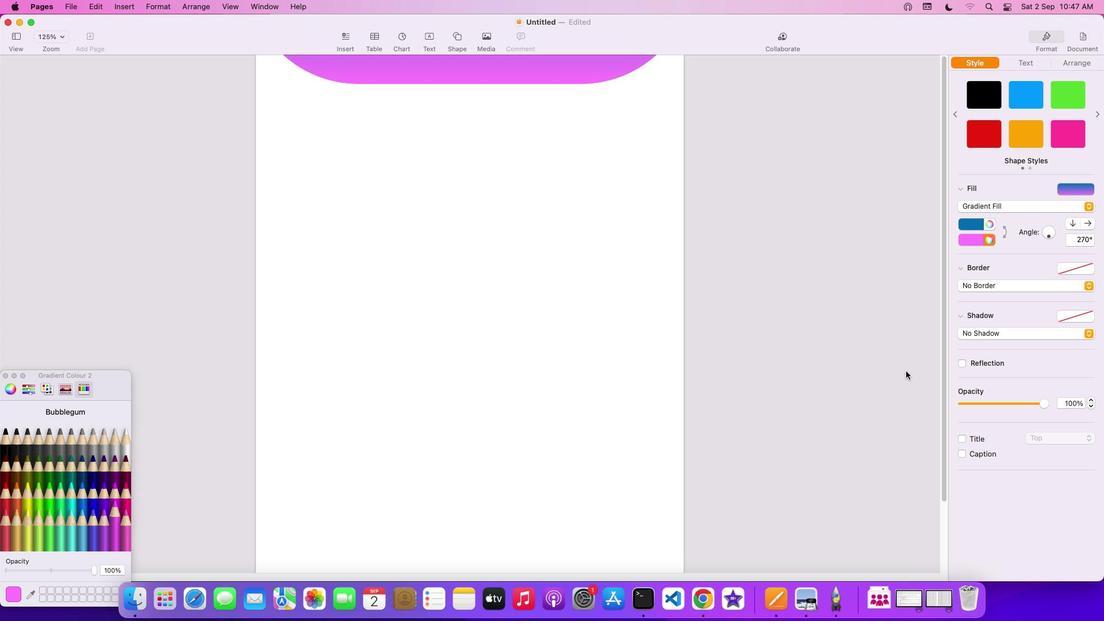 
Action: Mouse moved to (991, 225)
Screenshot: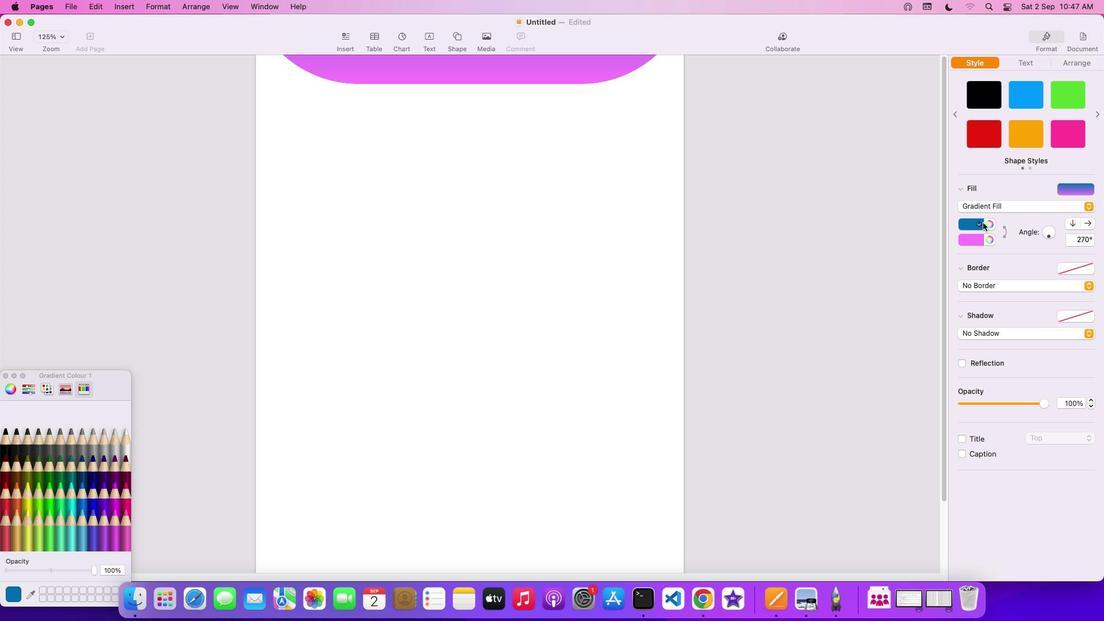 
Action: Mouse pressed left at (991, 225)
Screenshot: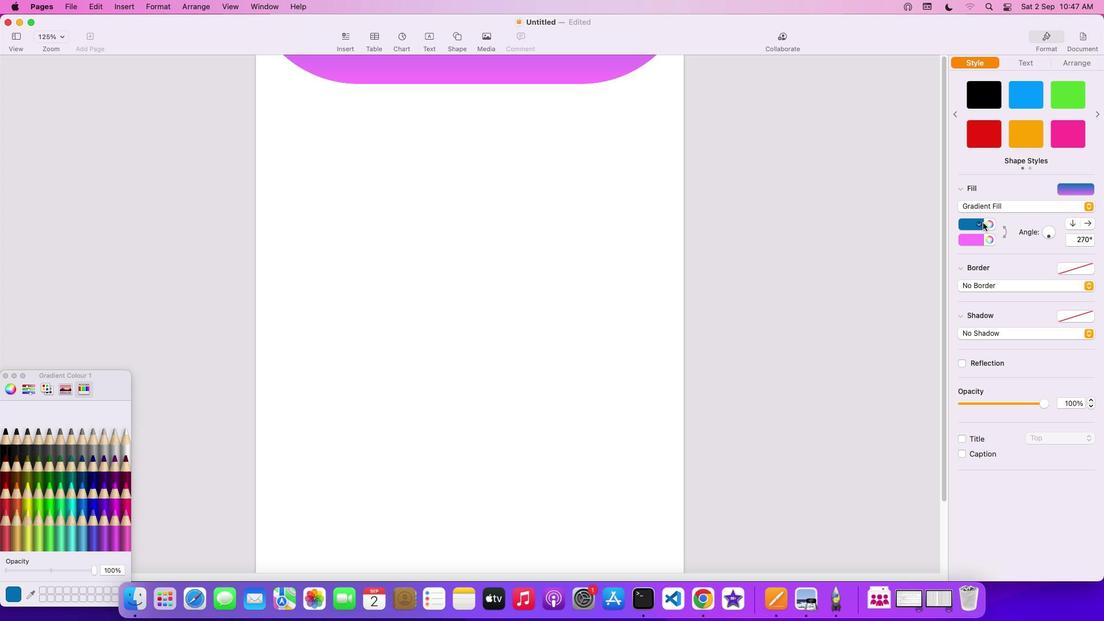 
Action: Mouse moved to (976, 222)
Screenshot: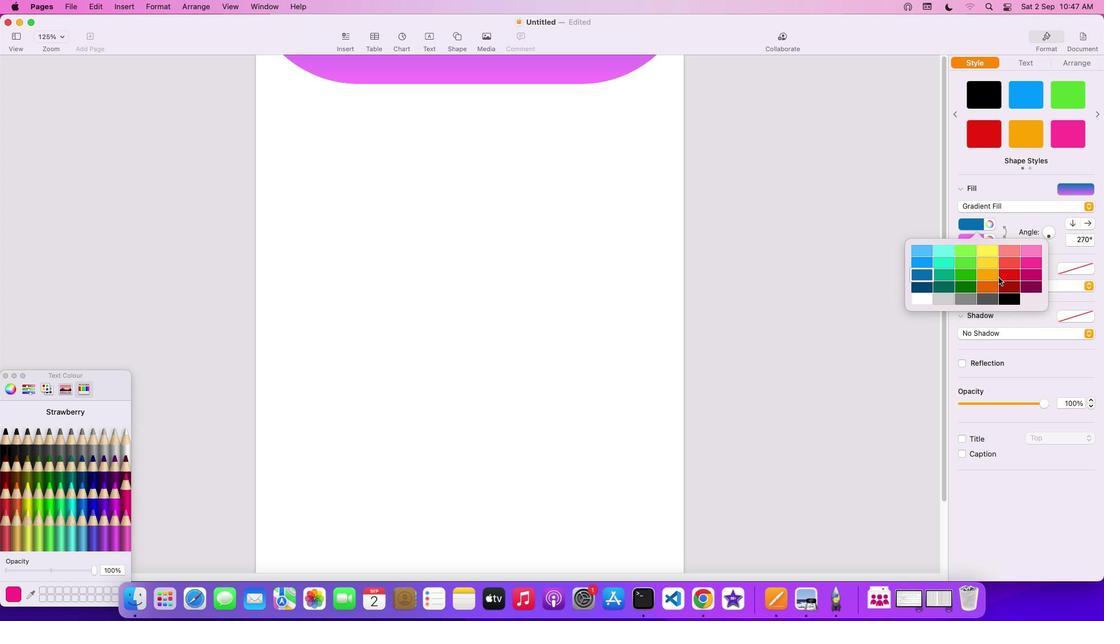 
Action: Mouse pressed left at (976, 222)
Screenshot: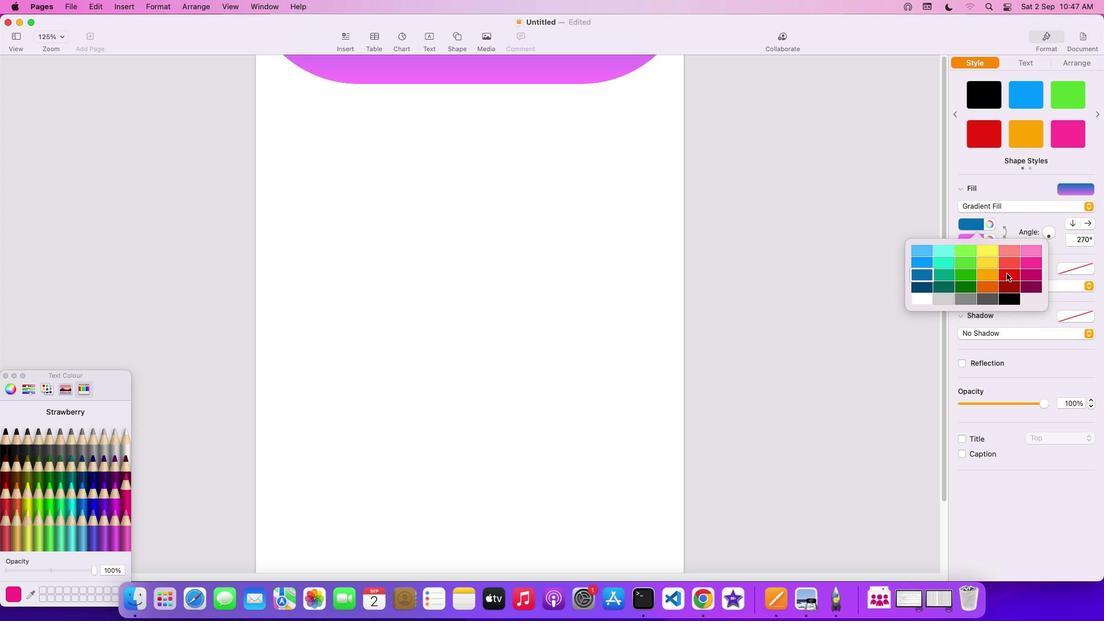 
Action: Mouse moved to (1030, 266)
Screenshot: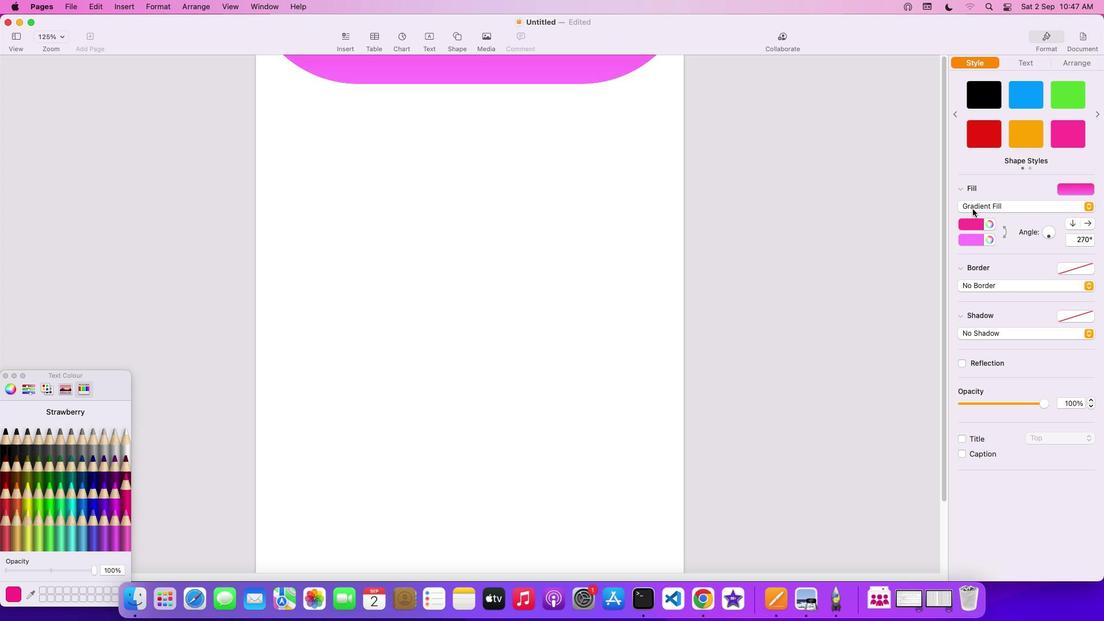 
Action: Mouse pressed left at (1030, 266)
Screenshot: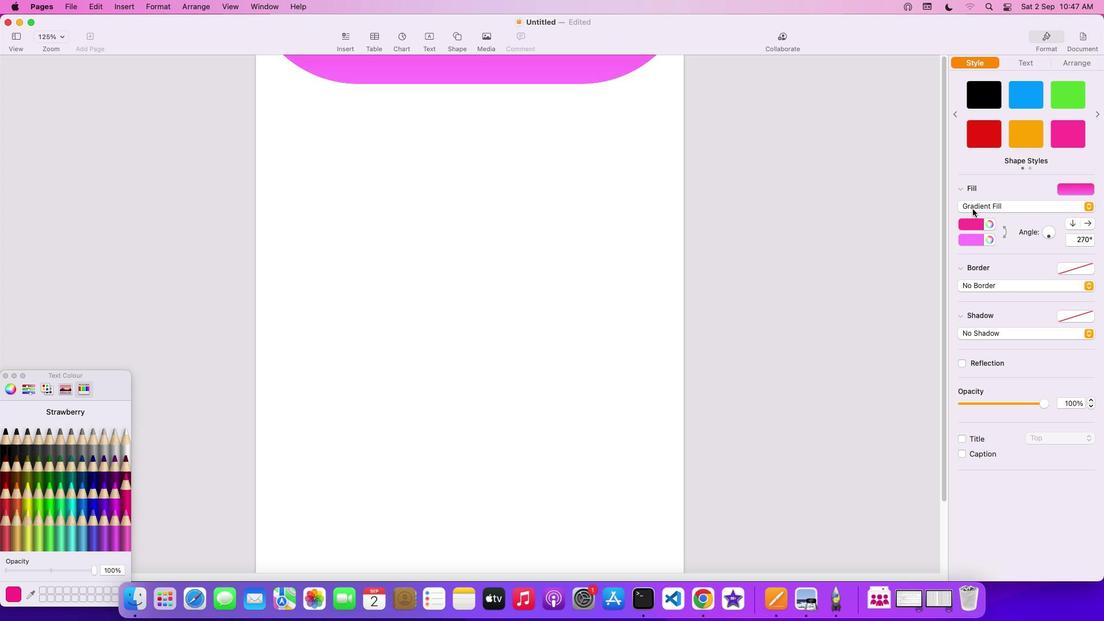 
Action: Mouse moved to (972, 219)
Screenshot: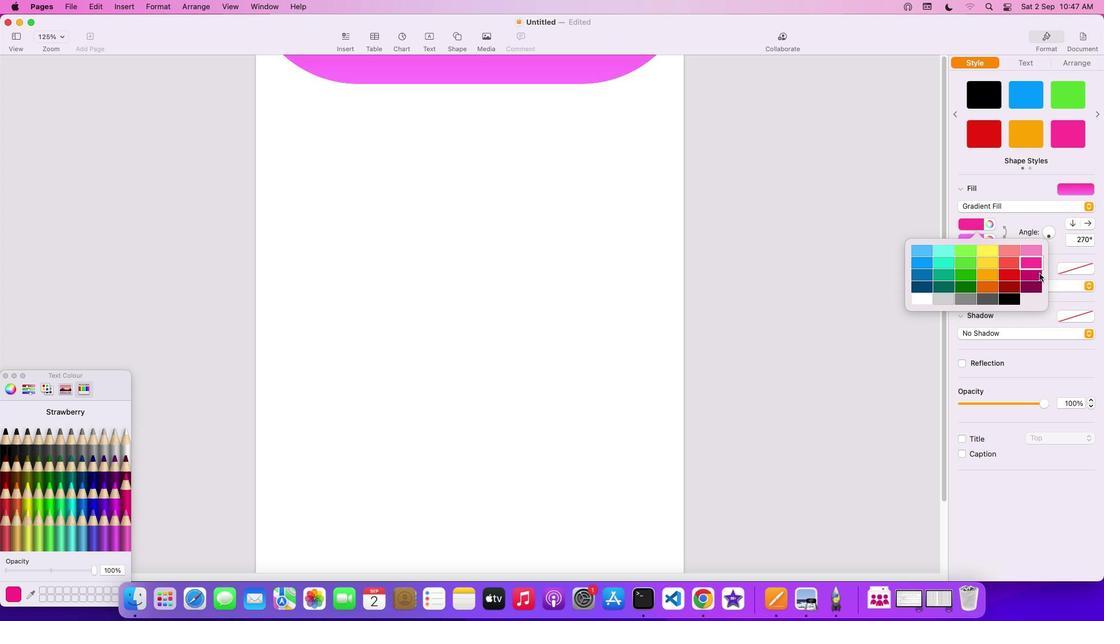 
Action: Mouse pressed left at (972, 219)
Screenshot: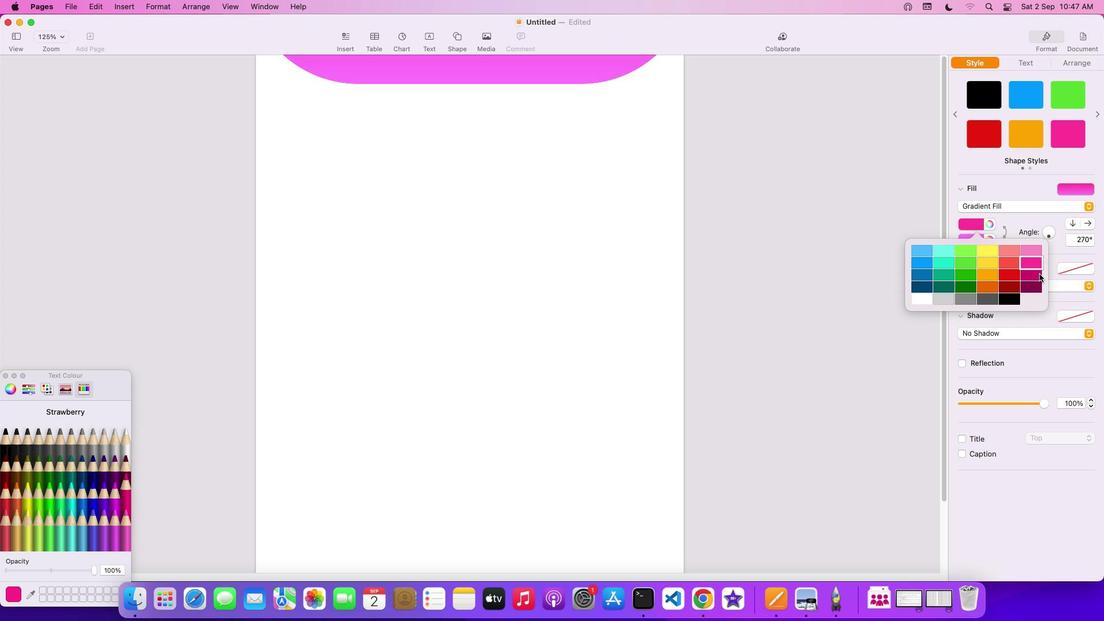 
Action: Mouse moved to (1040, 275)
Screenshot: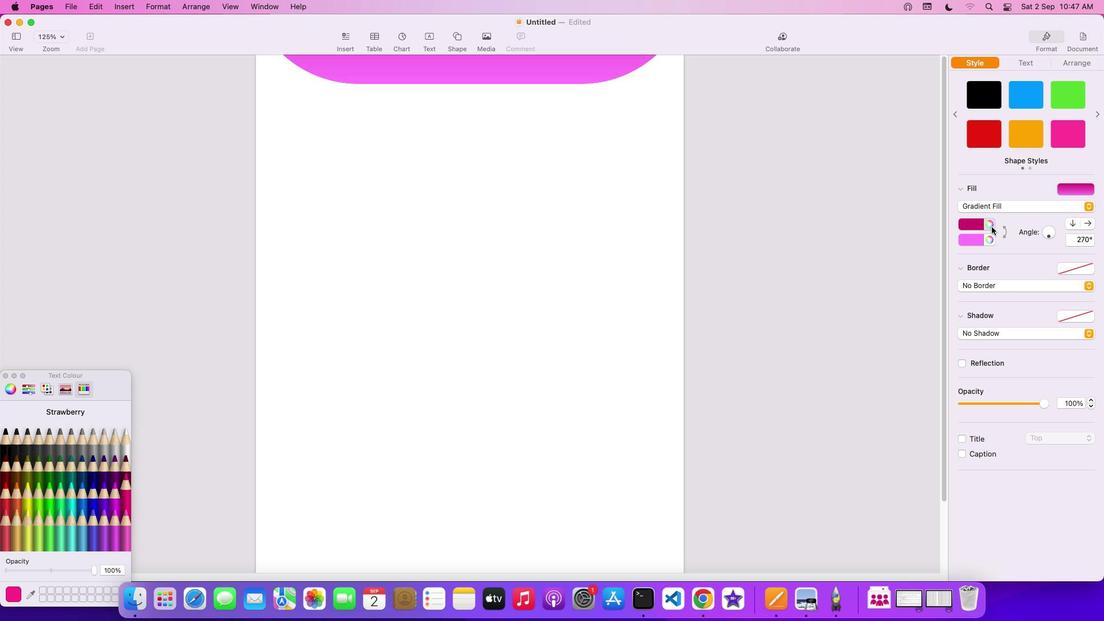 
Action: Mouse pressed left at (1040, 275)
Screenshot: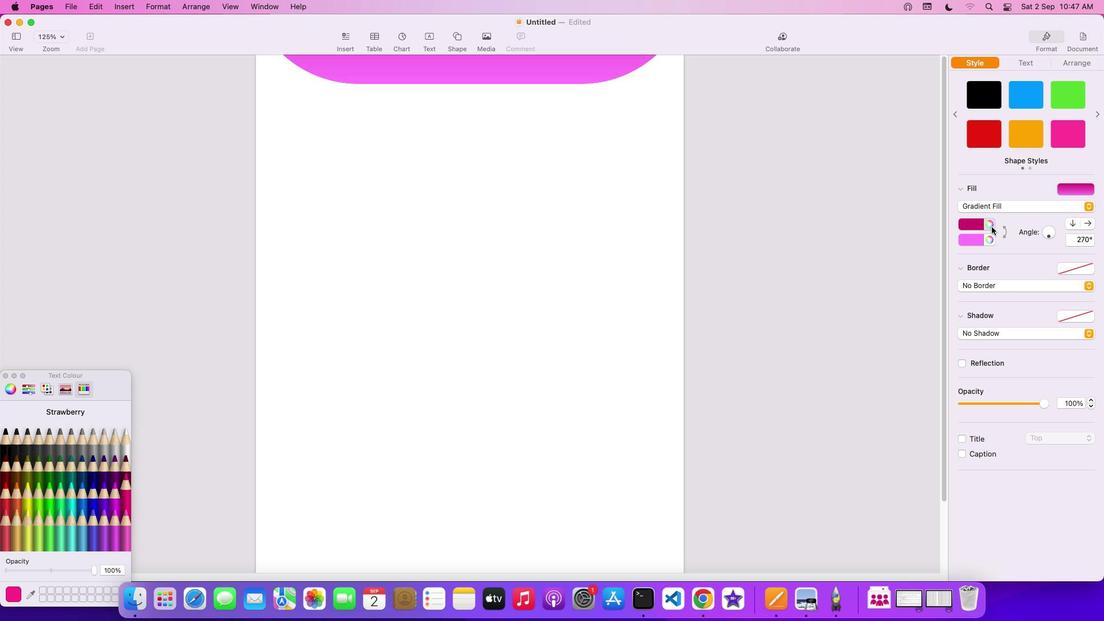 
Action: Mouse moved to (988, 241)
Screenshot: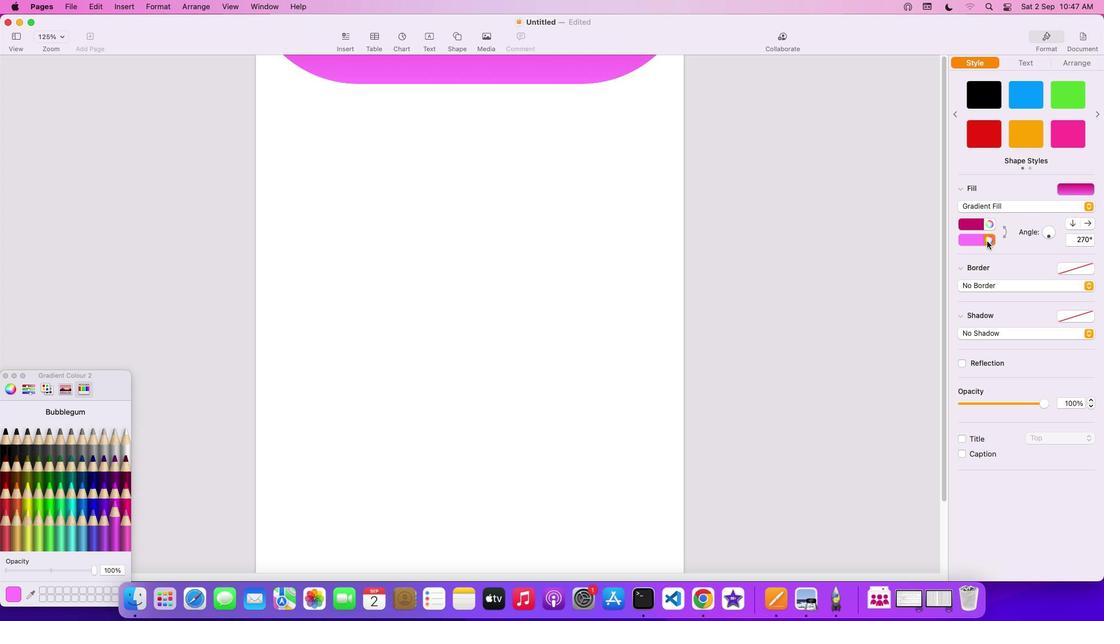 
Action: Mouse pressed left at (988, 241)
Screenshot: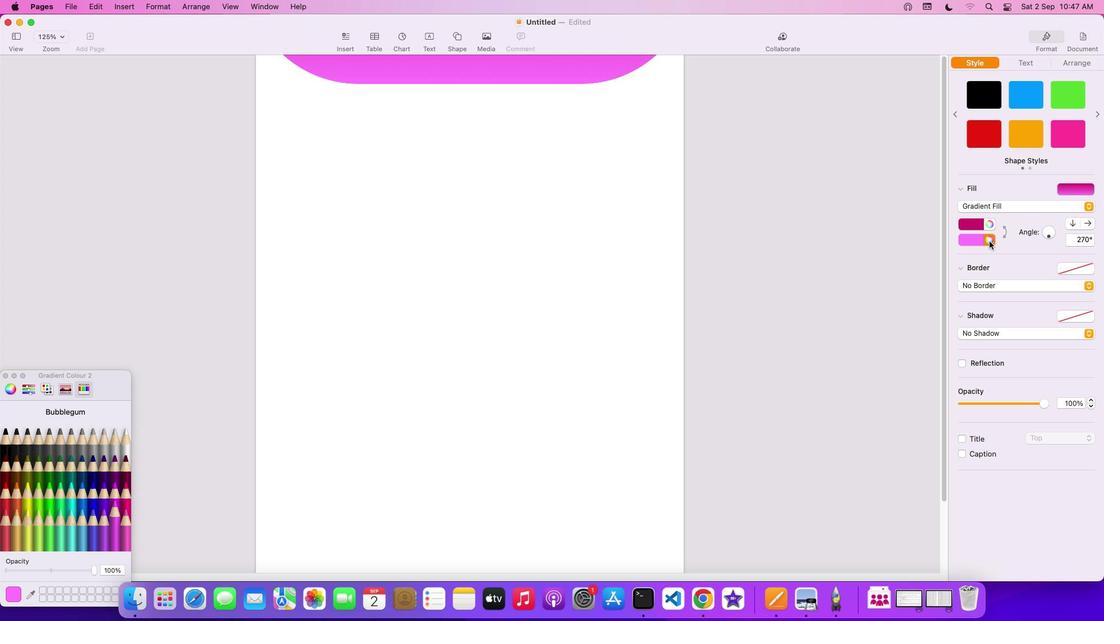 
Action: Mouse moved to (990, 241)
Screenshot: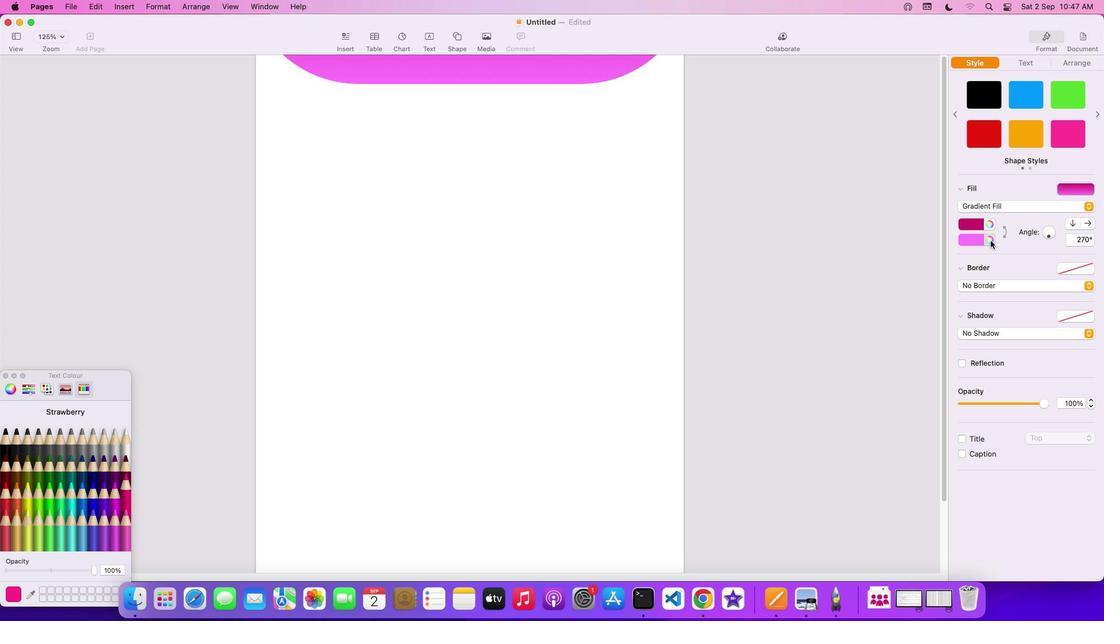 
Action: Mouse pressed left at (990, 241)
Screenshot: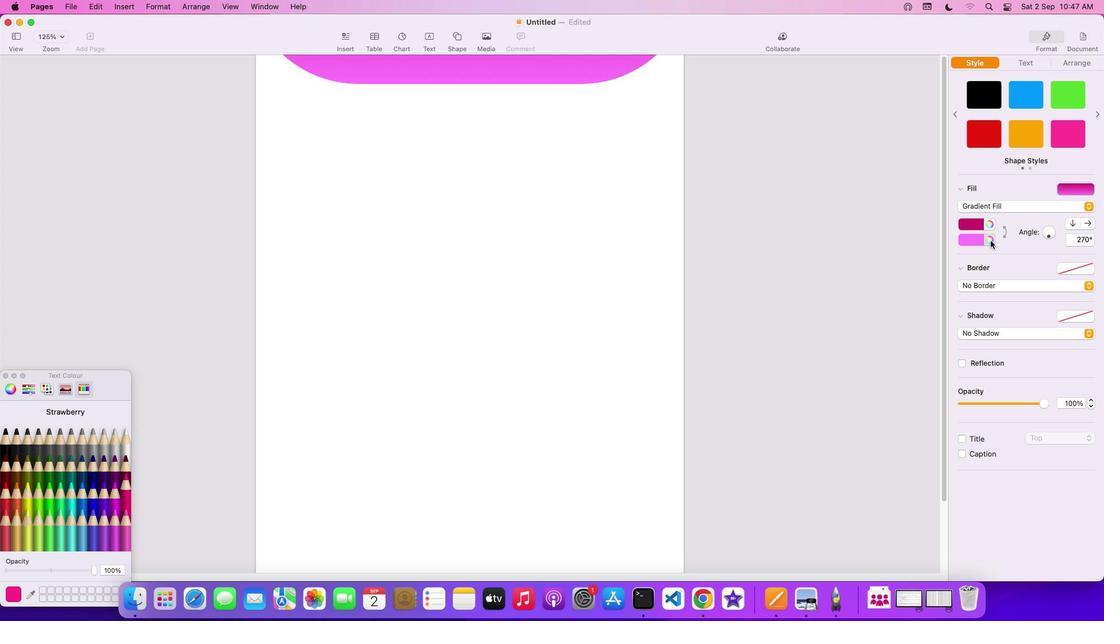 
Action: Mouse moved to (105, 524)
Screenshot: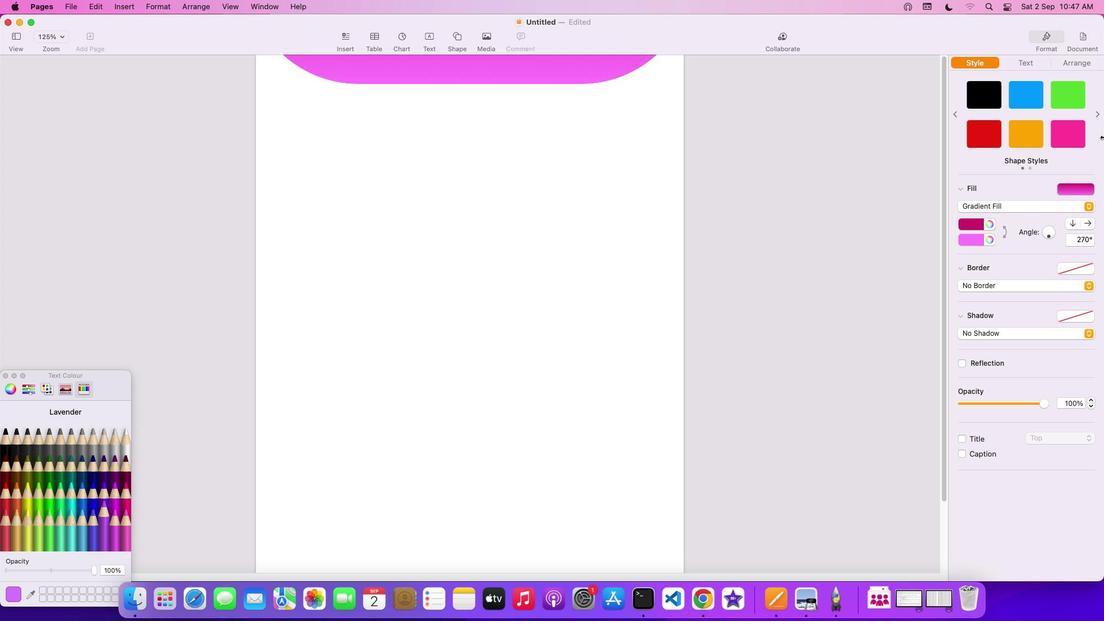 
Action: Mouse pressed left at (105, 524)
Screenshot: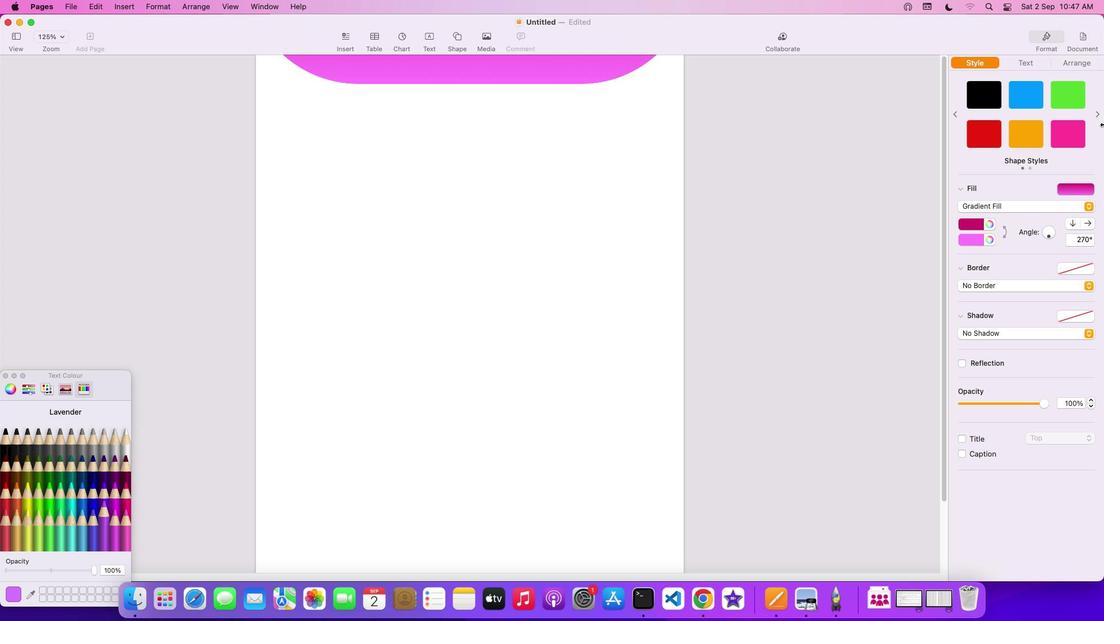 
Action: Mouse moved to (992, 241)
Screenshot: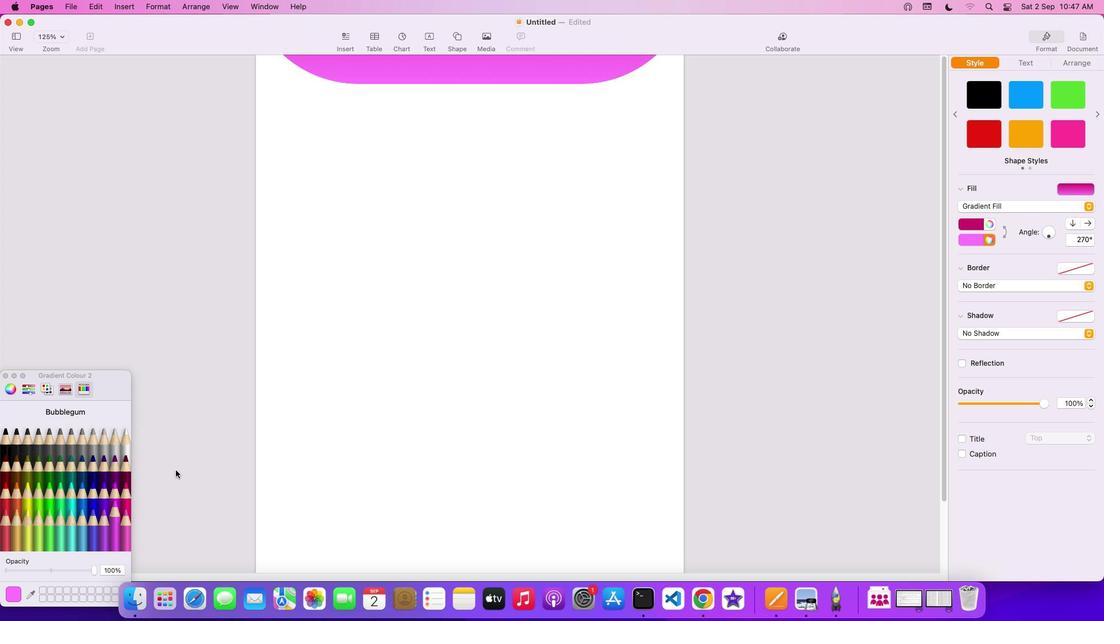 
Action: Mouse pressed left at (992, 241)
Screenshot: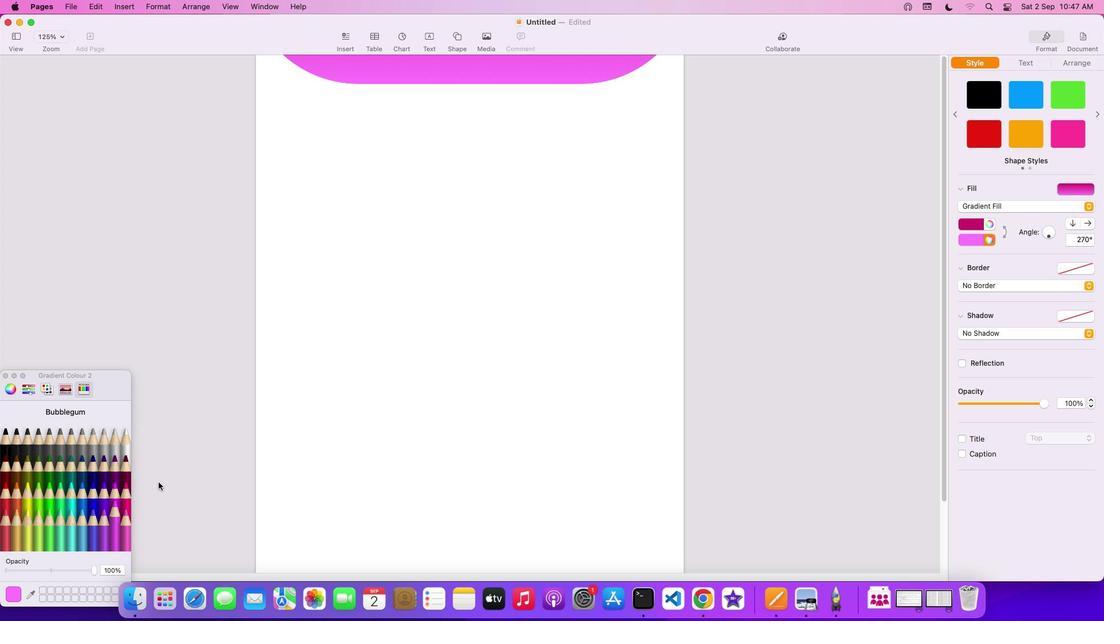 
Action: Mouse moved to (103, 530)
Screenshot: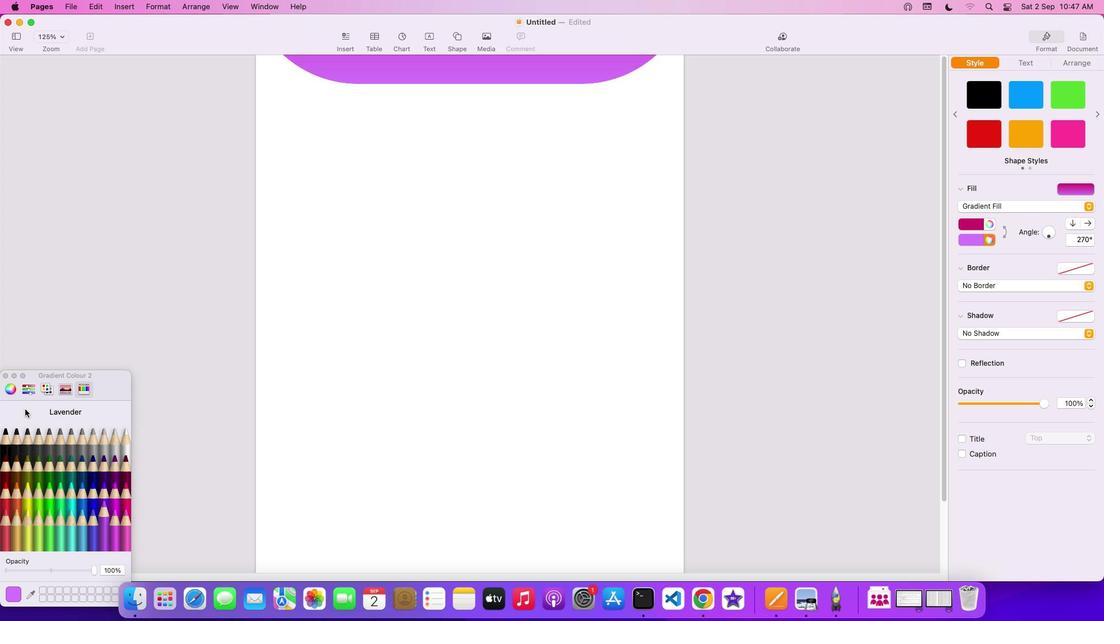 
Action: Mouse pressed left at (103, 530)
Screenshot: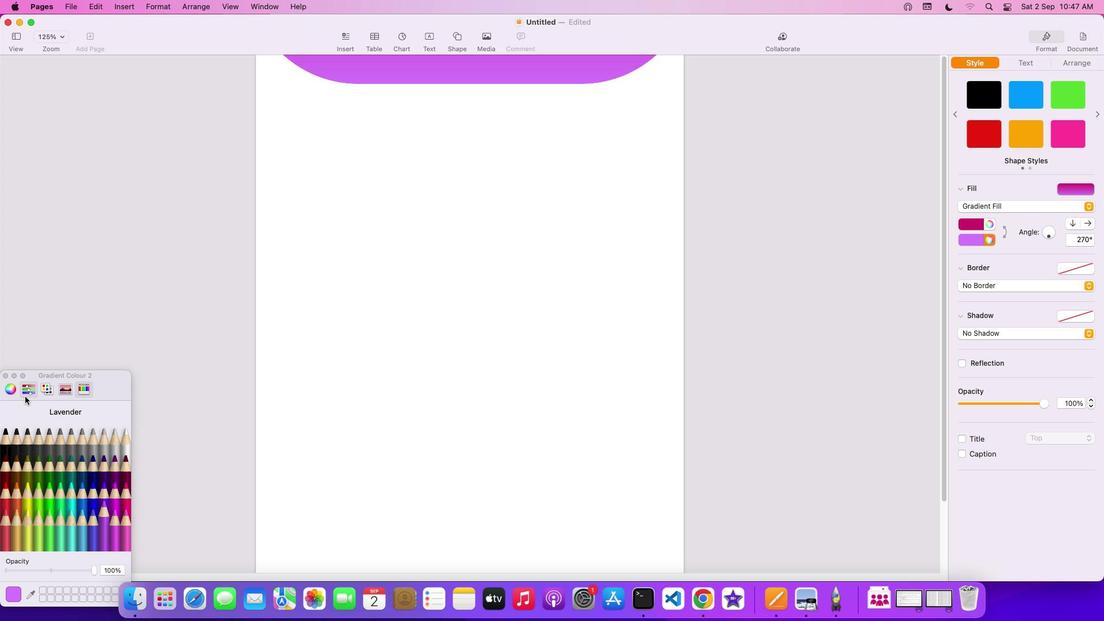 
Action: Mouse moved to (15, 391)
Screenshot: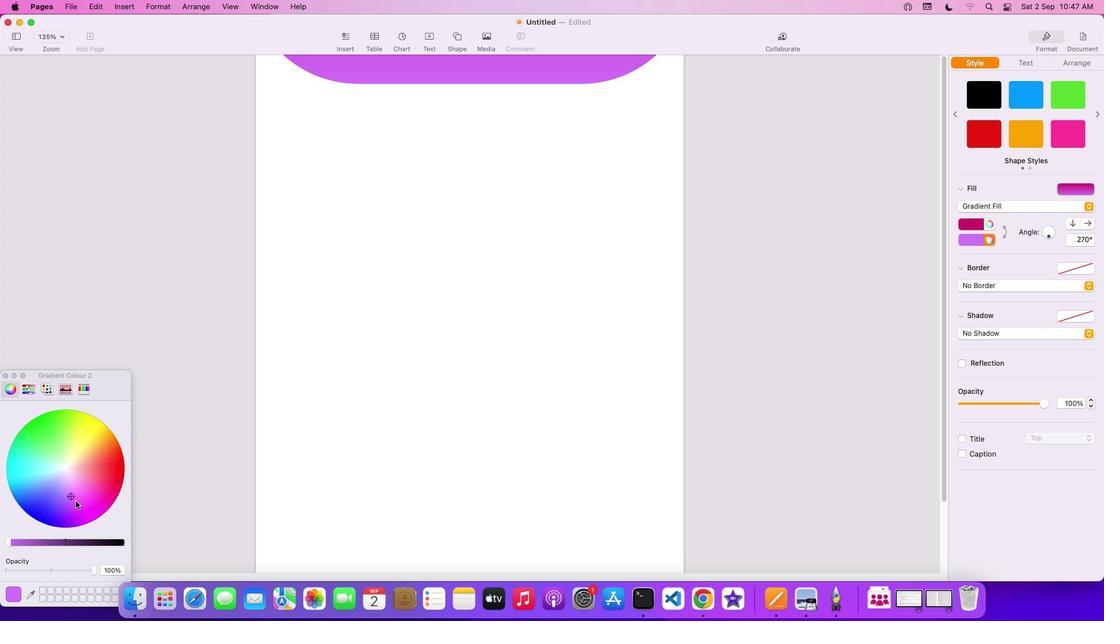 
Action: Mouse pressed left at (15, 391)
Screenshot: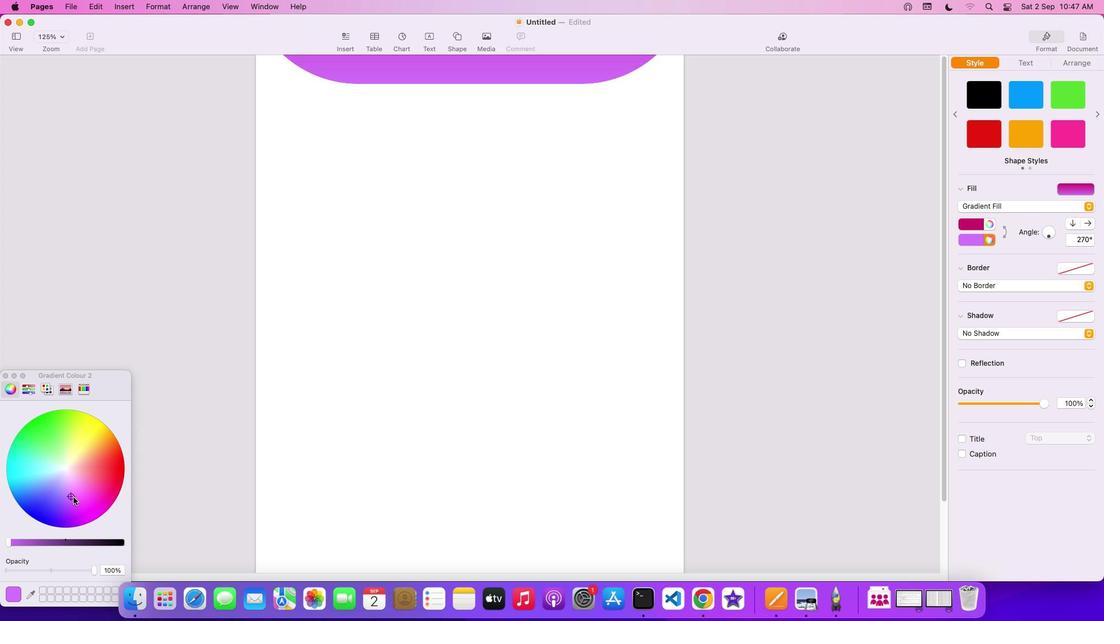 
Action: Mouse moved to (73, 495)
Screenshot: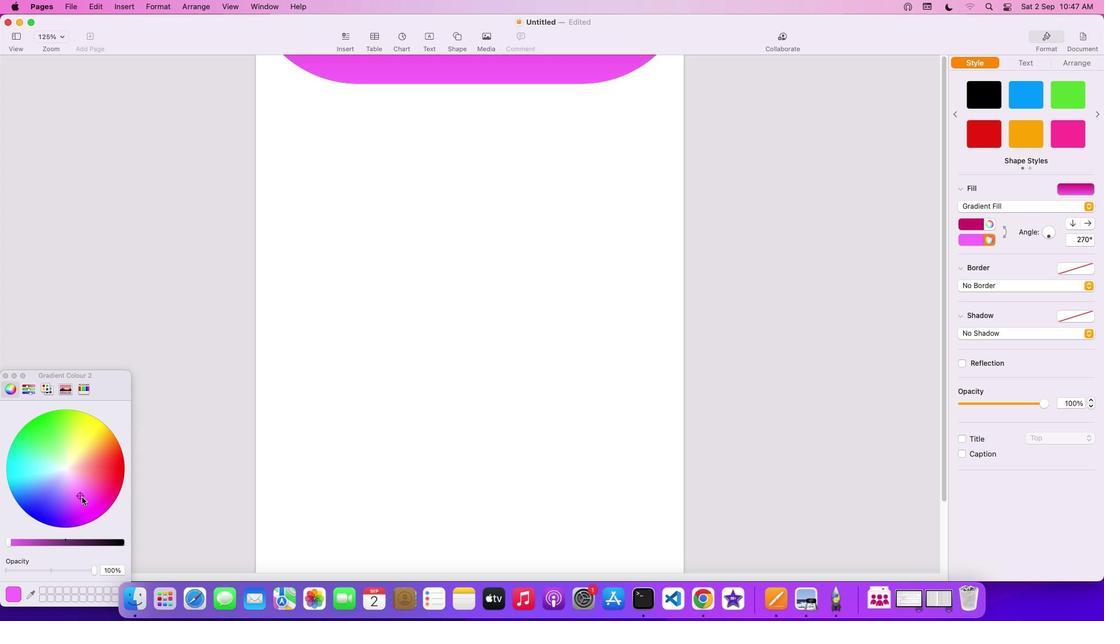 
Action: Mouse pressed left at (73, 495)
Screenshot: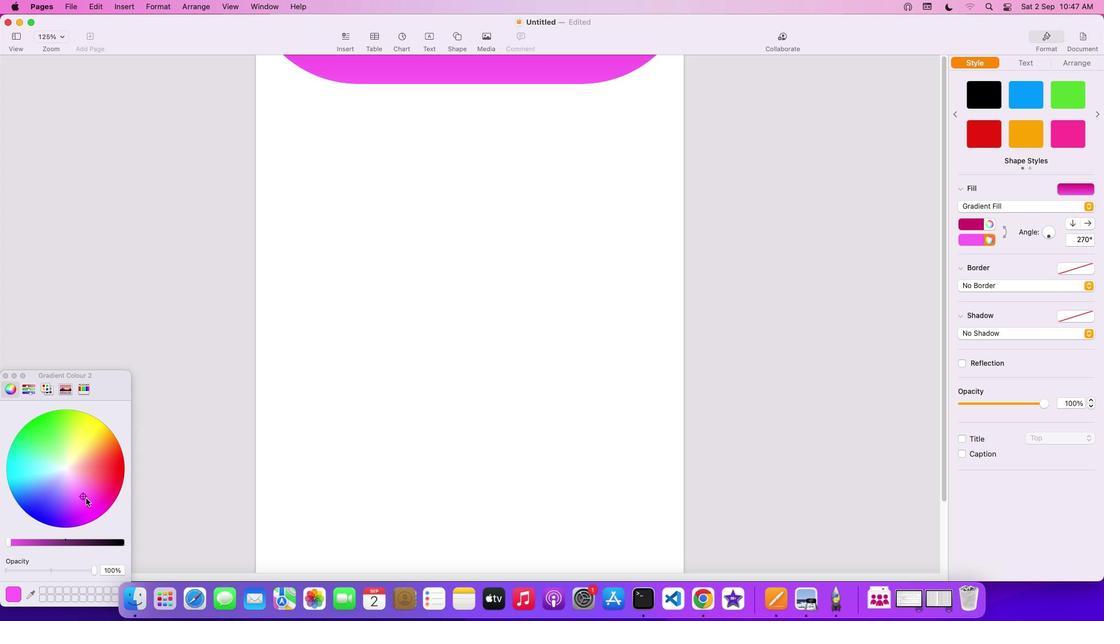 
Action: Mouse moved to (9, 544)
Screenshot: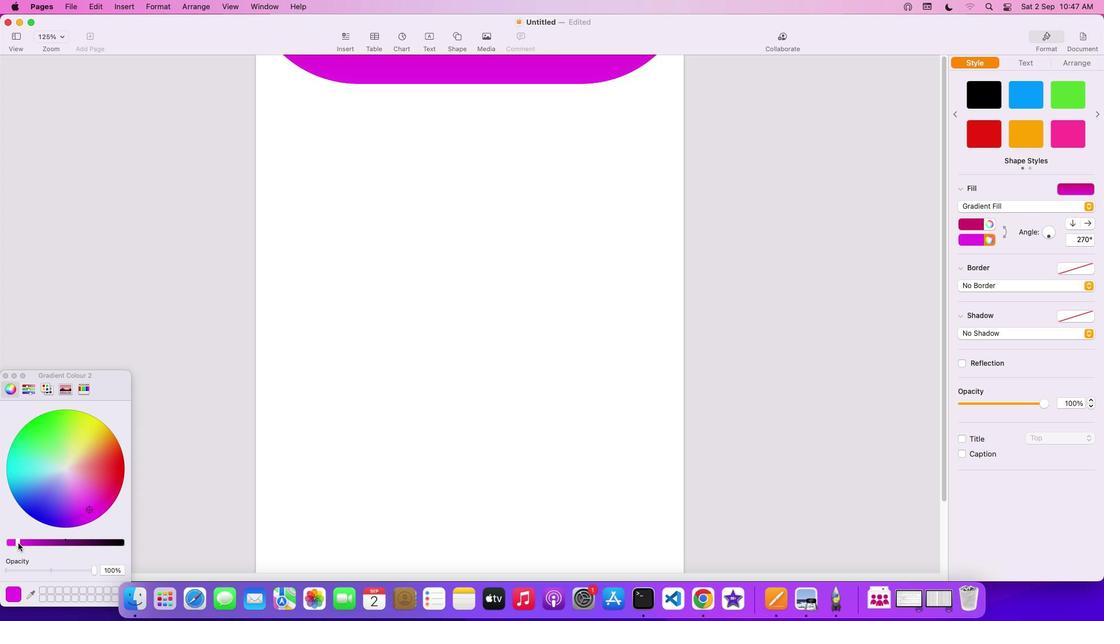 
Action: Mouse pressed left at (9, 544)
Screenshot: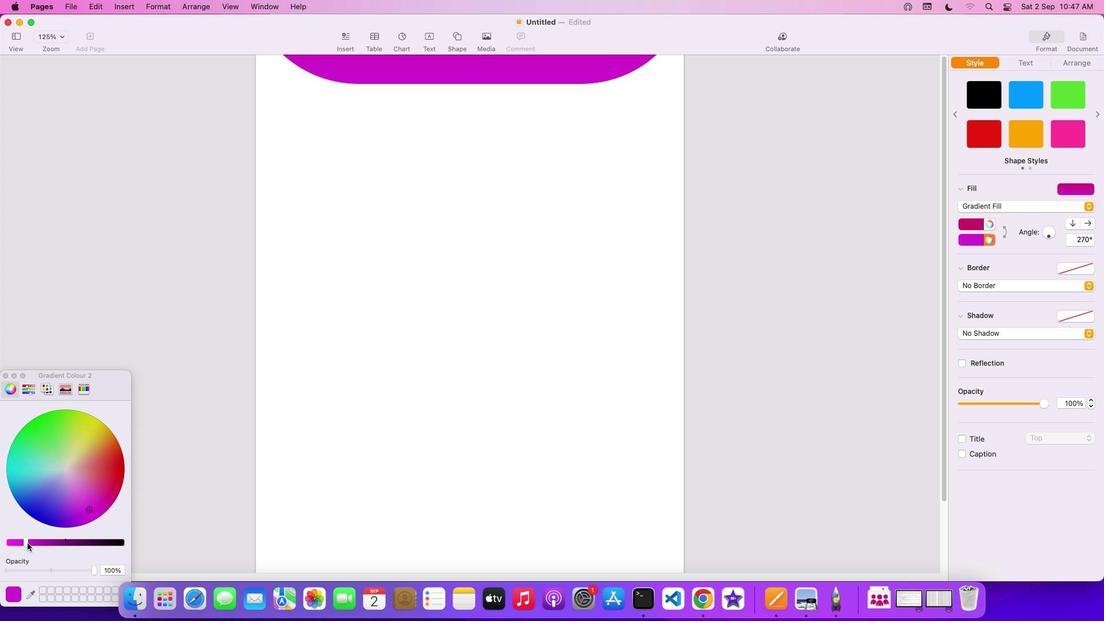 
Action: Mouse moved to (1074, 221)
Screenshot: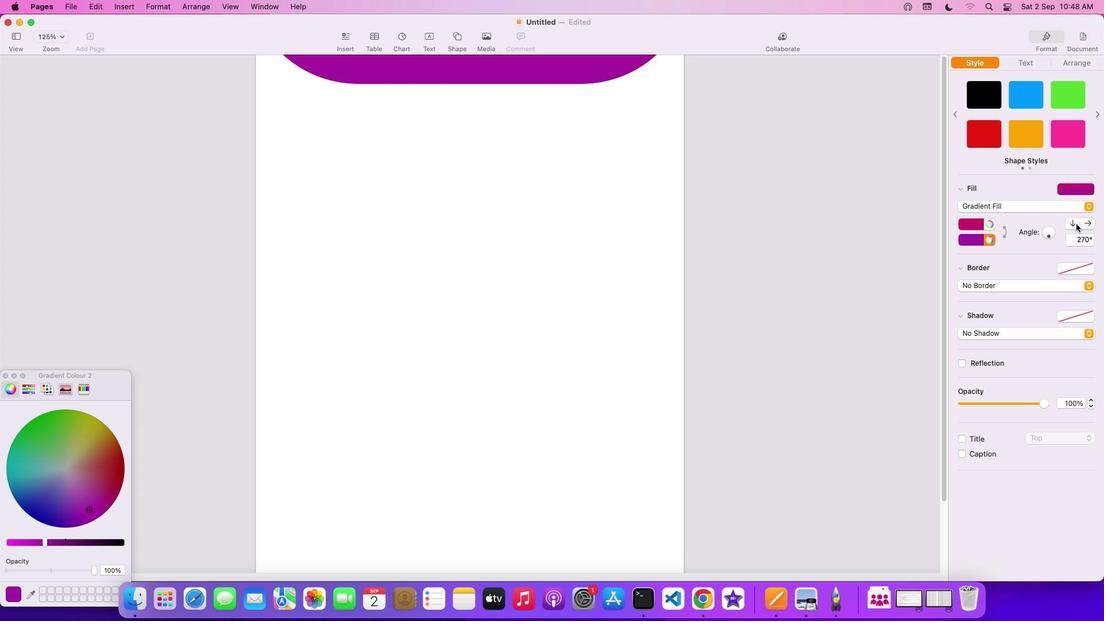 
Action: Mouse pressed left at (1074, 221)
Screenshot: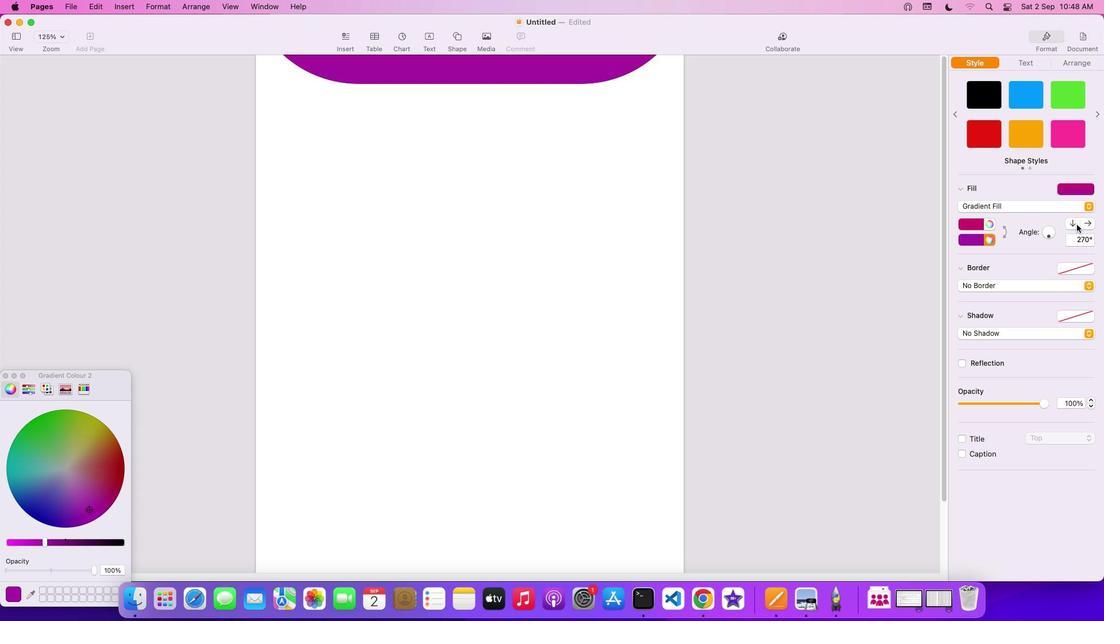 
Action: Mouse moved to (1089, 222)
Screenshot: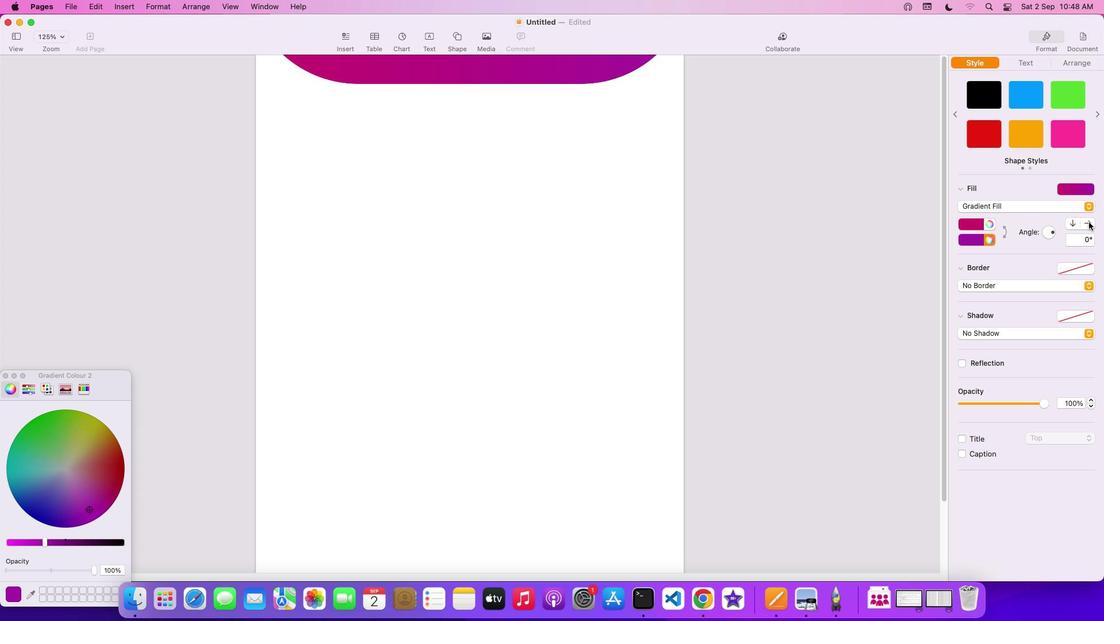 
Action: Mouse pressed left at (1089, 222)
Screenshot: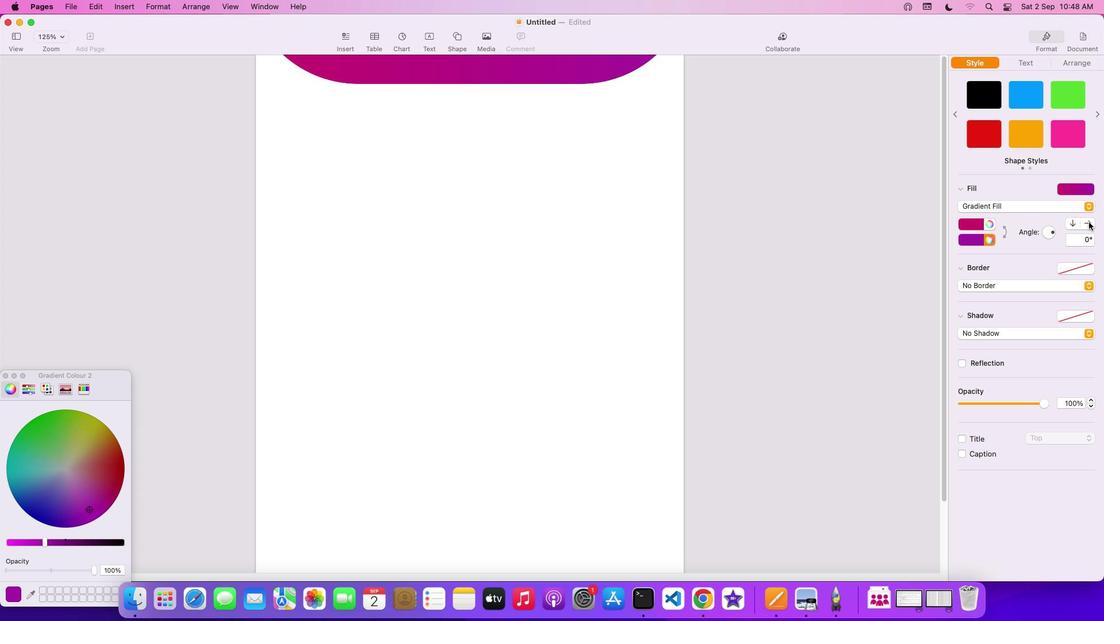 
Action: Mouse moved to (1088, 205)
Screenshot: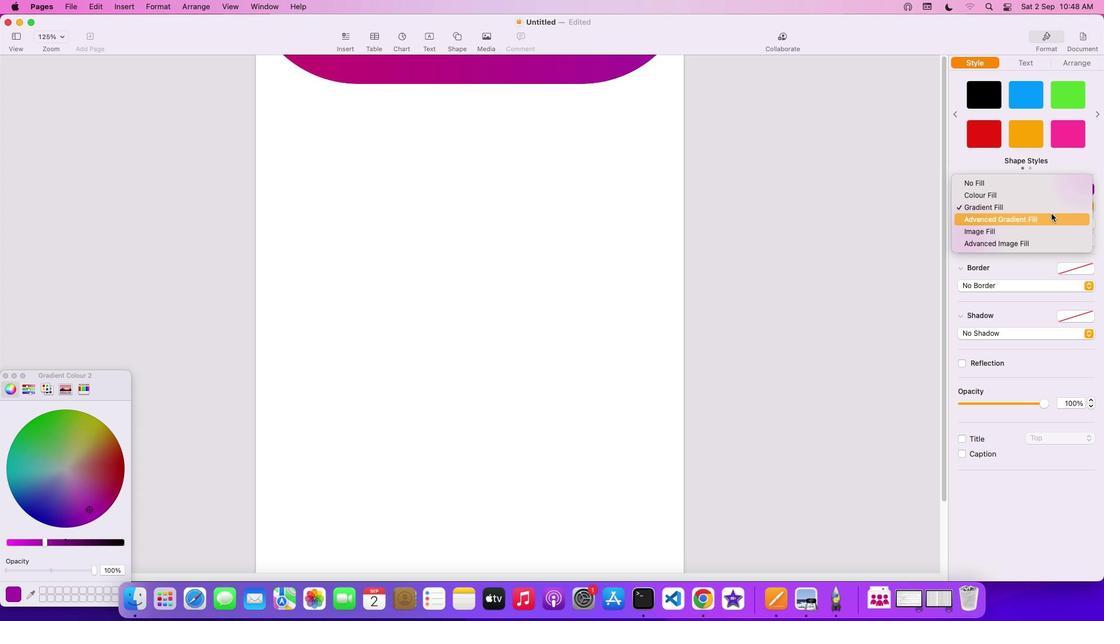 
Action: Mouse pressed left at (1088, 205)
Screenshot: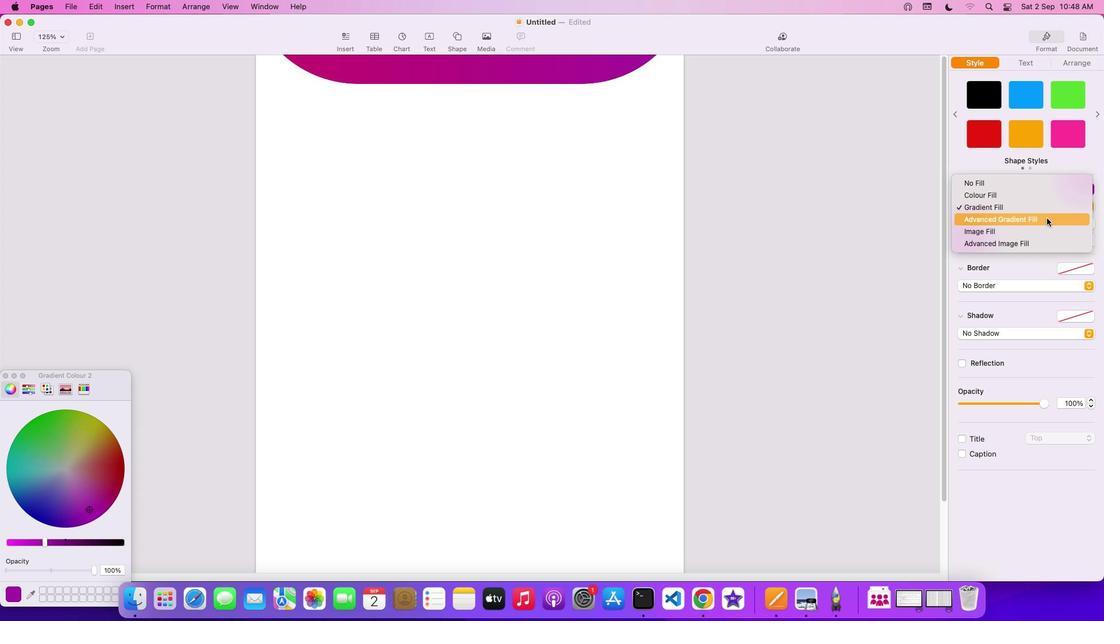 
Action: Mouse moved to (1047, 218)
Screenshot: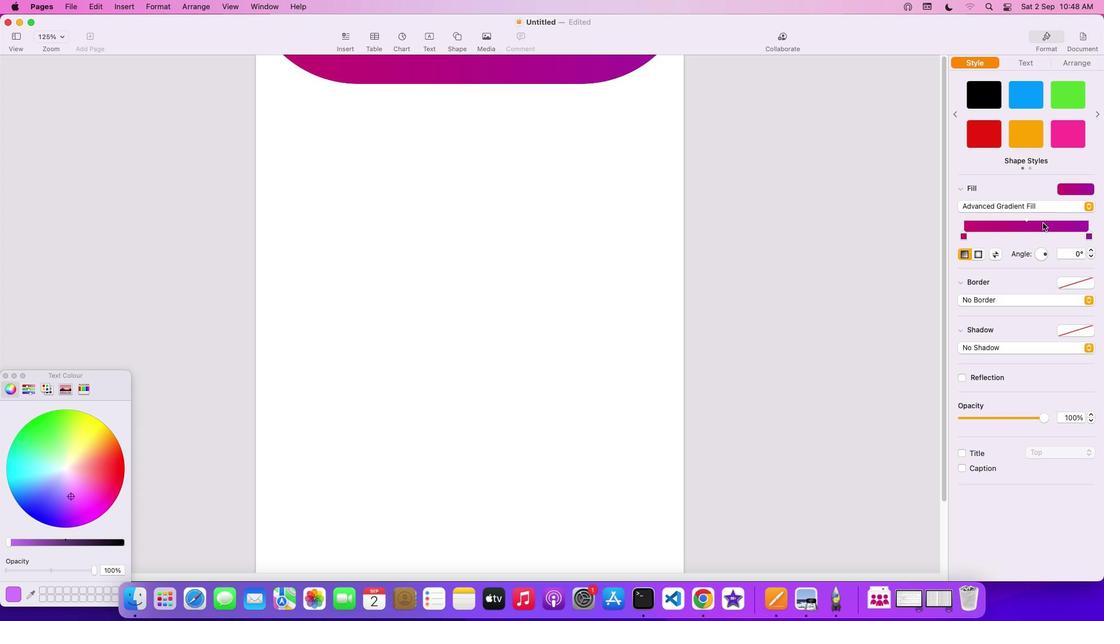 
Action: Mouse pressed left at (1047, 218)
Screenshot: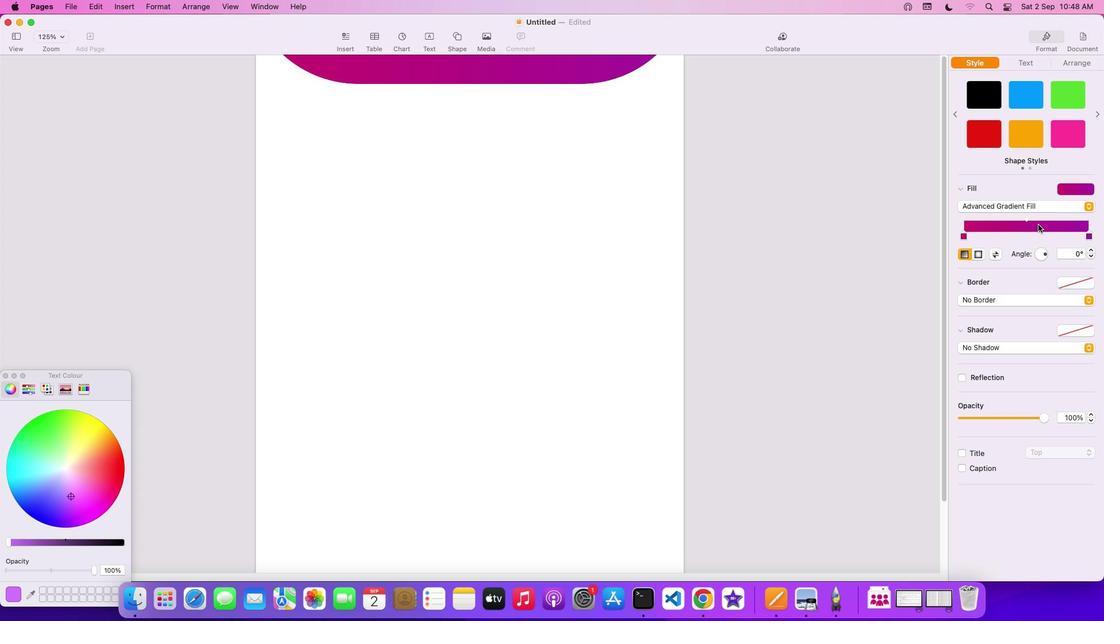 
Action: Mouse moved to (1090, 237)
Screenshot: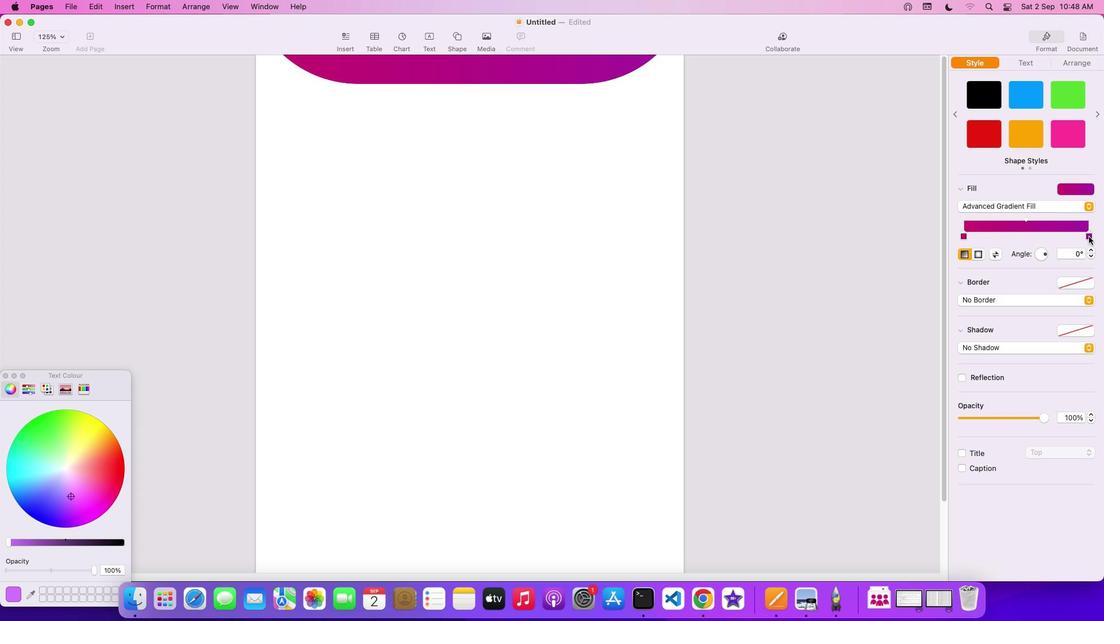 
Action: Mouse pressed left at (1090, 237)
Screenshot: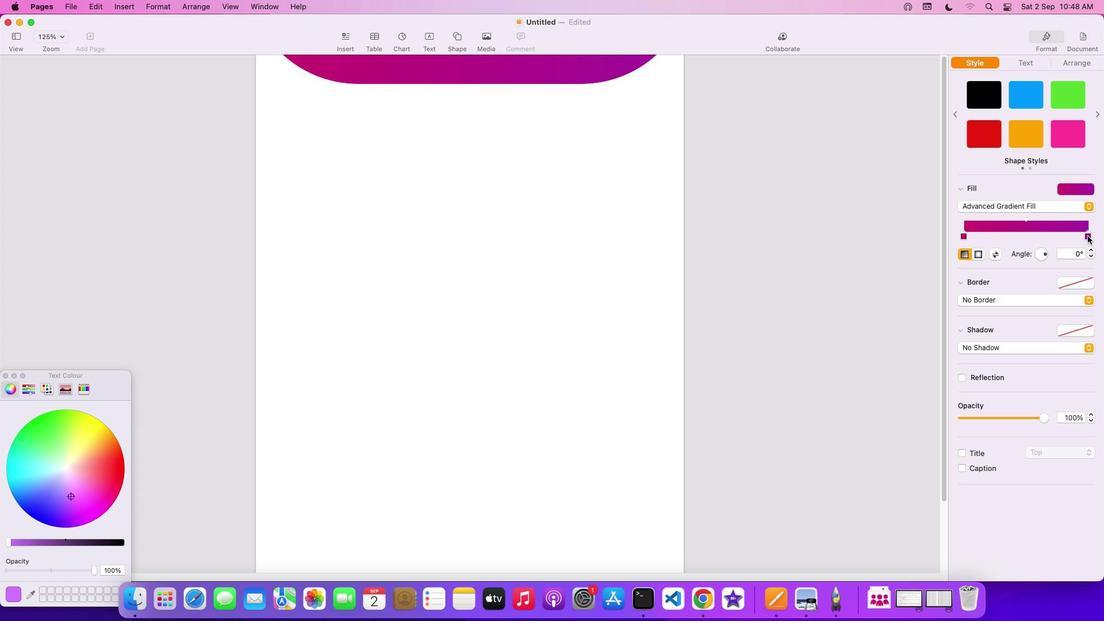 
Action: Mouse moved to (965, 238)
Screenshot: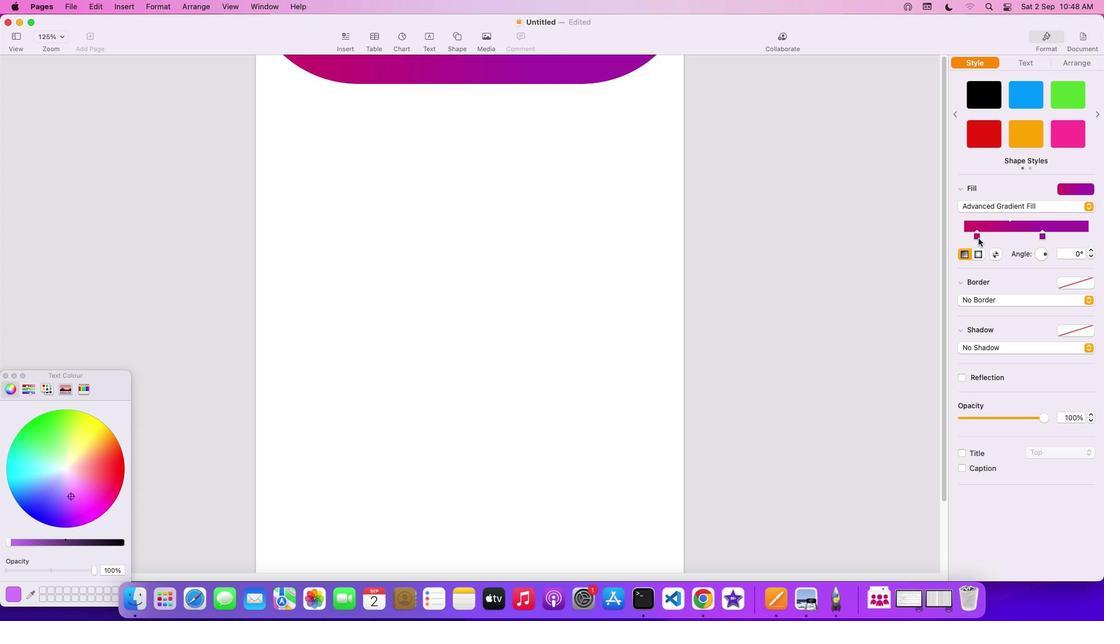 
Action: Mouse pressed left at (965, 238)
Screenshot: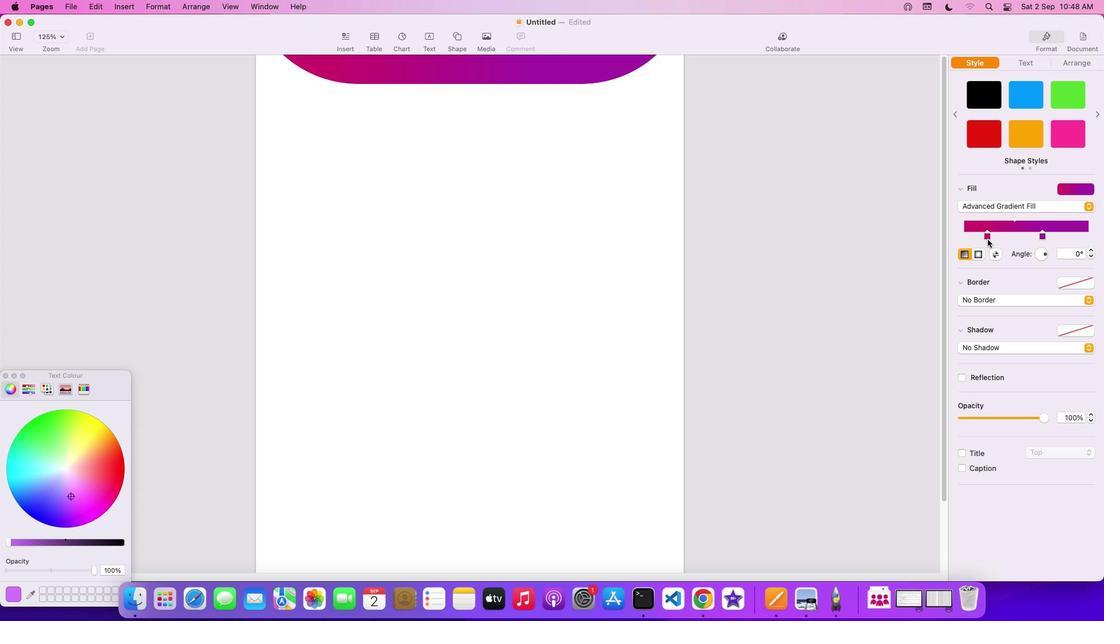 
Action: Mouse moved to (1042, 237)
Screenshot: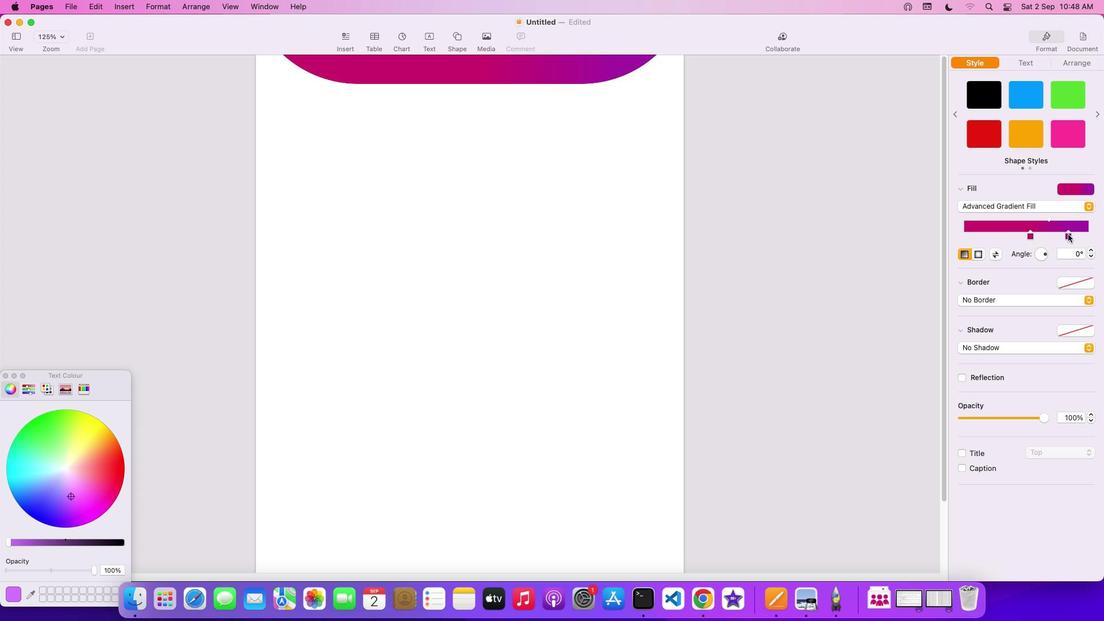 
Action: Mouse pressed left at (1042, 237)
Screenshot: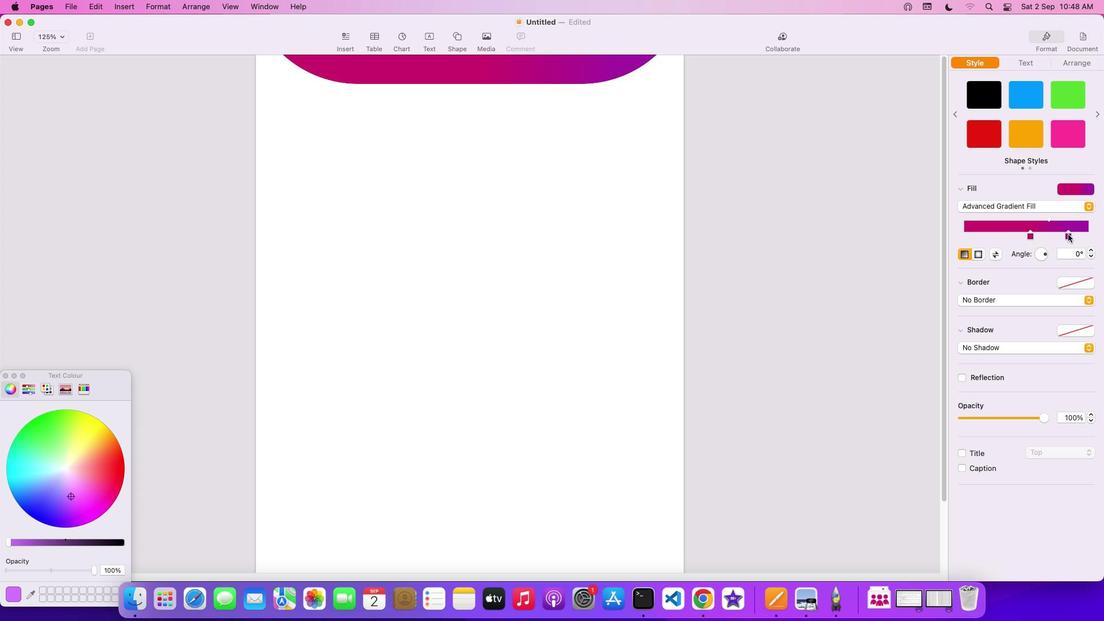 
Action: Mouse moved to (996, 253)
Screenshot: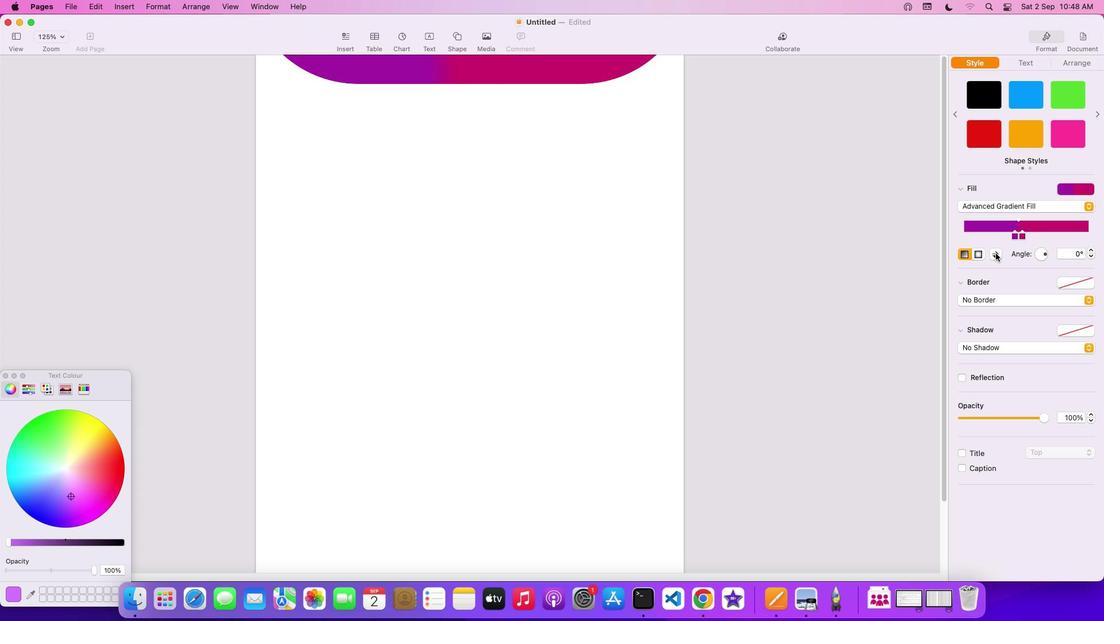 
Action: Mouse pressed left at (996, 253)
Screenshot: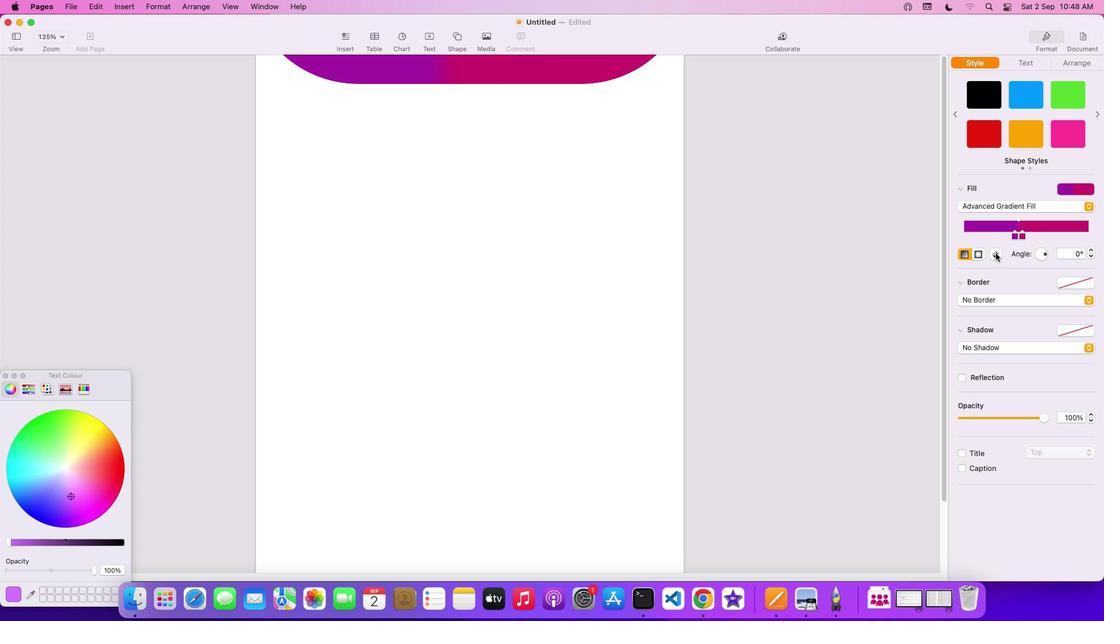 
Action: Mouse pressed left at (996, 253)
Screenshot: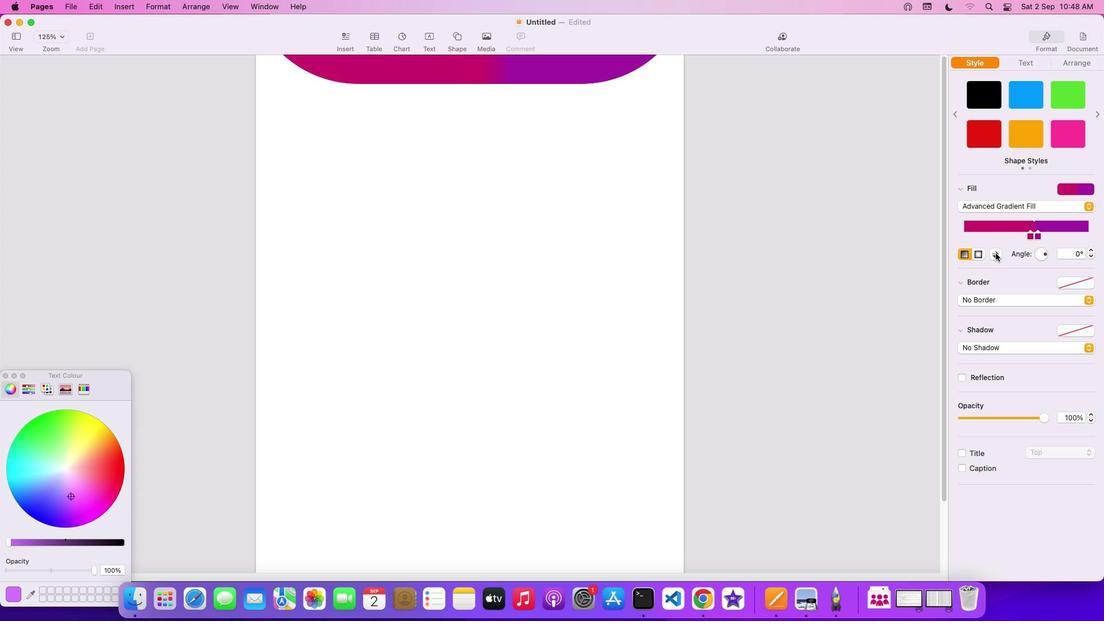 
Action: Mouse moved to (979, 256)
Screenshot: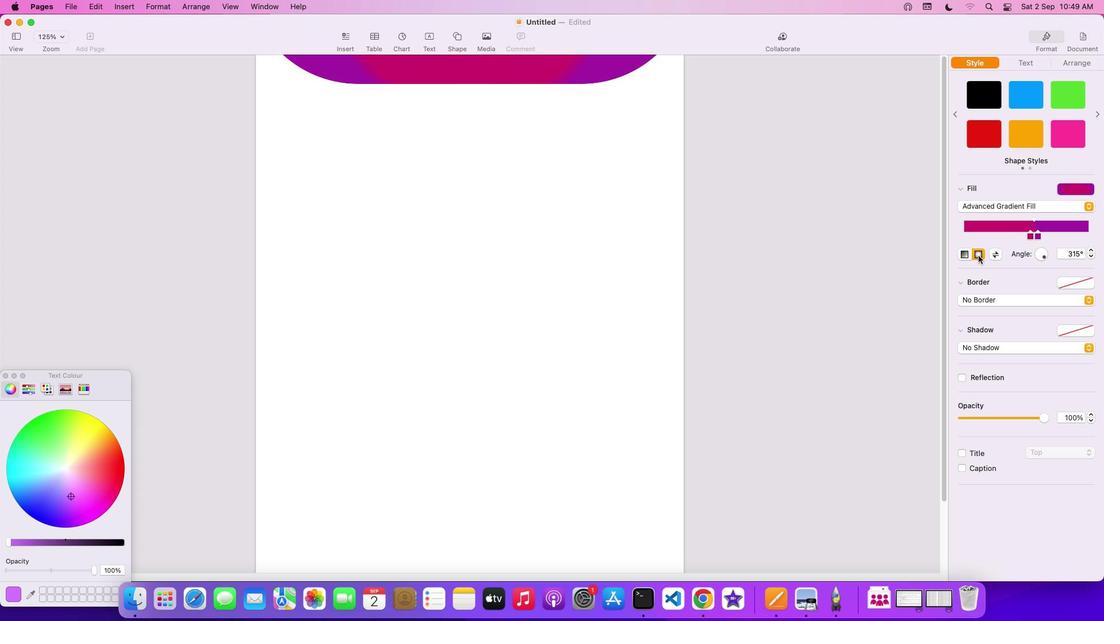 
Action: Mouse pressed left at (979, 256)
Screenshot: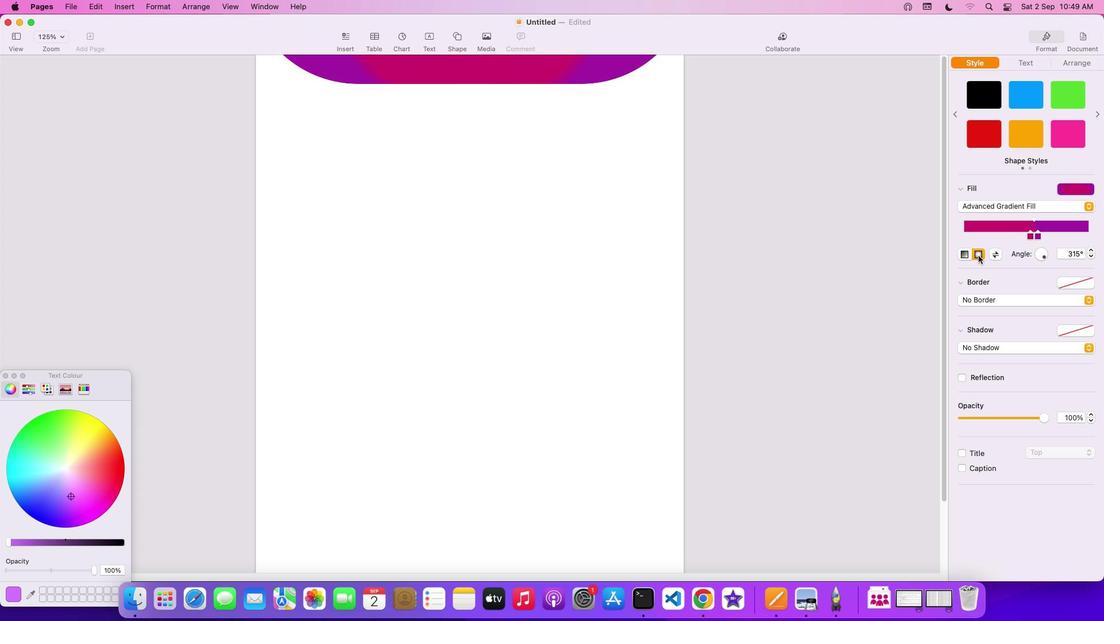 
Action: Mouse moved to (963, 255)
Screenshot: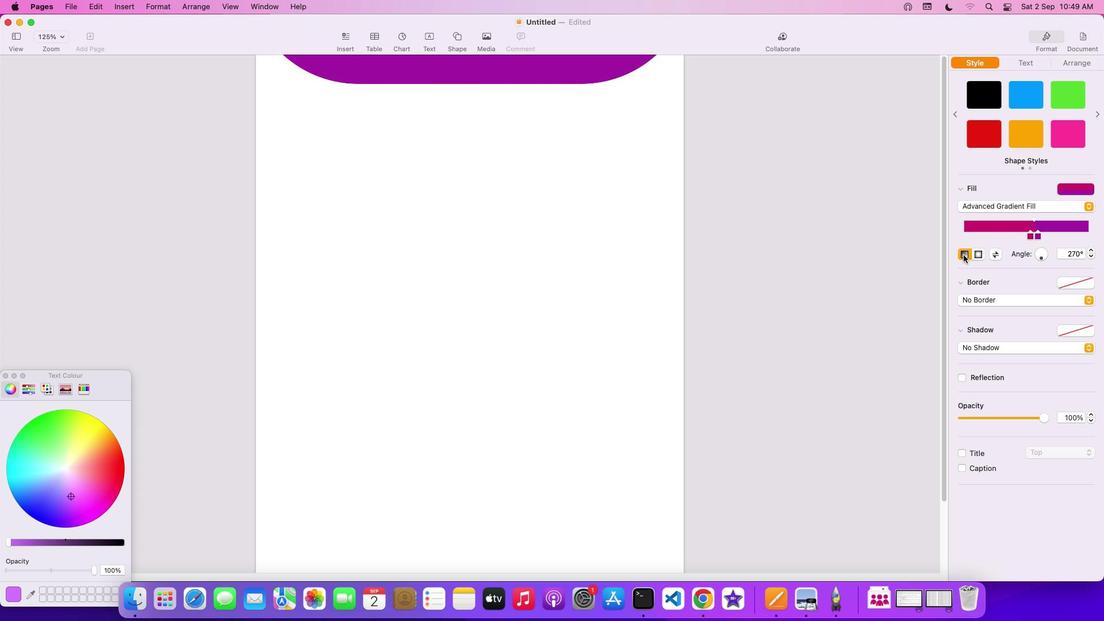 
Action: Mouse pressed left at (963, 255)
Screenshot: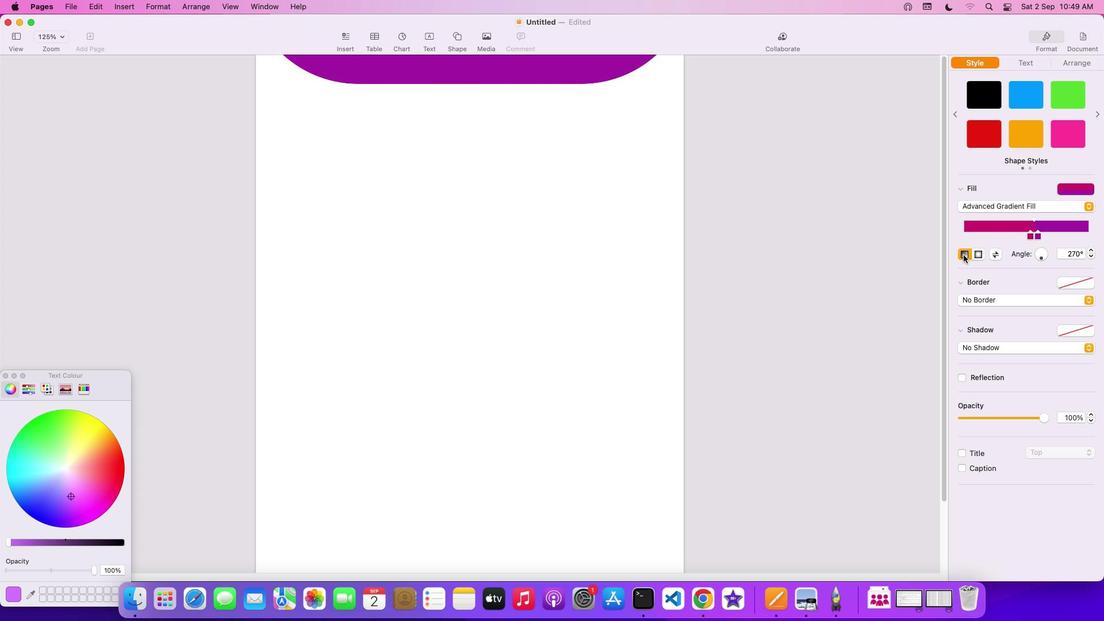 
Action: Mouse moved to (1032, 237)
Screenshot: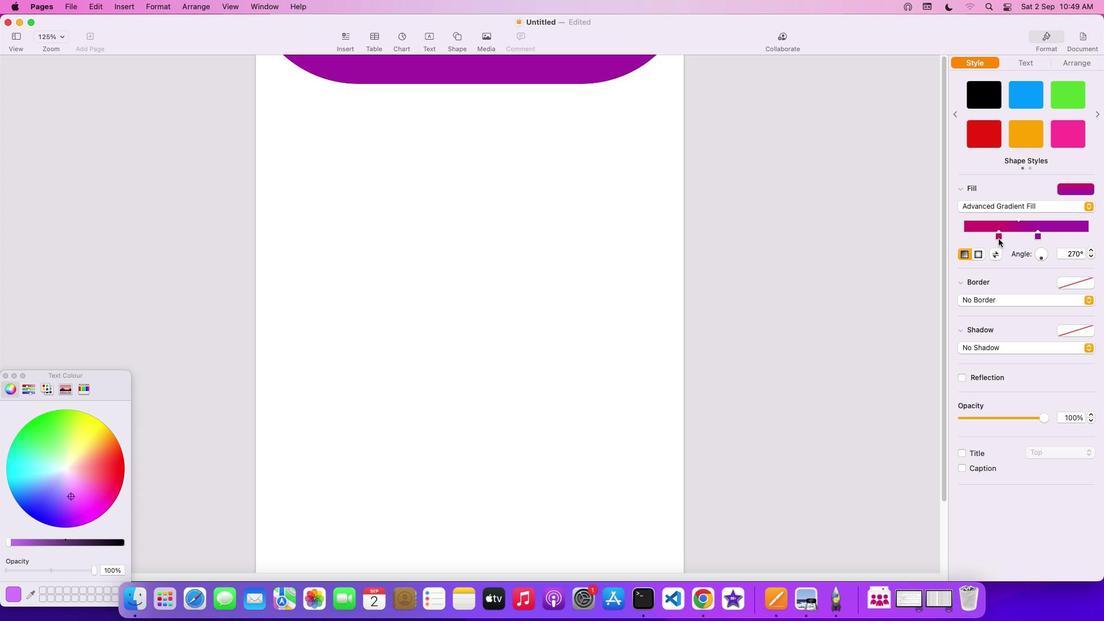 
Action: Mouse pressed left at (1032, 237)
Screenshot: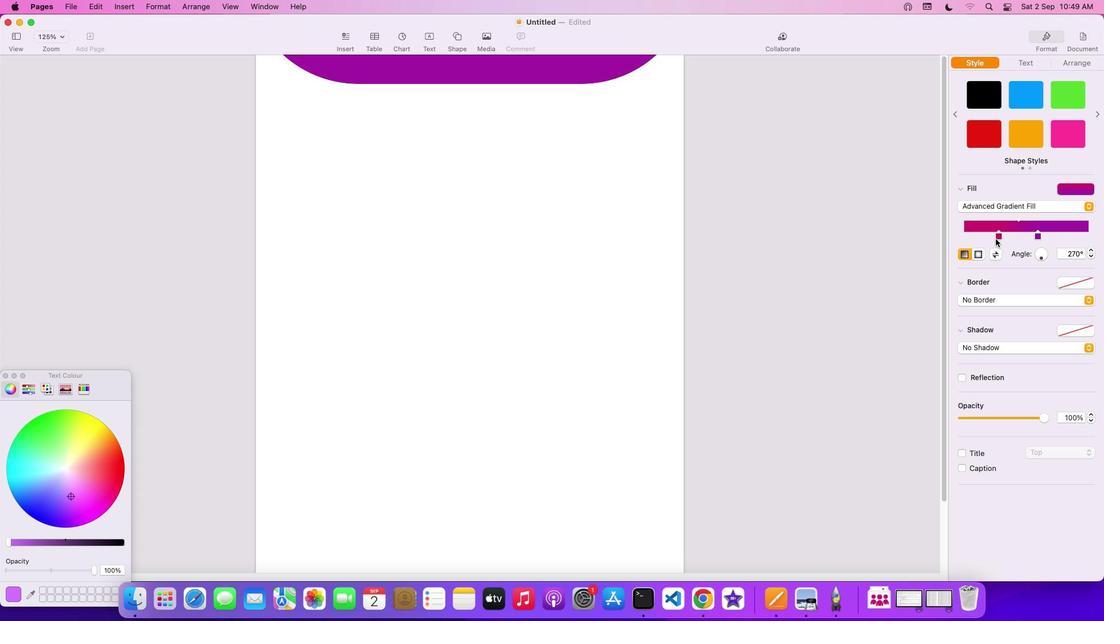 
Action: Mouse moved to (1029, 234)
Screenshot: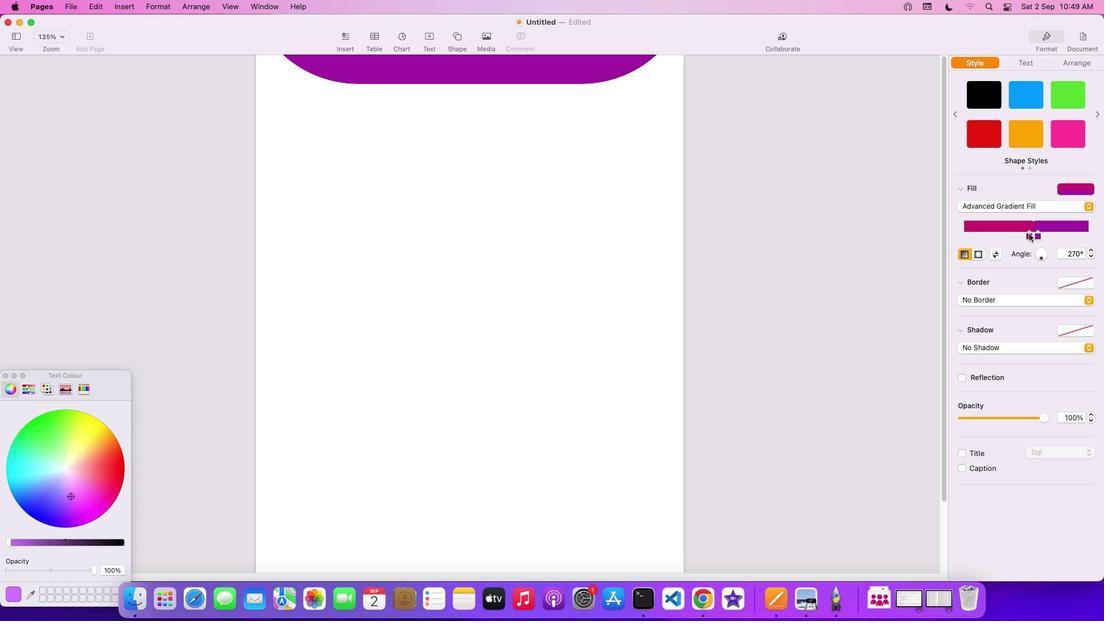 
Action: Mouse pressed left at (1029, 234)
Screenshot: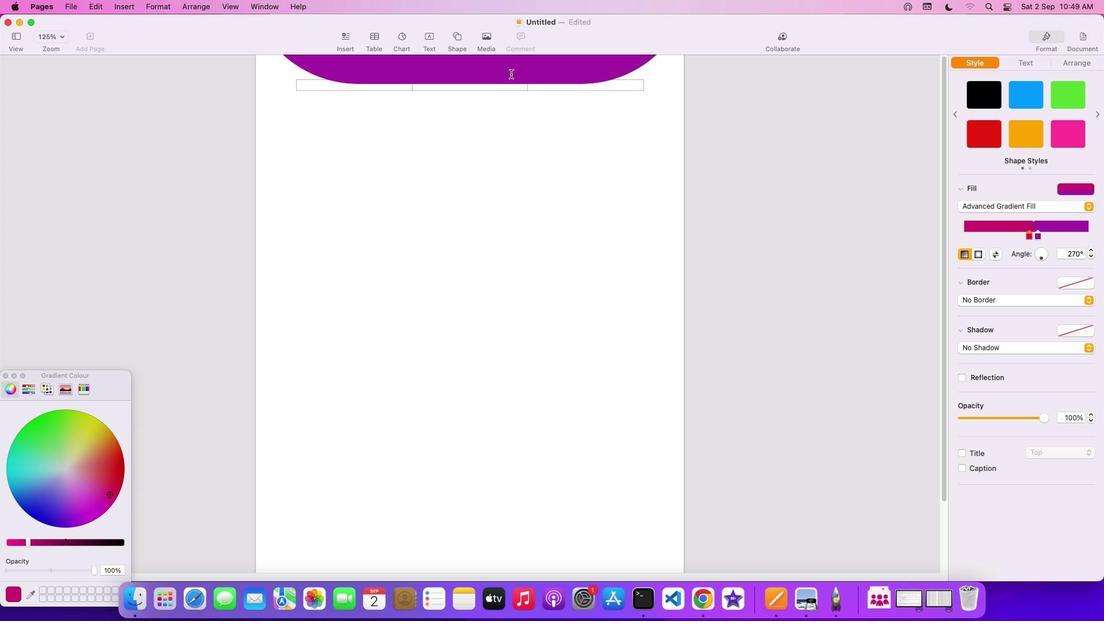 
Action: Mouse moved to (511, 73)
Screenshot: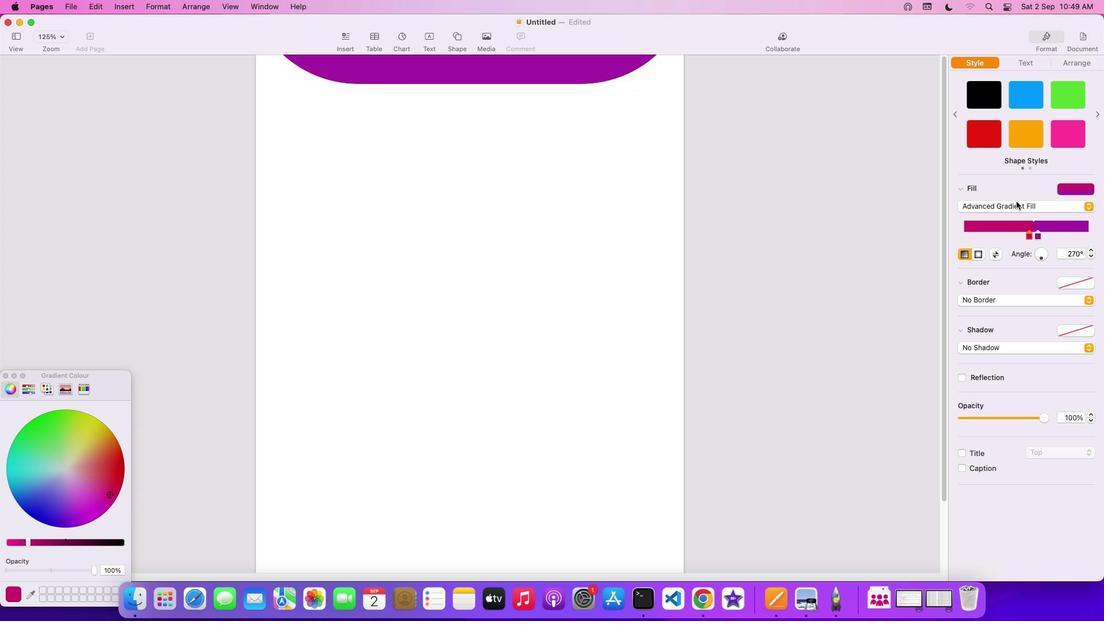 
Action: Mouse pressed left at (511, 73)
Screenshot: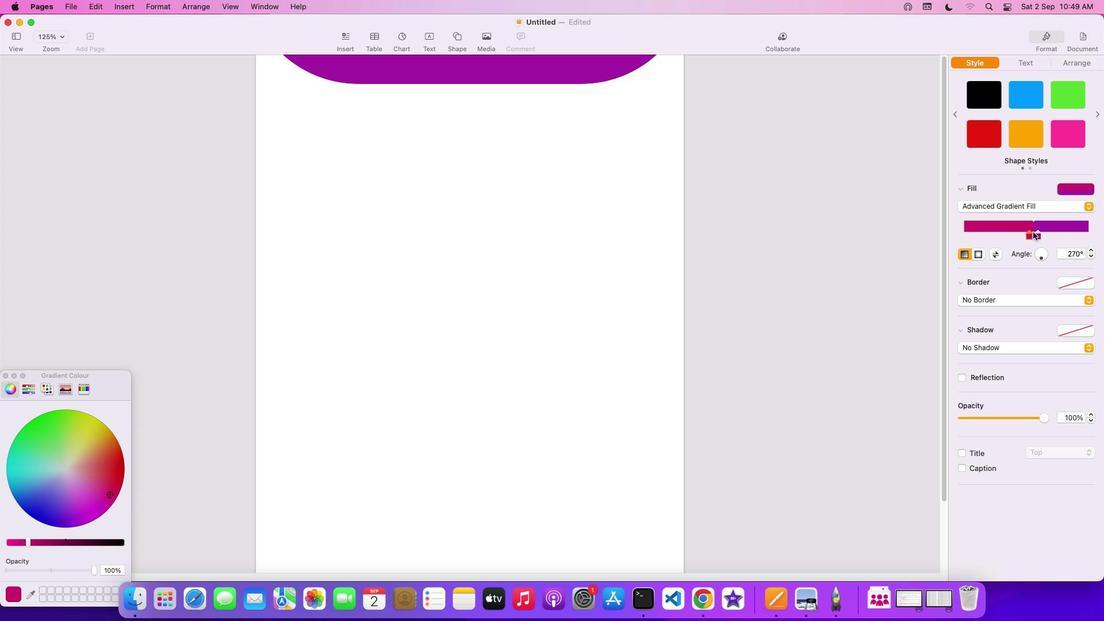 
Action: Mouse moved to (1039, 234)
Screenshot: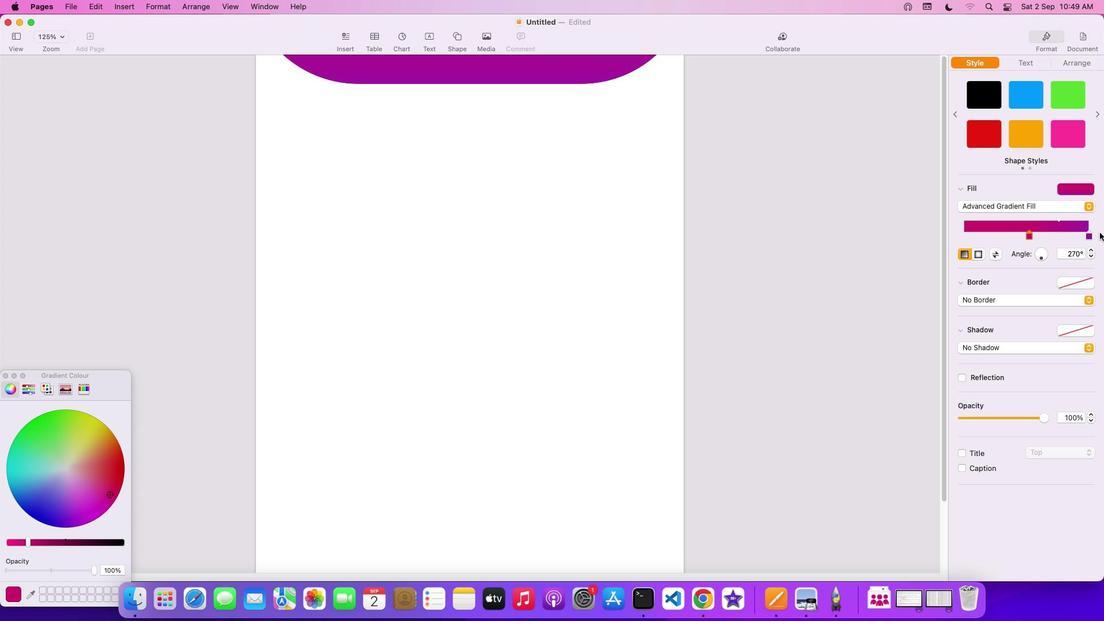 
Action: Mouse pressed left at (1039, 234)
Screenshot: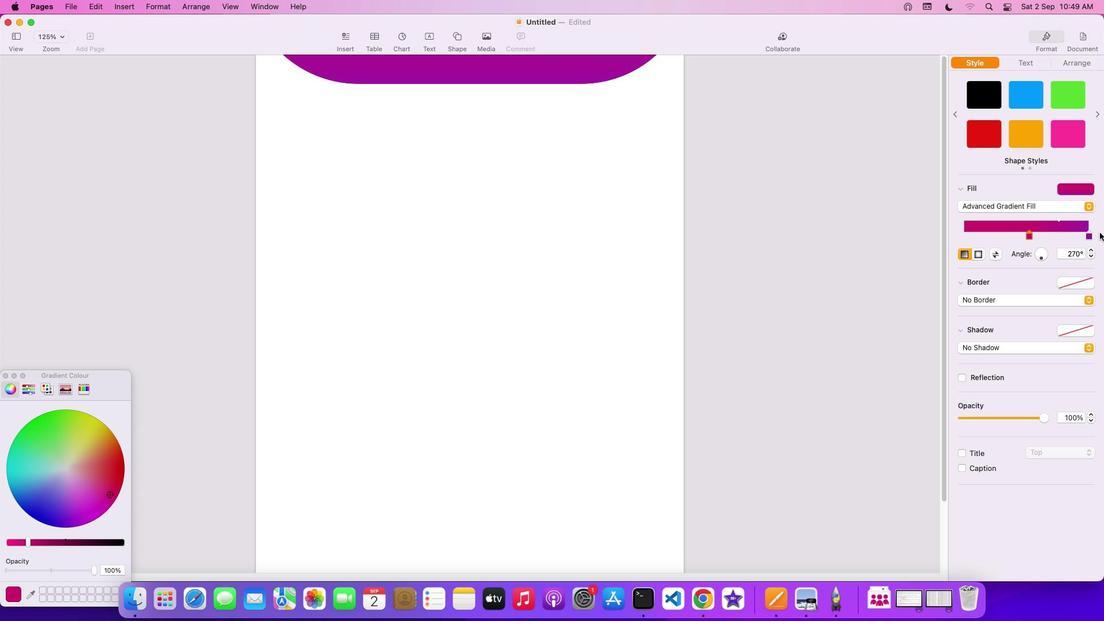 
Action: Mouse moved to (27, 542)
